 Task: Get directions from Kings Mountain National Military Park, South Carolina, United States to Mammoth Cave National Park, Kentucky, United States  and explore the nearby things to do with rating 3 and above and open @ 11:00 am Monday
Action: Mouse moved to (1021, 59)
Screenshot: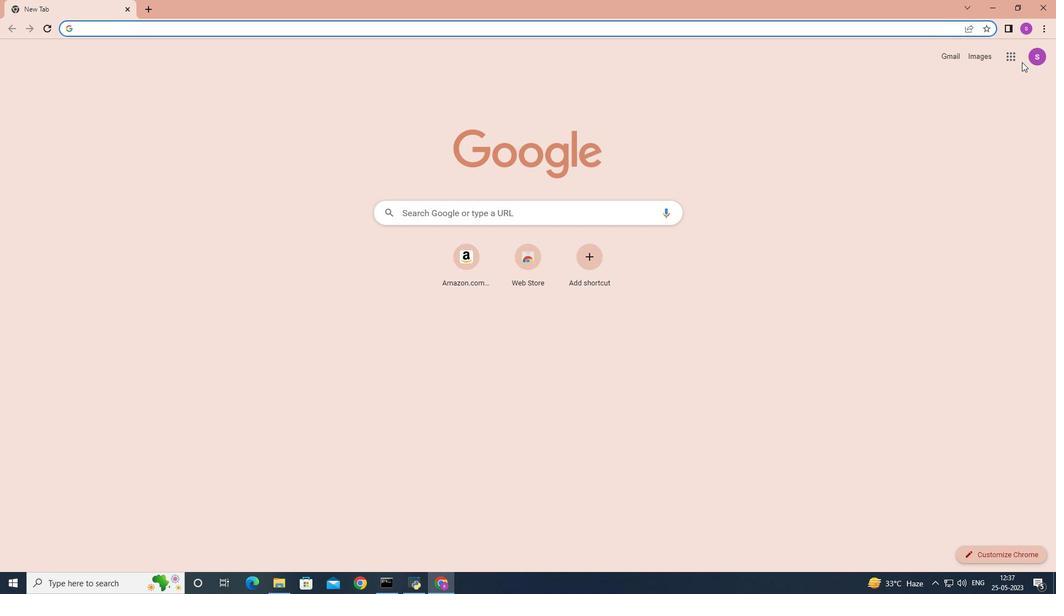 
Action: Mouse pressed left at (1021, 59)
Screenshot: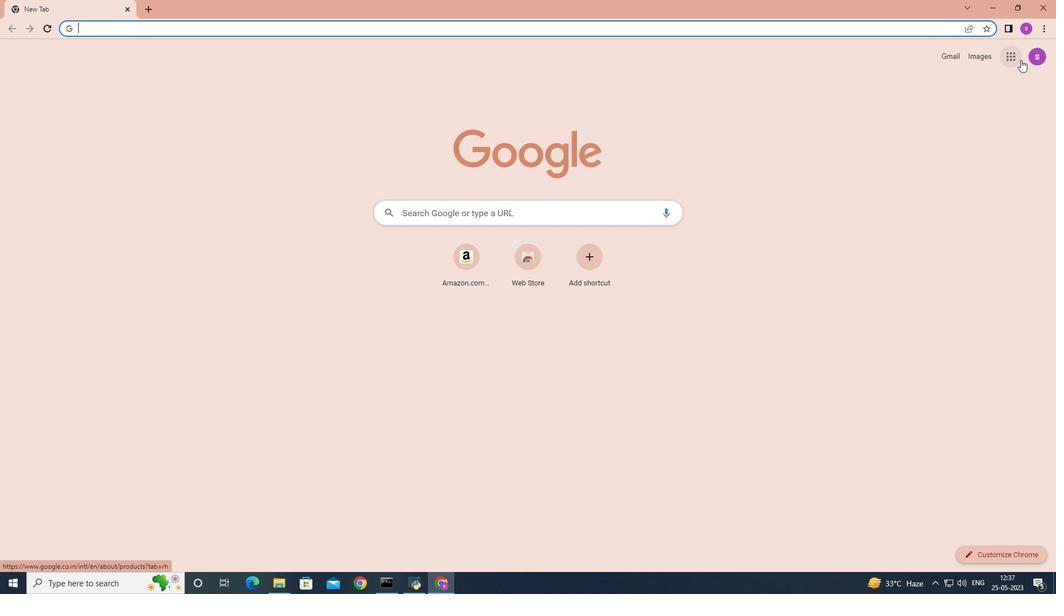 
Action: Mouse moved to (973, 141)
Screenshot: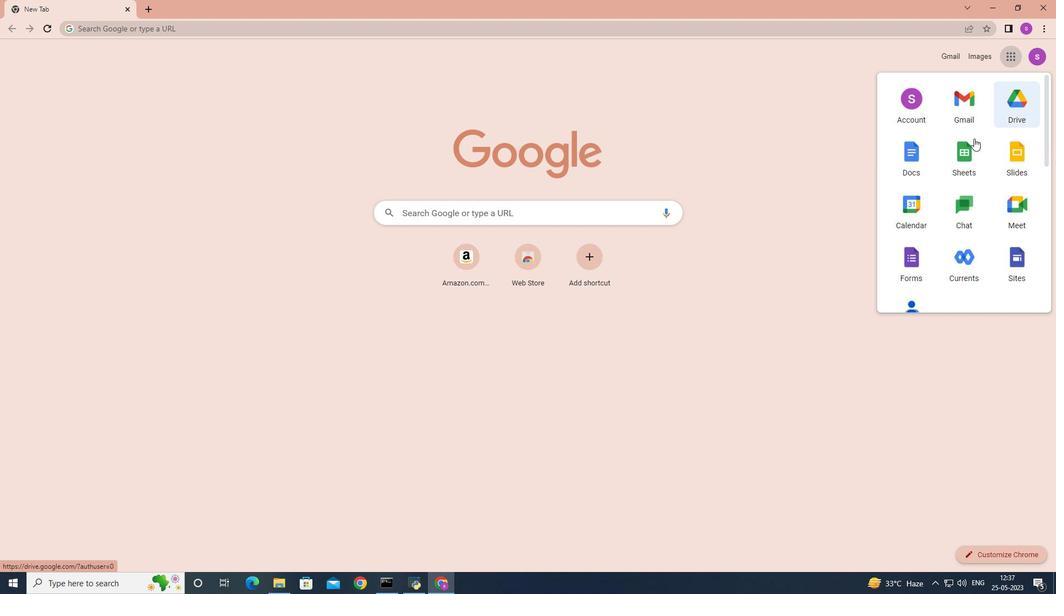 
Action: Mouse scrolled (973, 140) with delta (0, 0)
Screenshot: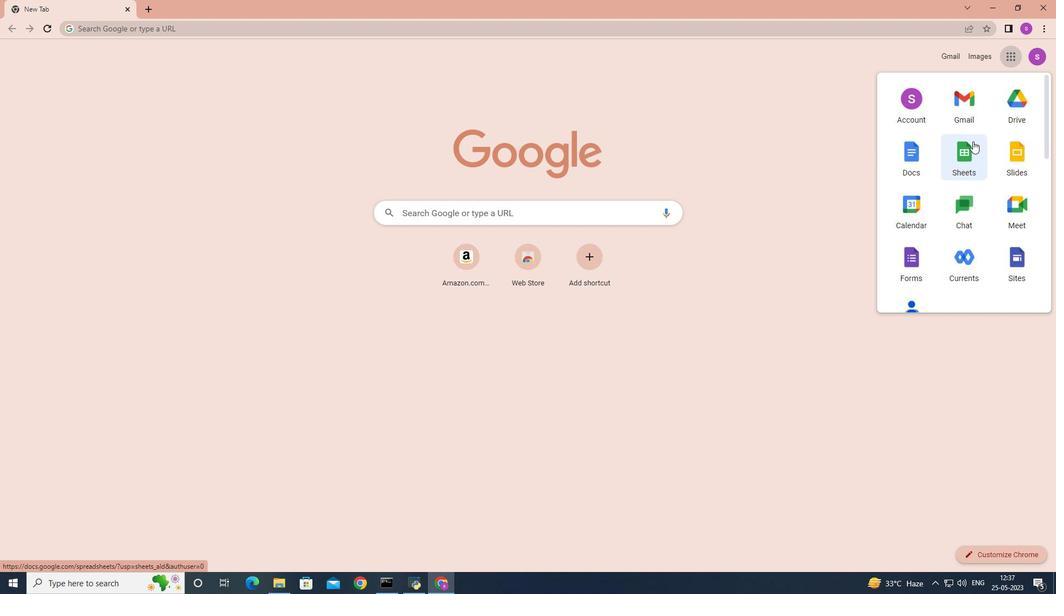 
Action: Mouse scrolled (973, 140) with delta (0, 0)
Screenshot: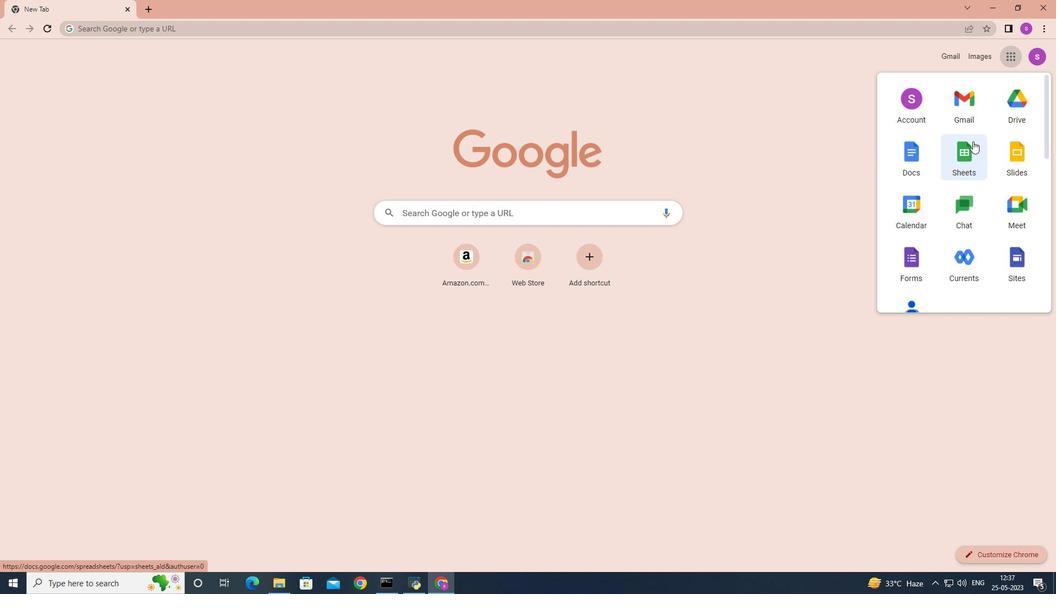 
Action: Mouse scrolled (973, 140) with delta (0, 0)
Screenshot: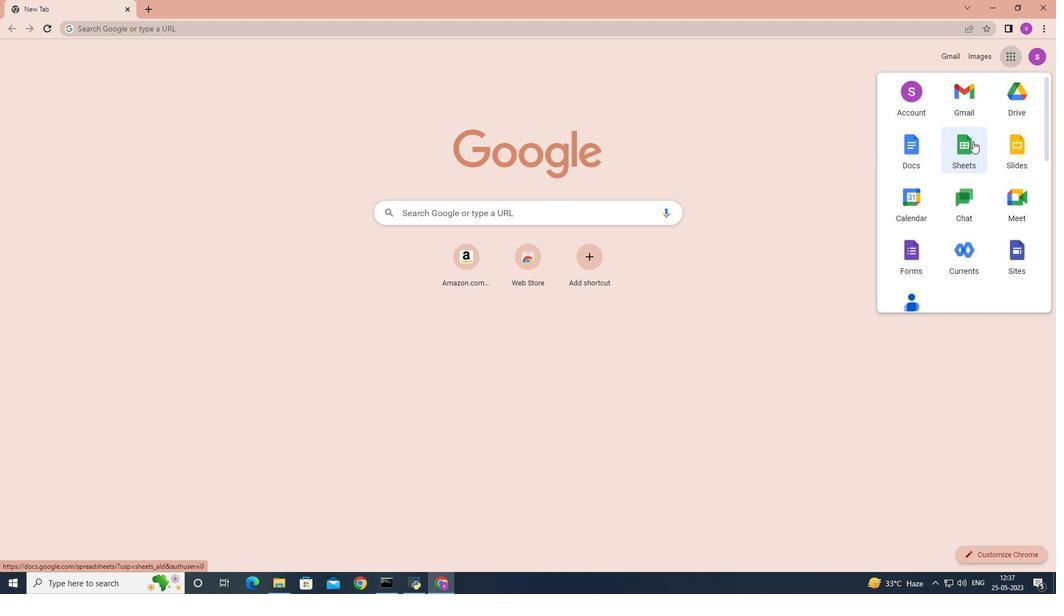 
Action: Mouse moved to (1022, 203)
Screenshot: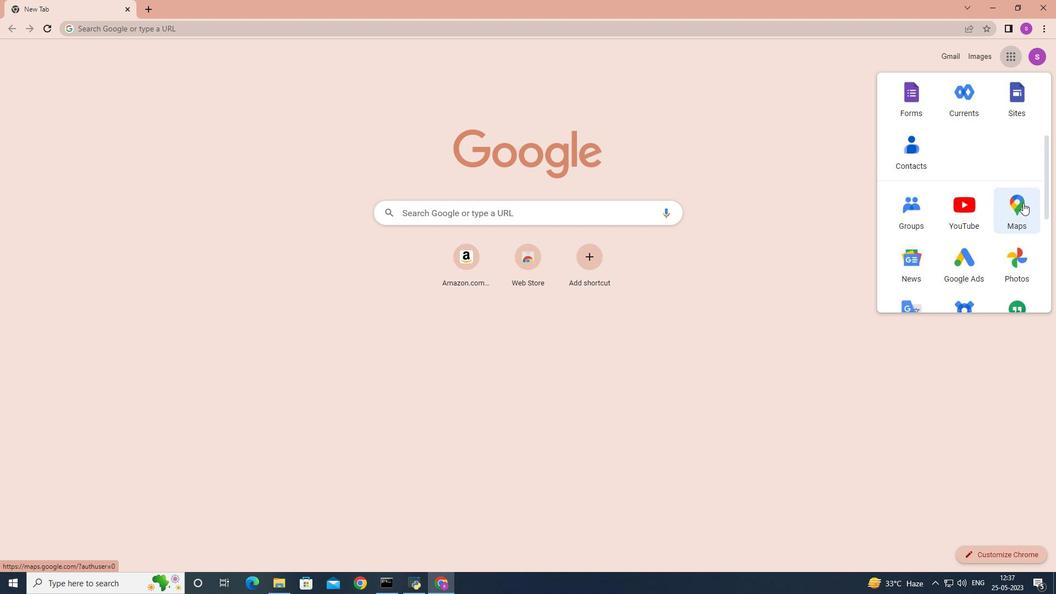 
Action: Mouse pressed left at (1022, 203)
Screenshot: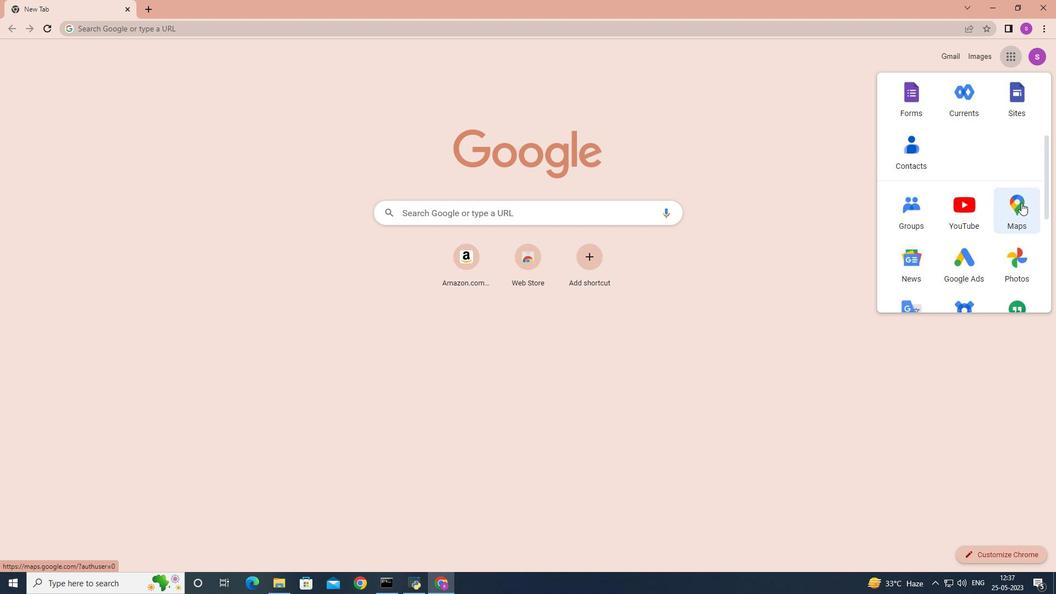 
Action: Mouse moved to (247, 56)
Screenshot: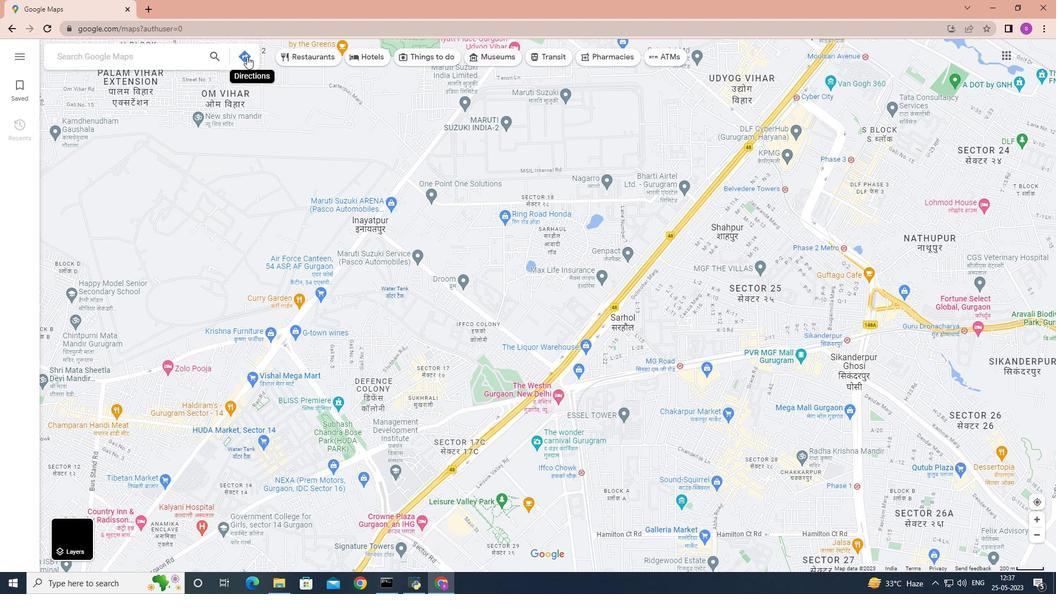 
Action: Mouse pressed left at (247, 56)
Screenshot: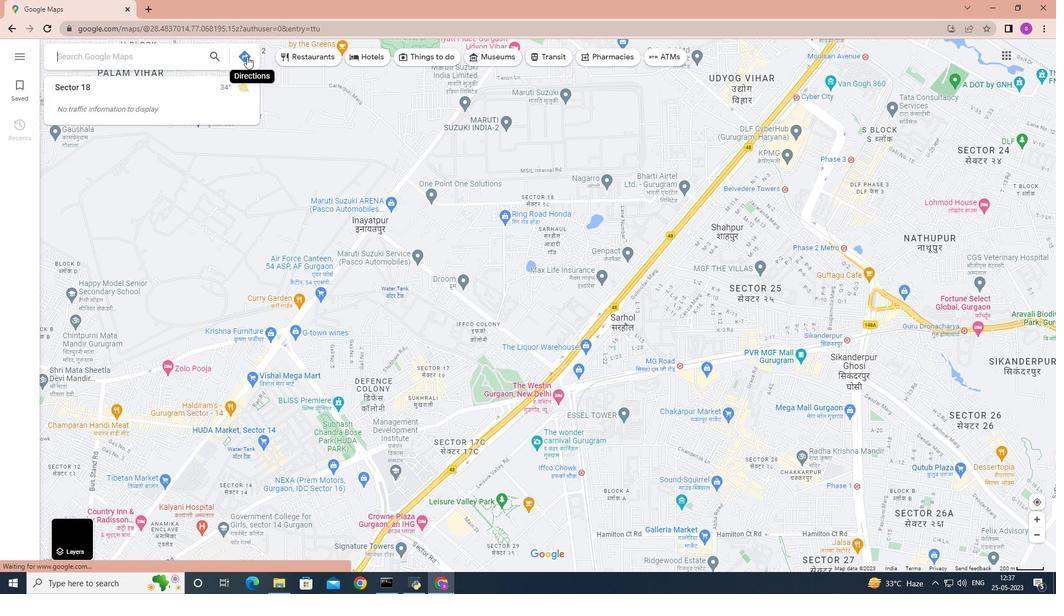 
Action: Key pressed <Key.shift>Kings<Key.space><Key.shift>Mountain<Key.space><Key.shift><Key.shift><Key.shift><Key.shift><Key.shift><Key.shift><Key.shift><Key.shift><Key.shift><Key.shift><Key.shift><Key.shift><Key.shift>National<Key.space><Key.shift>Military<Key.space><Key.shift>Park,<Key.space><Key.shift>South<Key.space><Key.shift>Carolina,<Key.space><Key.shift><Key.shift>United<Key.space><Key.shift>States
Screenshot: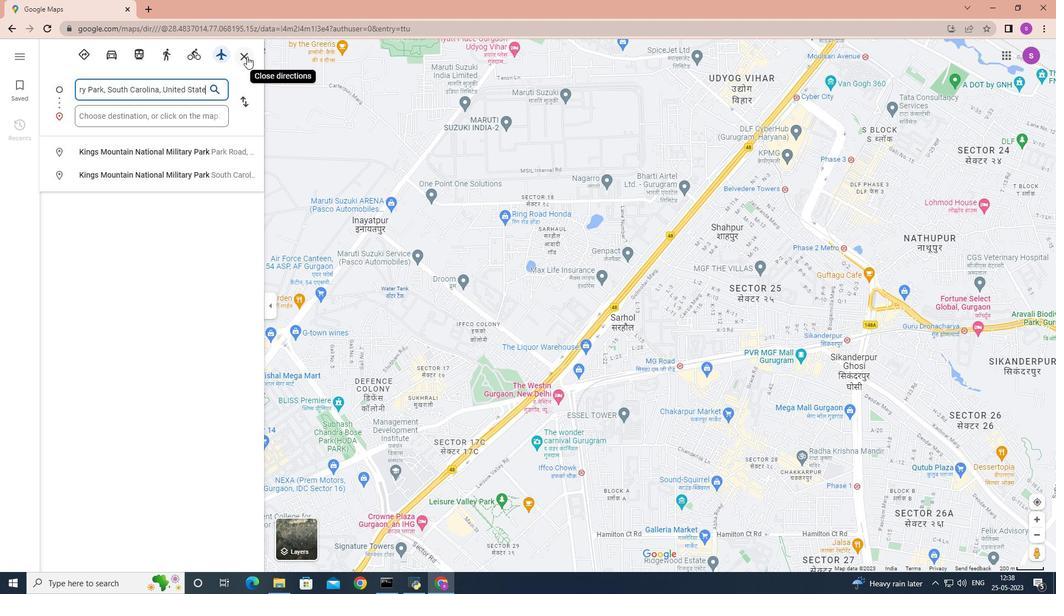 
Action: Mouse moved to (179, 107)
Screenshot: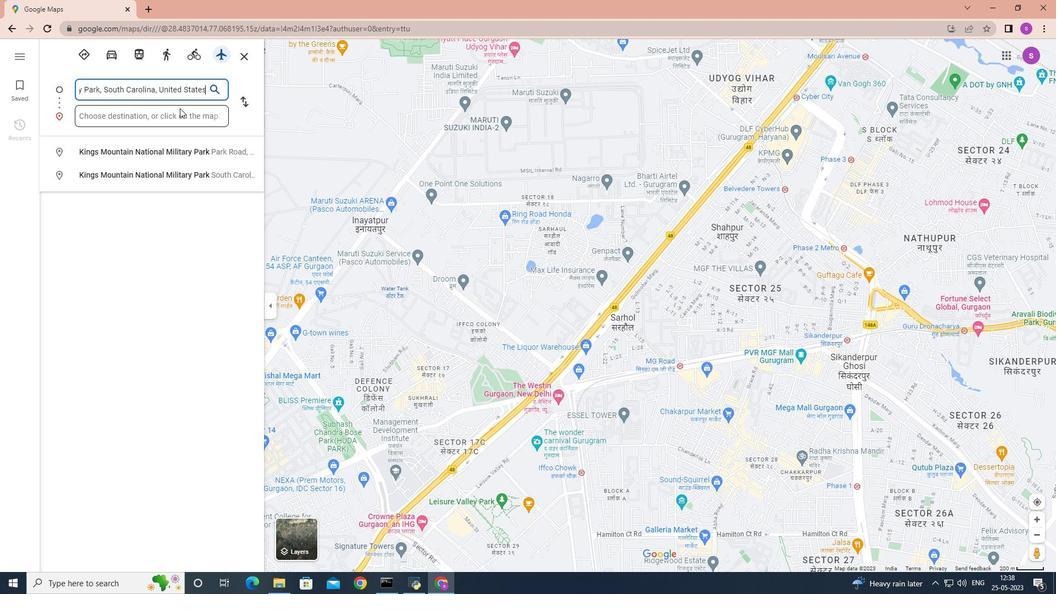 
Action: Mouse pressed left at (179, 107)
Screenshot: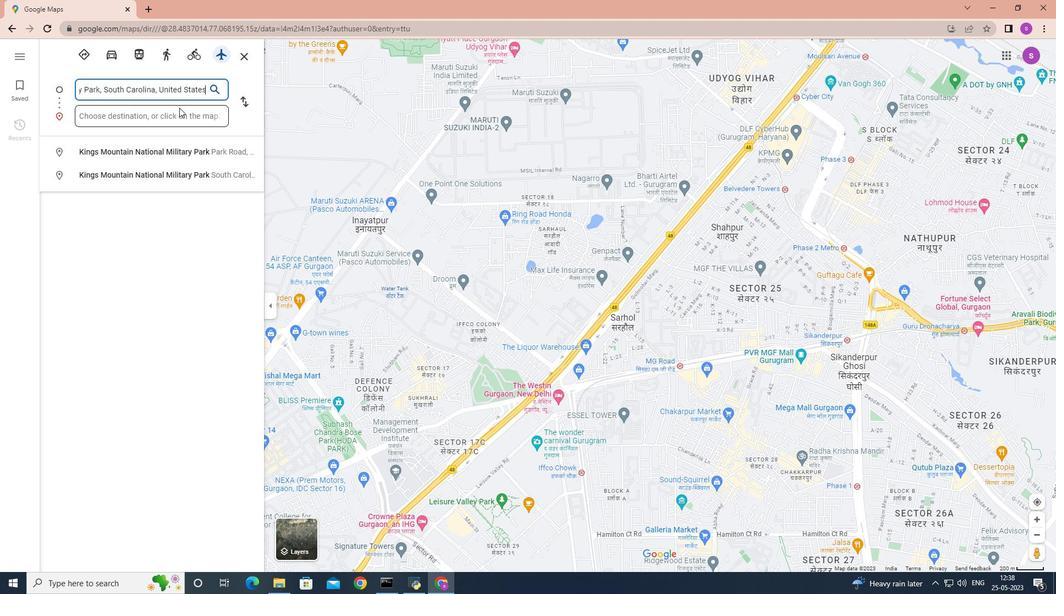 
Action: Key pressed <Key.shift>Mammoth<Key.space><Key.shift>Cave<Key.space><Key.shift><Key.shift><Key.shift><Key.shift><Key.shift><Key.shift><Key.shift><Key.shift><Key.shift><Key.shift><Key.shift><Key.shift><Key.shift><Key.shift><Key.shift><Key.shift>National<Key.space><Key.shift>Park<Key.space><Key.shift>Kentucky,<Key.space>uno<Key.backspace>ited<Key.space>s<Key.backspace><Key.shift>States
Screenshot: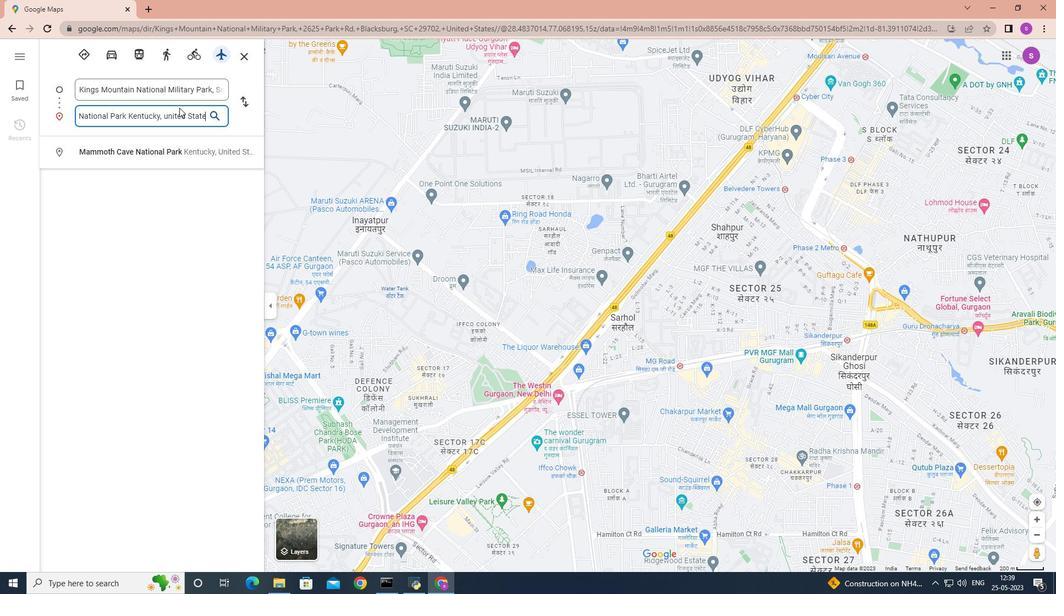 
Action: Mouse moved to (214, 115)
Screenshot: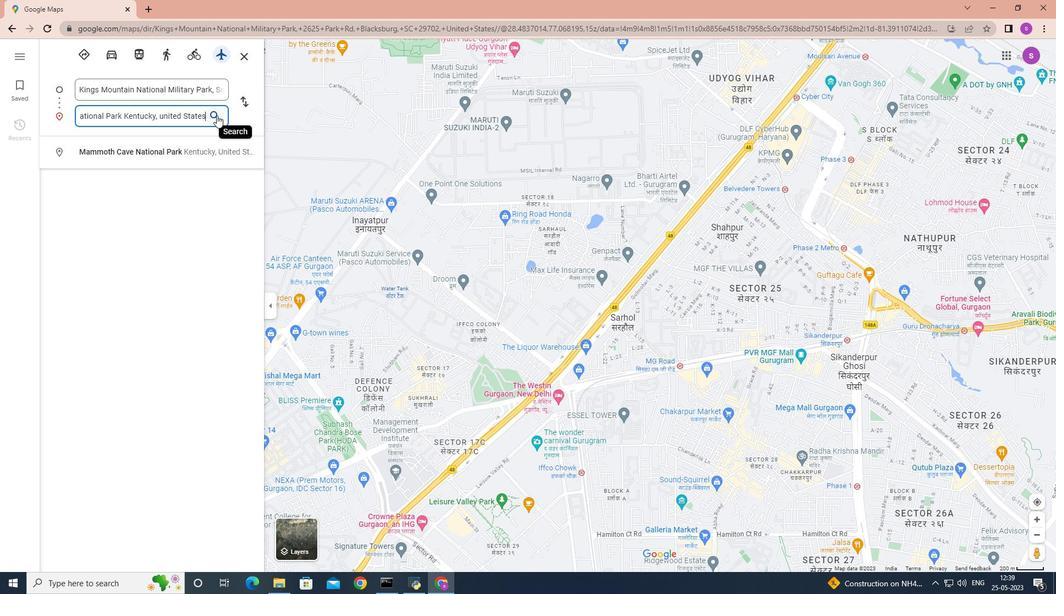 
Action: Mouse pressed left at (214, 115)
Screenshot: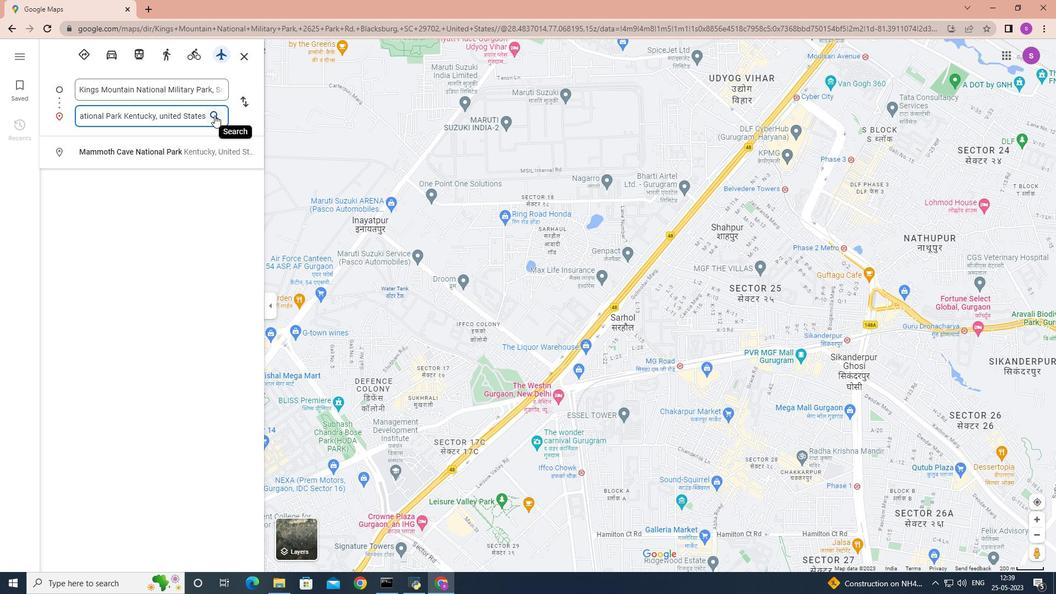 
Action: Mouse moved to (217, 116)
Screenshot: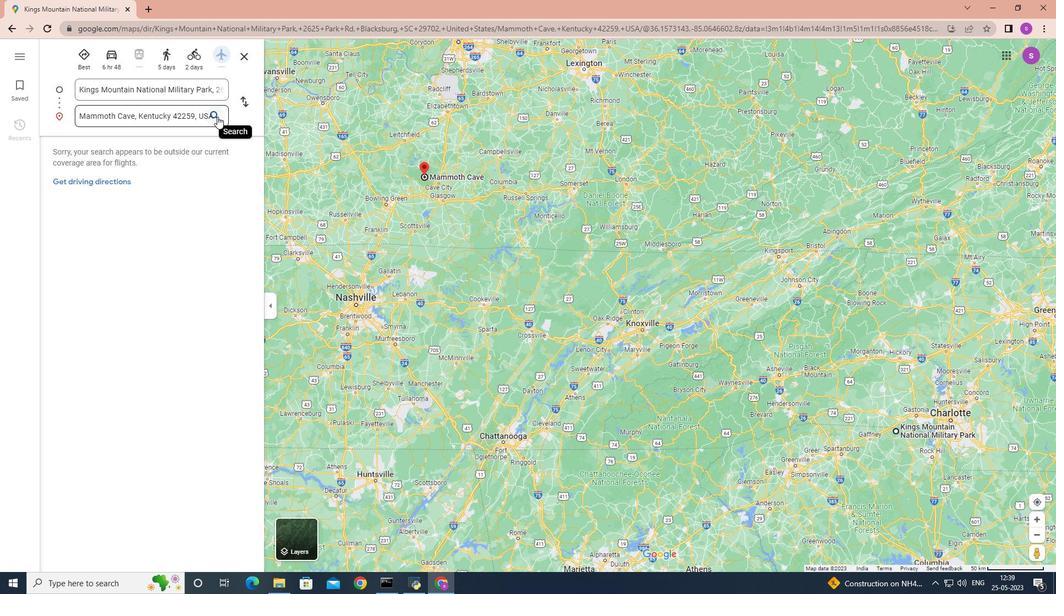 
Action: Key pressed <Key.enter>
Screenshot: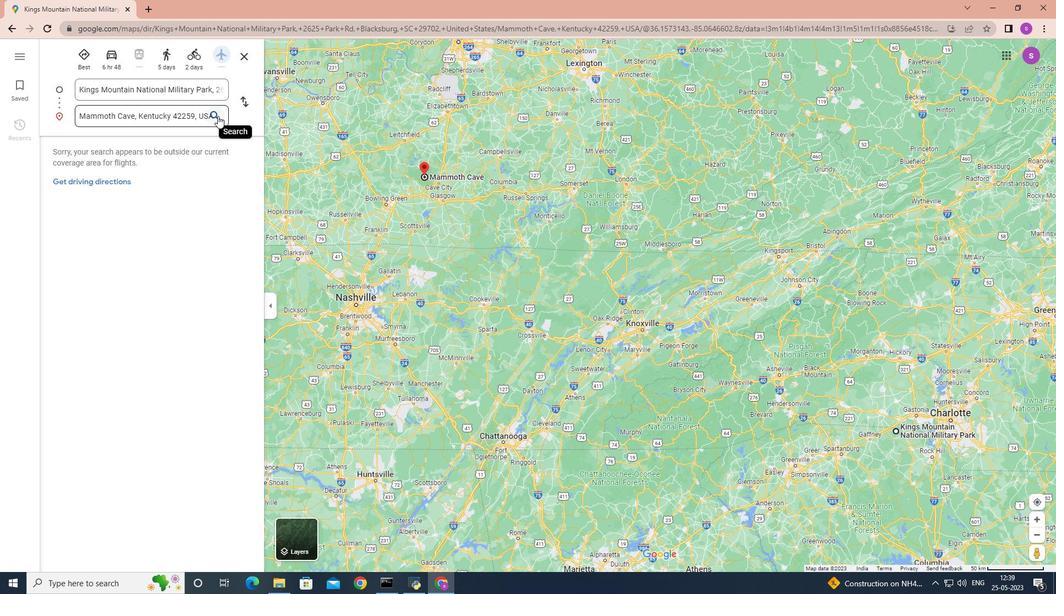 
Action: Mouse moved to (216, 116)
Screenshot: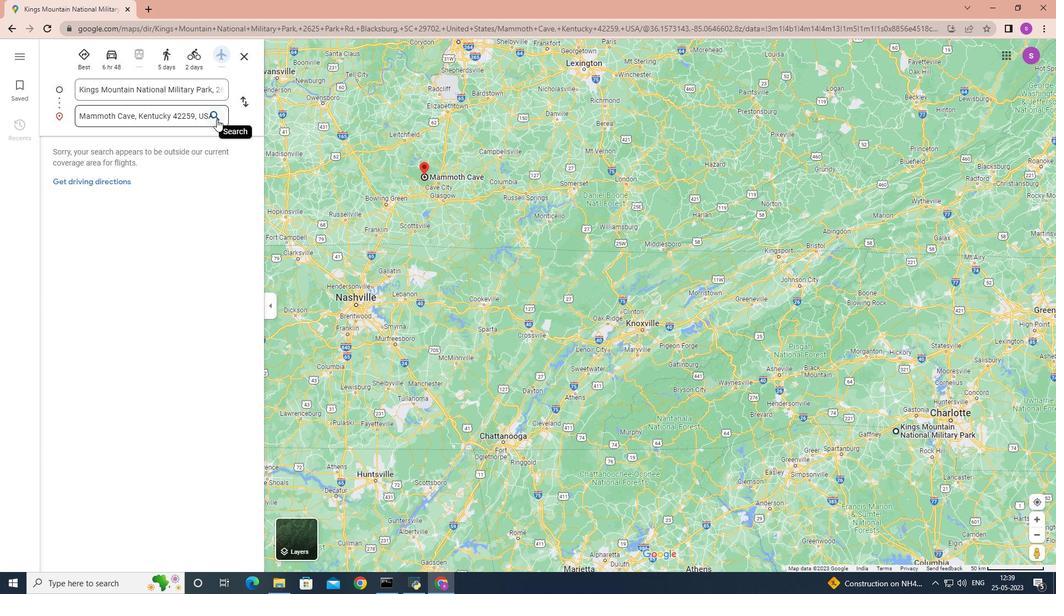 
Action: Mouse pressed left at (216, 116)
Screenshot: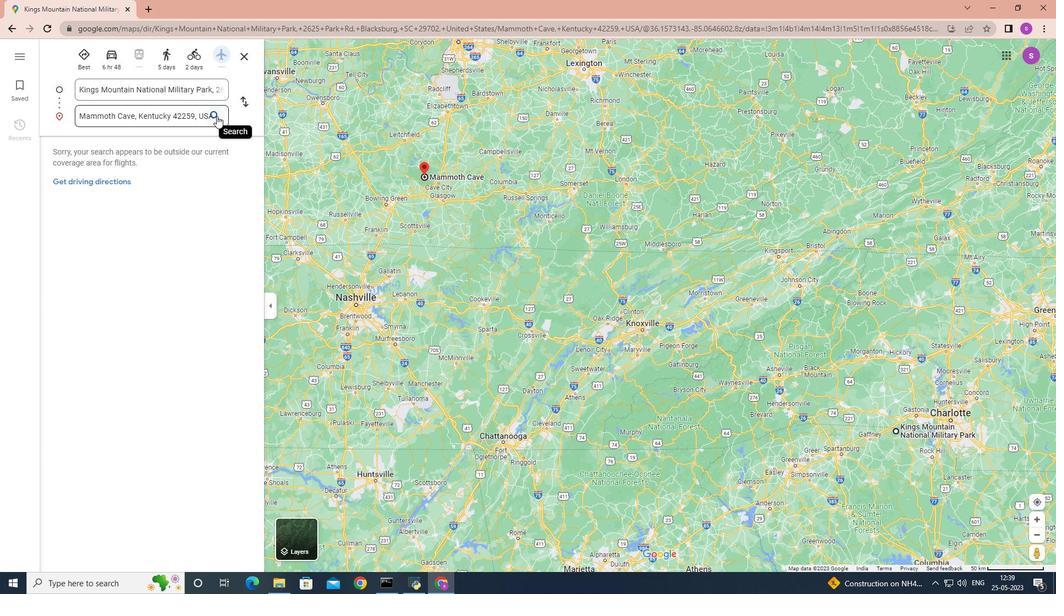 
Action: Mouse moved to (111, 181)
Screenshot: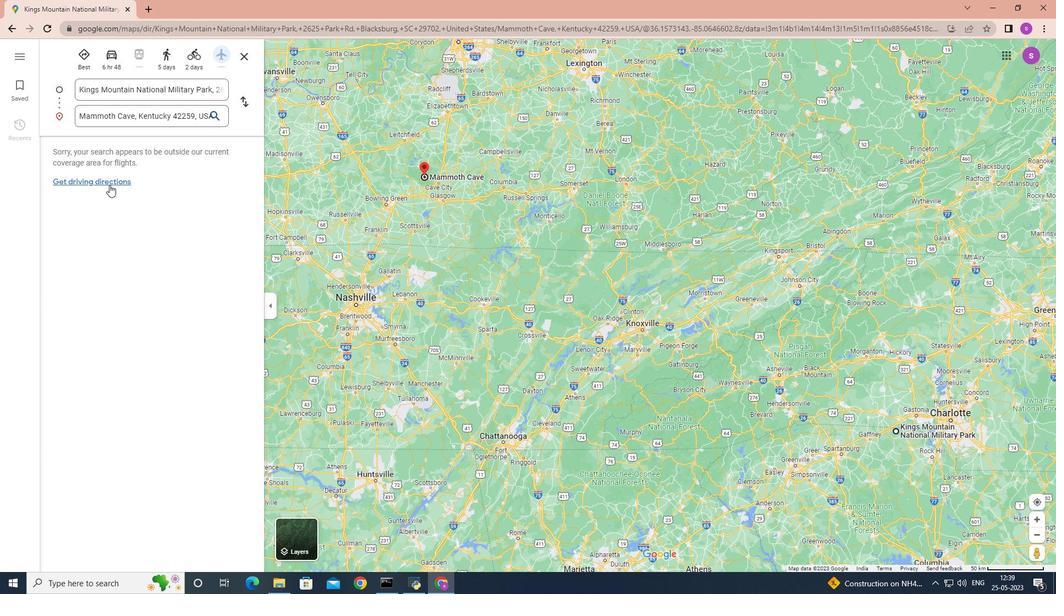 
Action: Mouse pressed left at (111, 181)
Screenshot: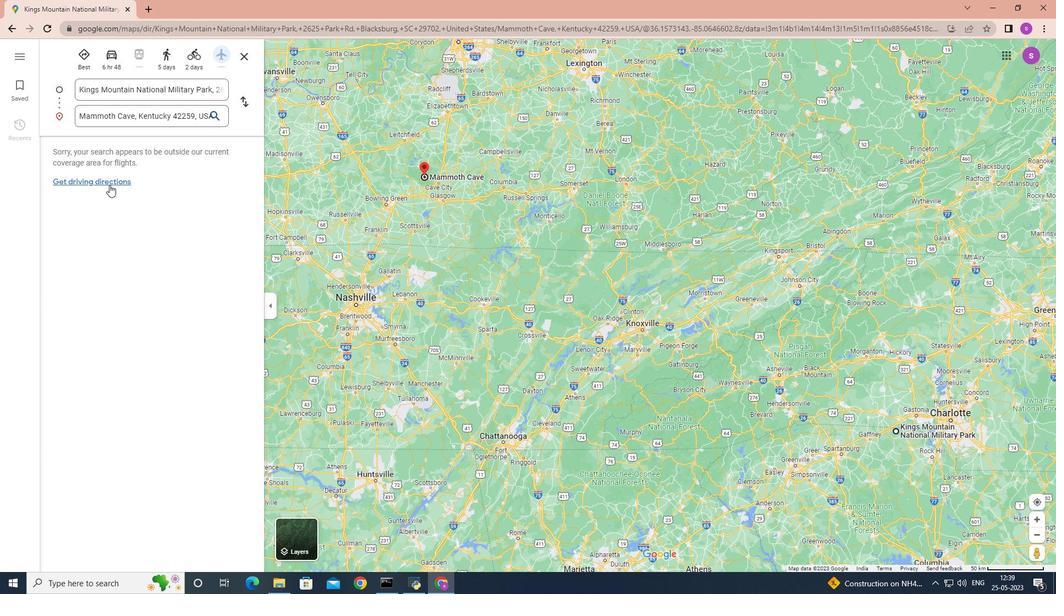 
Action: Mouse moved to (132, 260)
Screenshot: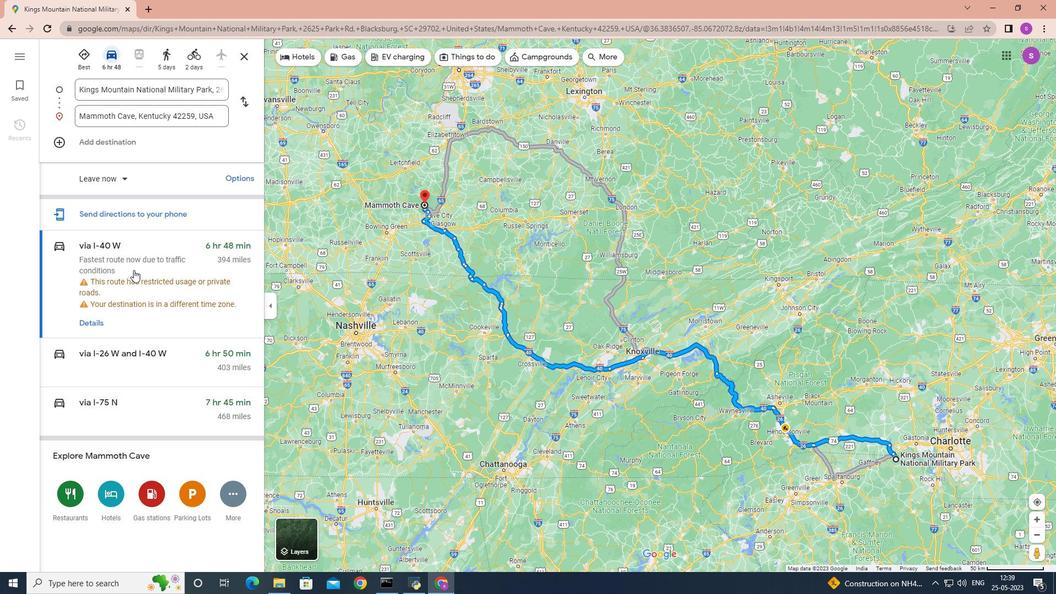 
Action: Mouse scrolled (132, 259) with delta (0, 0)
Screenshot: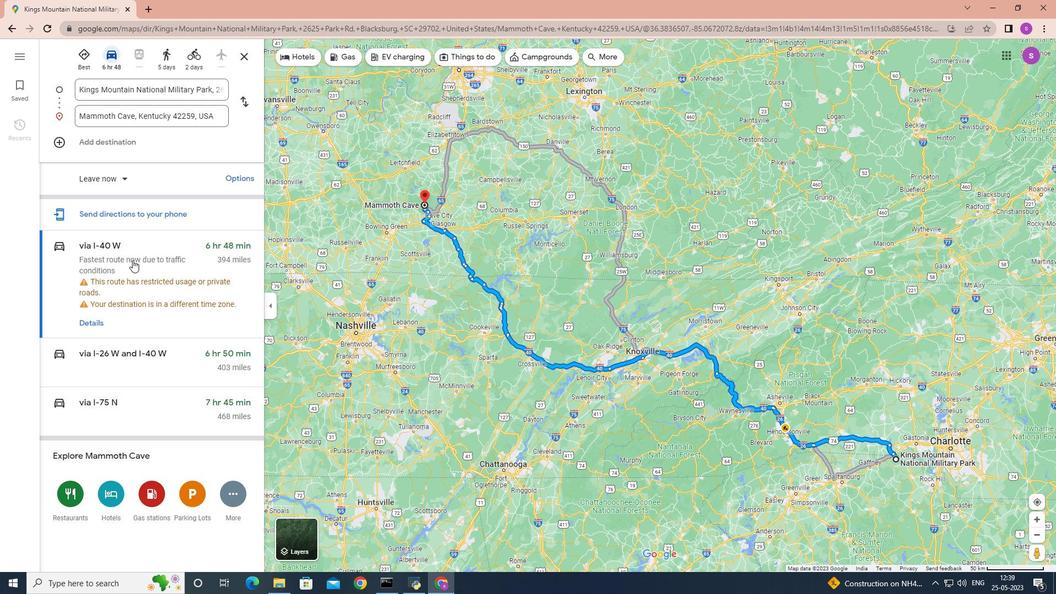 
Action: Mouse scrolled (132, 259) with delta (0, 0)
Screenshot: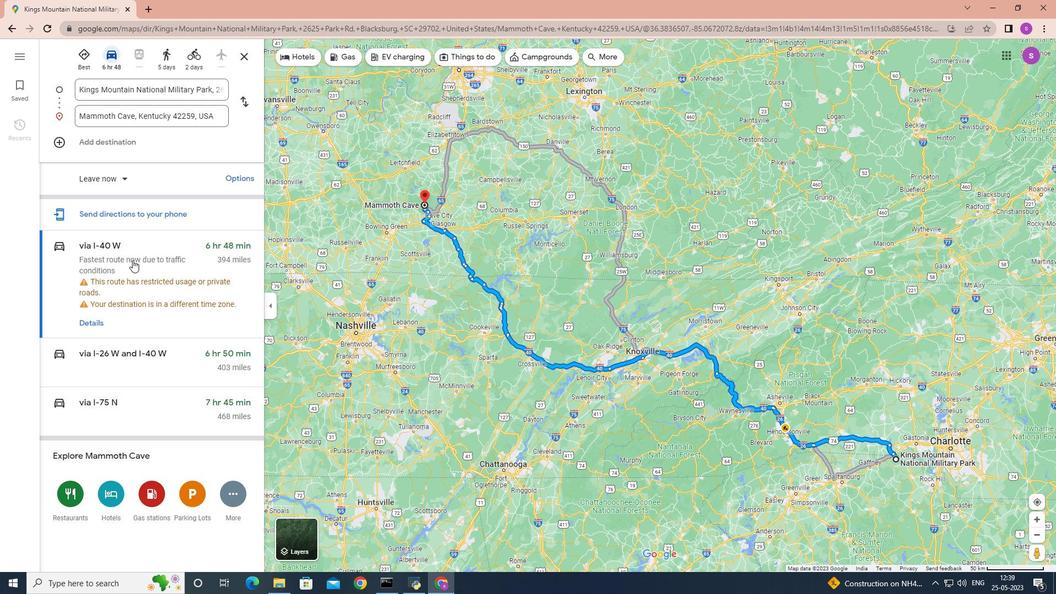
Action: Mouse moved to (66, 496)
Screenshot: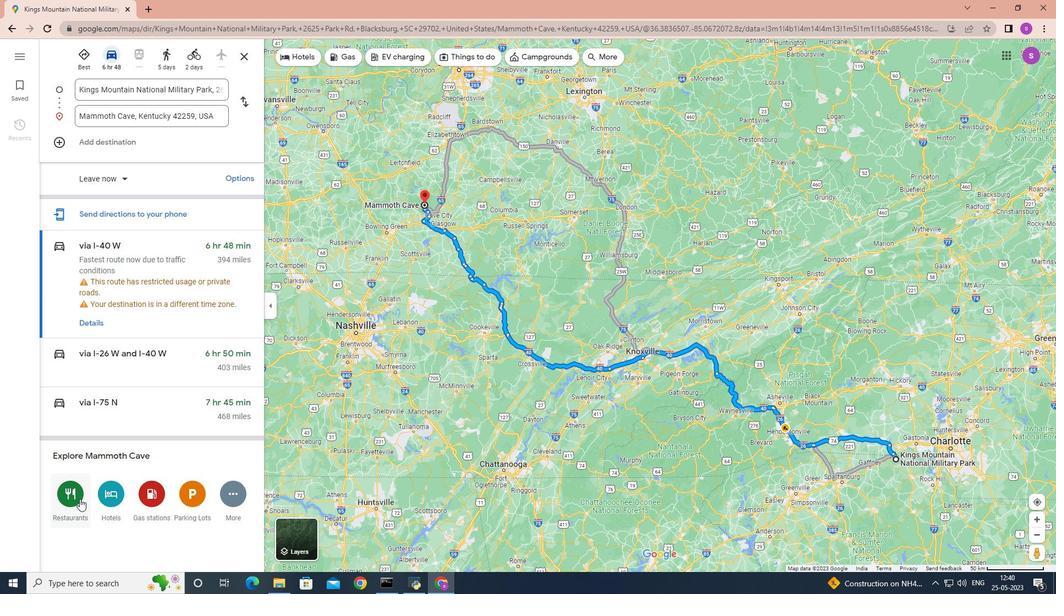 
Action: Mouse pressed left at (66, 496)
Screenshot: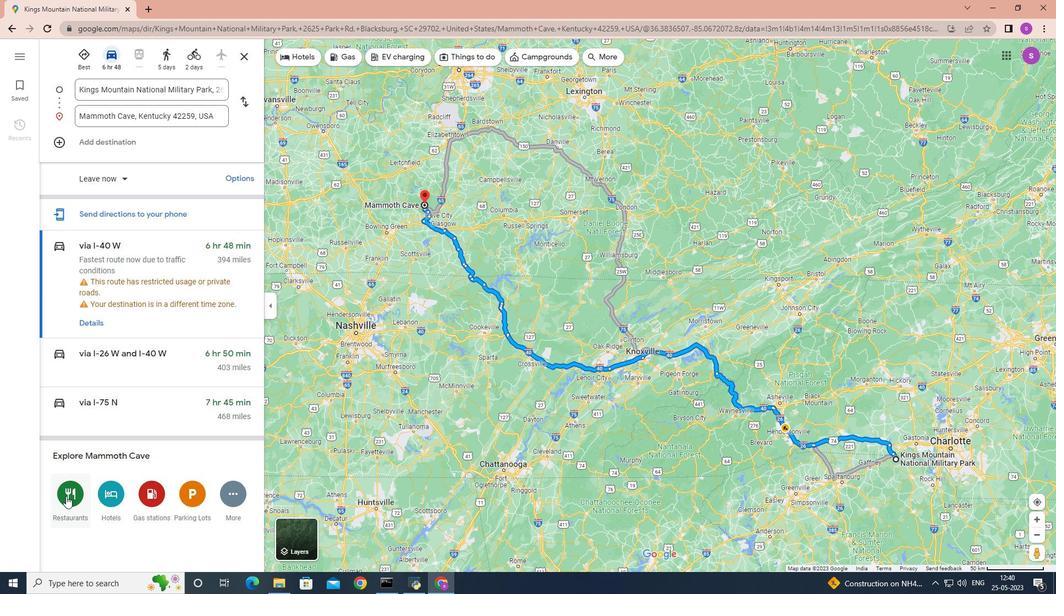 
Action: Mouse moved to (315, 59)
Screenshot: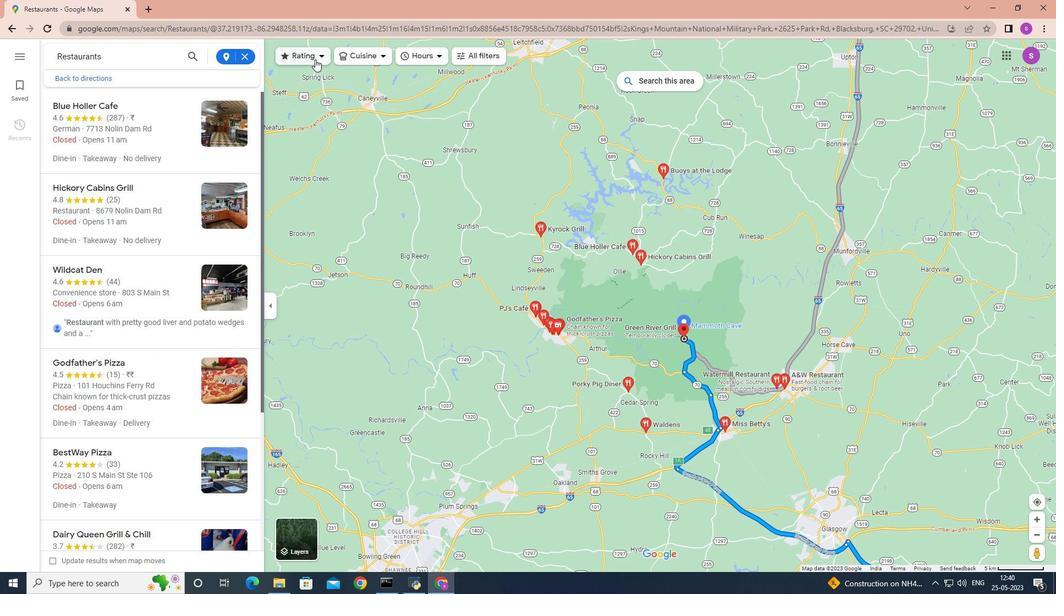 
Action: Mouse pressed left at (315, 59)
Screenshot: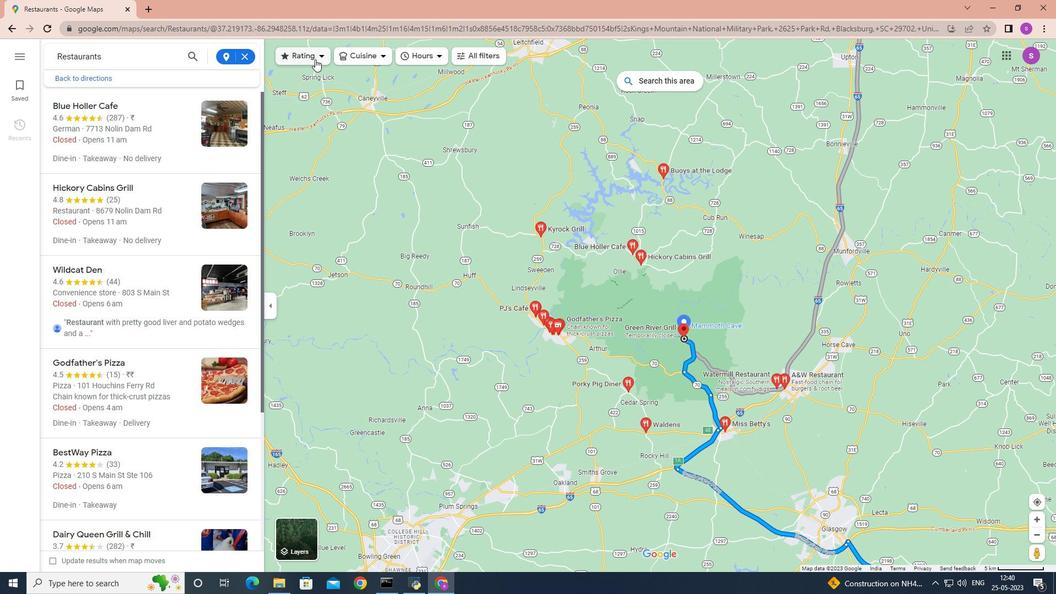 
Action: Mouse moved to (319, 136)
Screenshot: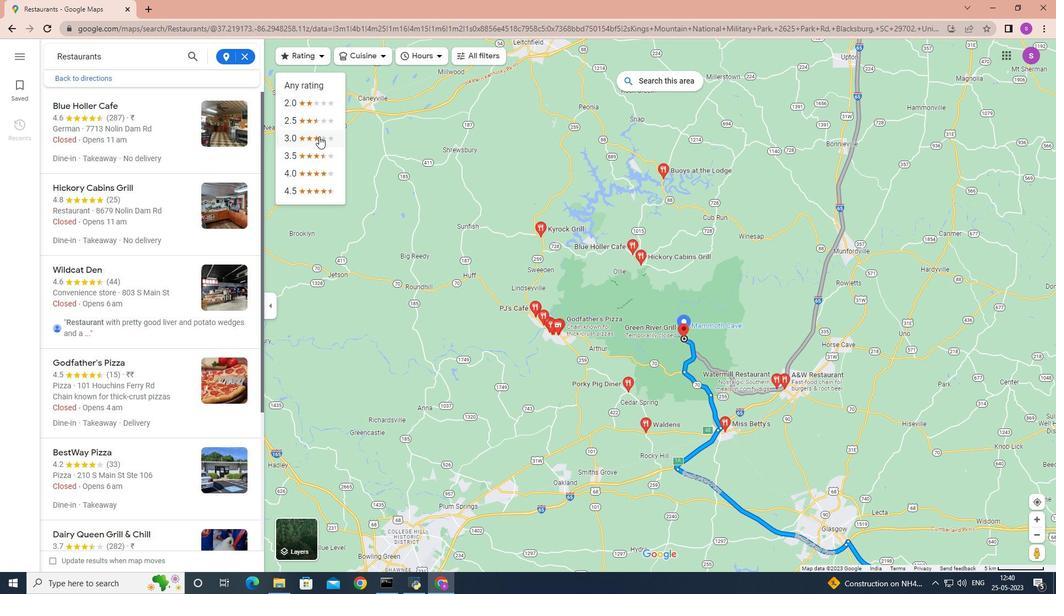 
Action: Mouse pressed left at (319, 136)
Screenshot: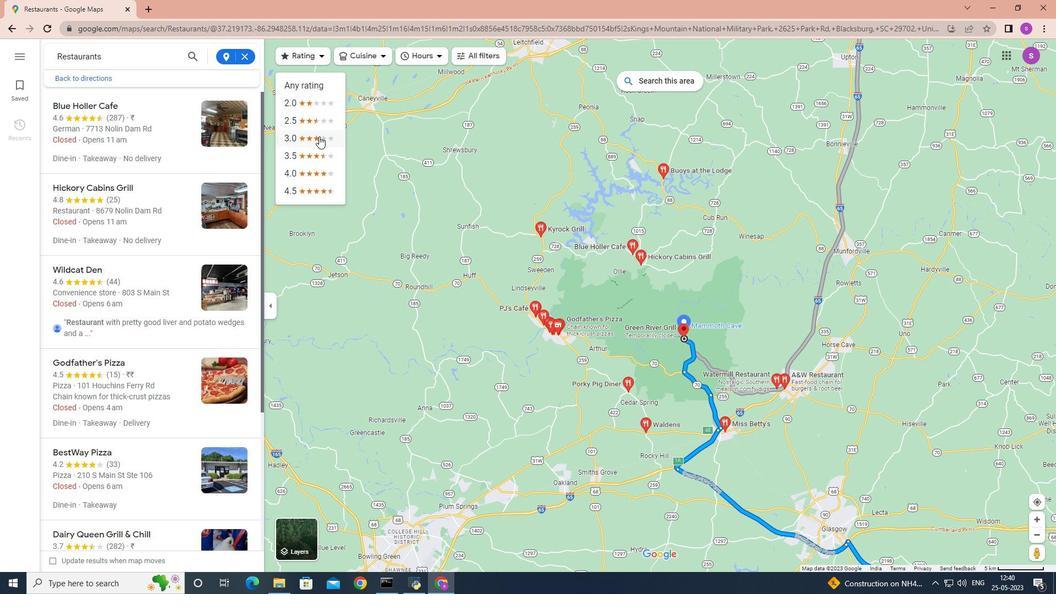 
Action: Mouse moved to (436, 186)
Screenshot: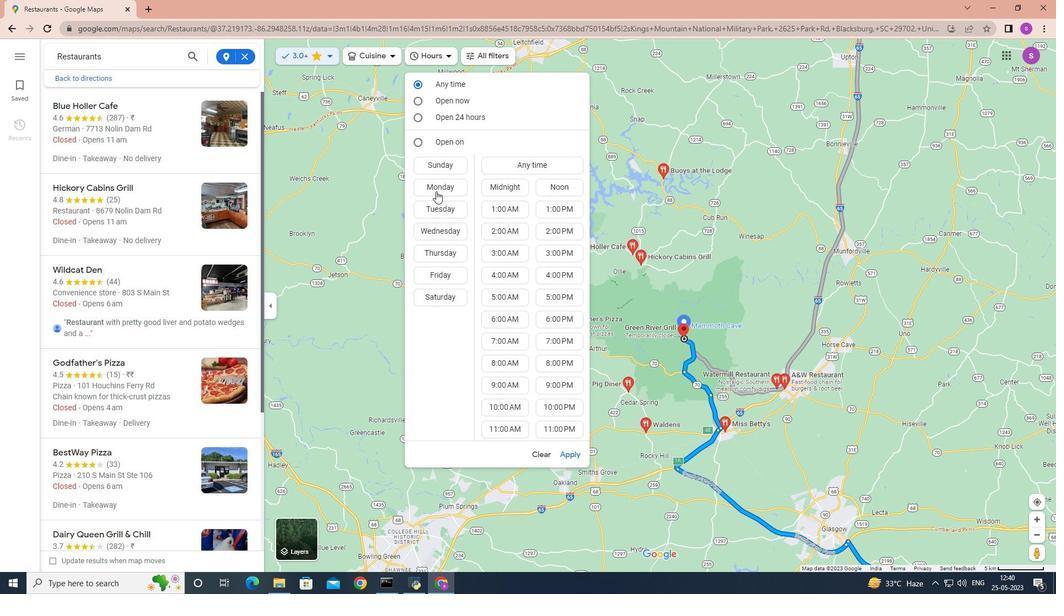 
Action: Mouse pressed left at (436, 186)
Screenshot: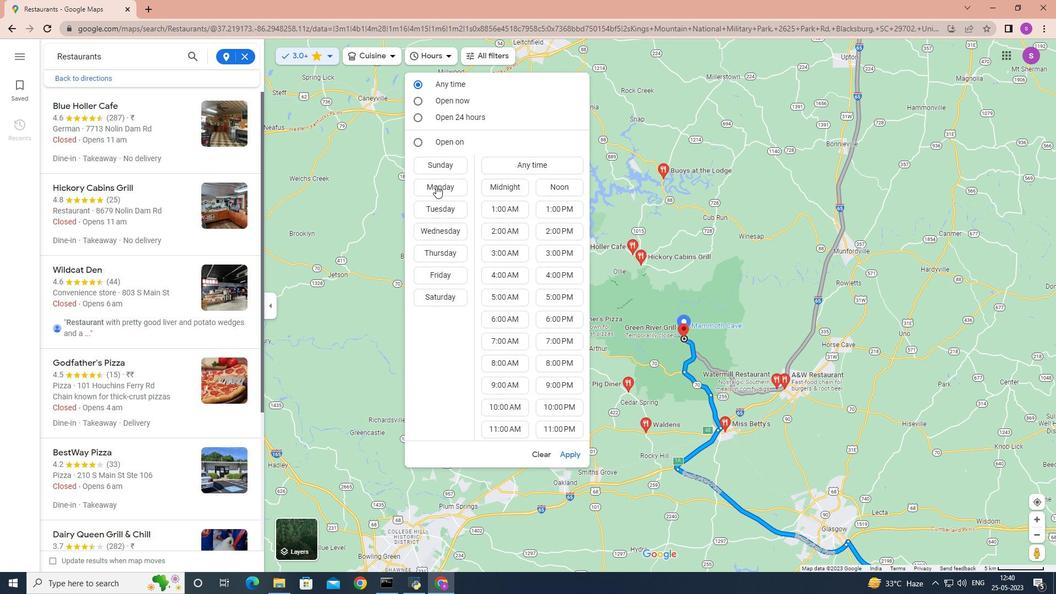 
Action: Mouse moved to (513, 426)
Screenshot: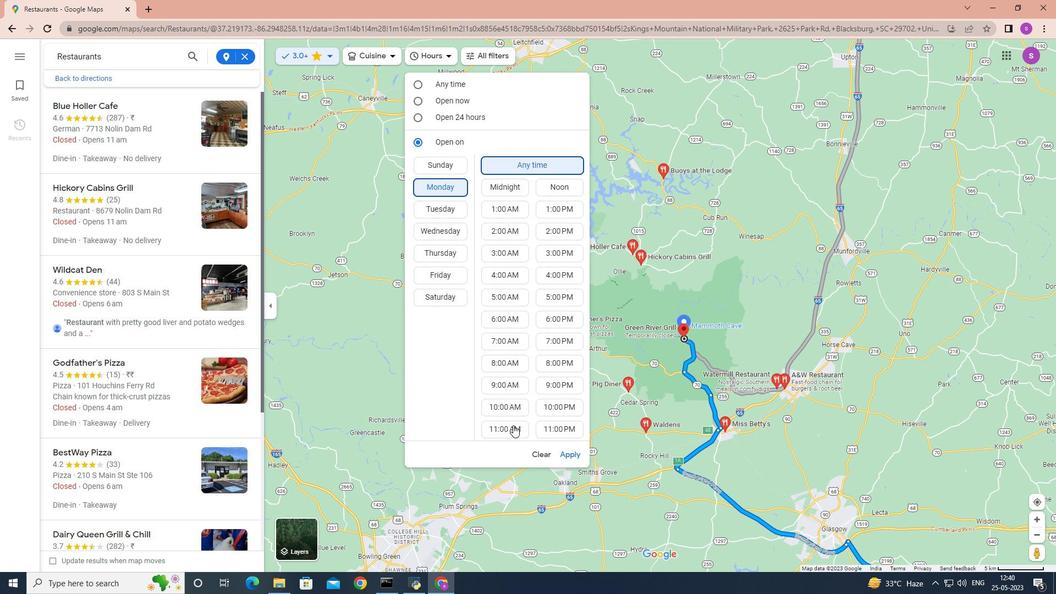 
Action: Mouse pressed left at (513, 426)
Screenshot: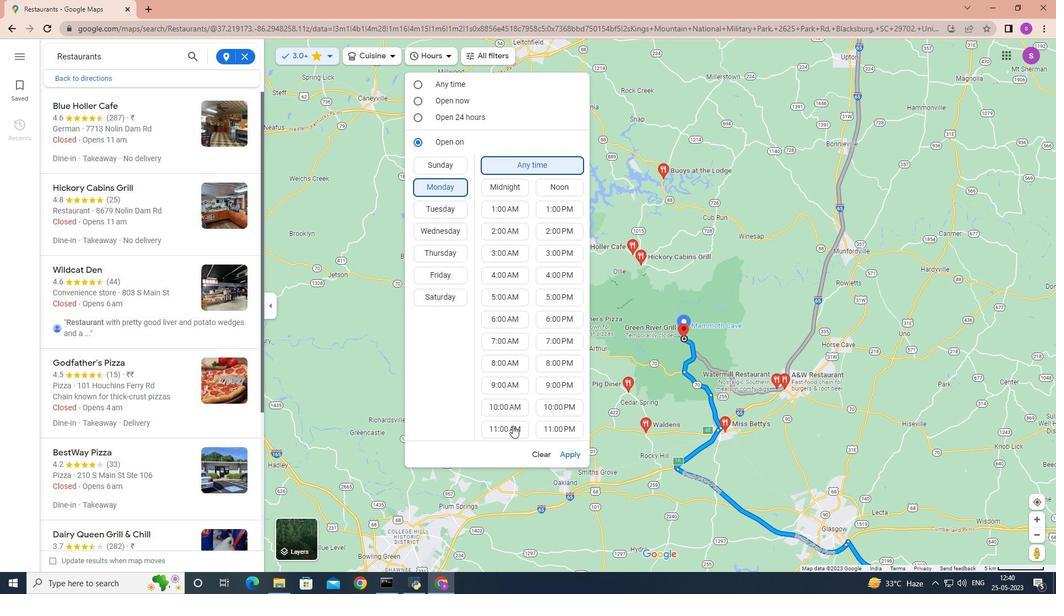 
Action: Mouse moved to (570, 454)
Screenshot: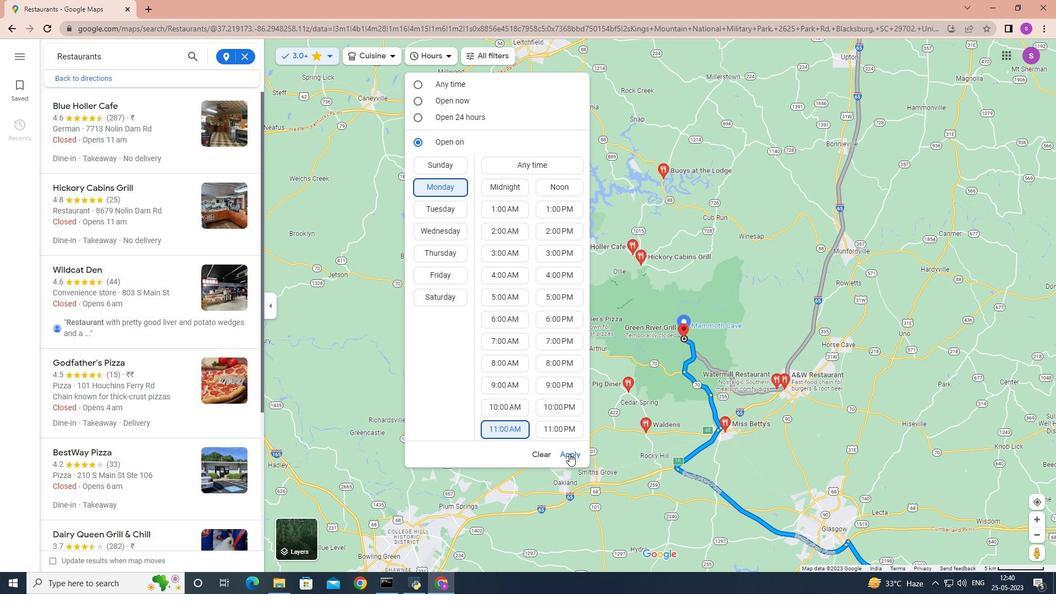 
Action: Mouse pressed left at (570, 454)
Screenshot: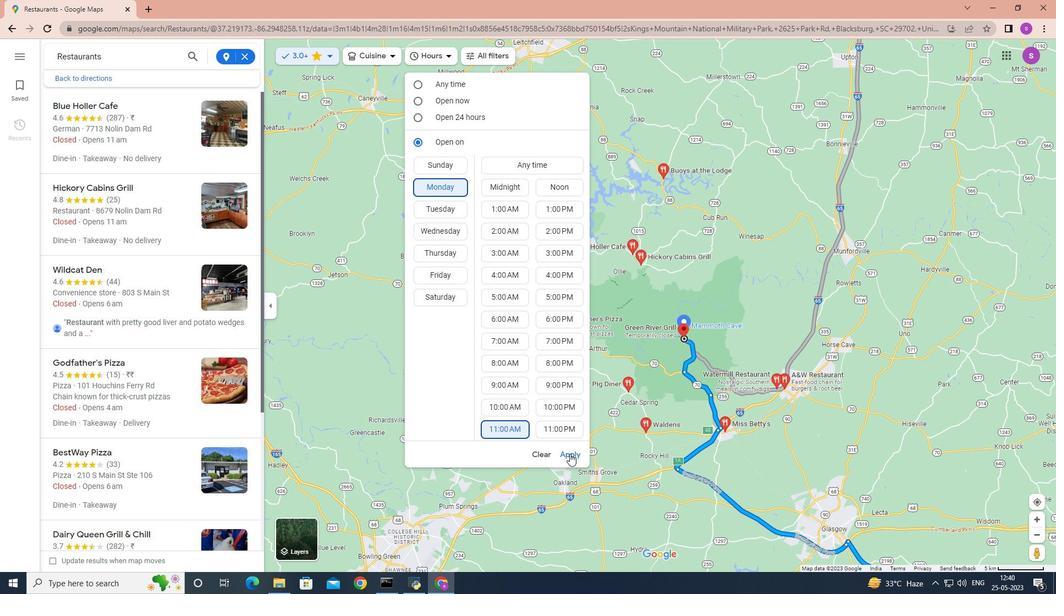 
Action: Mouse moved to (443, 342)
Screenshot: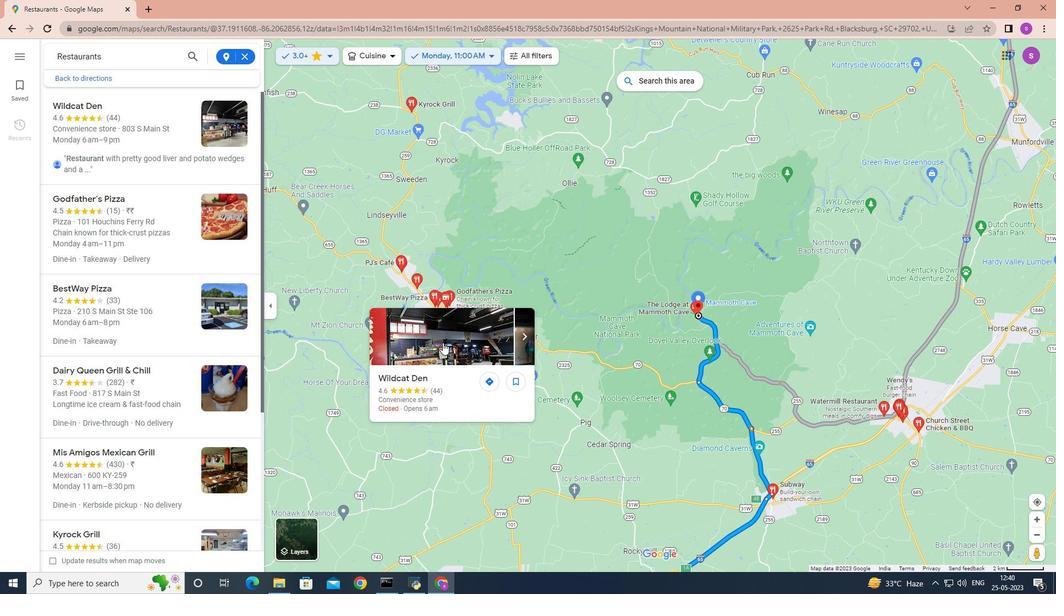 
Action: Mouse pressed left at (443, 342)
Screenshot: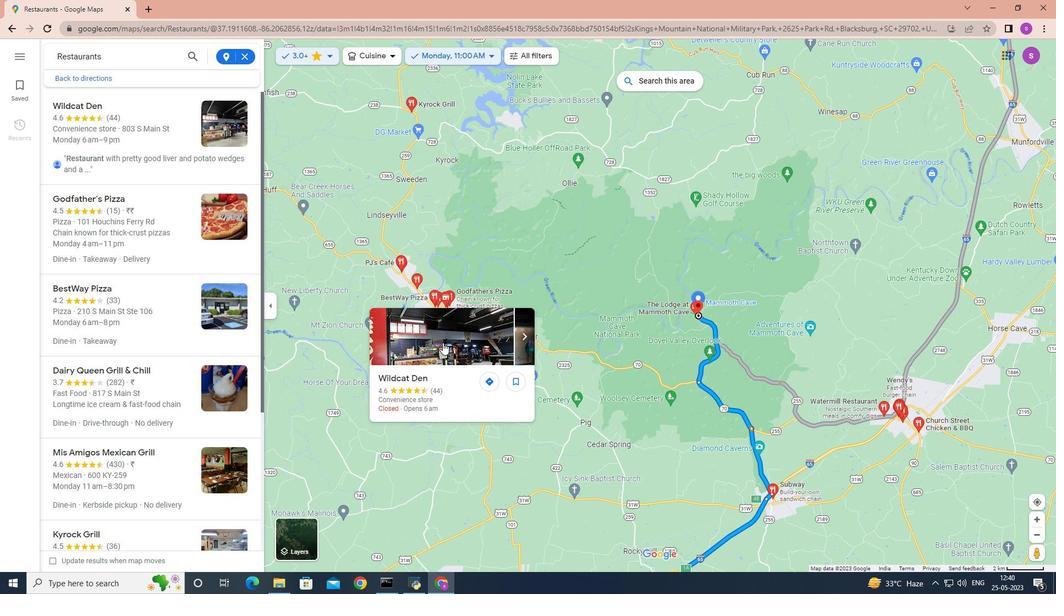 
Action: Mouse moved to (380, 229)
Screenshot: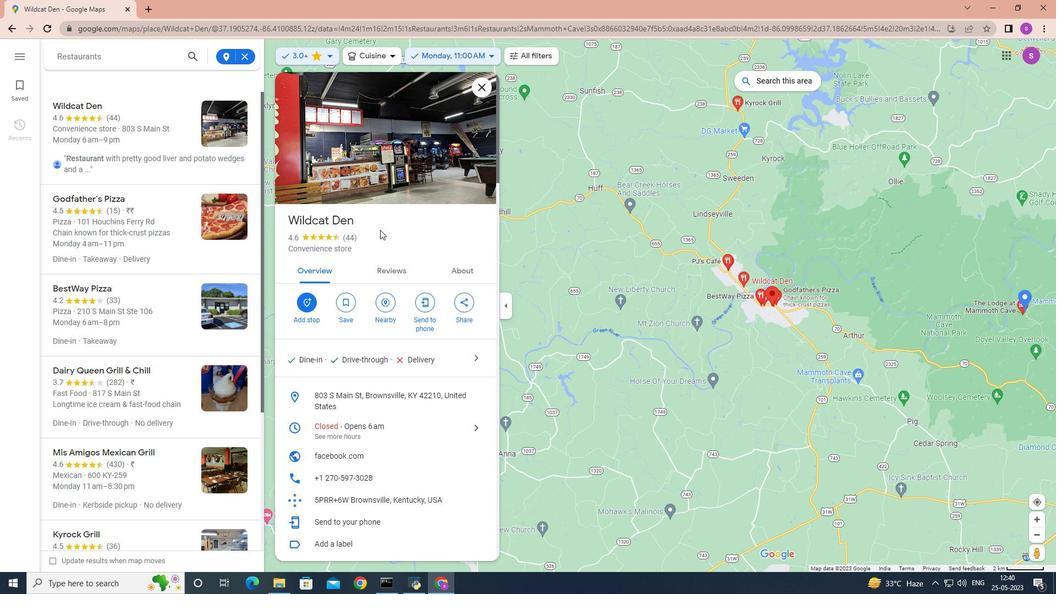 
Action: Mouse scrolled (380, 228) with delta (0, 0)
Screenshot: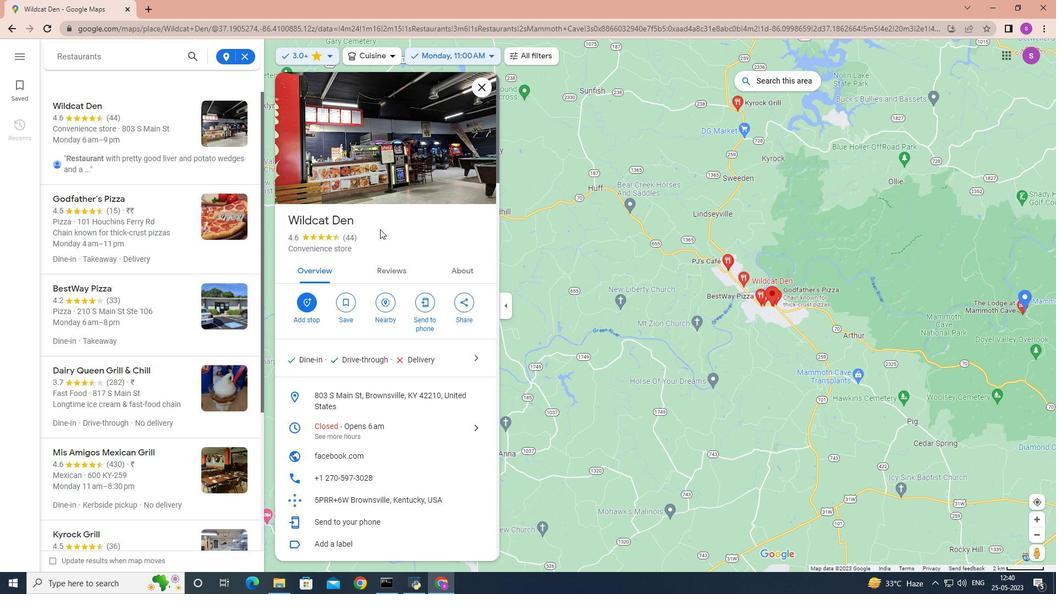 
Action: Mouse scrolled (380, 228) with delta (0, 0)
Screenshot: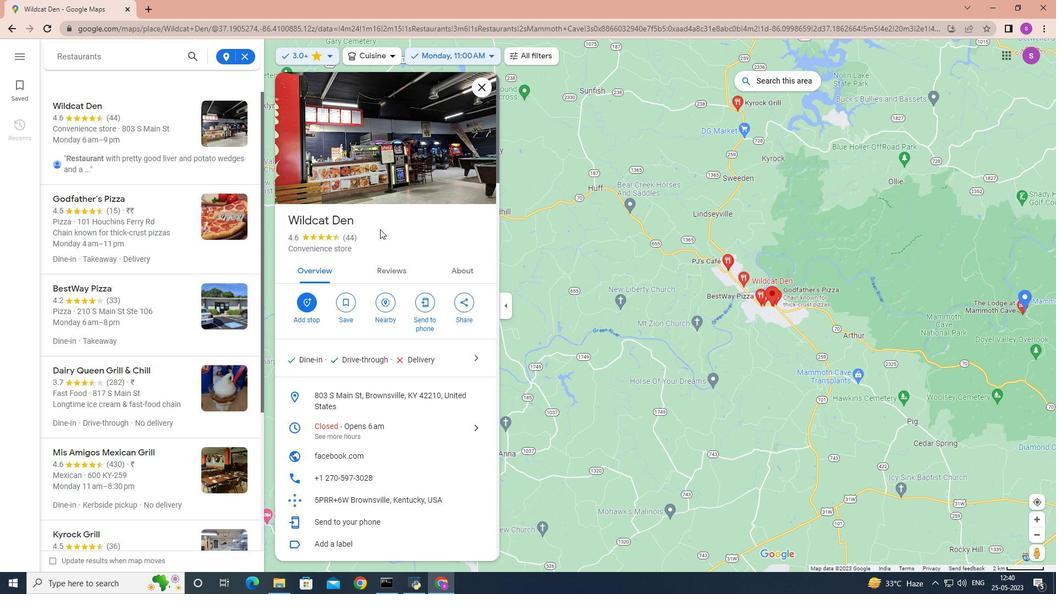 
Action: Mouse moved to (379, 312)
Screenshot: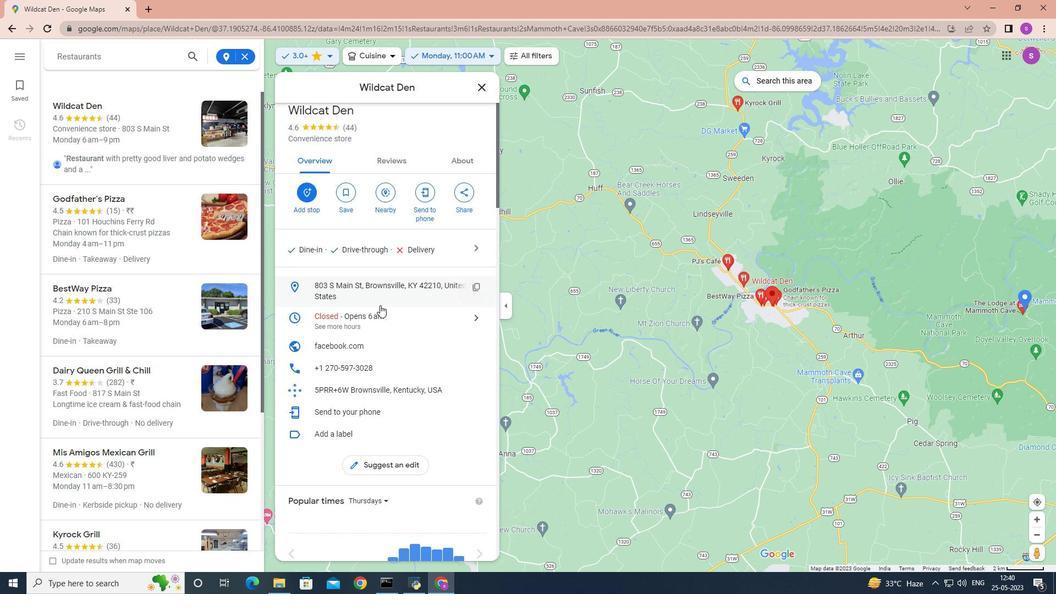 
Action: Mouse scrolled (379, 312) with delta (0, 0)
Screenshot: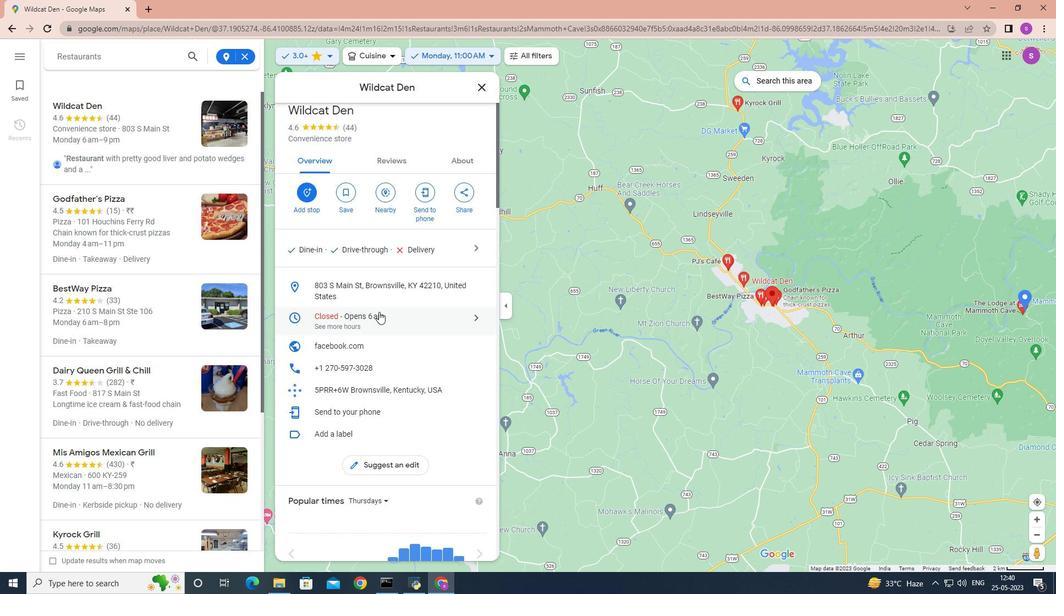 
Action: Mouse scrolled (379, 312) with delta (0, 0)
Screenshot: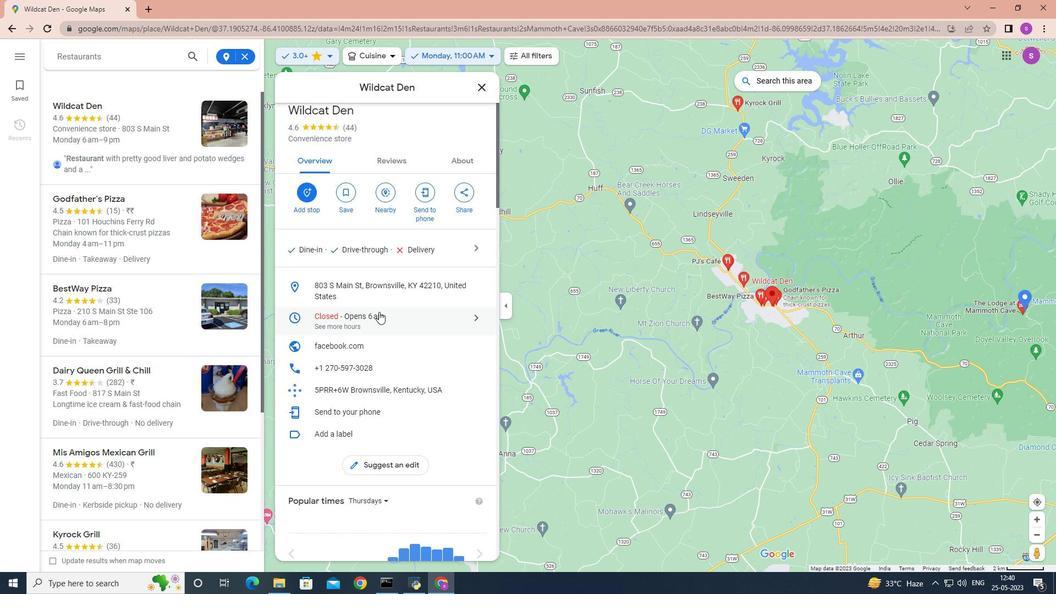 
Action: Mouse scrolled (379, 312) with delta (0, 0)
Screenshot: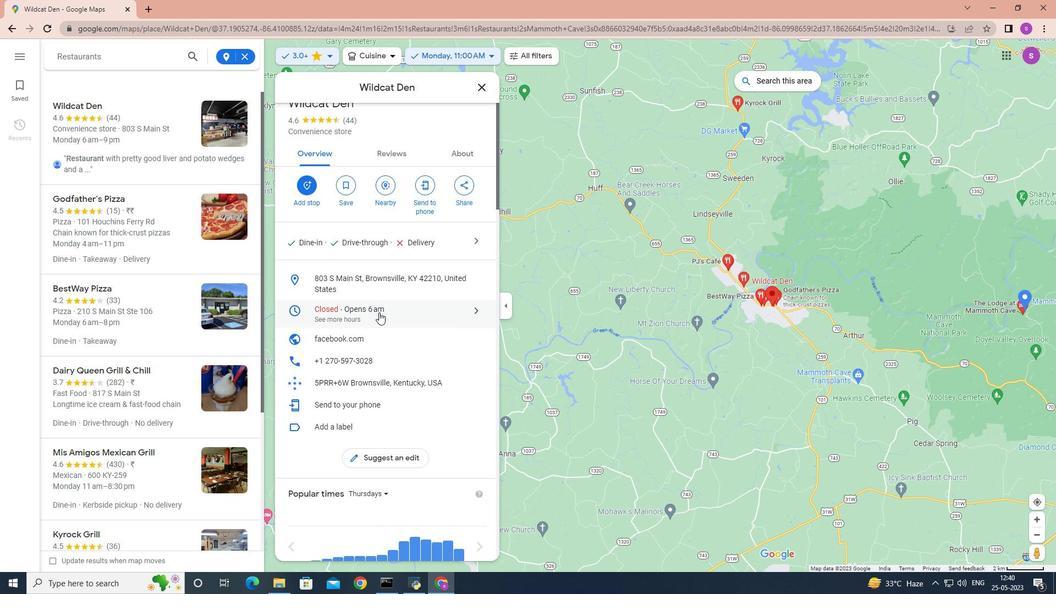 
Action: Mouse scrolled (379, 312) with delta (0, 0)
Screenshot: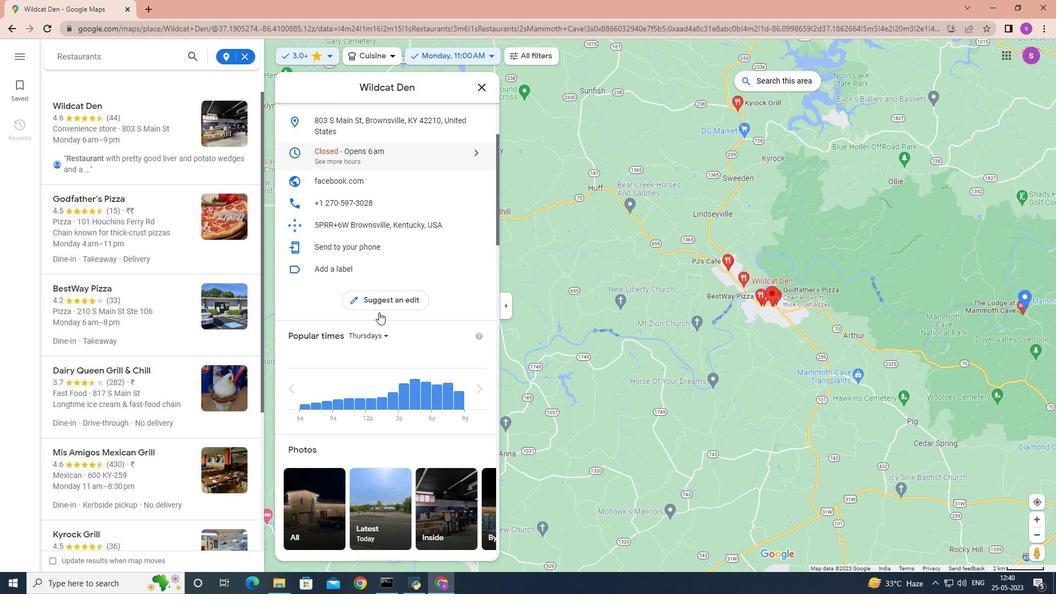
Action: Mouse scrolled (379, 312) with delta (0, 0)
Screenshot: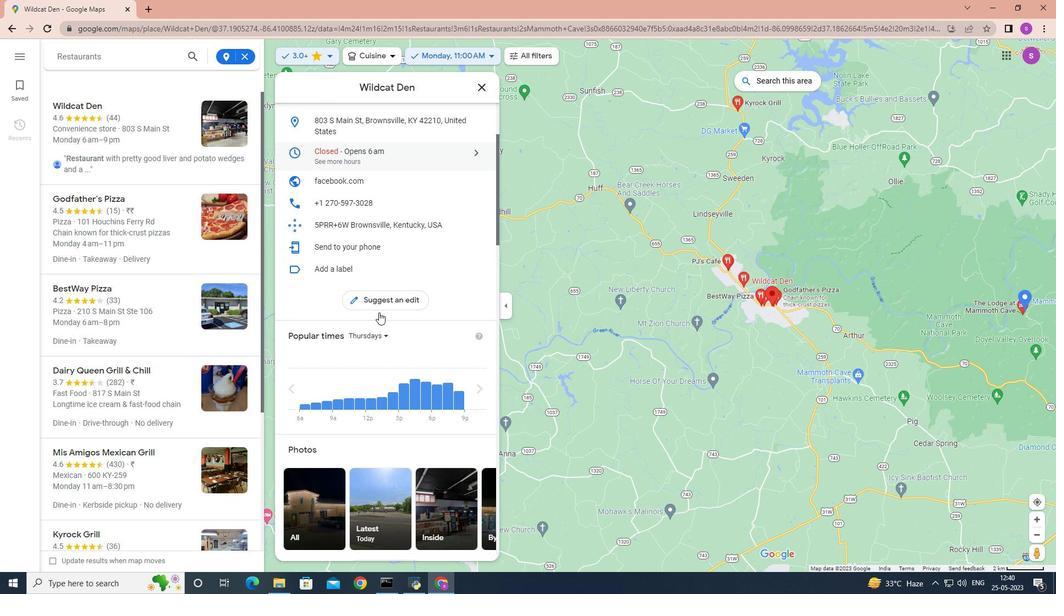 
Action: Mouse moved to (376, 310)
Screenshot: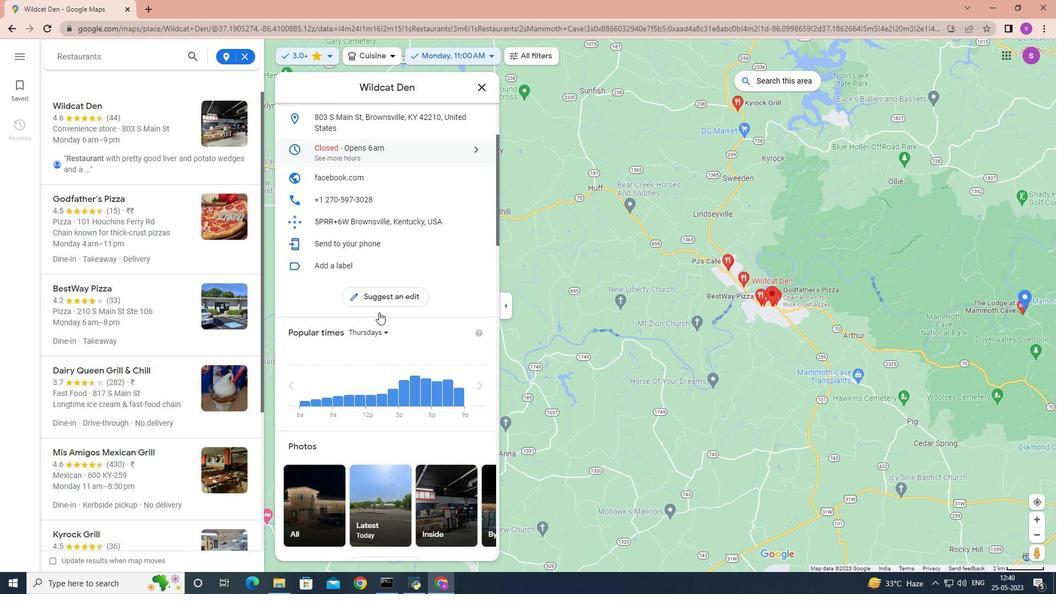 
Action: Mouse scrolled (376, 309) with delta (0, 0)
Screenshot: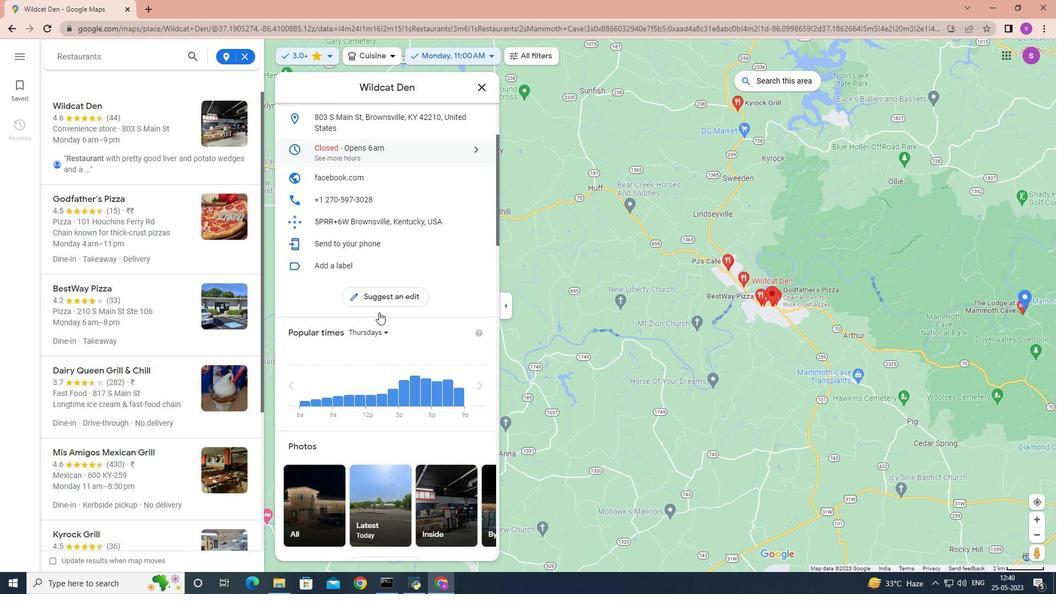 
Action: Mouse moved to (360, 297)
Screenshot: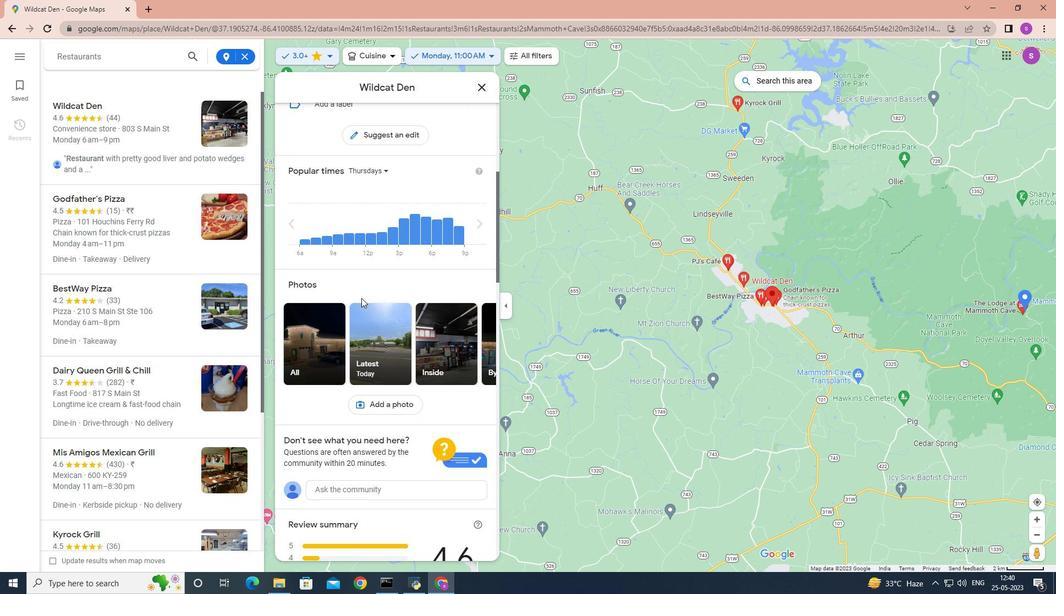 
Action: Mouse scrolled (360, 297) with delta (0, 0)
Screenshot: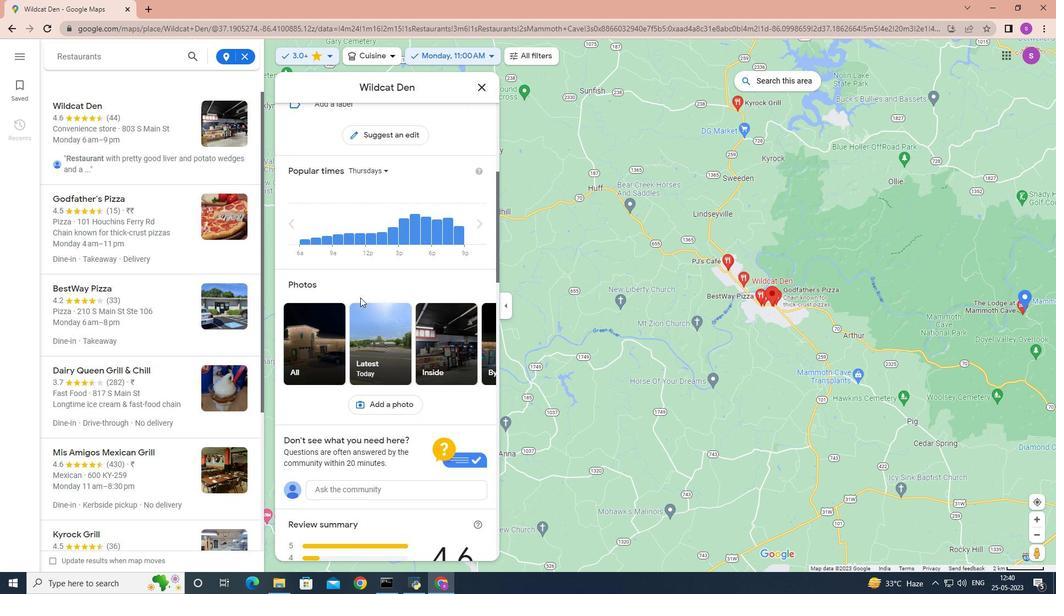 
Action: Mouse scrolled (360, 297) with delta (0, 0)
Screenshot: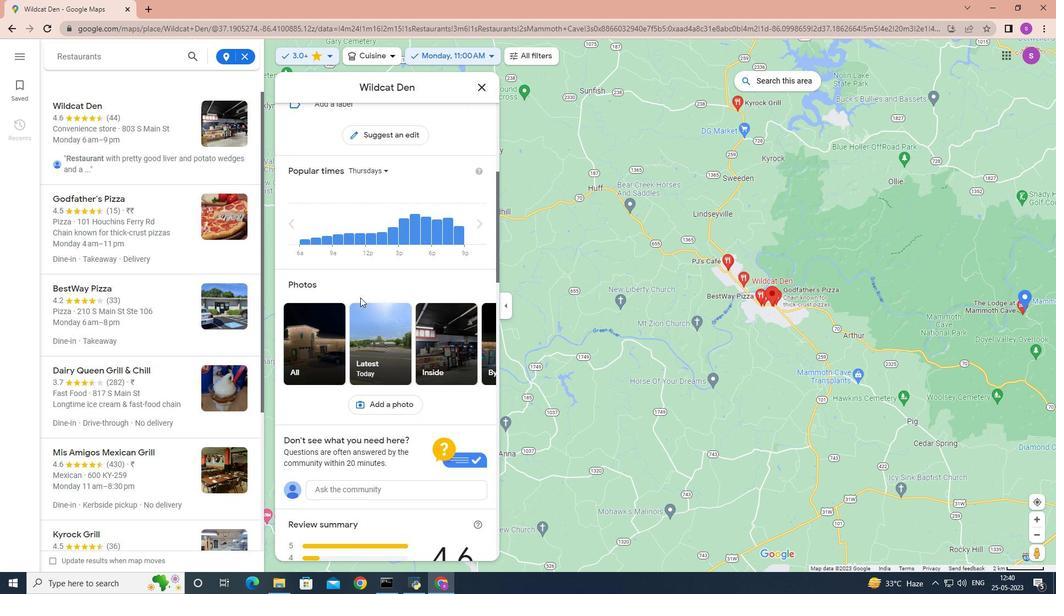 
Action: Mouse scrolled (360, 297) with delta (0, 0)
Screenshot: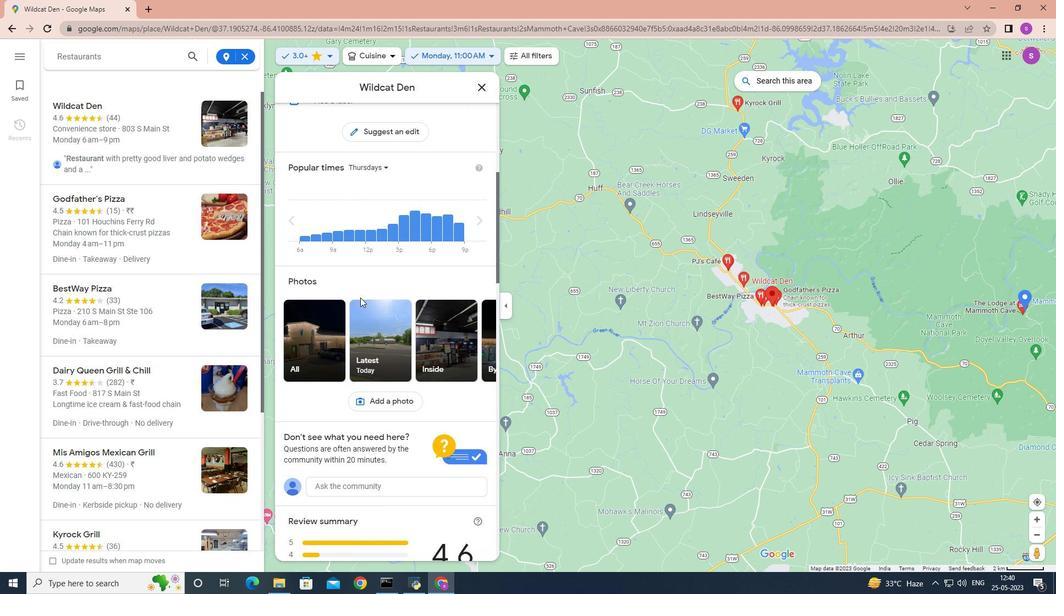 
Action: Mouse moved to (311, 203)
Screenshot: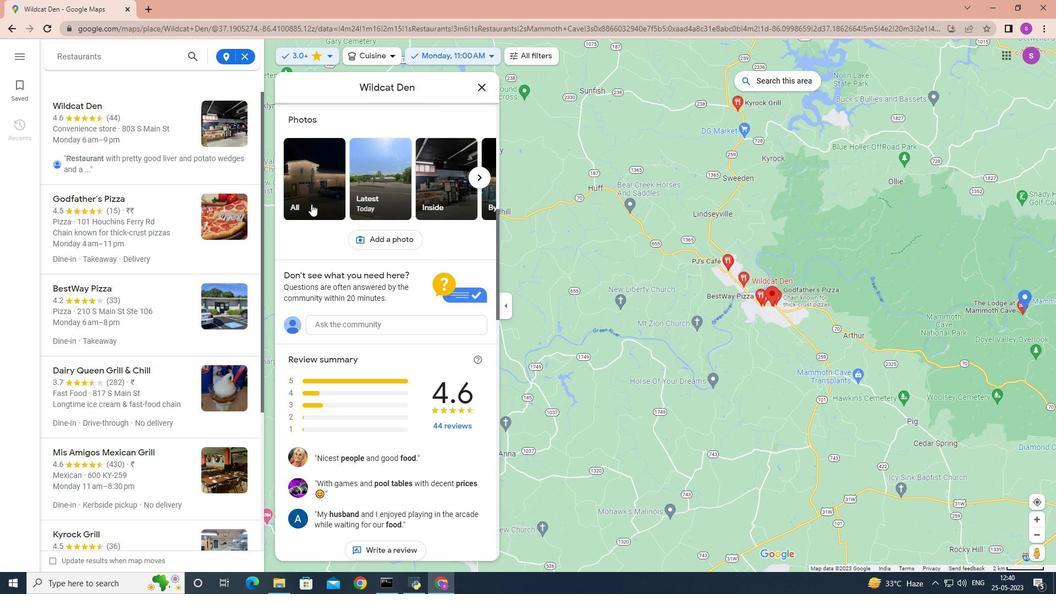 
Action: Mouse pressed left at (311, 203)
Screenshot: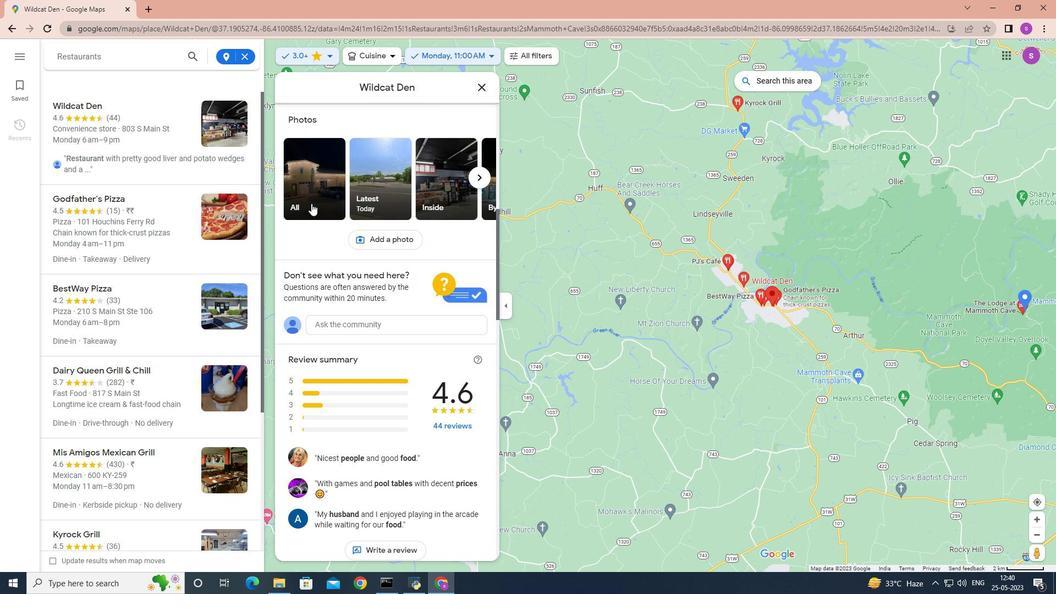 
Action: Mouse moved to (184, 195)
Screenshot: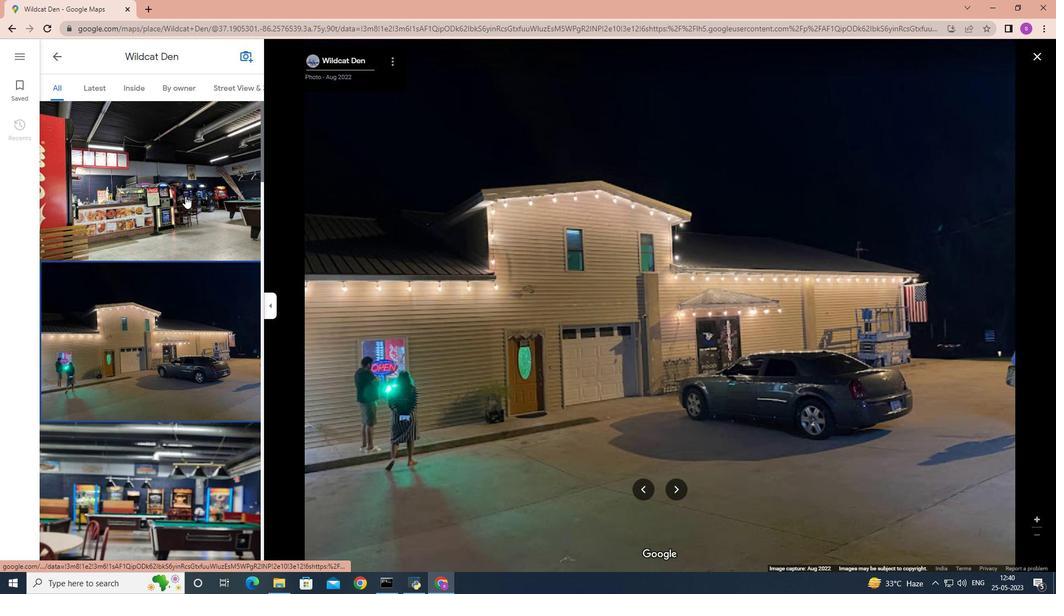 
Action: Mouse pressed left at (184, 195)
Screenshot: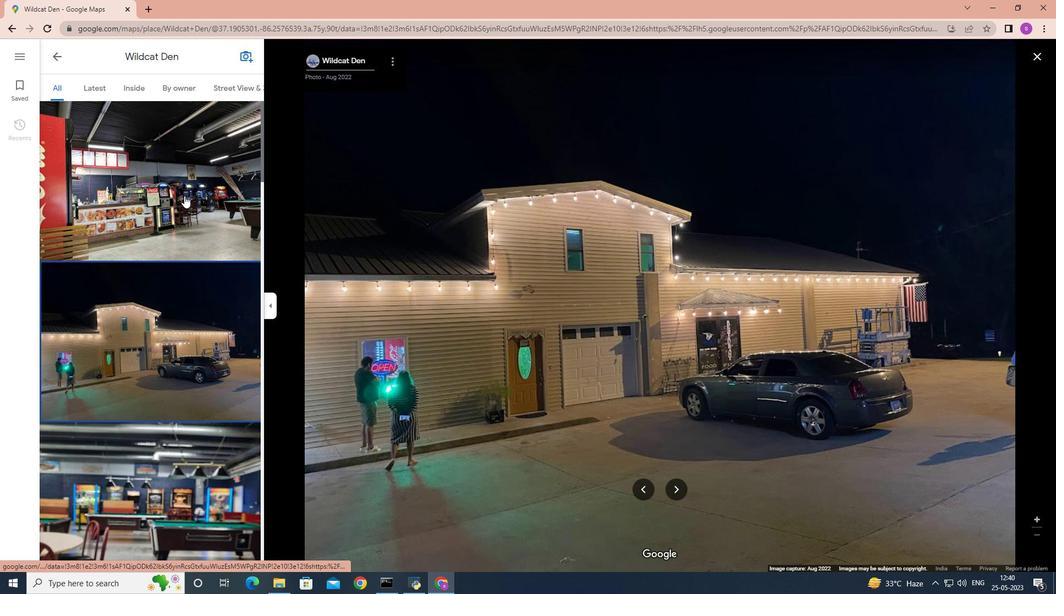 
Action: Mouse moved to (175, 312)
Screenshot: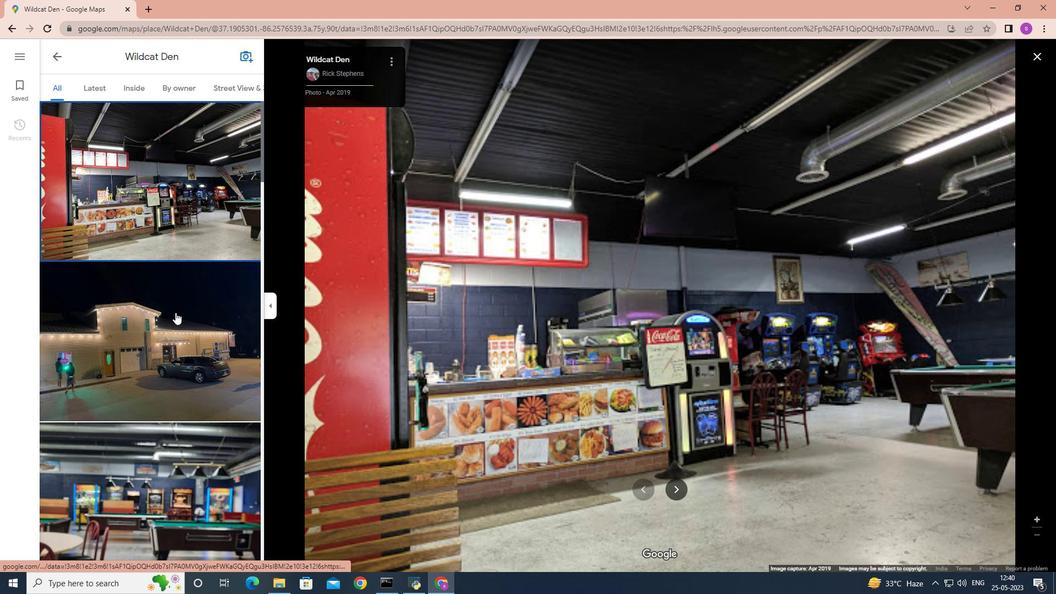 
Action: Mouse pressed left at (175, 312)
Screenshot: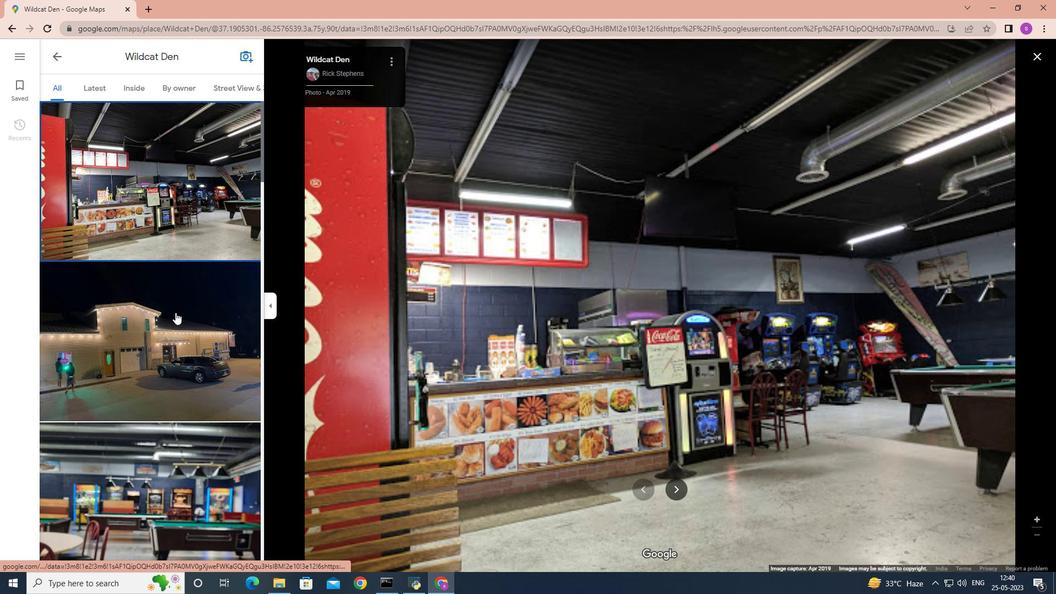 
Action: Mouse moved to (172, 295)
Screenshot: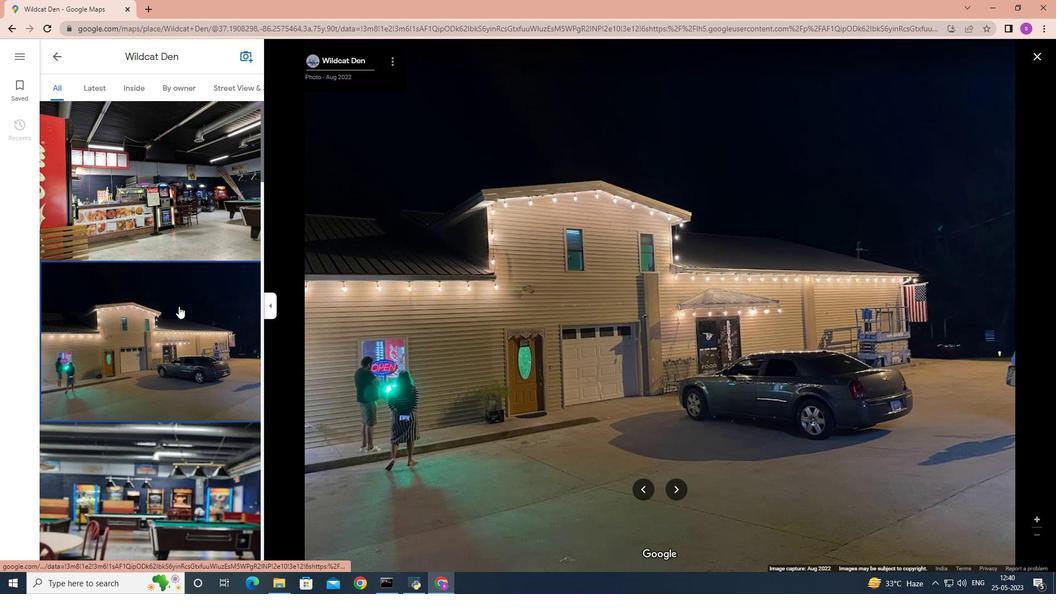 
Action: Mouse scrolled (172, 295) with delta (0, 0)
Screenshot: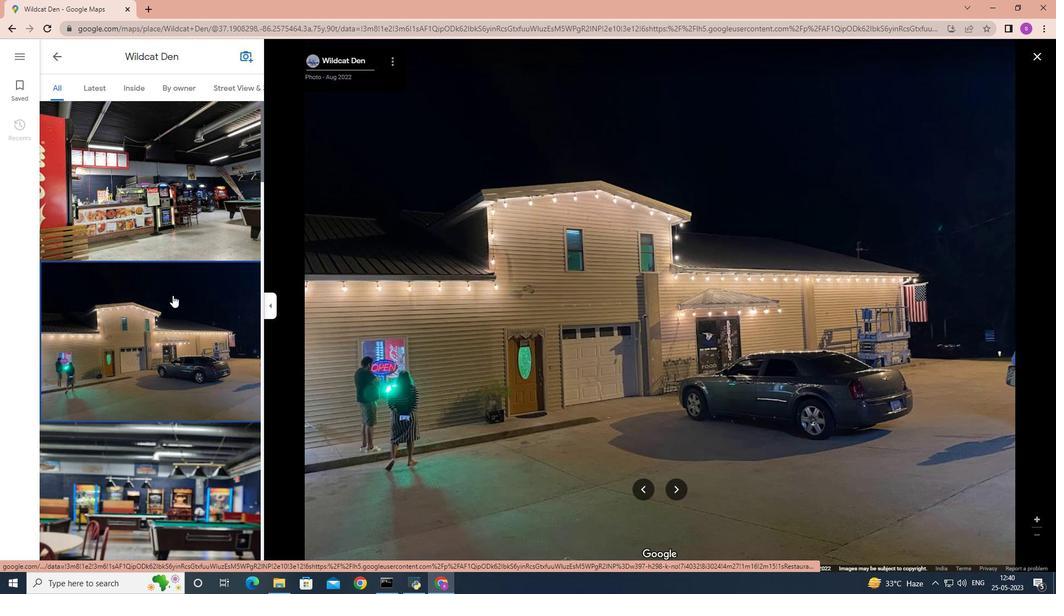 
Action: Mouse scrolled (172, 295) with delta (0, 0)
Screenshot: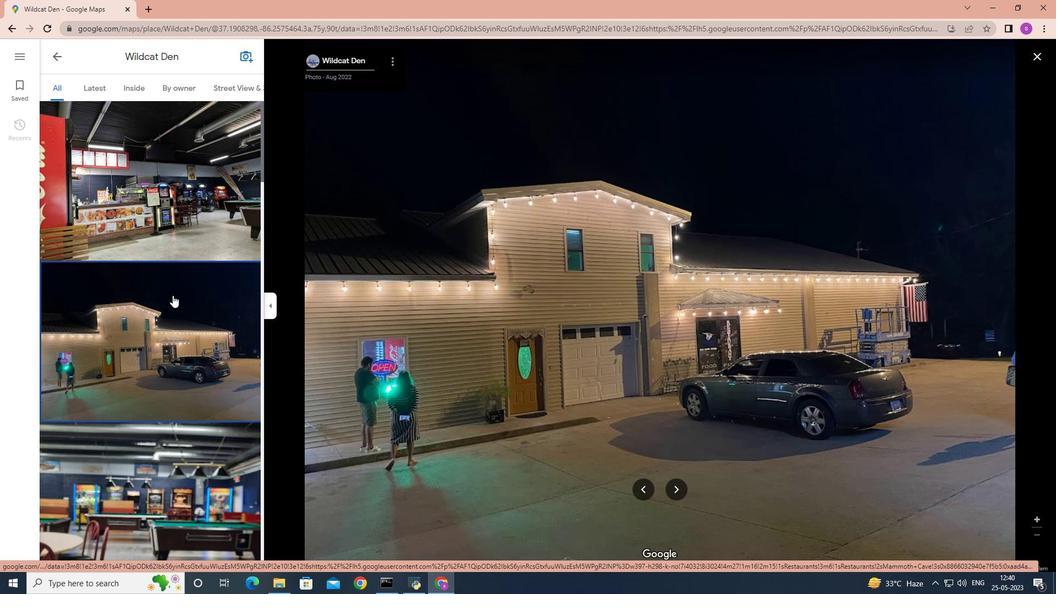 
Action: Mouse scrolled (172, 295) with delta (0, 0)
Screenshot: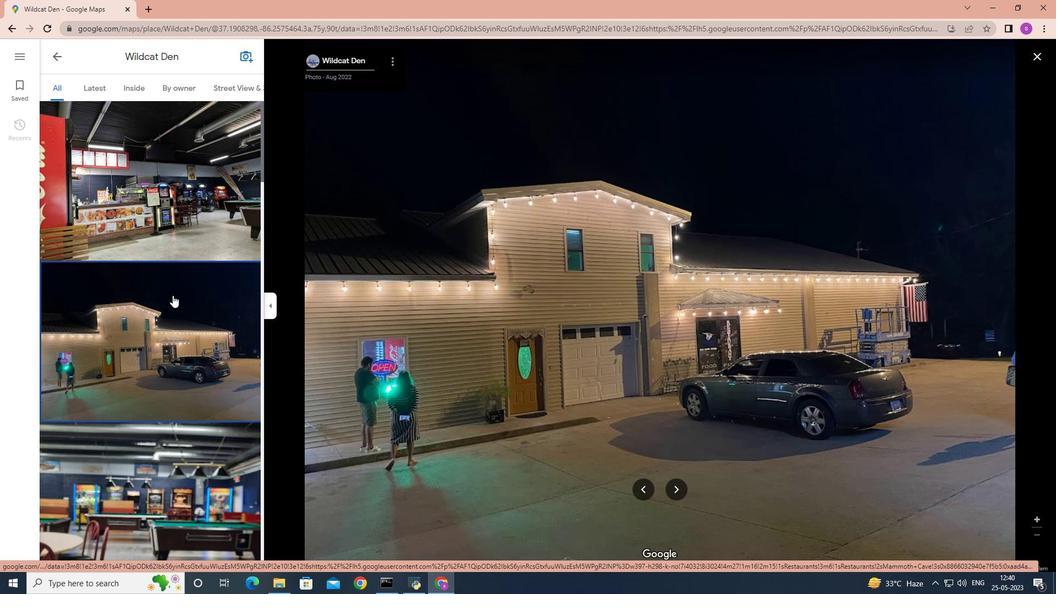 
Action: Mouse scrolled (172, 295) with delta (0, 0)
Screenshot: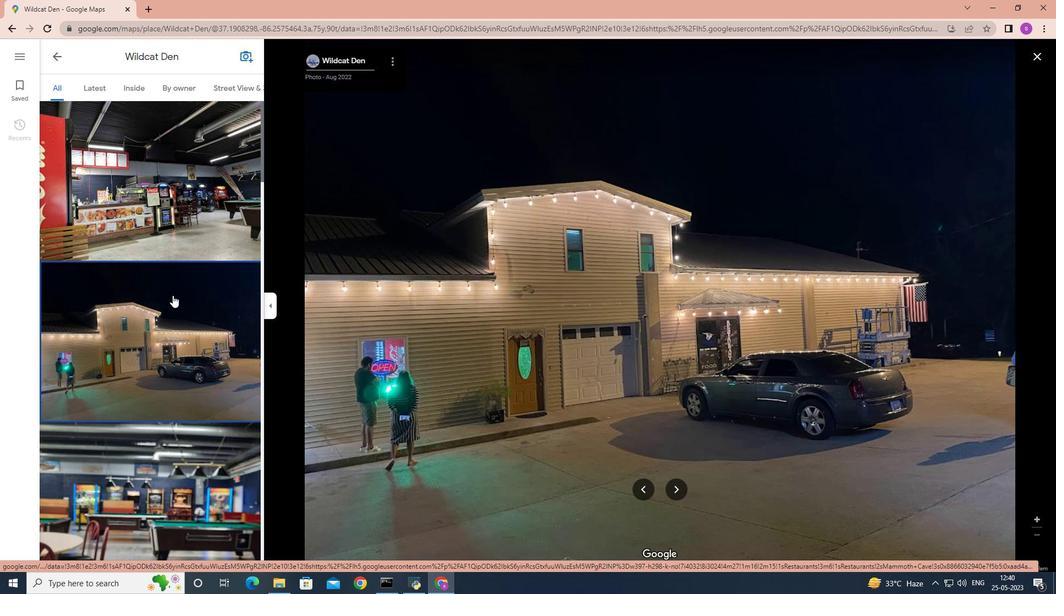 
Action: Mouse moved to (171, 313)
Screenshot: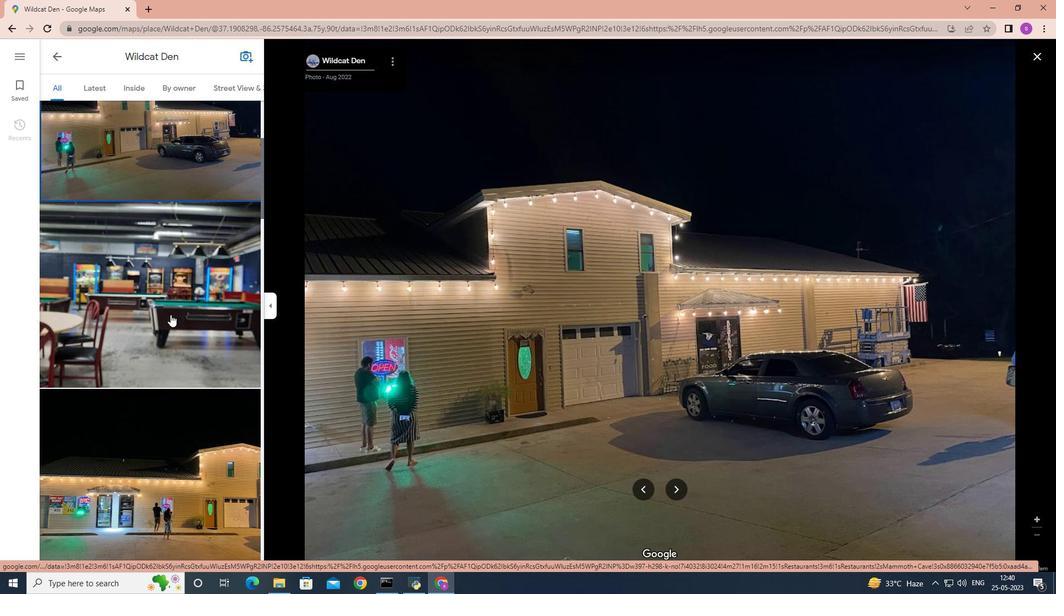 
Action: Mouse pressed left at (171, 313)
Screenshot: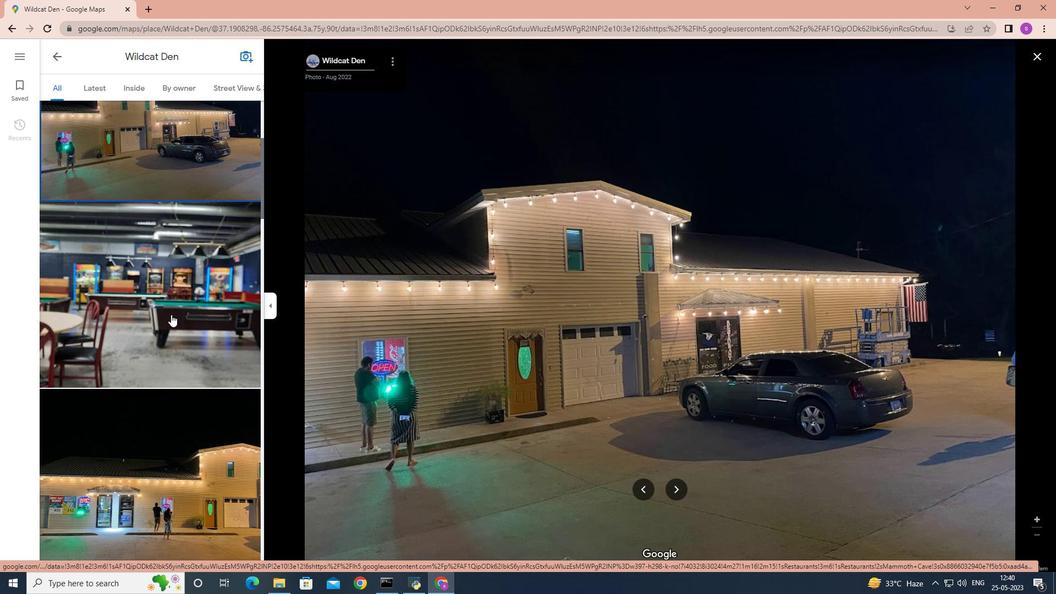 
Action: Mouse moved to (151, 275)
Screenshot: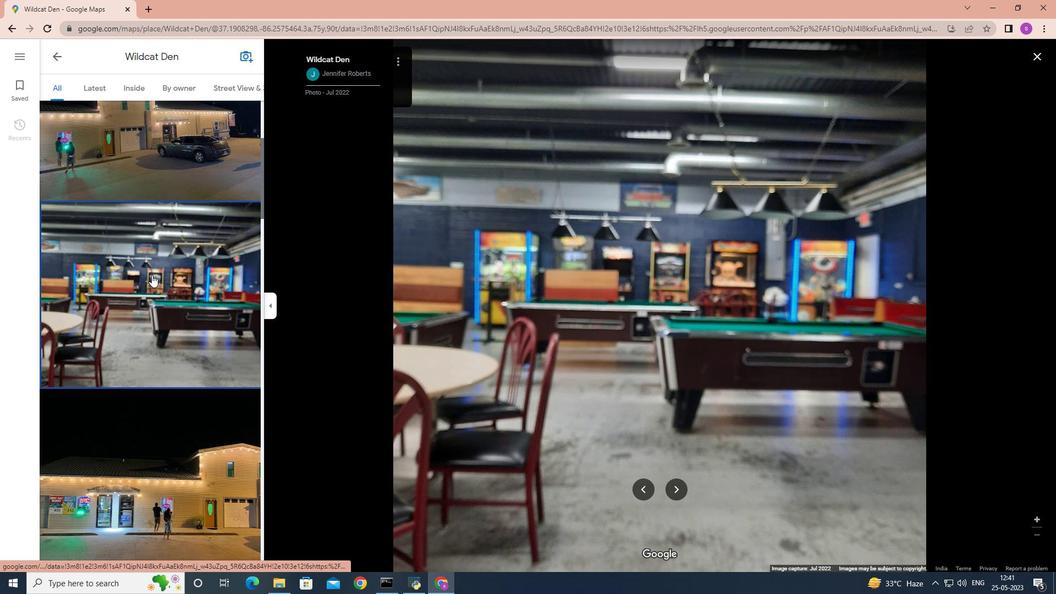 
Action: Mouse scrolled (151, 274) with delta (0, 0)
Screenshot: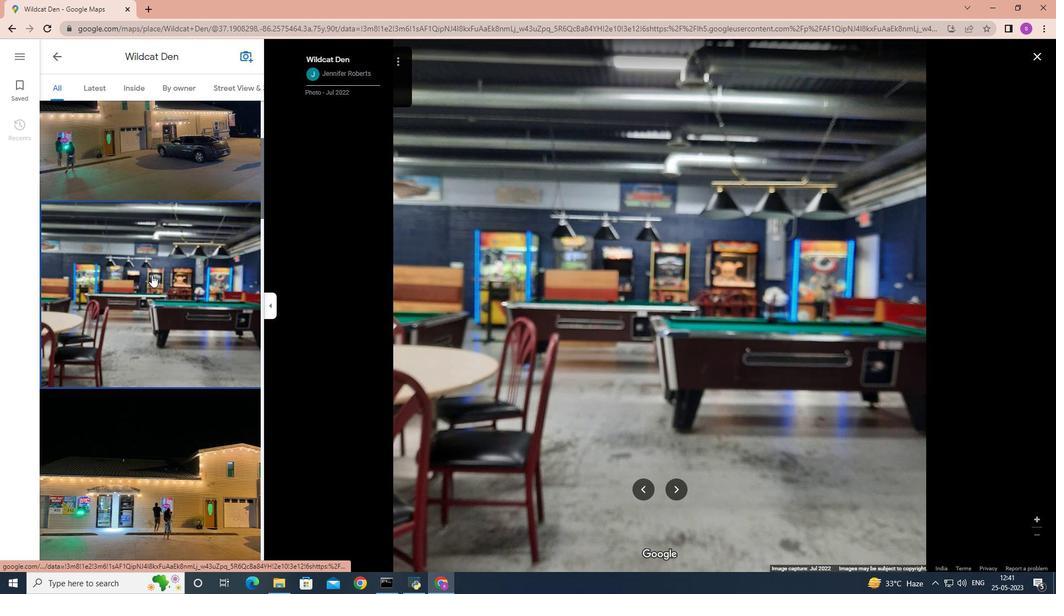 
Action: Mouse scrolled (151, 274) with delta (0, 0)
Screenshot: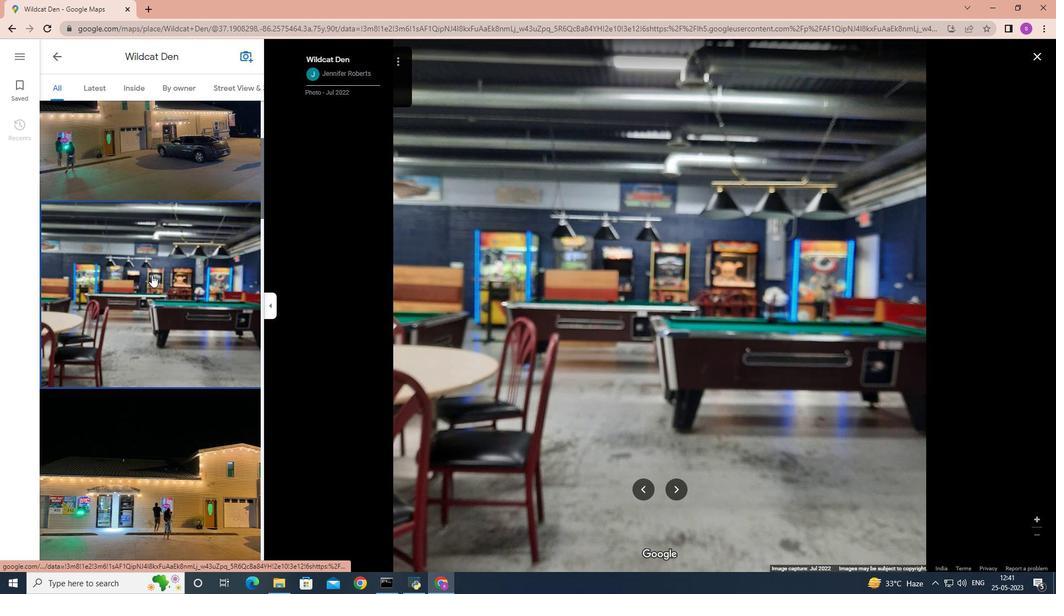
Action: Mouse scrolled (151, 274) with delta (0, 0)
Screenshot: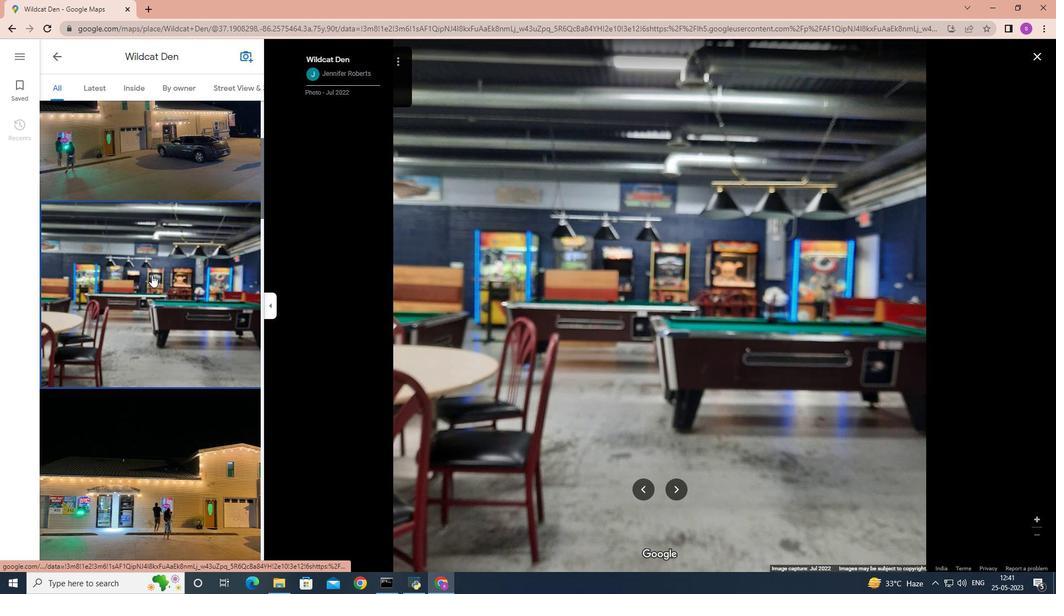 
Action: Mouse scrolled (151, 274) with delta (0, 0)
Screenshot: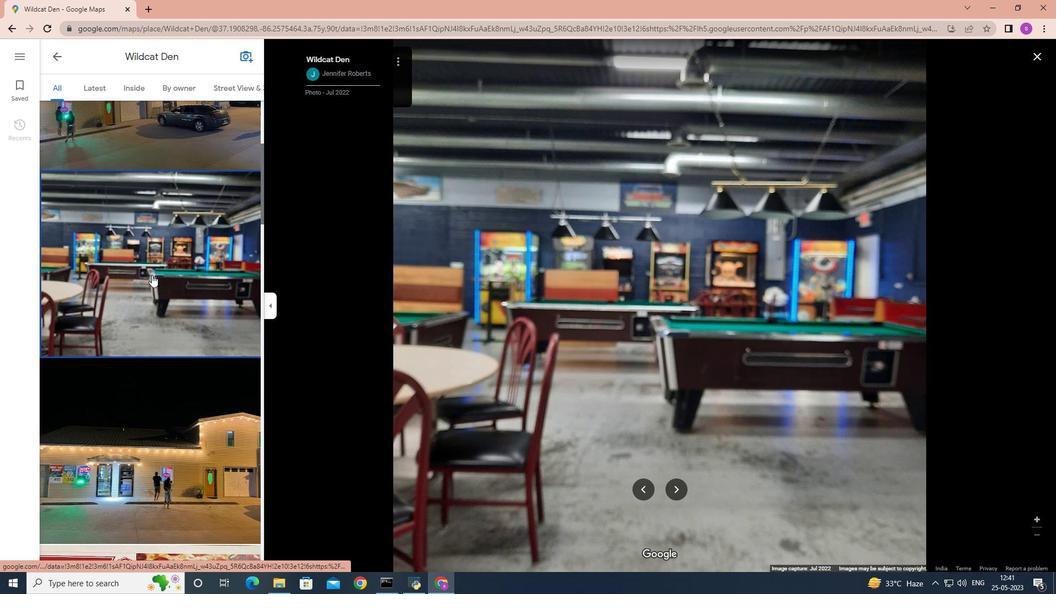 
Action: Mouse moved to (153, 279)
Screenshot: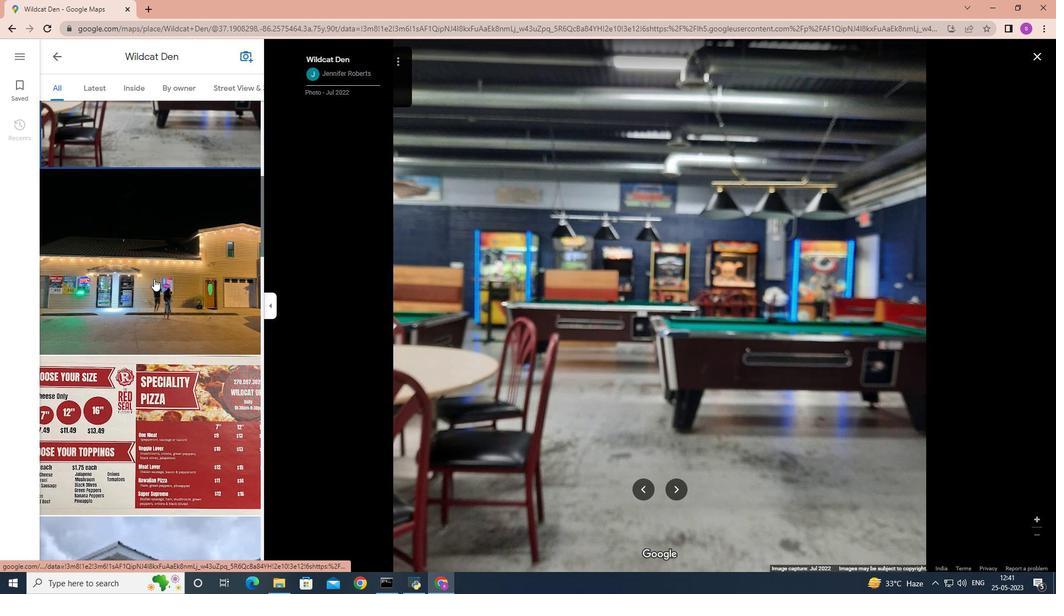 
Action: Mouse pressed left at (153, 279)
Screenshot: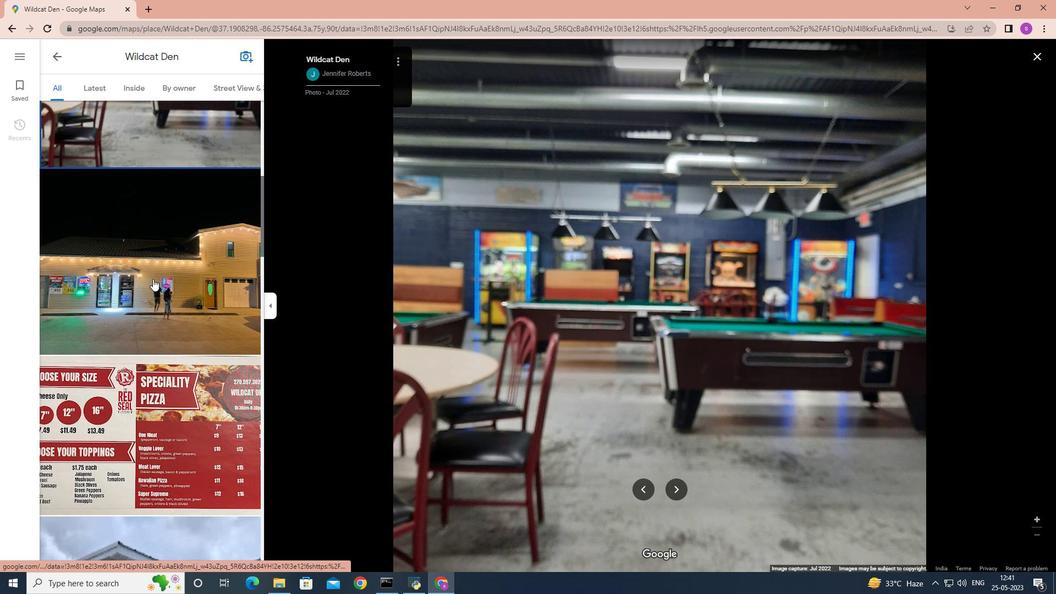 
Action: Mouse moved to (162, 278)
Screenshot: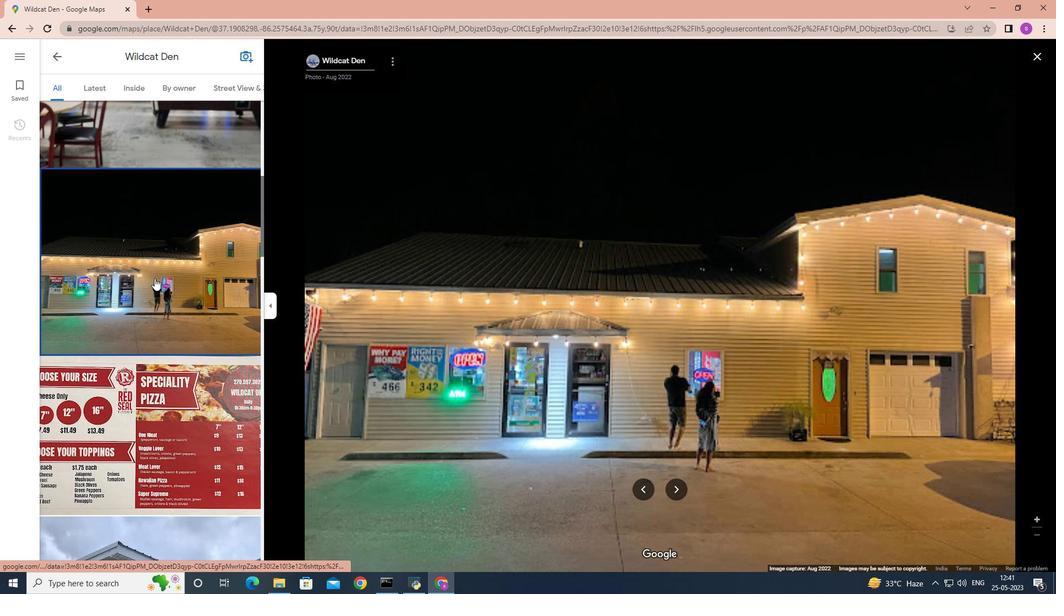 
Action: Mouse scrolled (162, 277) with delta (0, 0)
Screenshot: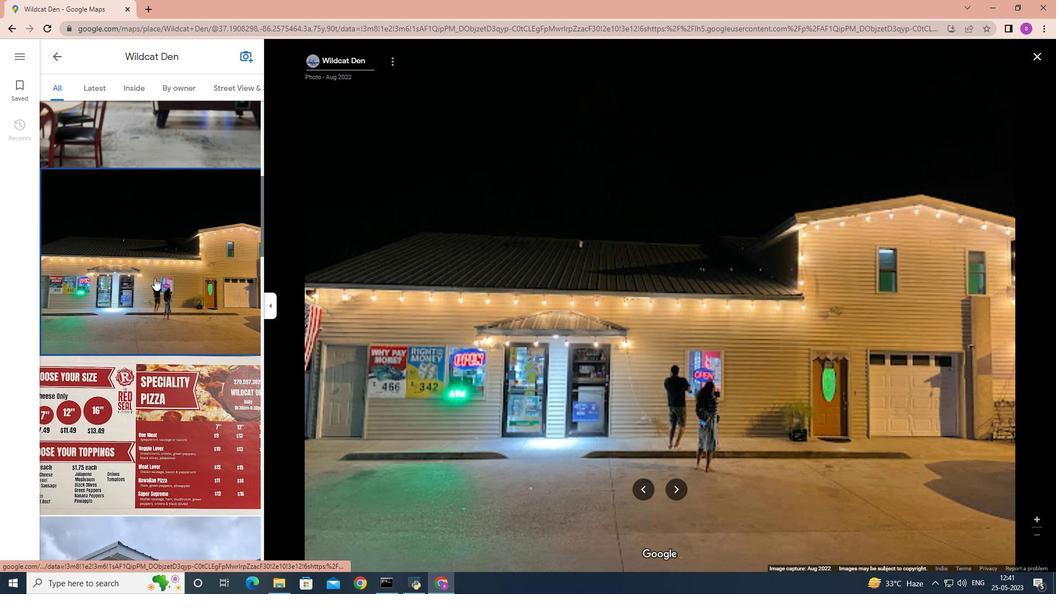 
Action: Mouse scrolled (162, 277) with delta (0, 0)
Screenshot: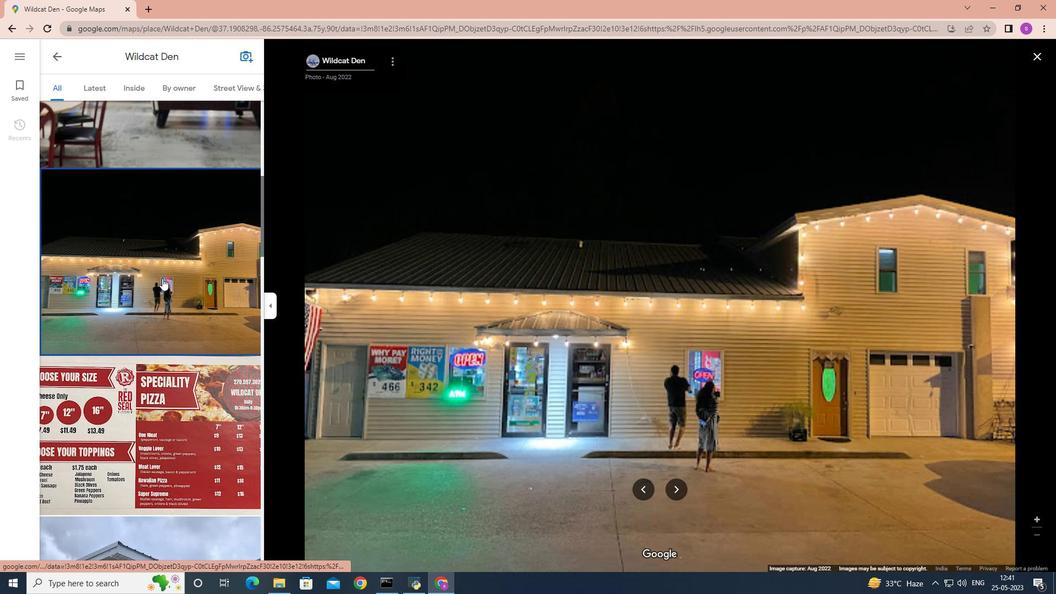 
Action: Mouse scrolled (162, 277) with delta (0, 0)
Screenshot: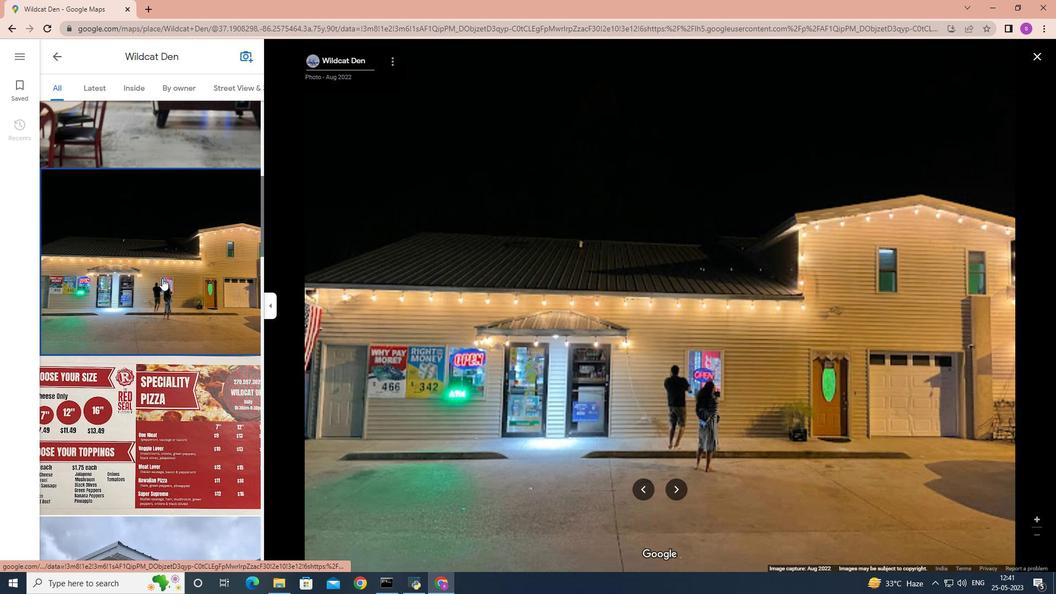 
Action: Mouse scrolled (162, 277) with delta (0, 0)
Screenshot: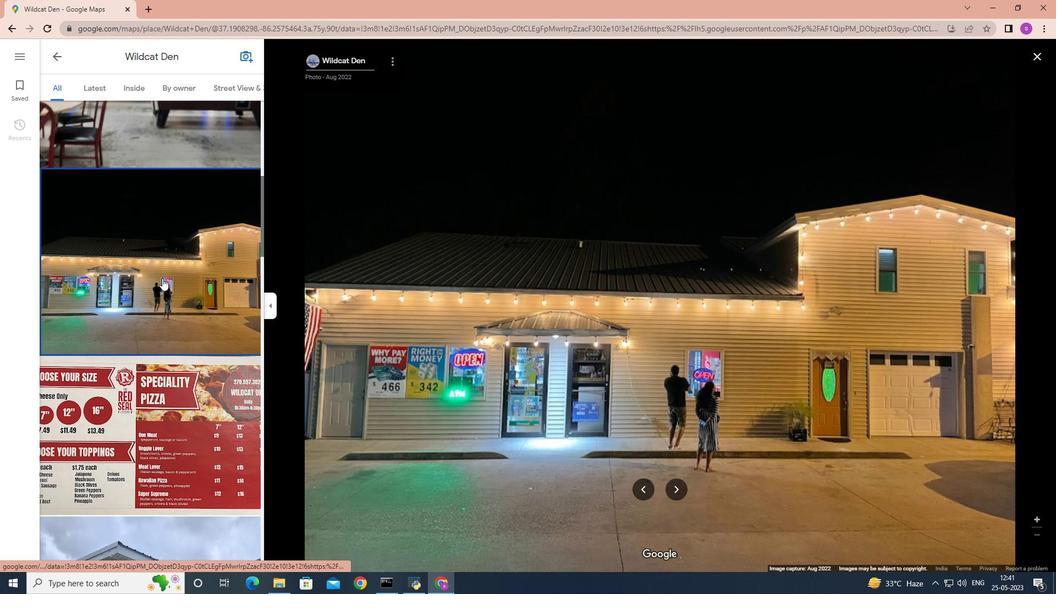 
Action: Mouse moved to (171, 262)
Screenshot: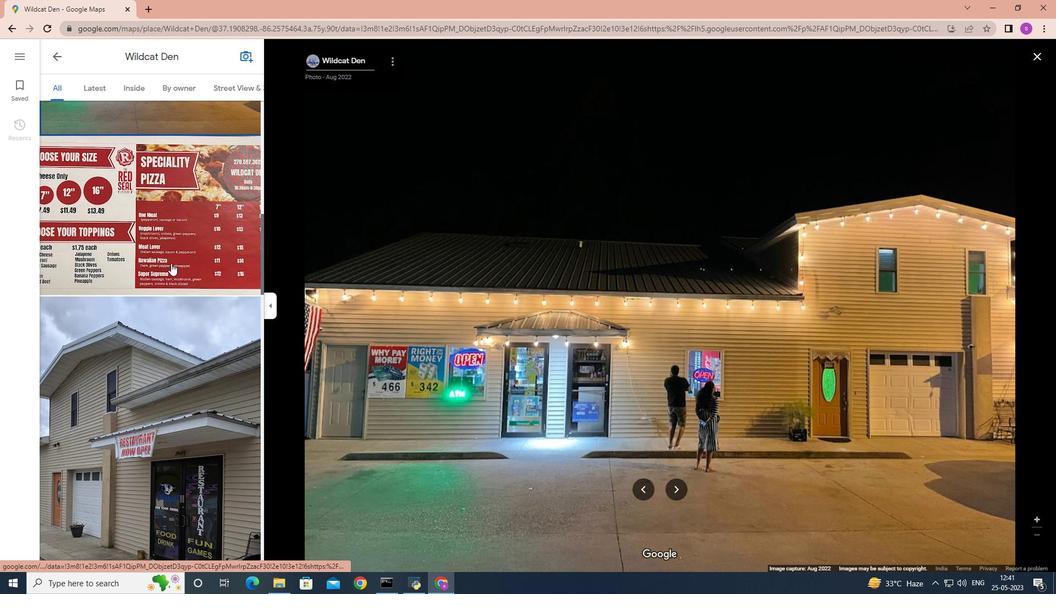 
Action: Mouse pressed left at (171, 262)
Screenshot: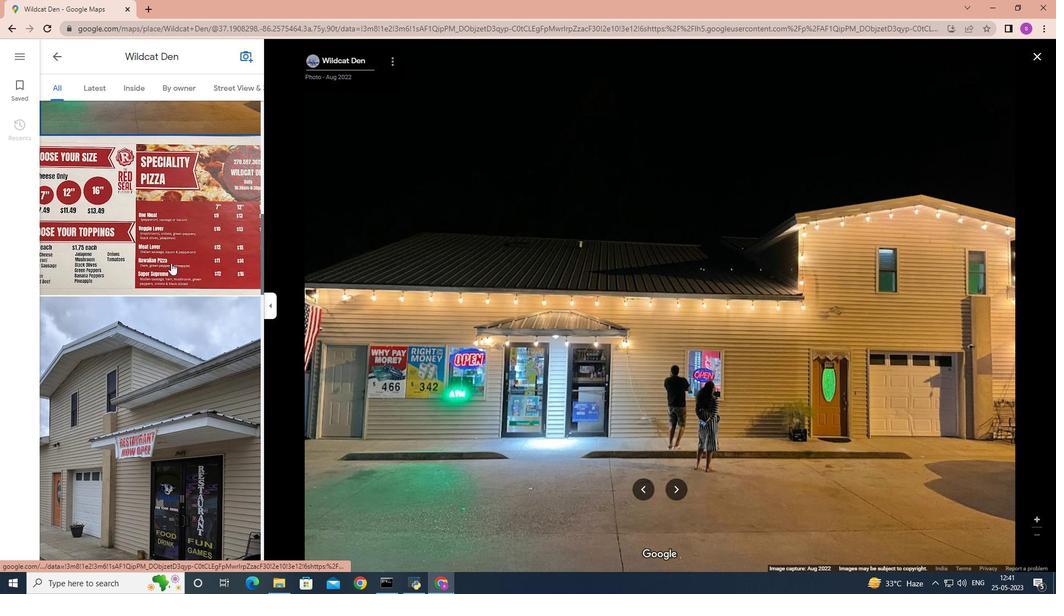 
Action: Mouse moved to (171, 262)
Screenshot: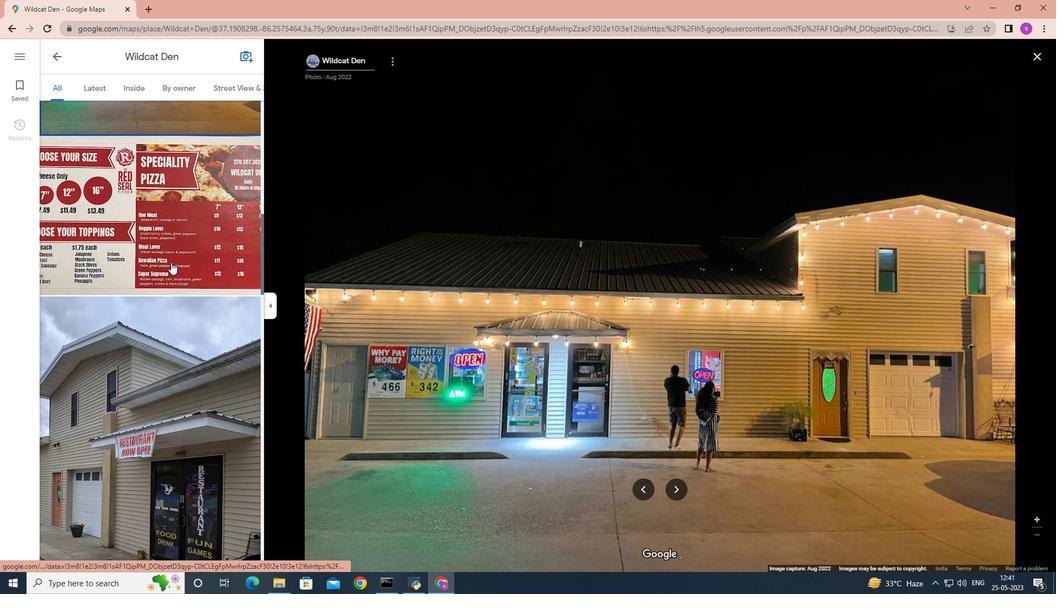 
Action: Mouse scrolled (171, 262) with delta (0, 0)
Screenshot: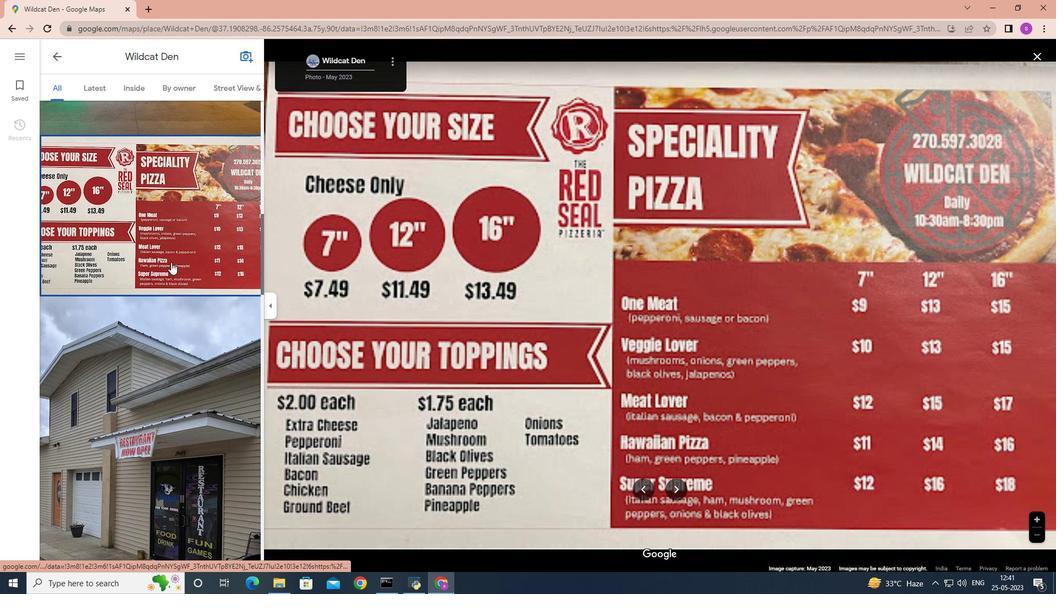 
Action: Mouse scrolled (171, 262) with delta (0, 0)
Screenshot: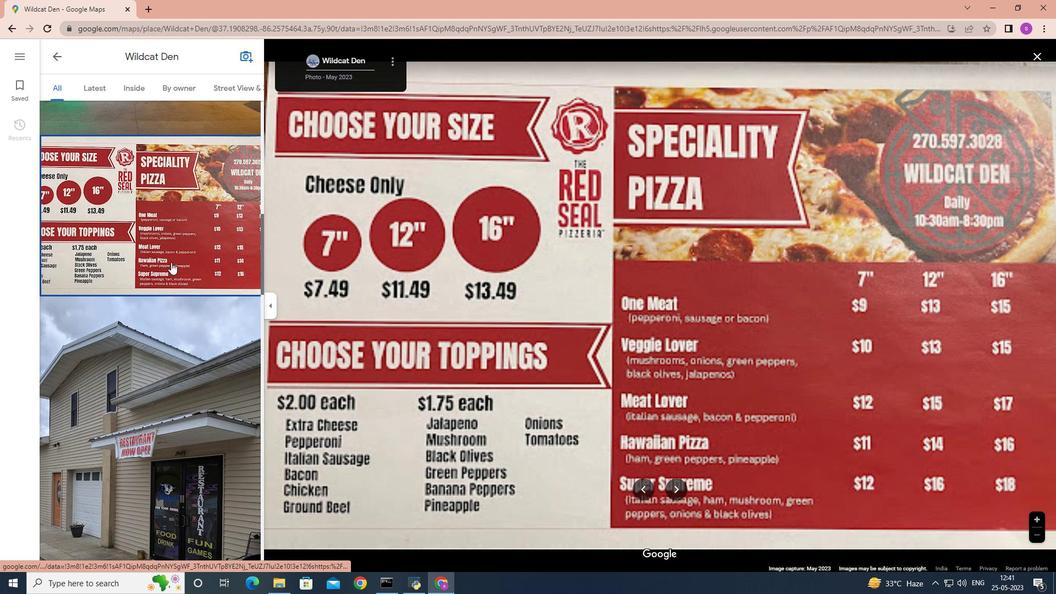 
Action: Mouse scrolled (171, 262) with delta (0, 0)
Screenshot: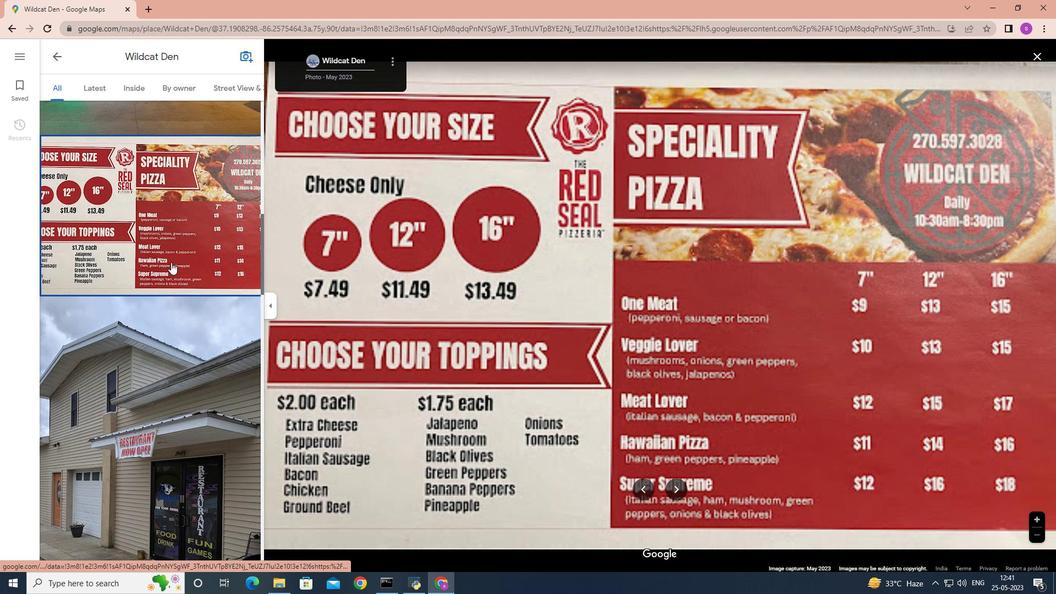 
Action: Mouse moved to (168, 277)
Screenshot: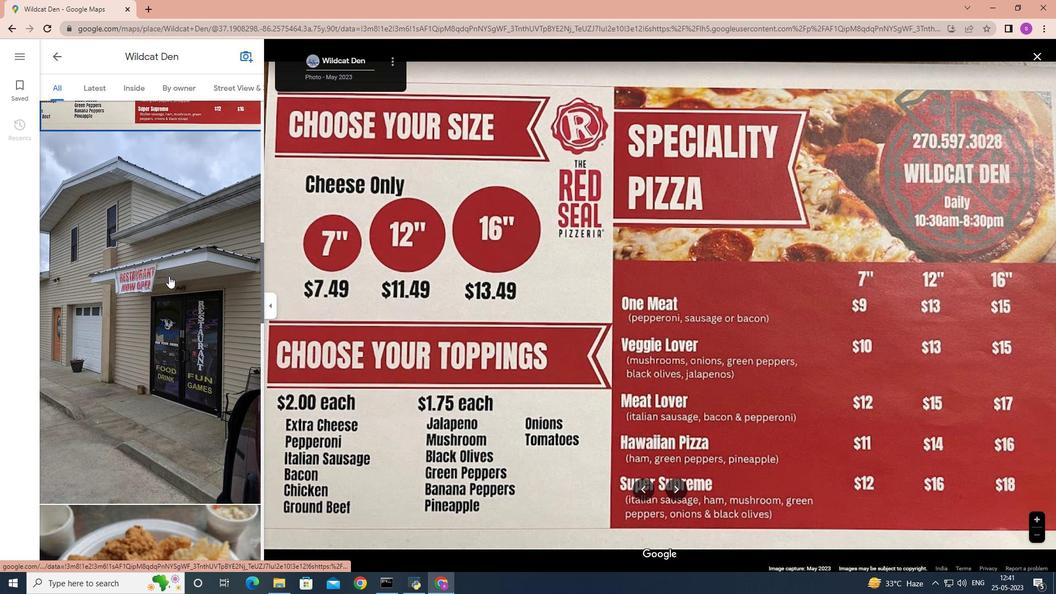 
Action: Mouse pressed left at (168, 277)
Screenshot: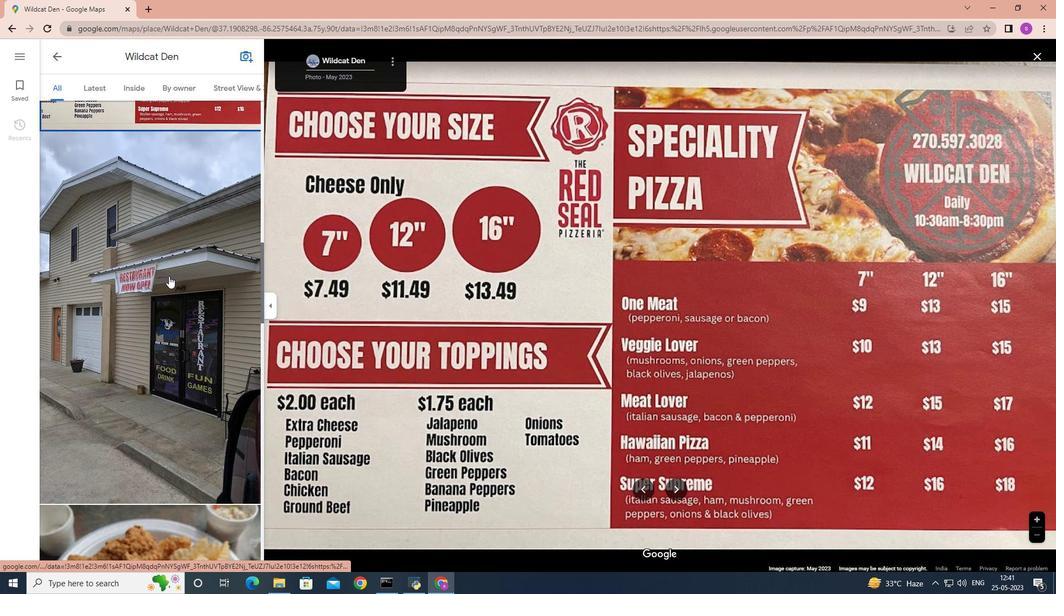 
Action: Mouse scrolled (168, 277) with delta (0, 0)
Screenshot: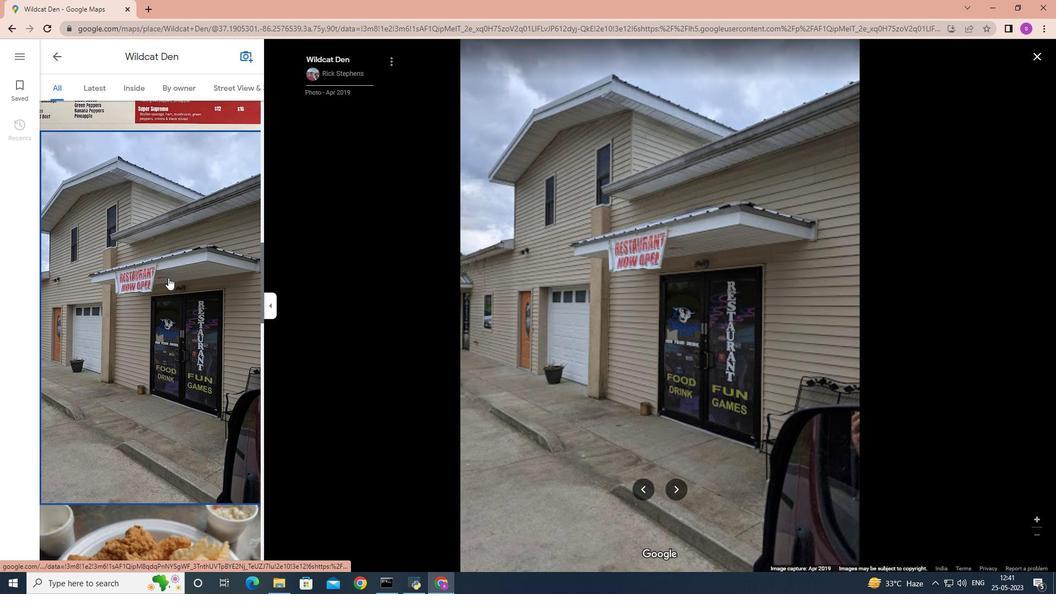 
Action: Mouse scrolled (168, 277) with delta (0, 0)
Screenshot: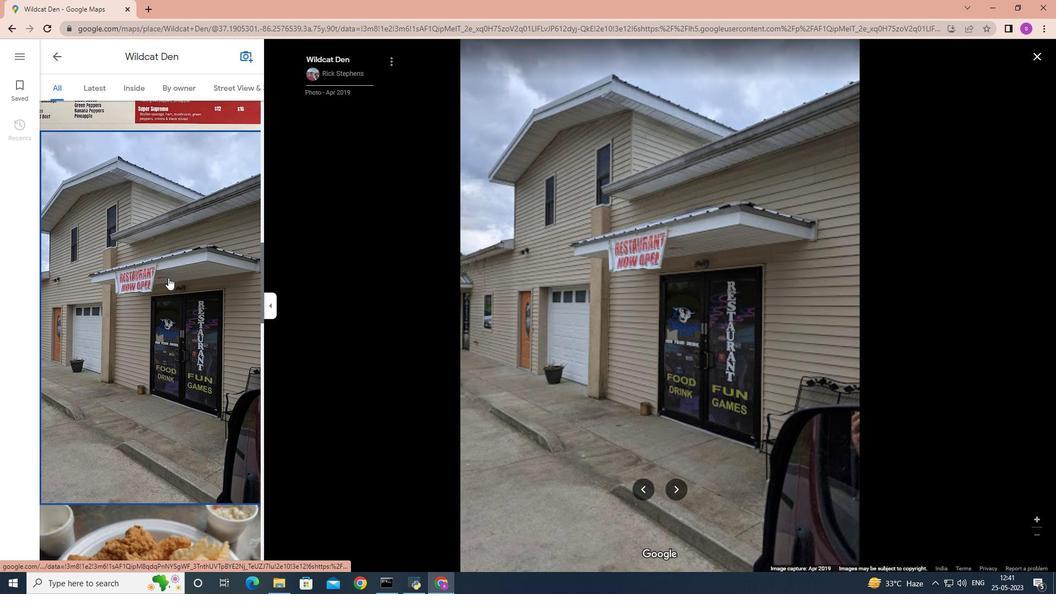 
Action: Mouse scrolled (168, 277) with delta (0, 0)
Screenshot: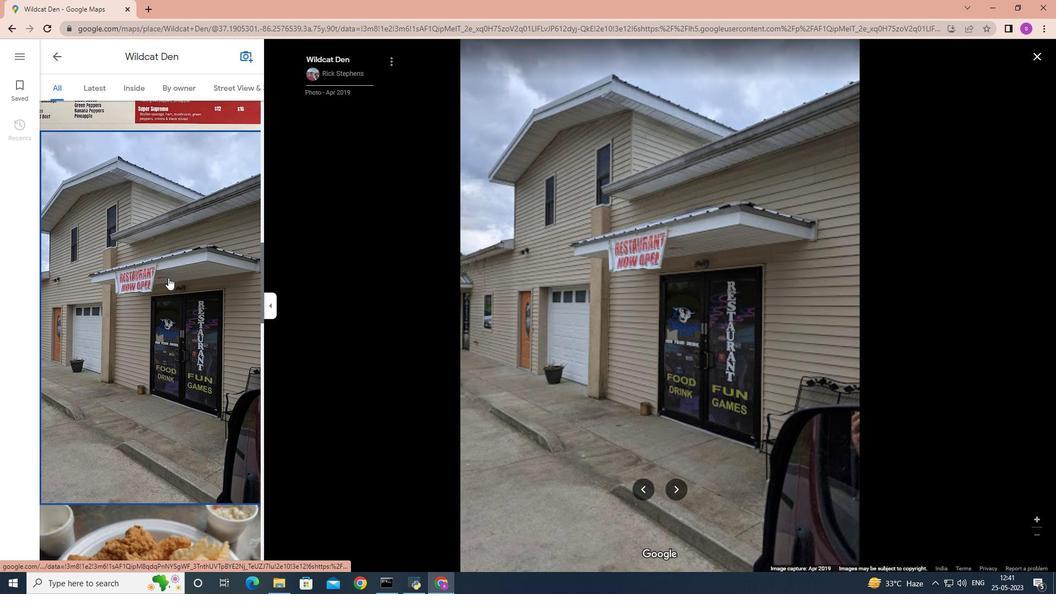 
Action: Mouse scrolled (168, 277) with delta (0, 0)
Screenshot: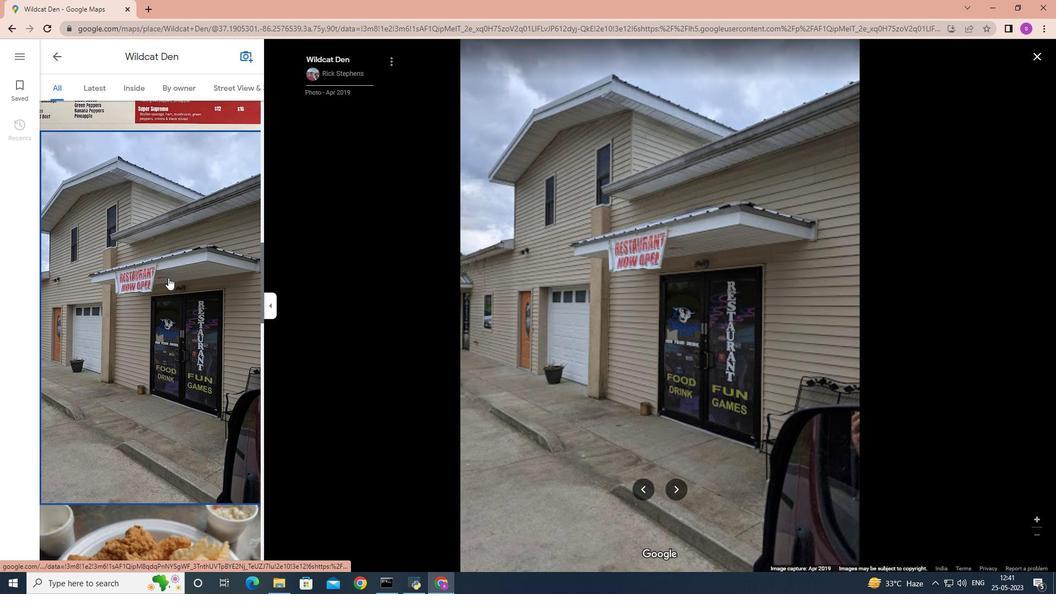 
Action: Mouse scrolled (168, 277) with delta (0, 0)
Screenshot: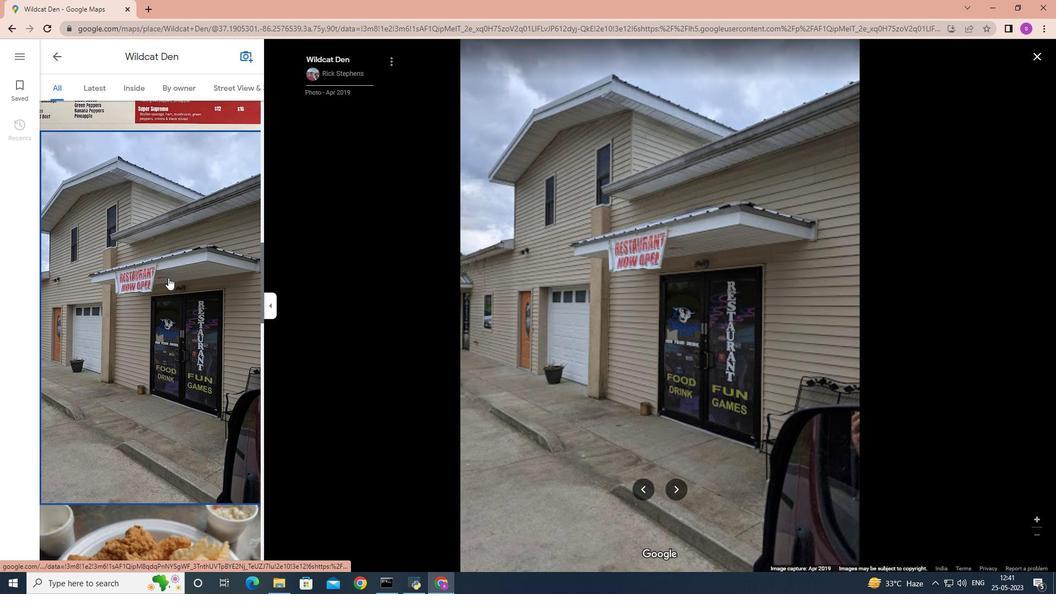 
Action: Mouse moved to (172, 297)
Screenshot: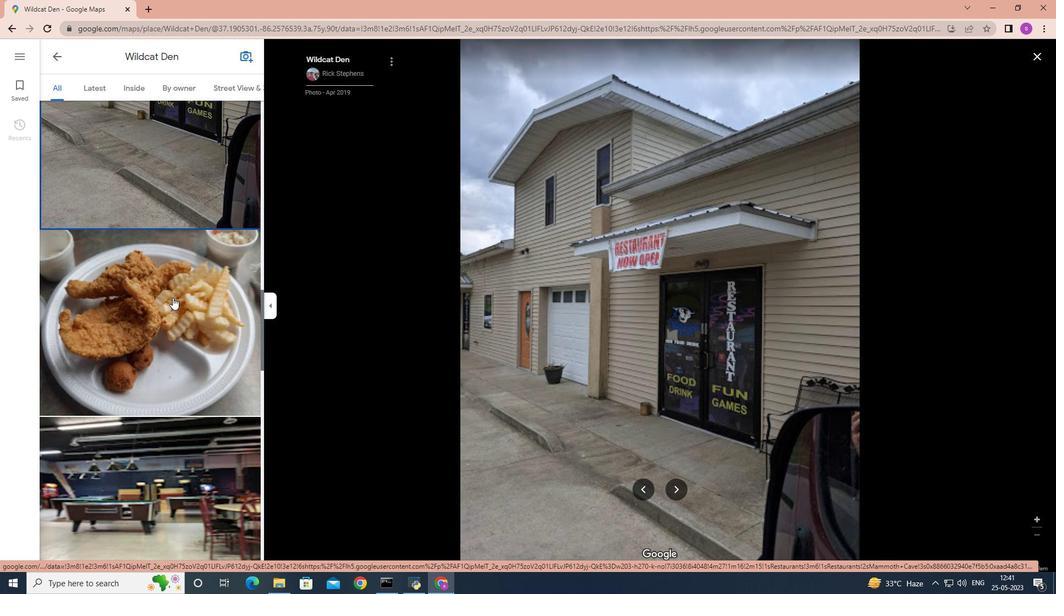 
Action: Mouse scrolled (172, 296) with delta (0, 0)
Screenshot: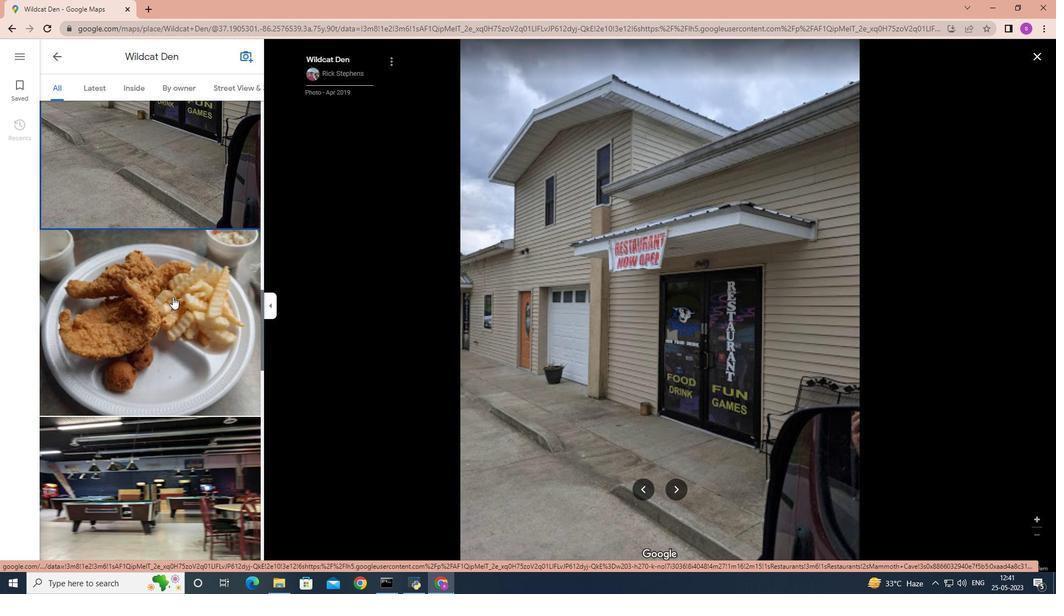 
Action: Mouse scrolled (172, 296) with delta (0, 0)
Screenshot: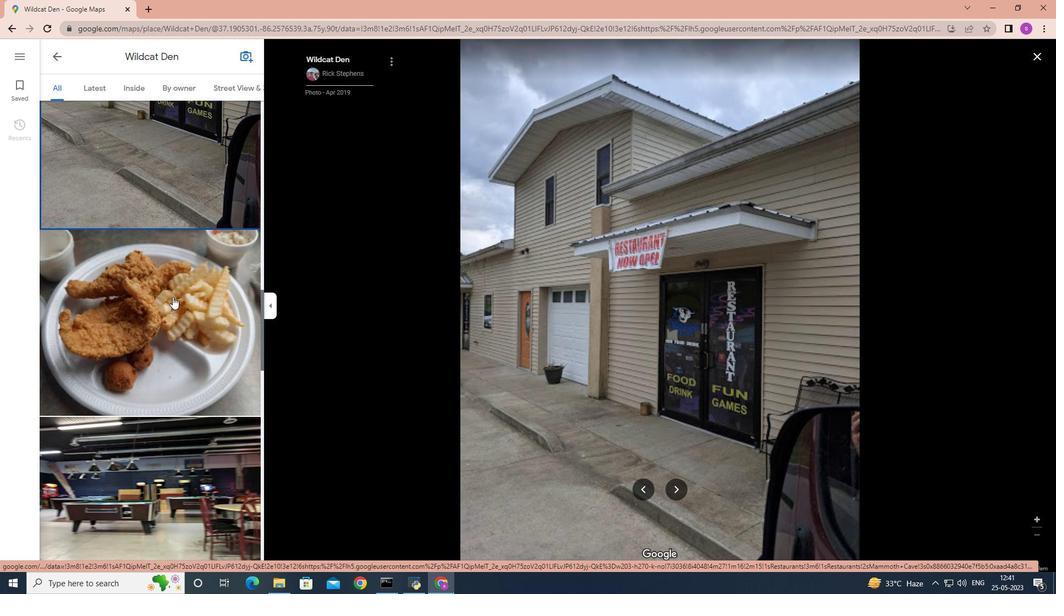 
Action: Mouse scrolled (172, 296) with delta (0, 0)
Screenshot: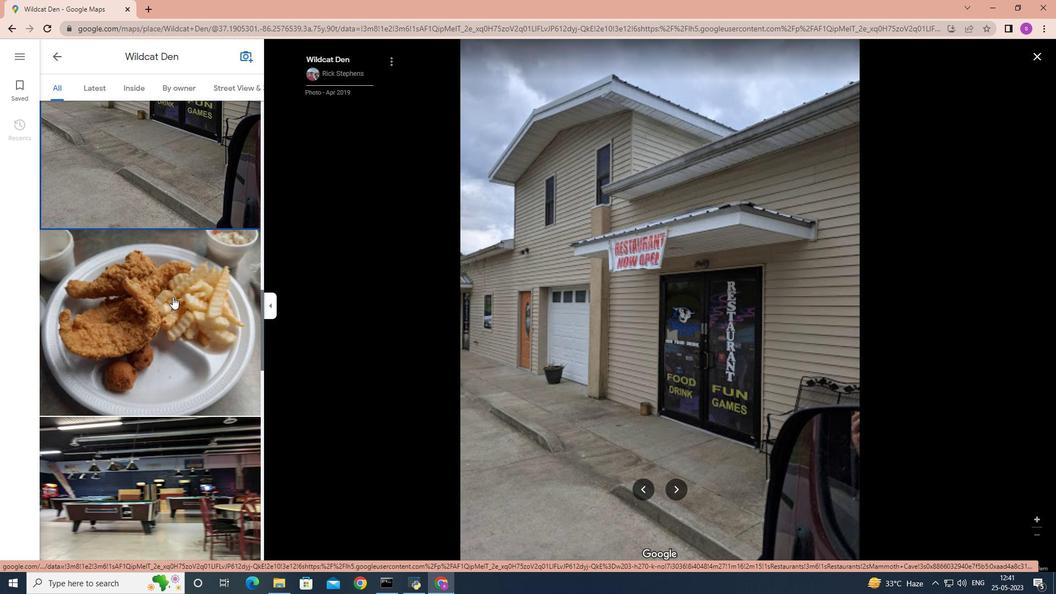
Action: Mouse moved to (178, 315)
Screenshot: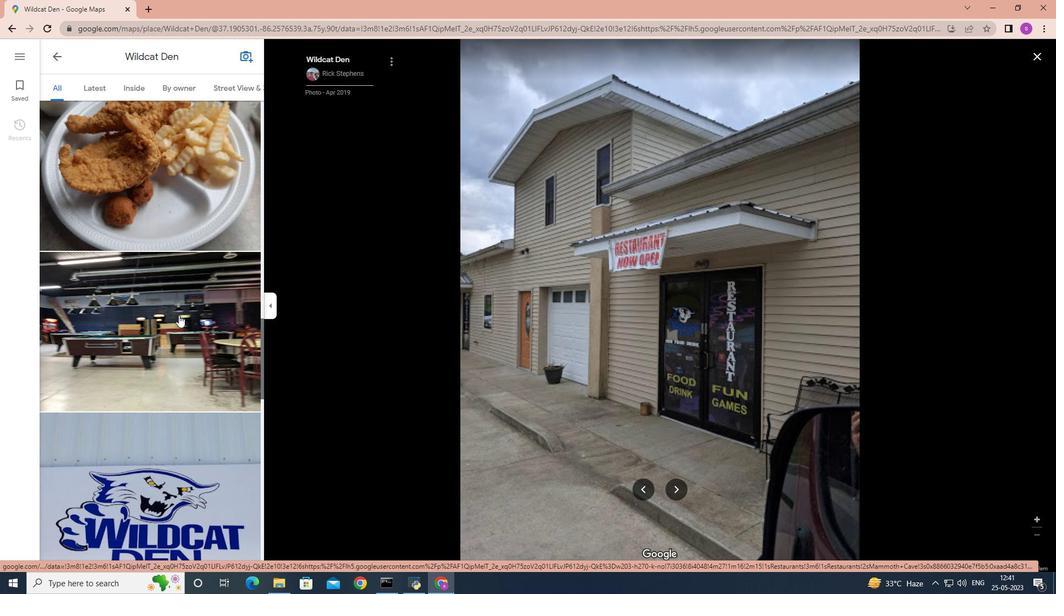 
Action: Mouse scrolled (178, 314) with delta (0, 0)
Screenshot: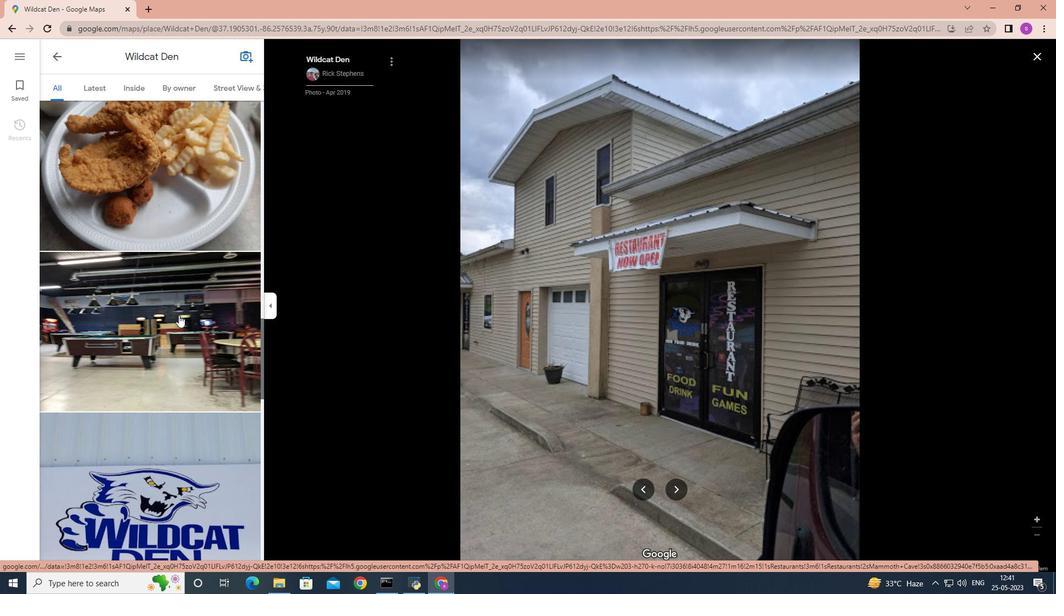 
Action: Mouse scrolled (178, 314) with delta (0, 0)
Screenshot: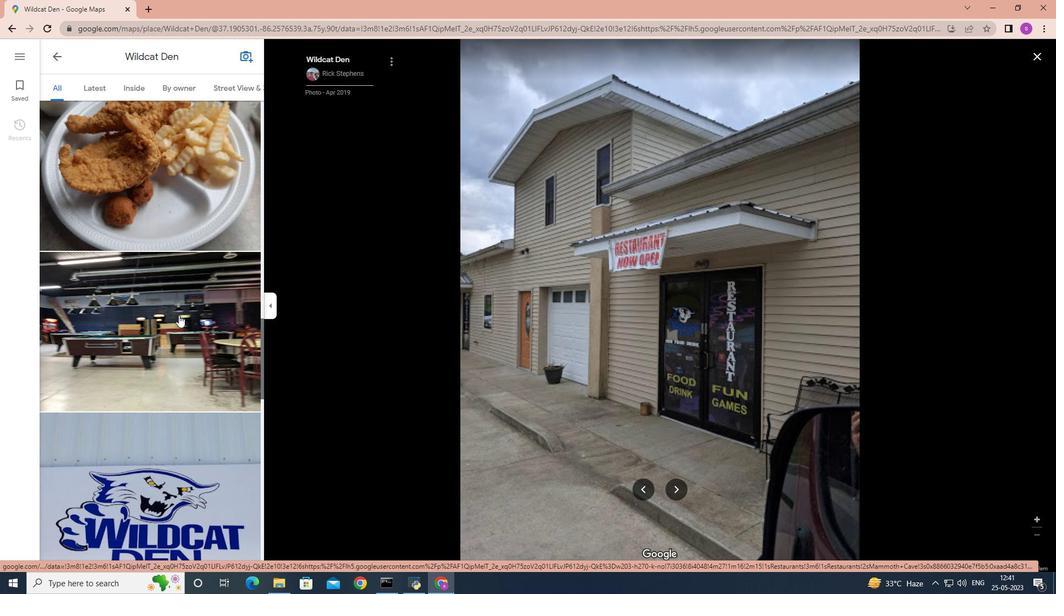 
Action: Mouse scrolled (178, 314) with delta (0, 0)
Screenshot: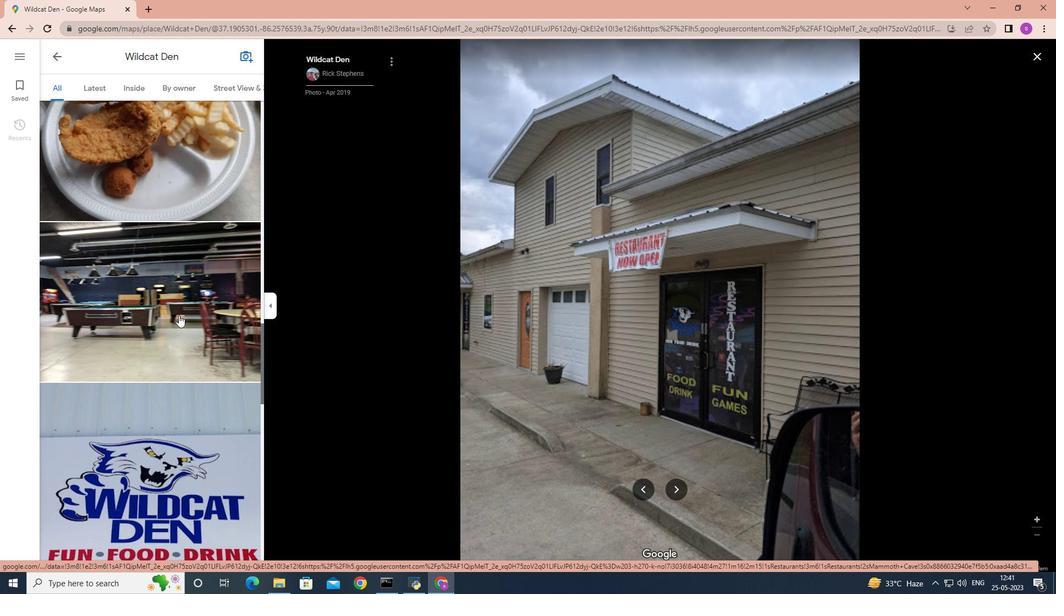 
Action: Mouse moved to (179, 313)
Screenshot: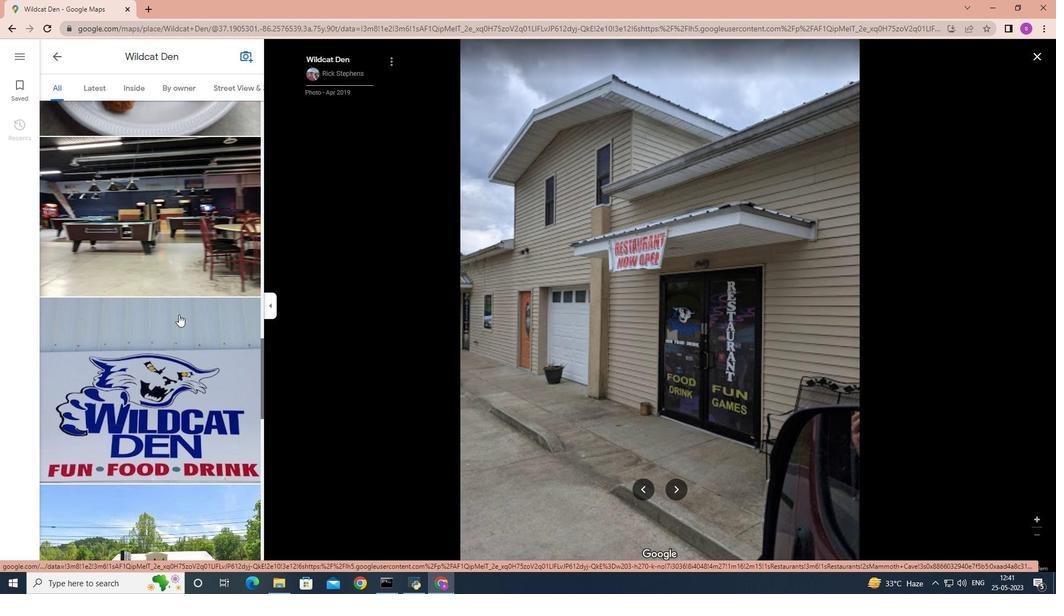 
Action: Mouse scrolled (179, 313) with delta (0, 0)
Screenshot: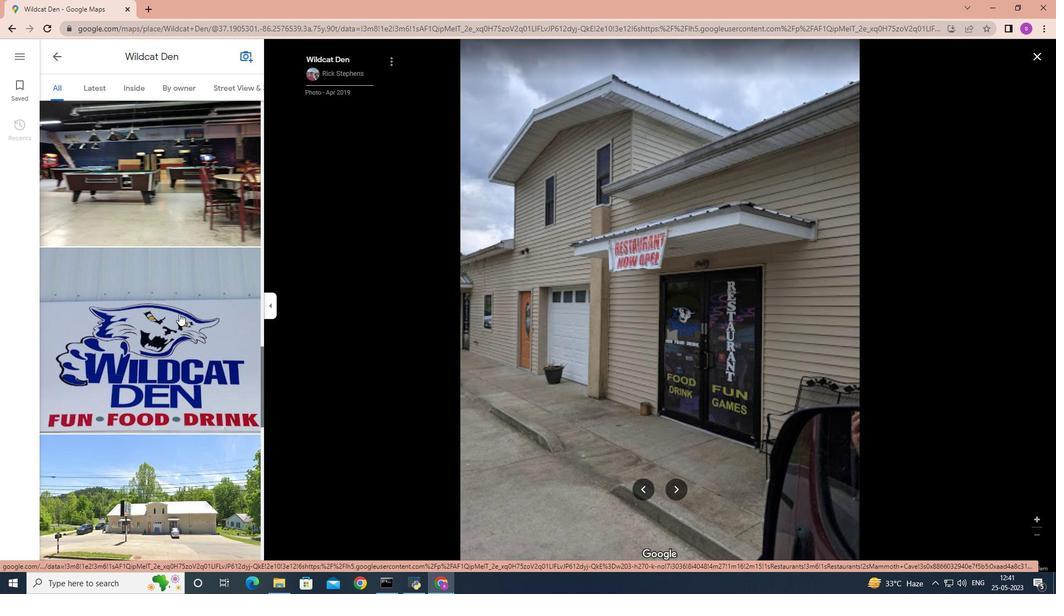 
Action: Mouse scrolled (179, 313) with delta (0, 0)
Screenshot: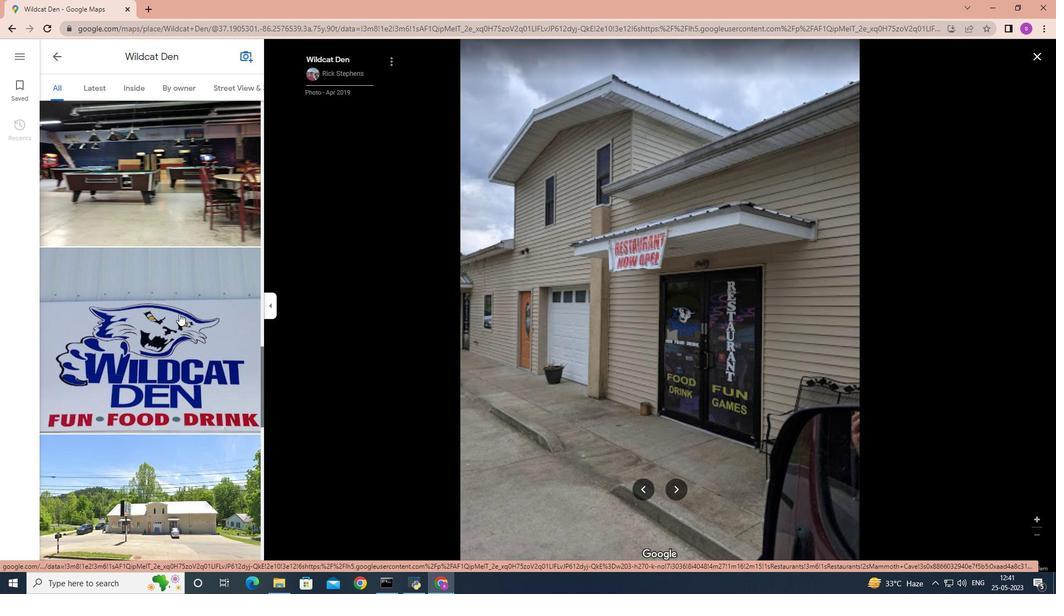 
Action: Mouse moved to (179, 325)
Screenshot: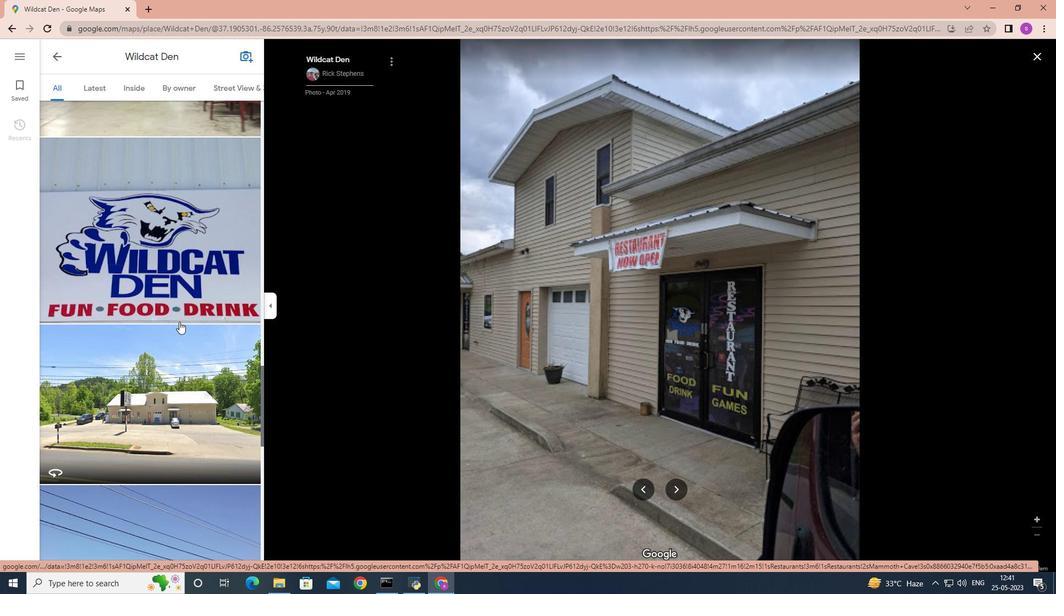 
Action: Mouse scrolled (179, 324) with delta (0, 0)
Screenshot: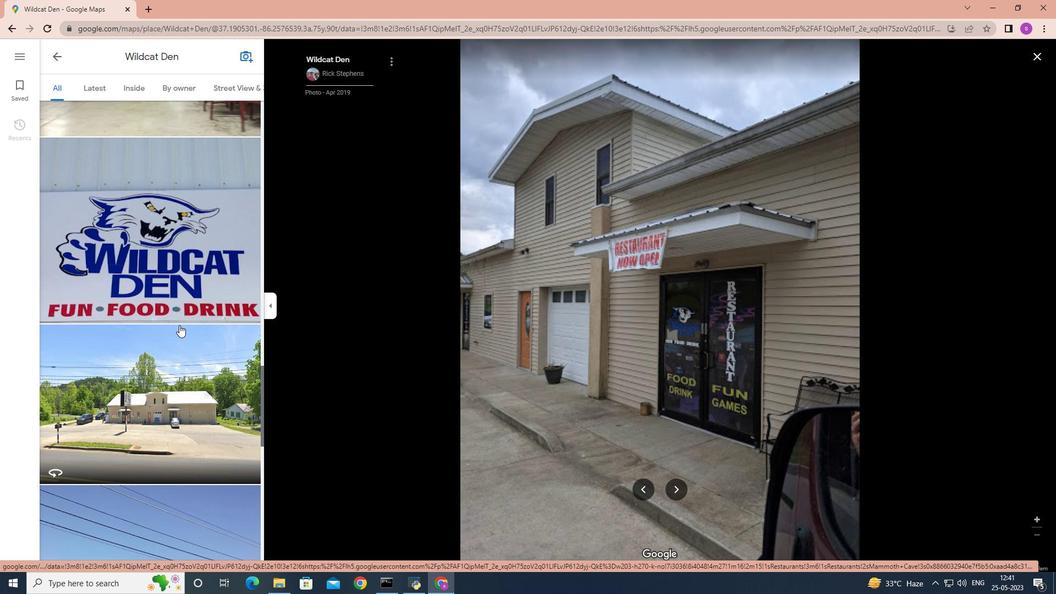
Action: Mouse scrolled (179, 324) with delta (0, 0)
Screenshot: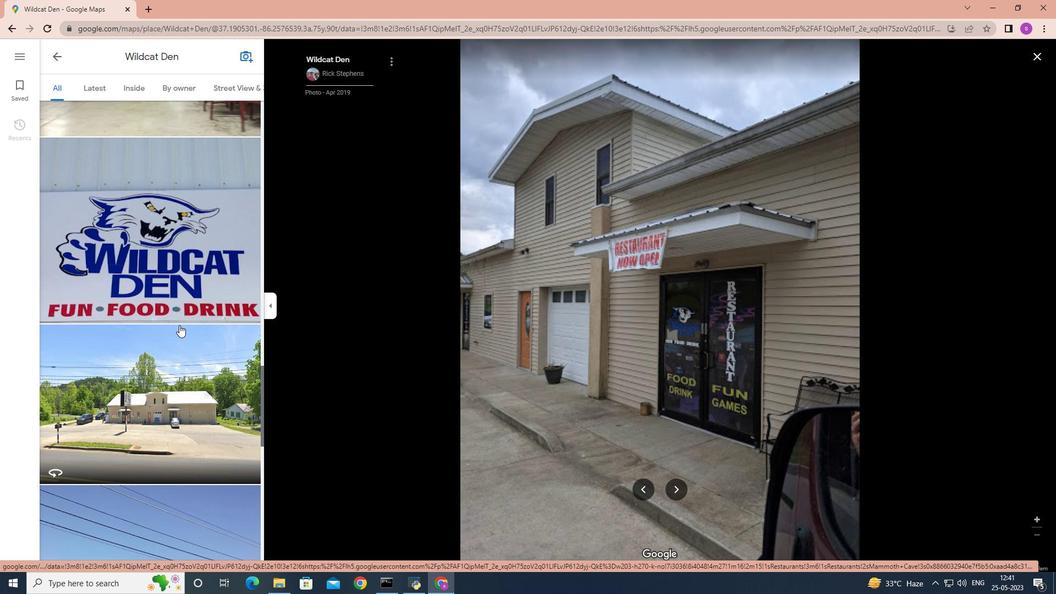 
Action: Mouse moved to (177, 326)
Screenshot: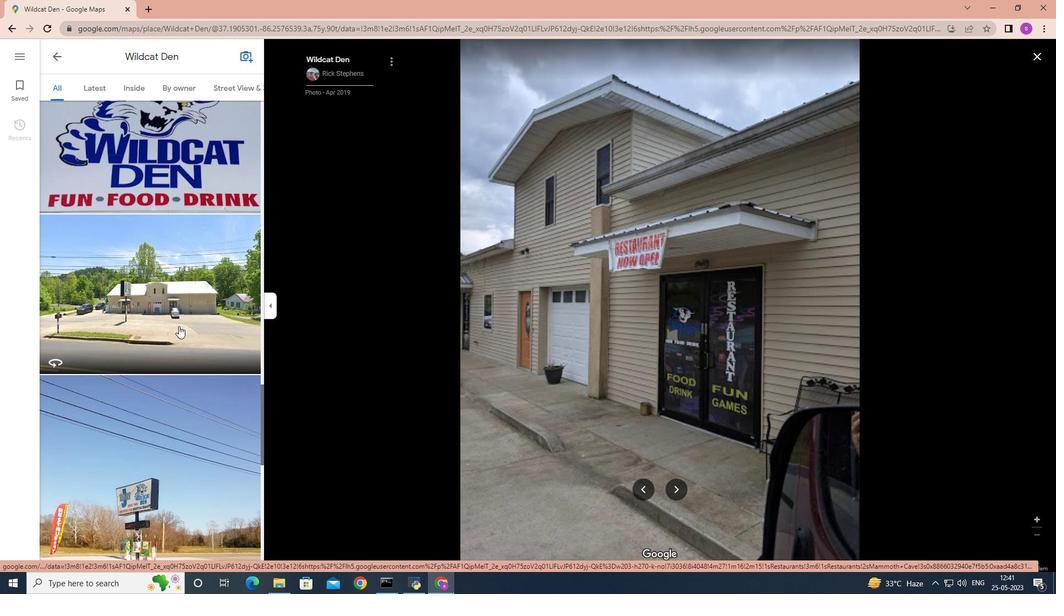 
Action: Mouse pressed left at (177, 326)
Screenshot: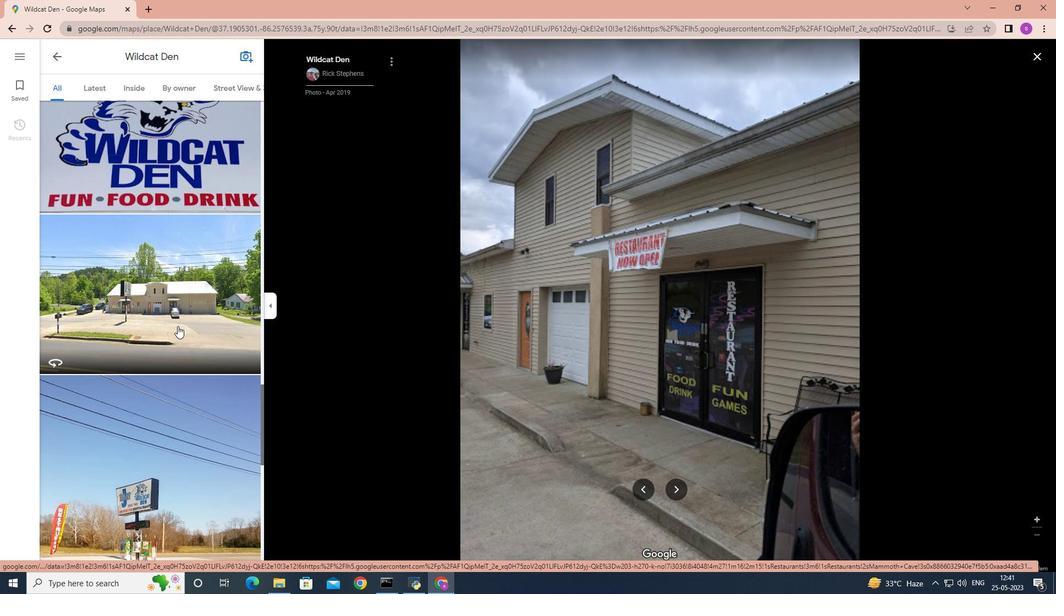 
Action: Mouse moved to (491, 362)
Screenshot: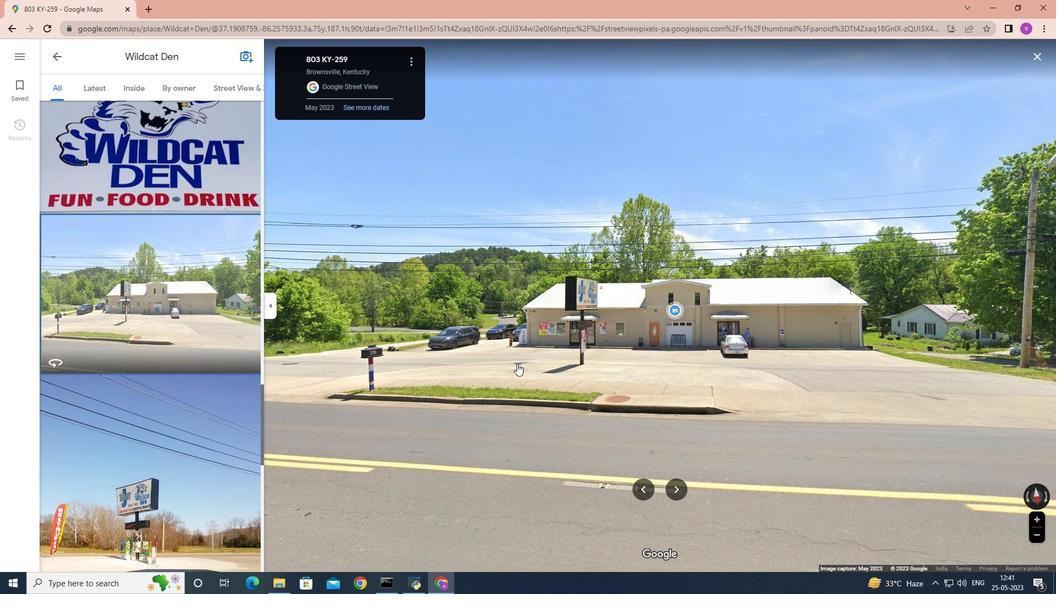 
Action: Mouse pressed left at (491, 362)
Screenshot: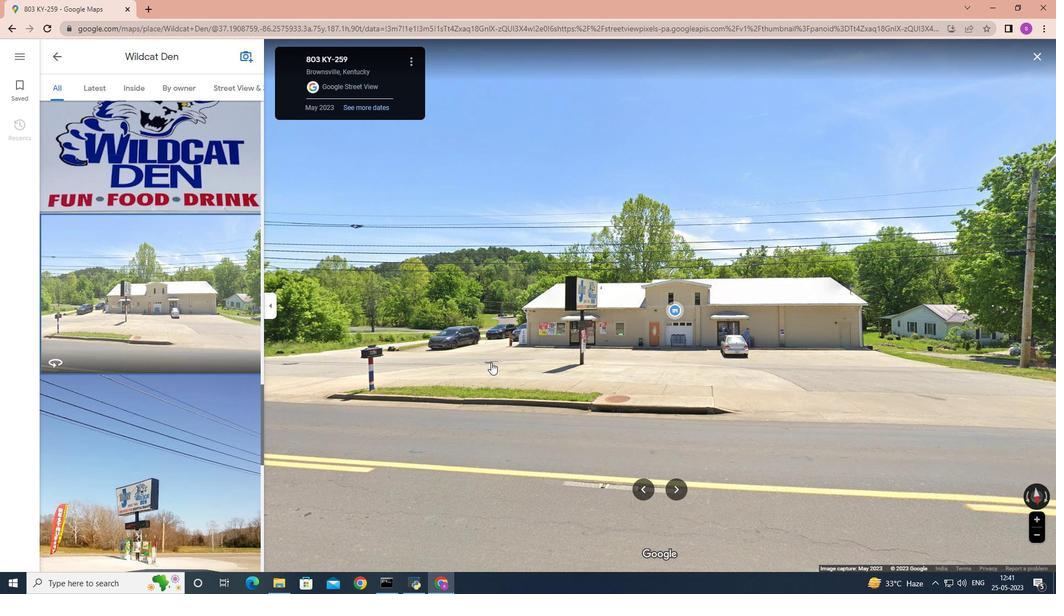 
Action: Mouse moved to (600, 358)
Screenshot: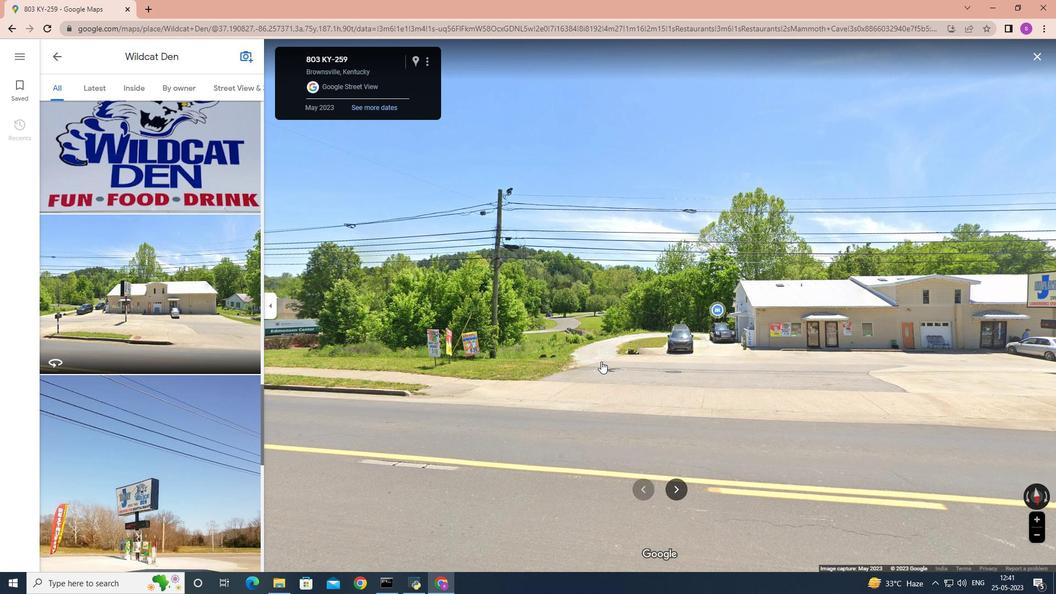 
Action: Mouse pressed left at (600, 358)
Screenshot: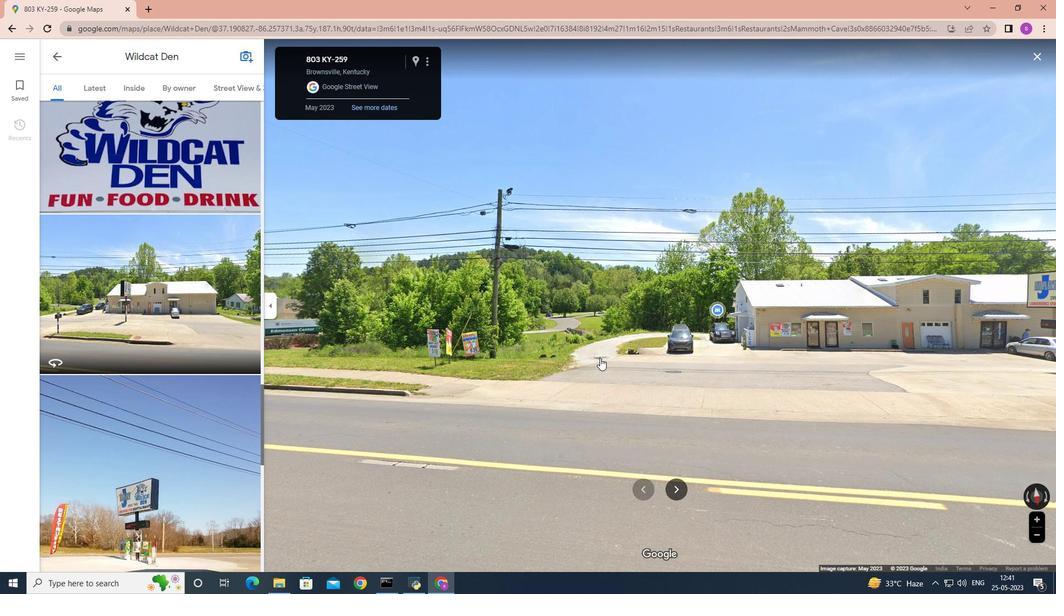 
Action: Mouse moved to (345, 383)
Screenshot: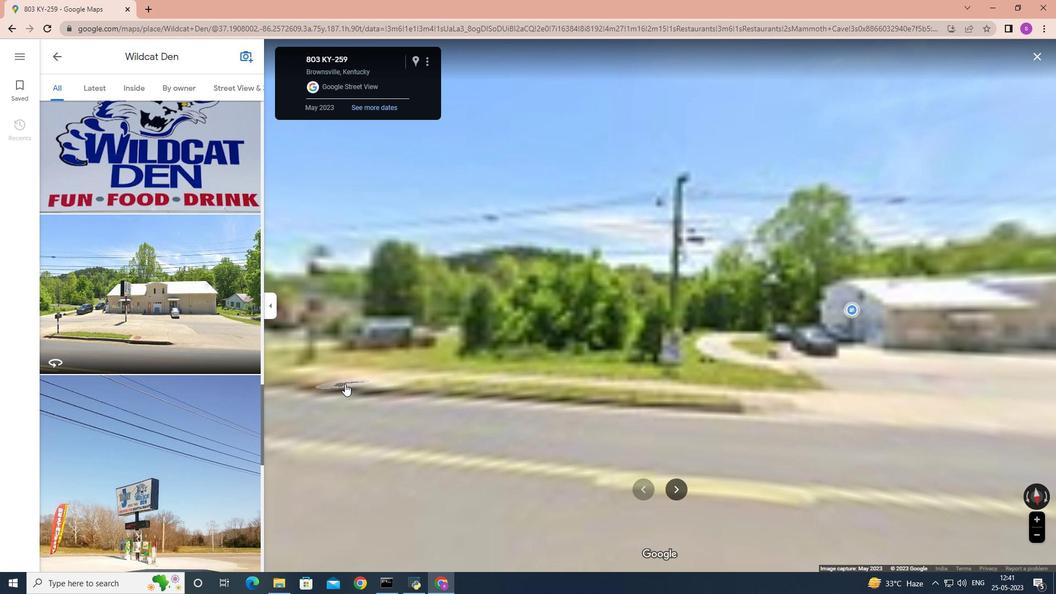 
Action: Mouse pressed left at (345, 383)
Screenshot: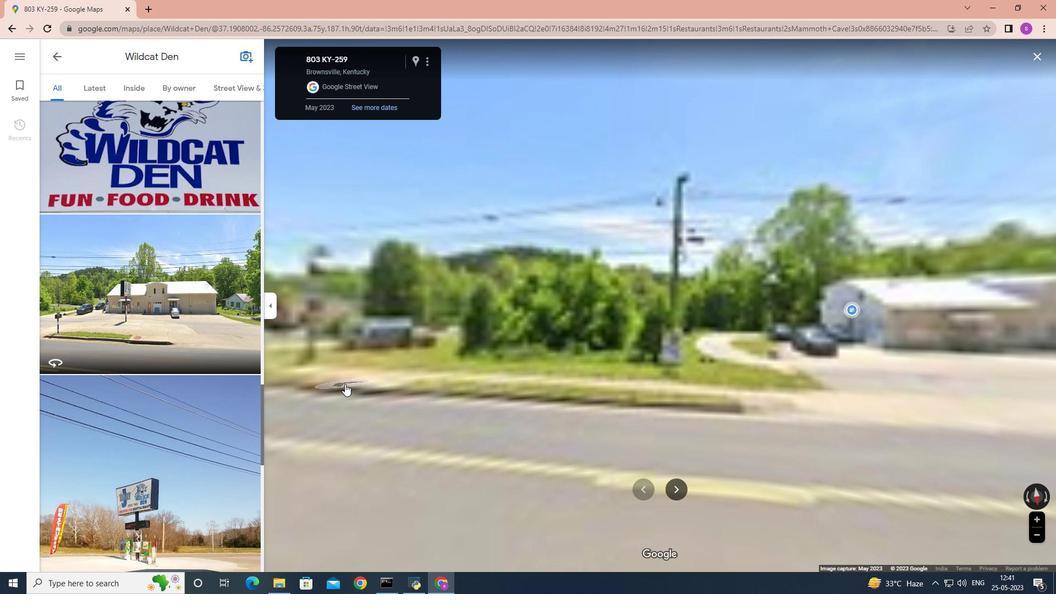
Action: Mouse moved to (472, 338)
Screenshot: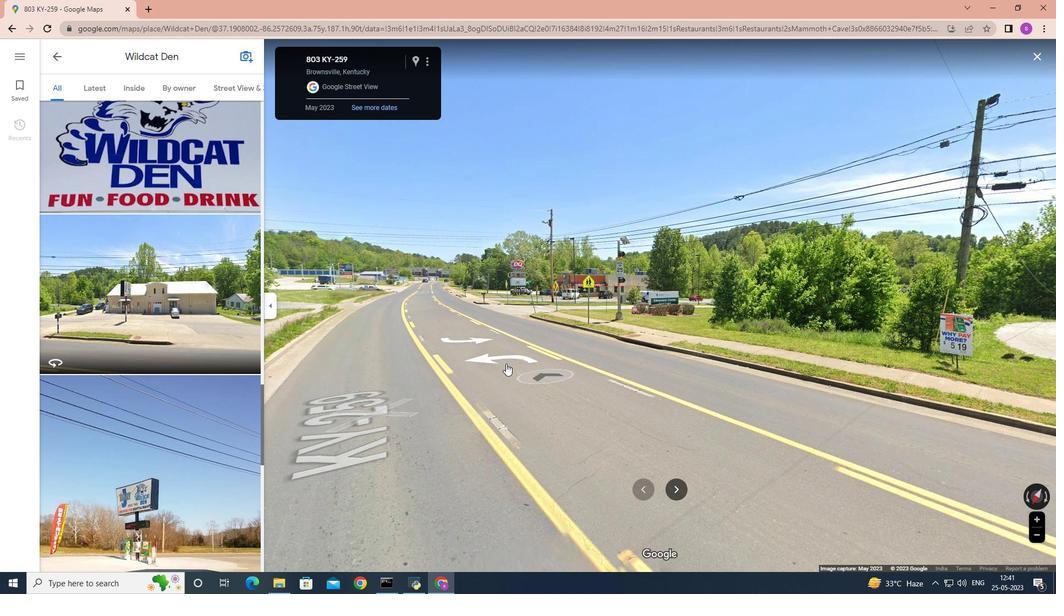 
Action: Mouse pressed left at (472, 338)
Screenshot: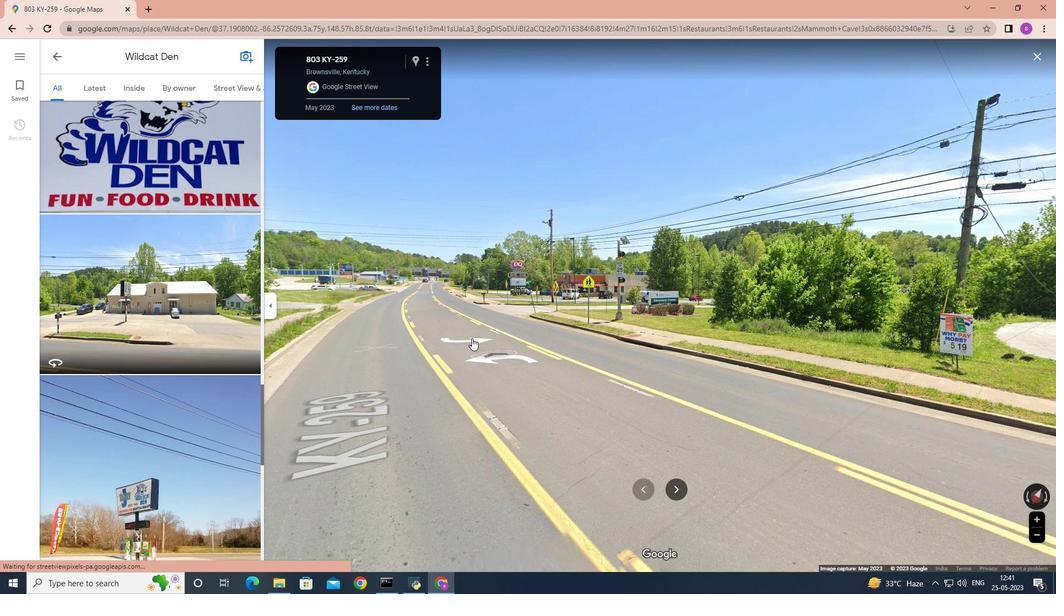 
Action: Mouse moved to (434, 329)
Screenshot: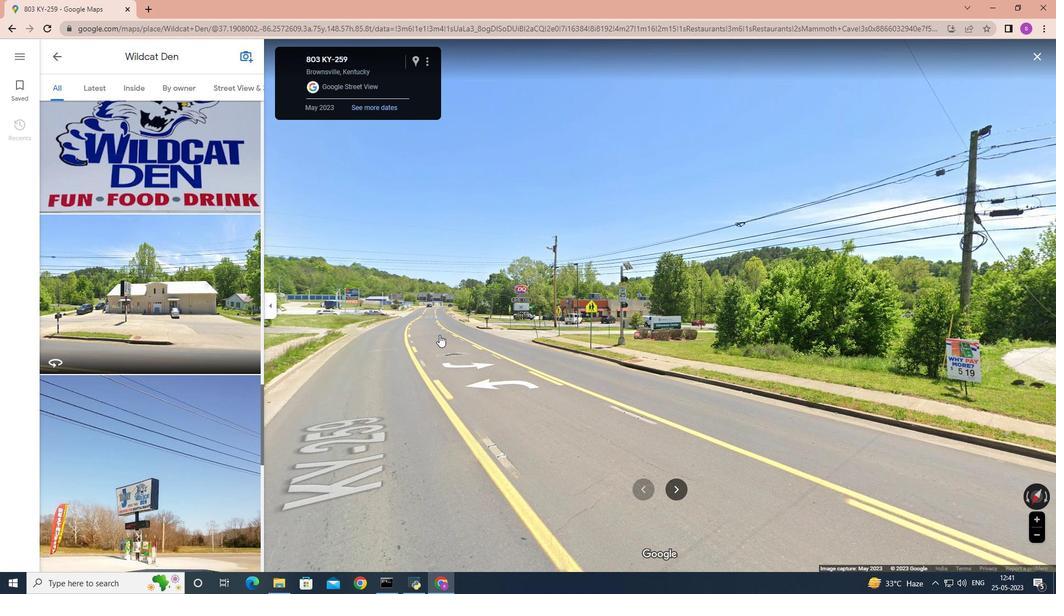 
Action: Mouse pressed left at (434, 329)
Screenshot: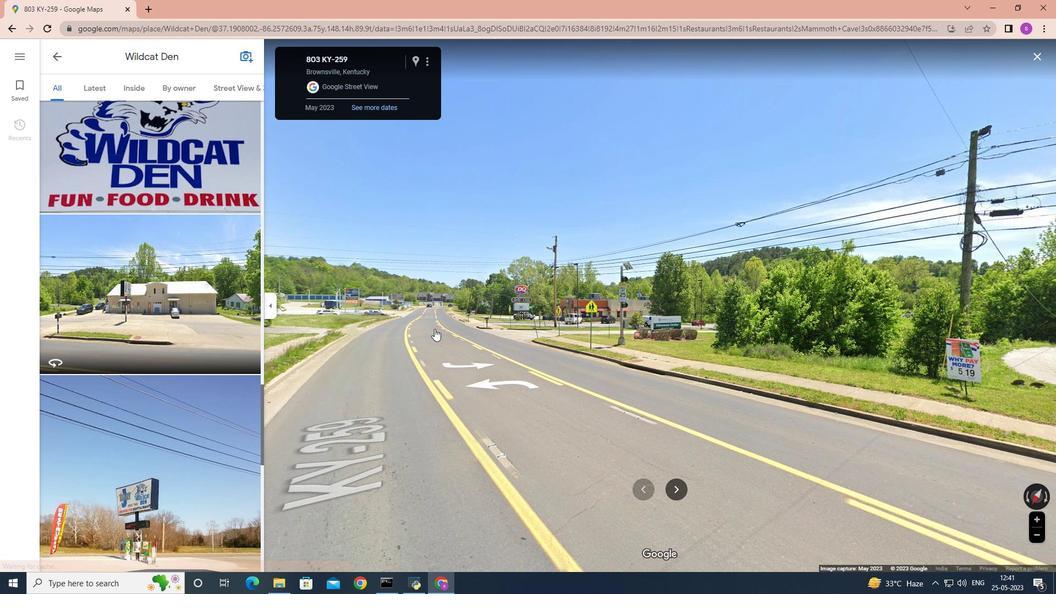 
Action: Mouse moved to (626, 377)
Screenshot: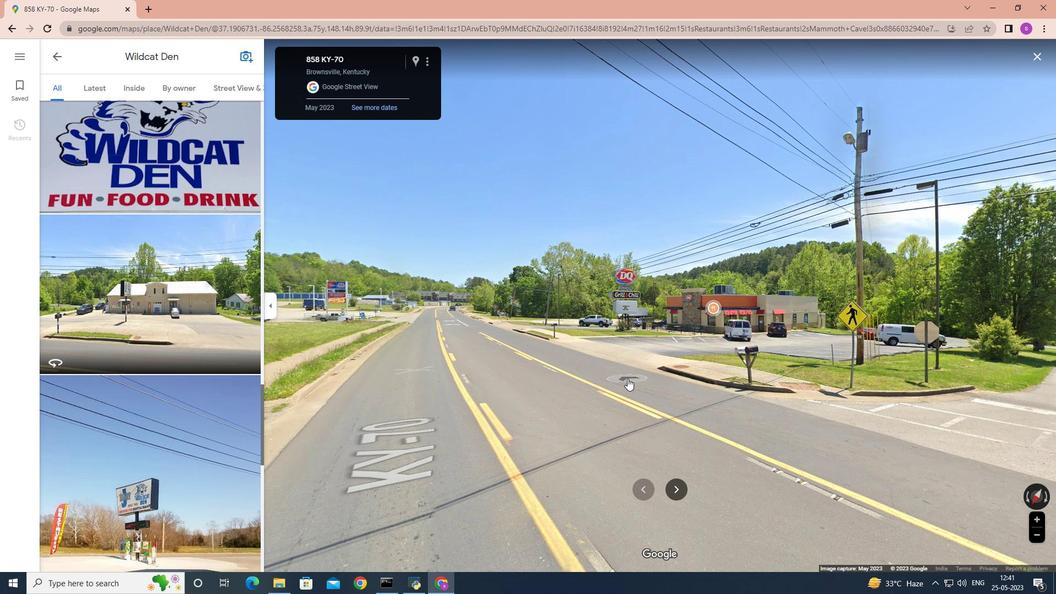 
Action: Mouse pressed left at (626, 377)
Screenshot: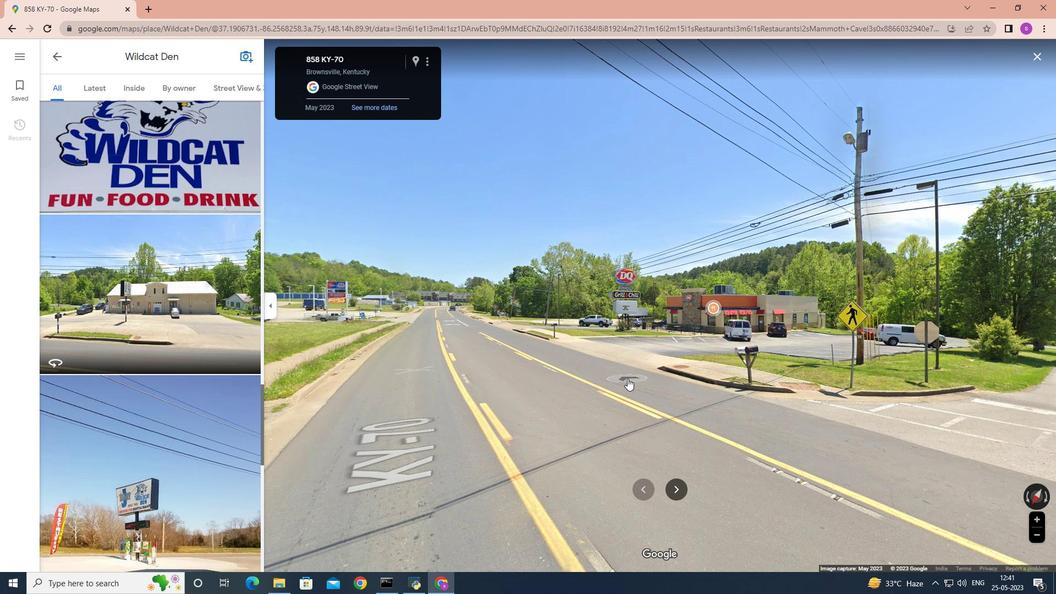 
Action: Mouse moved to (490, 379)
Screenshot: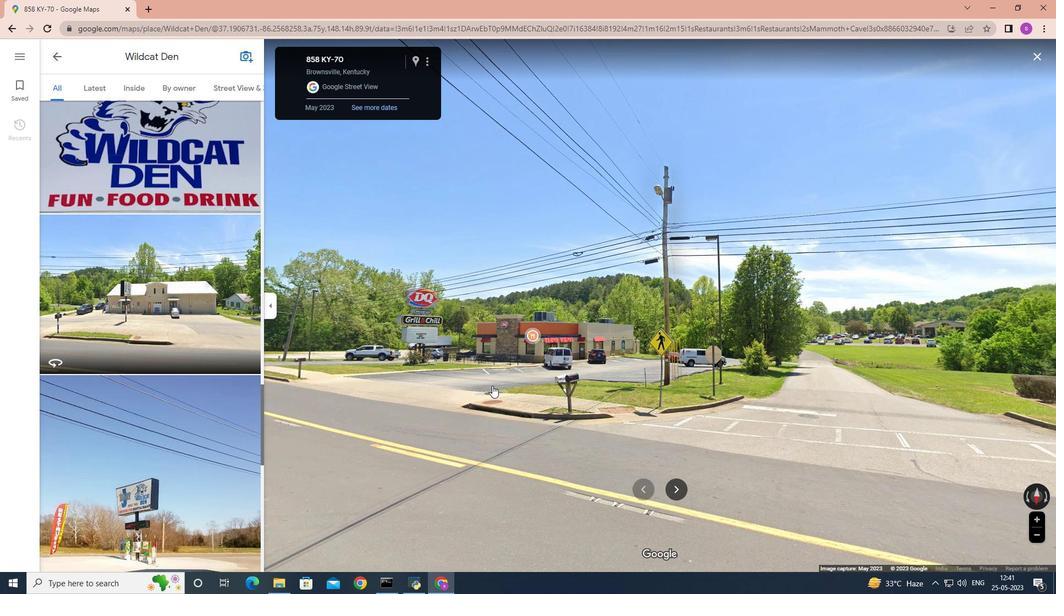 
Action: Mouse pressed left at (490, 379)
Screenshot: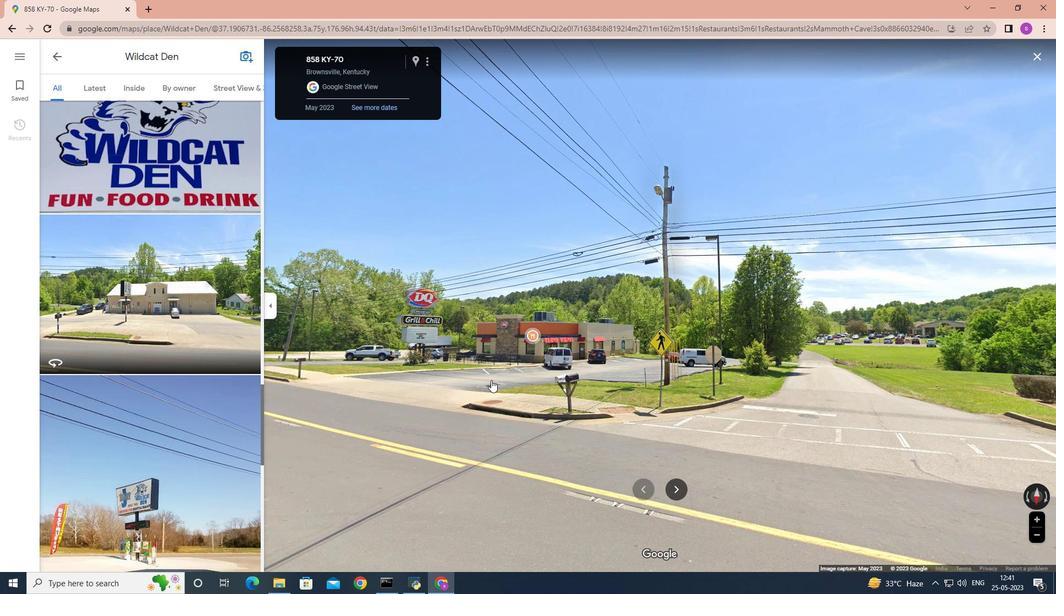 
Action: Mouse moved to (700, 396)
Screenshot: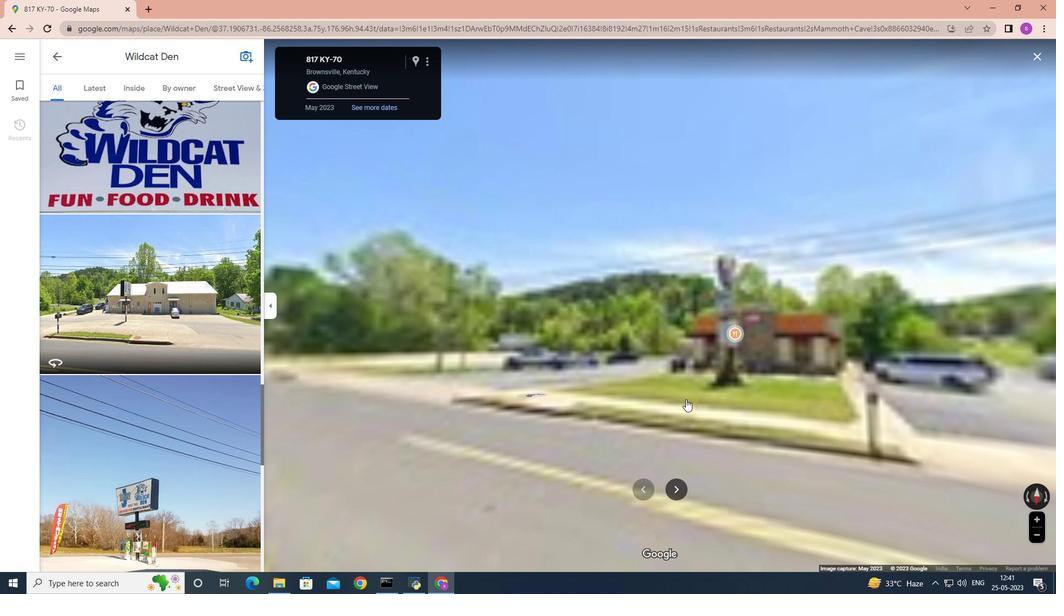 
Action: Mouse pressed left at (700, 396)
Screenshot: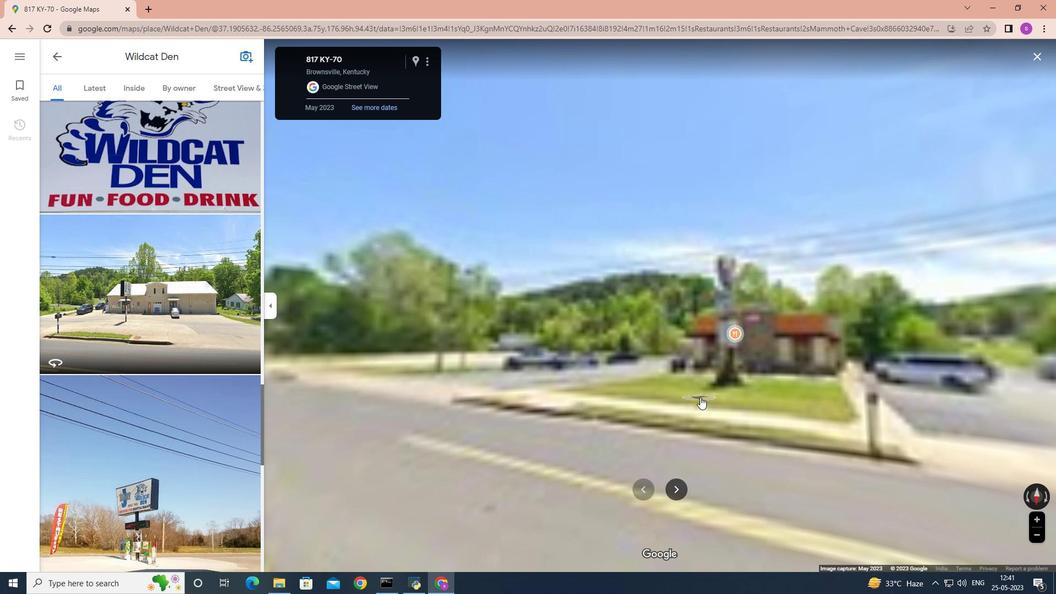 
Action: Mouse moved to (554, 412)
Screenshot: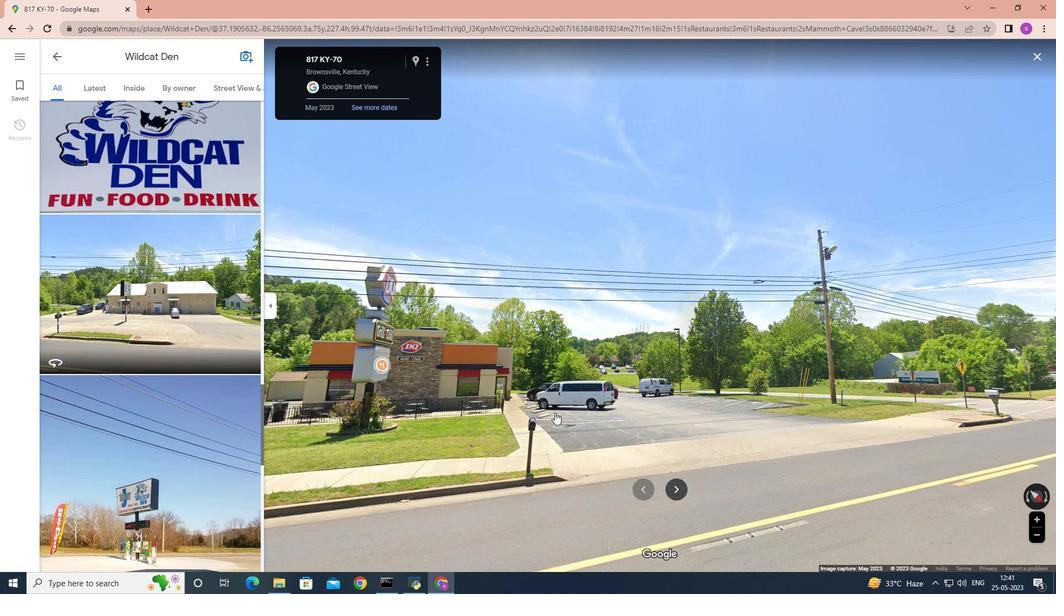 
Action: Mouse pressed left at (554, 412)
Screenshot: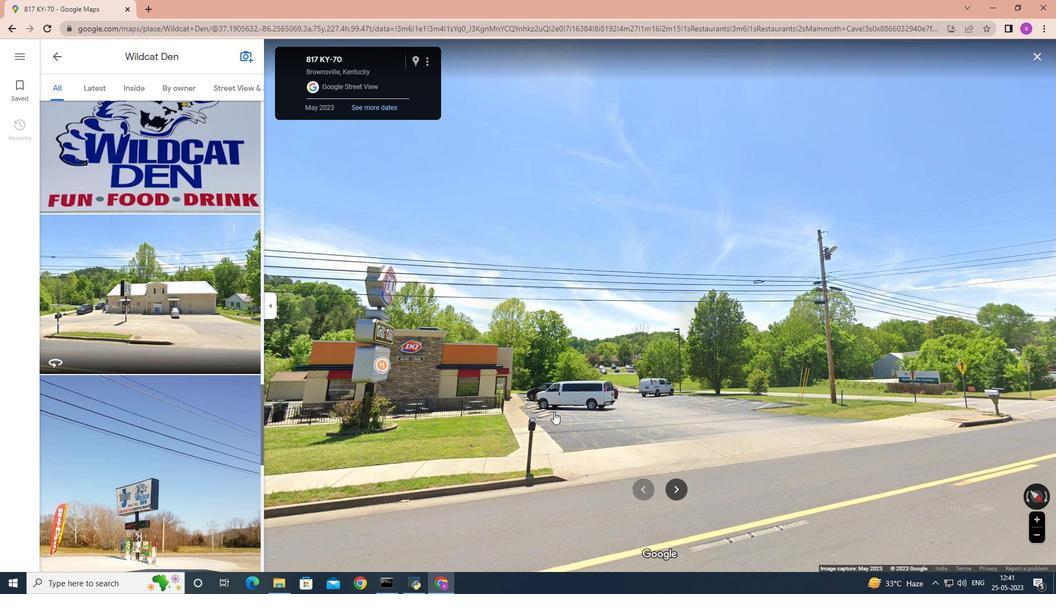 
Action: Mouse moved to (547, 451)
Screenshot: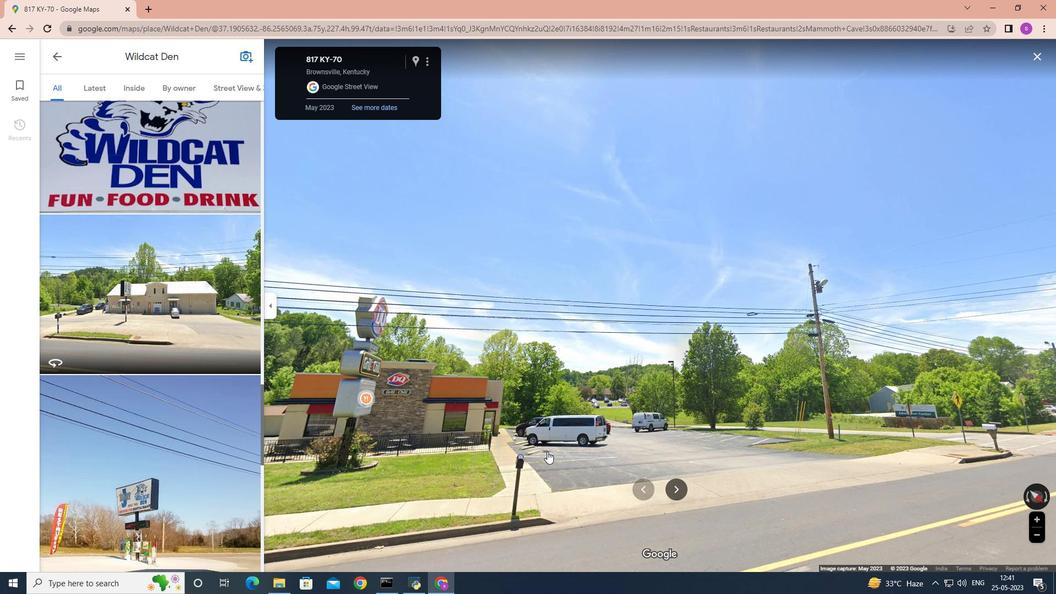 
Action: Mouse scrolled (547, 452) with delta (0, 0)
Screenshot: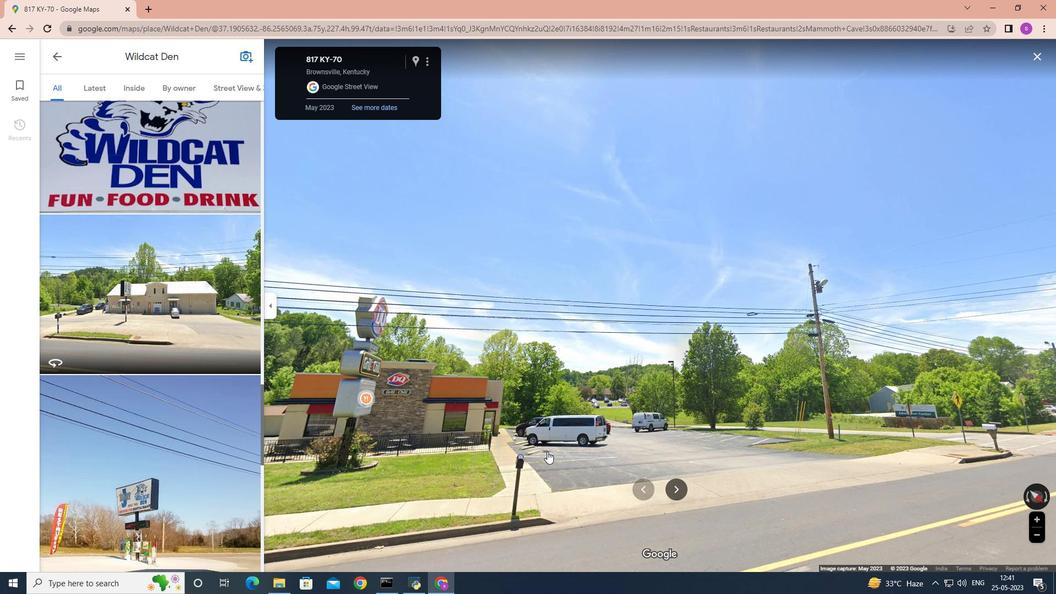 
Action: Mouse moved to (546, 451)
Screenshot: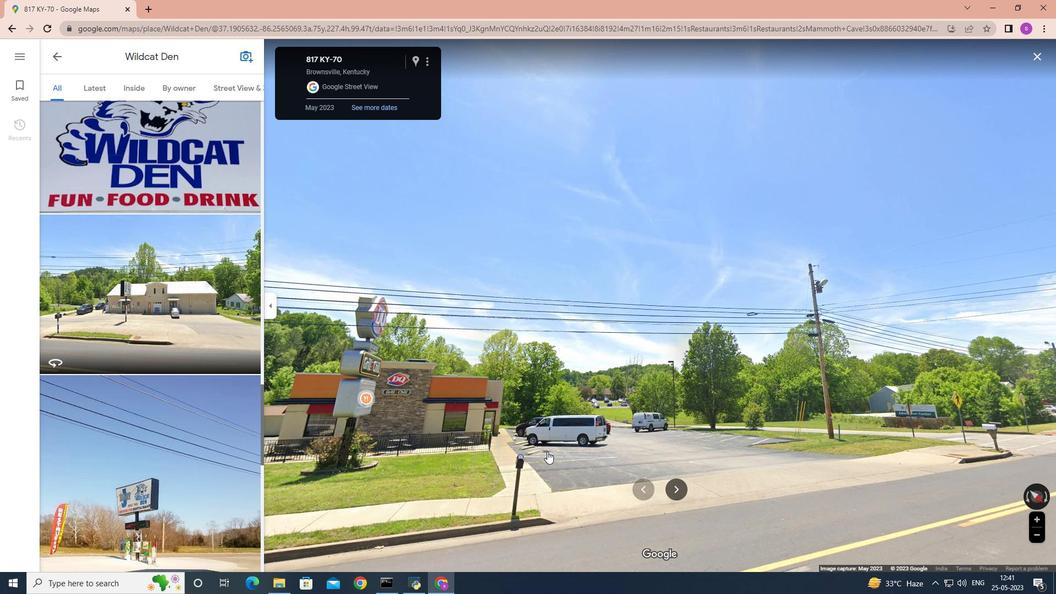 
Action: Mouse scrolled (546, 452) with delta (0, 0)
Screenshot: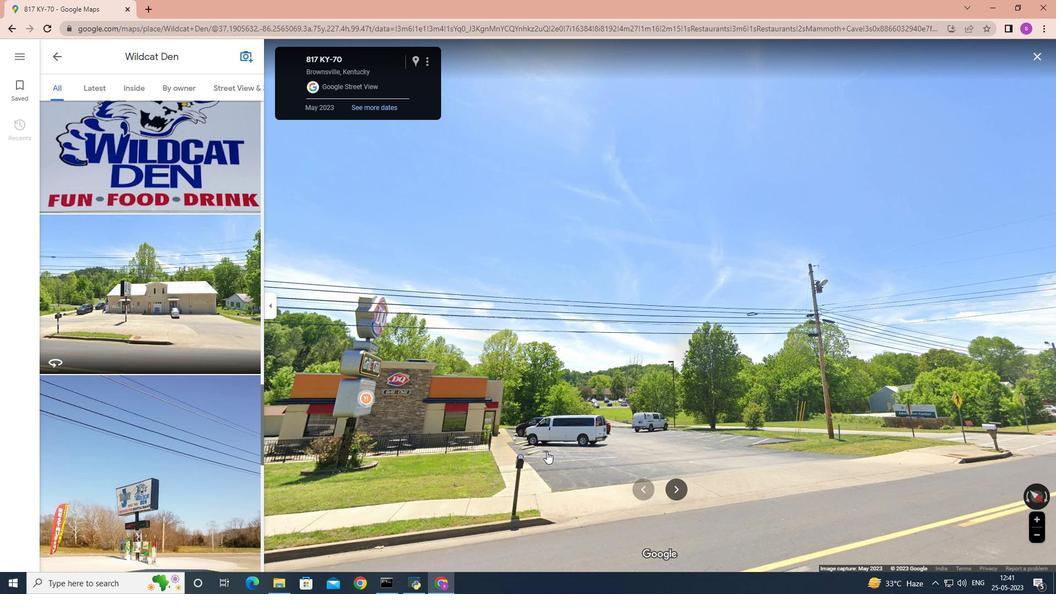 
Action: Mouse scrolled (546, 452) with delta (0, 0)
Screenshot: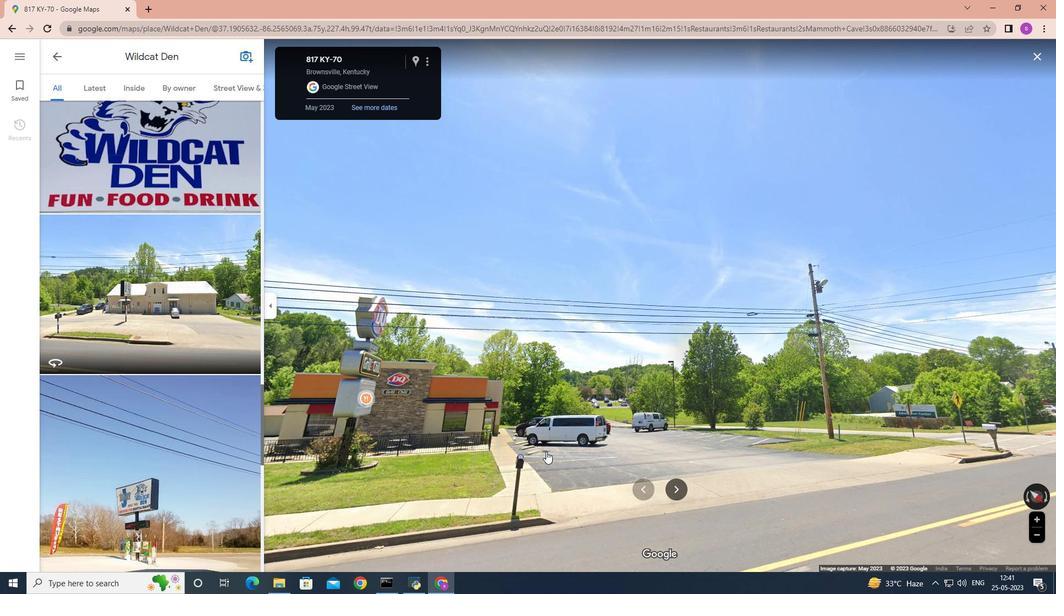 
Action: Mouse moved to (434, 405)
Screenshot: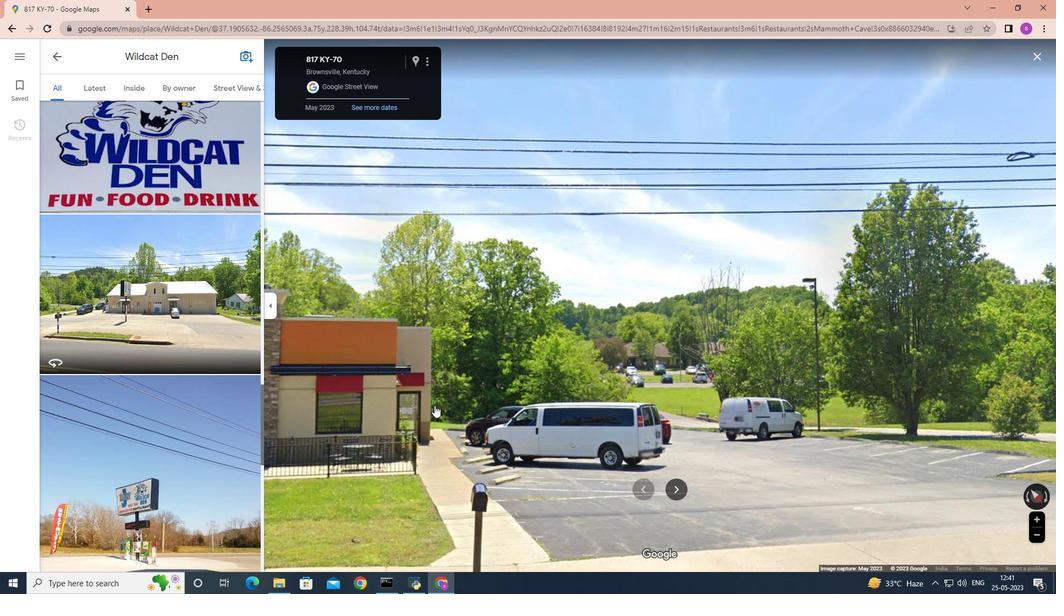 
Action: Mouse scrolled (434, 406) with delta (0, 0)
Screenshot: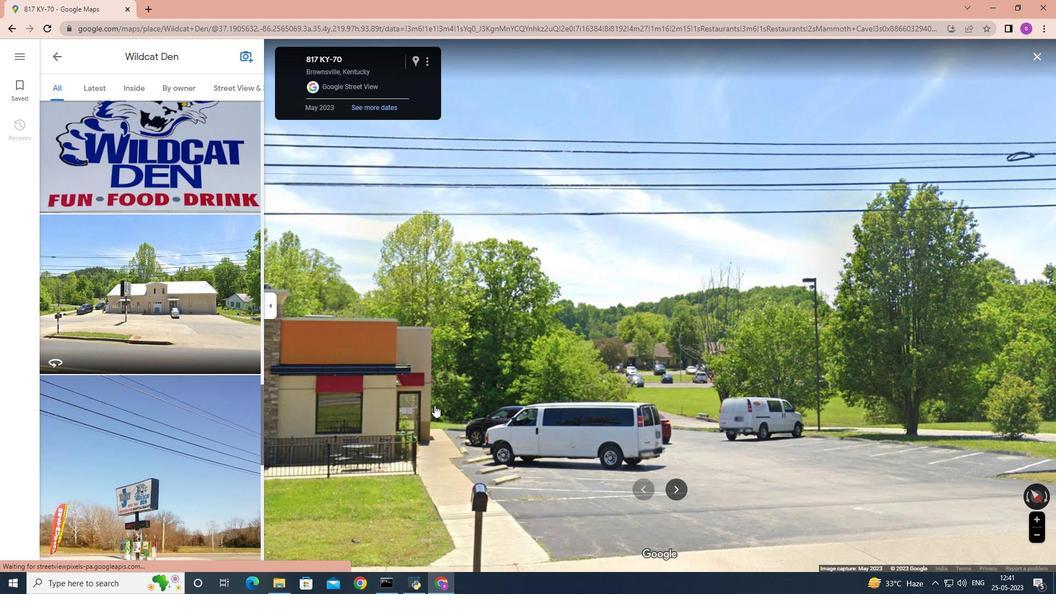 
Action: Mouse scrolled (434, 406) with delta (0, 0)
Screenshot: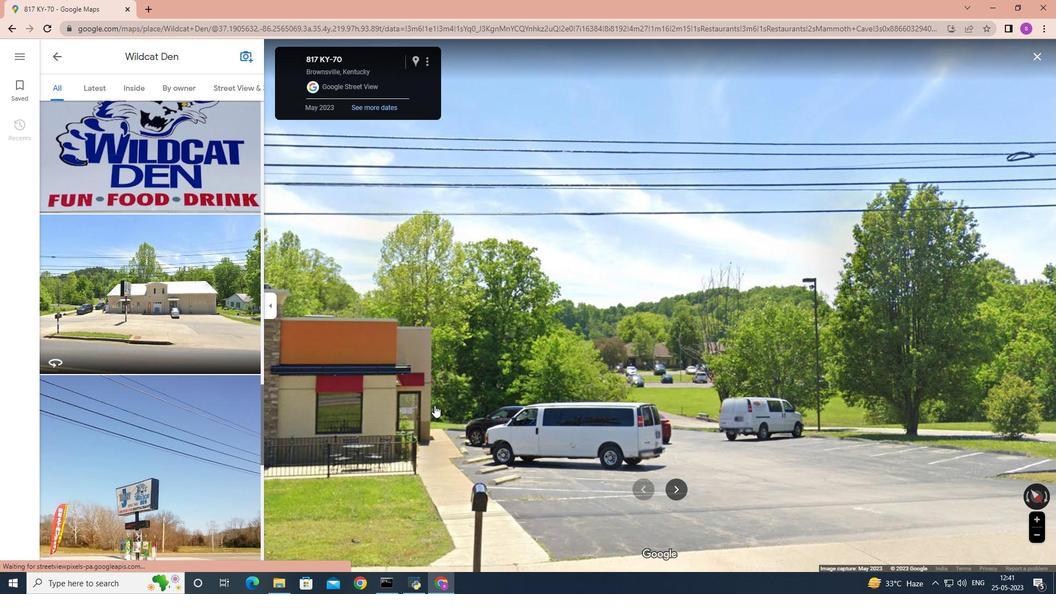 
Action: Mouse scrolled (434, 406) with delta (0, 0)
Screenshot: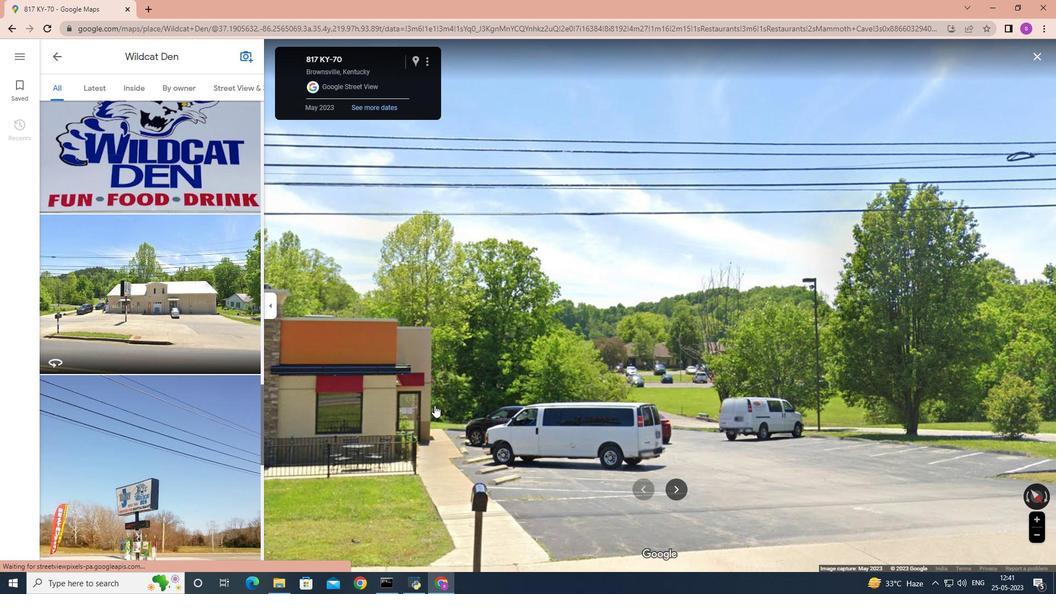 
Action: Mouse scrolled (434, 406) with delta (0, 0)
Screenshot: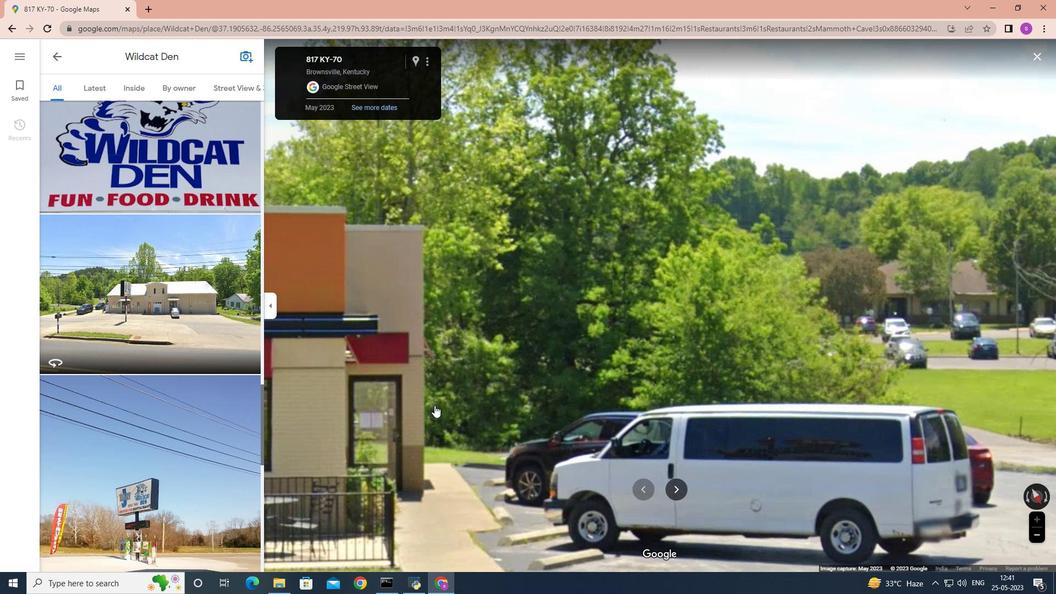 
Action: Mouse moved to (735, 358)
Screenshot: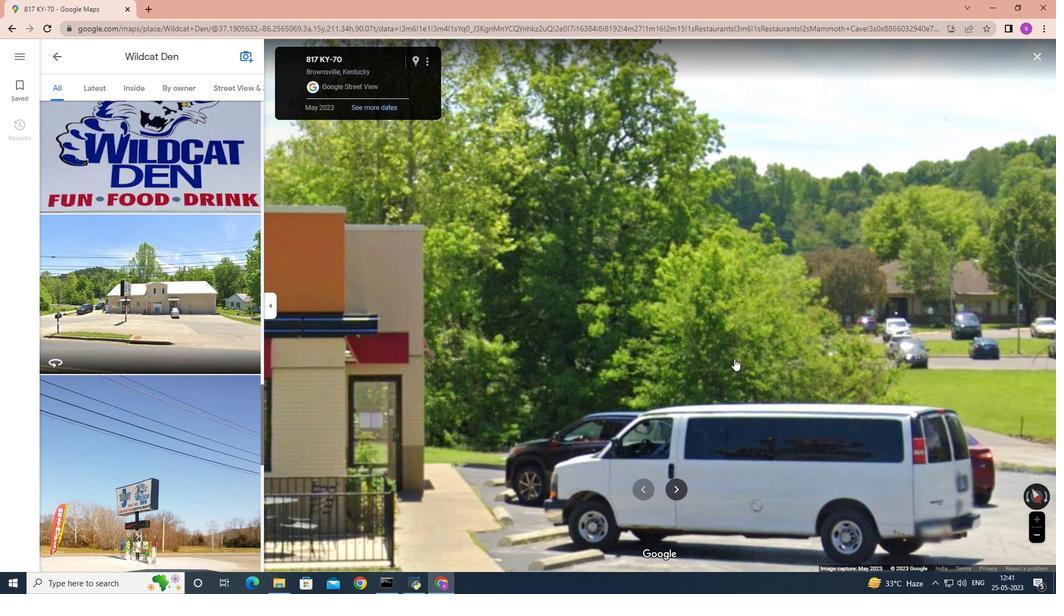 
Action: Mouse pressed left at (735, 358)
Screenshot: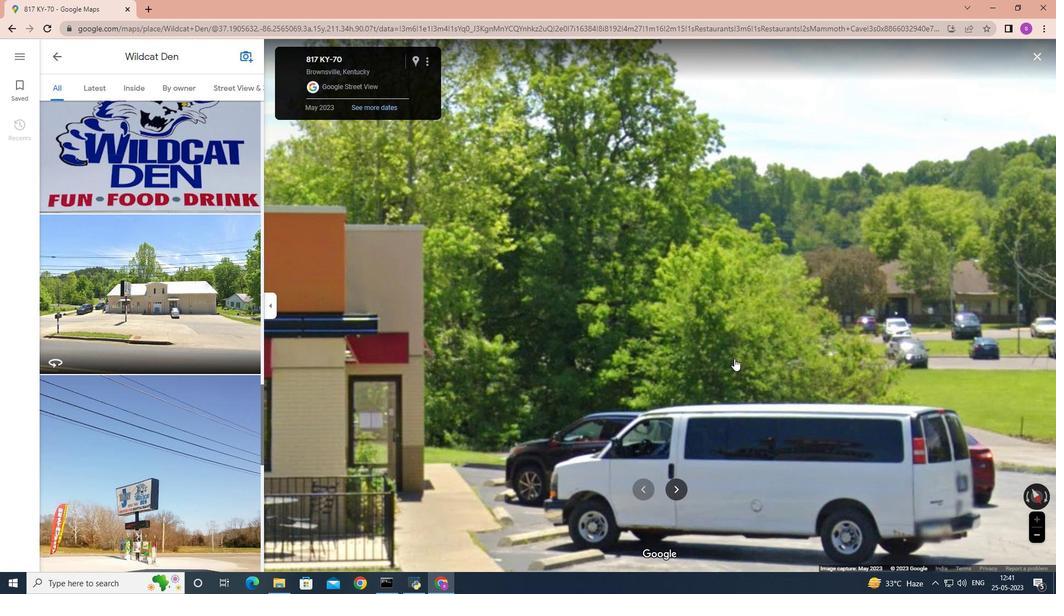 
Action: Mouse moved to (538, 368)
Screenshot: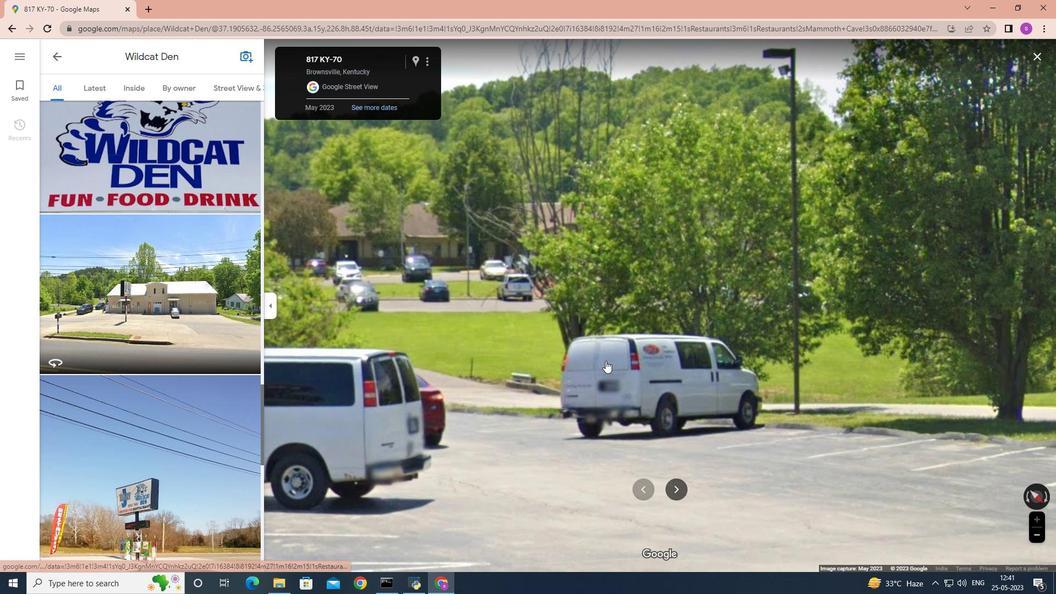 
Action: Mouse scrolled (538, 368) with delta (0, 0)
Screenshot: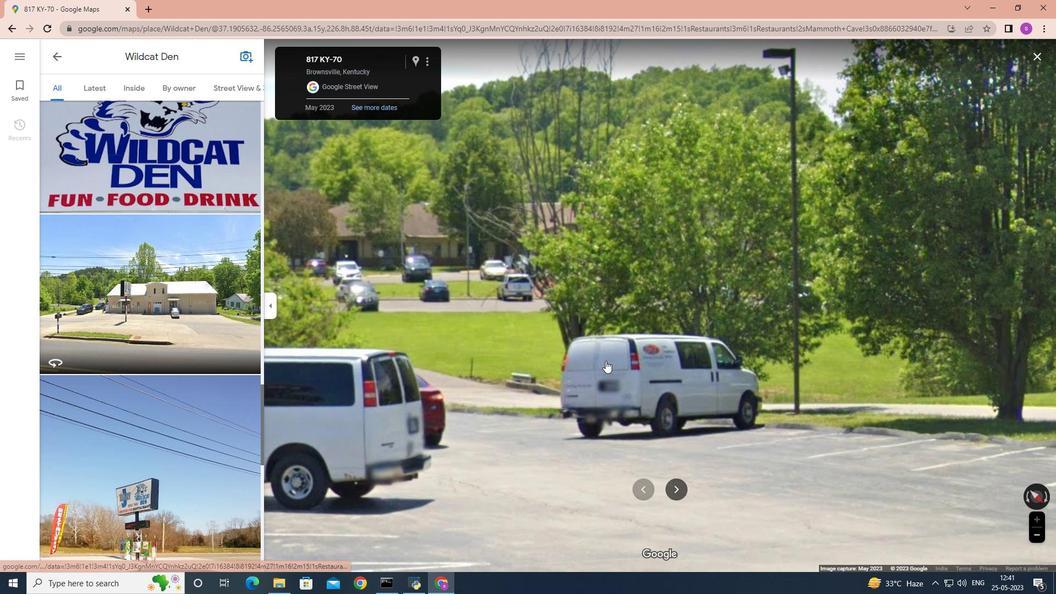 
Action: Mouse moved to (515, 368)
Screenshot: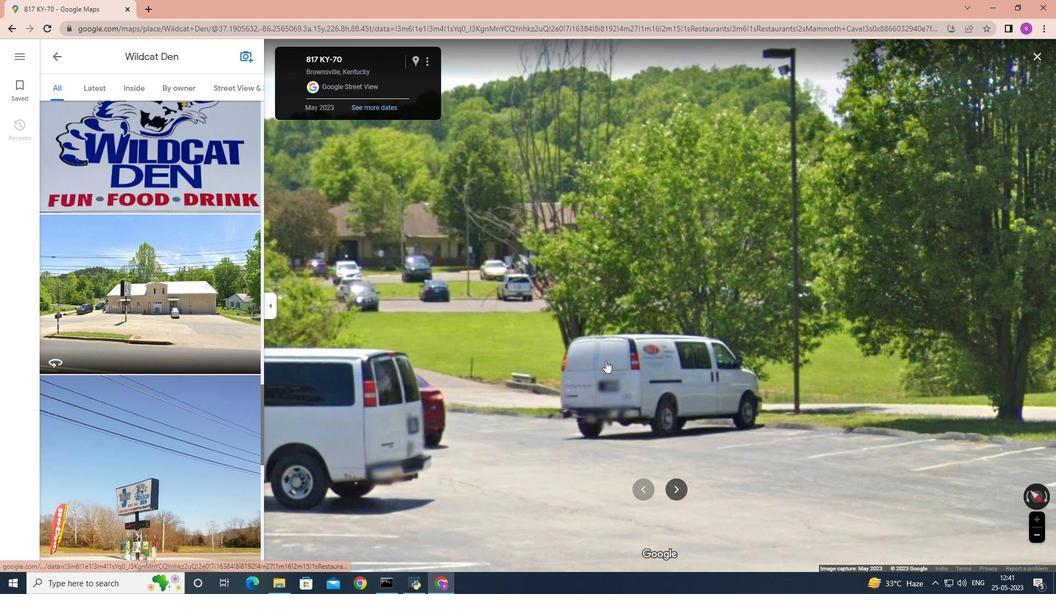 
Action: Mouse scrolled (515, 367) with delta (0, 0)
Screenshot: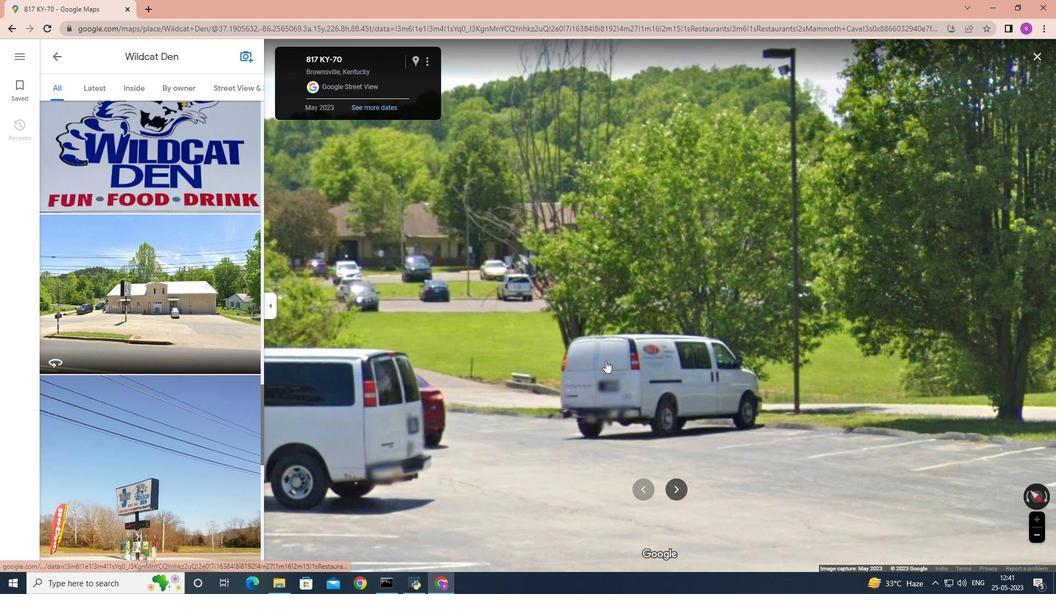 
Action: Mouse moved to (514, 368)
Screenshot: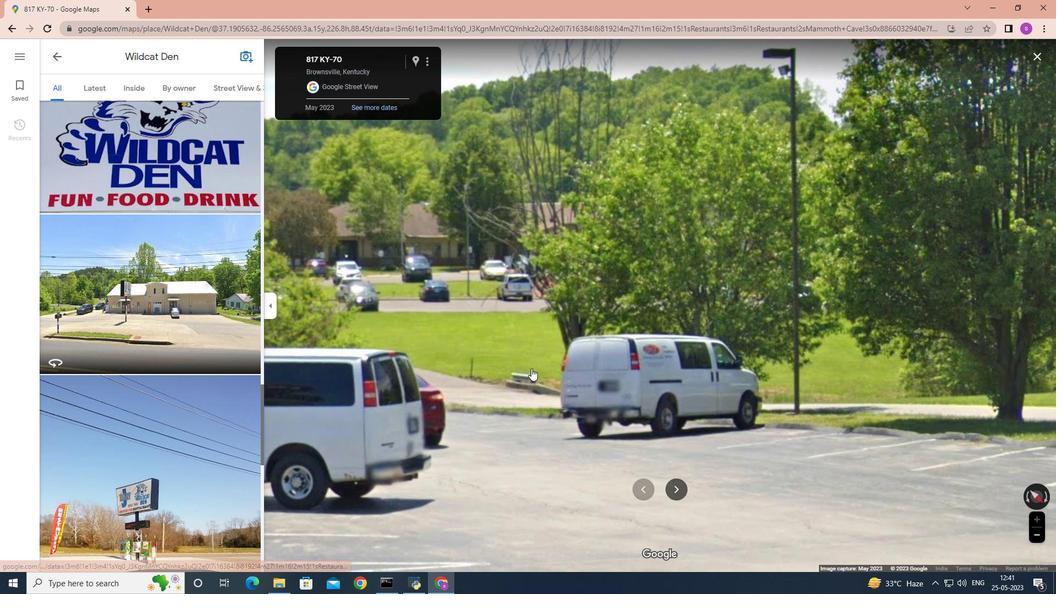 
Action: Mouse scrolled (514, 367) with delta (0, 0)
Screenshot: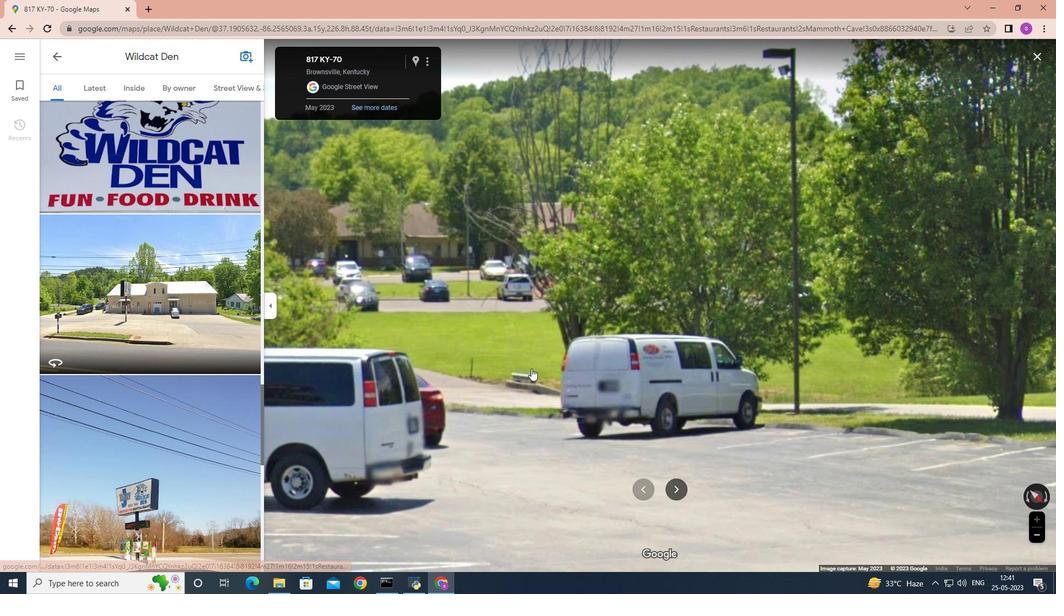 
Action: Mouse scrolled (514, 367) with delta (0, 0)
Screenshot: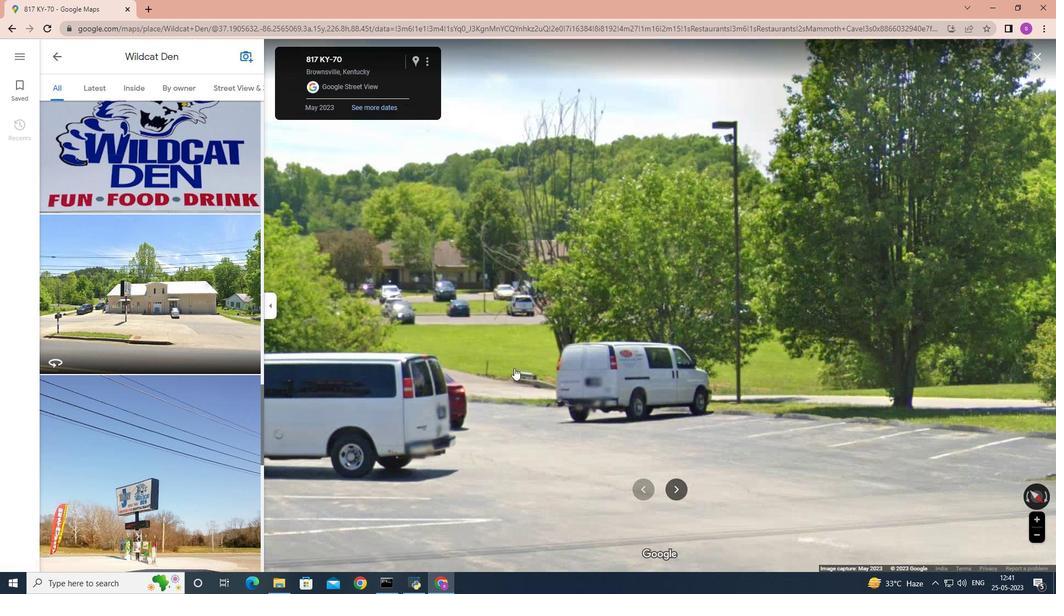 
Action: Mouse moved to (591, 422)
Screenshot: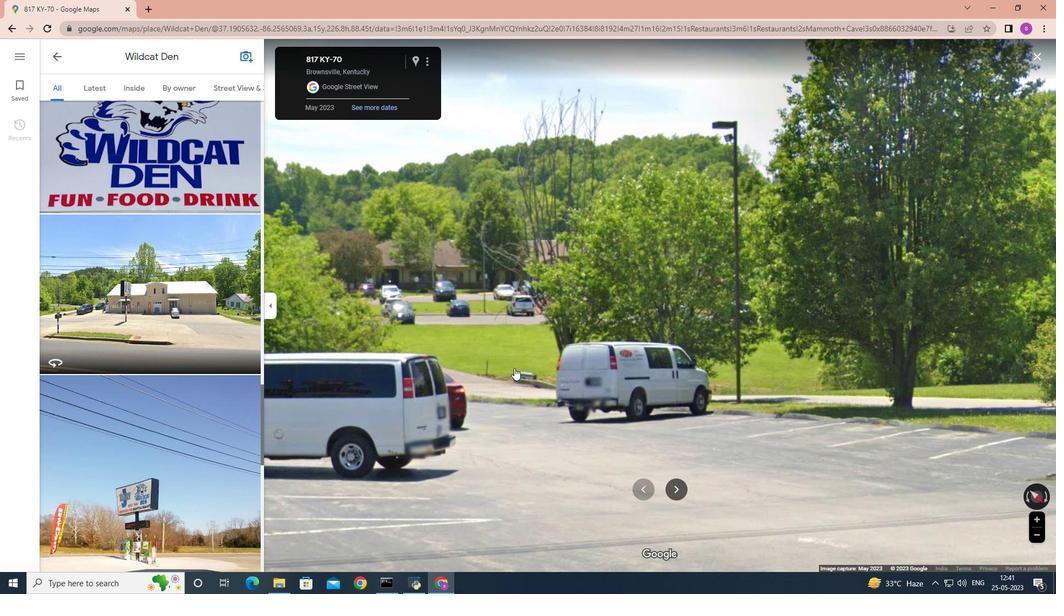 
Action: Mouse scrolled (501, 364) with delta (0, 0)
Screenshot: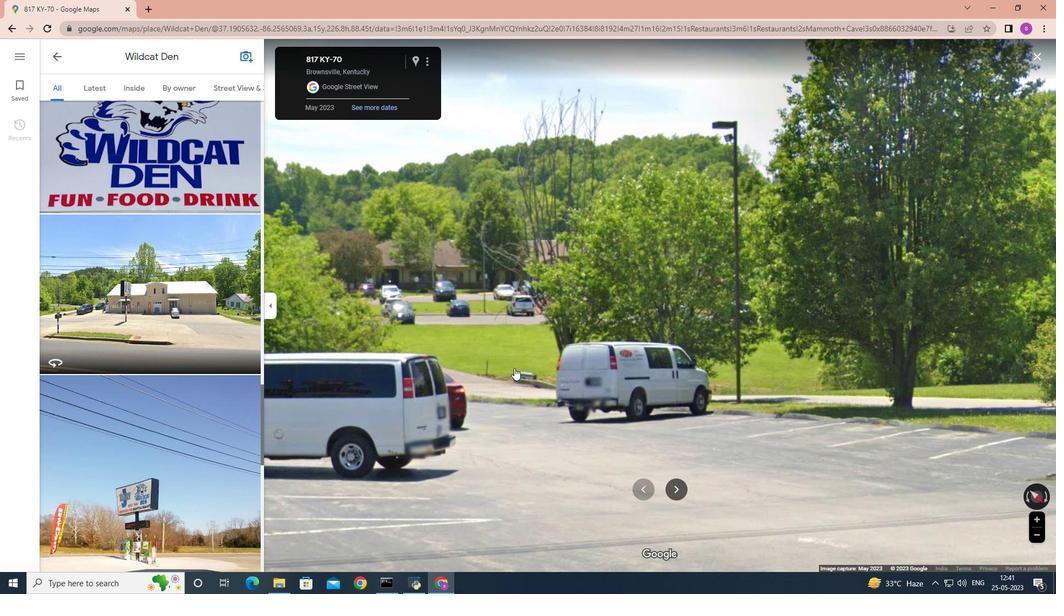 
Action: Mouse moved to (603, 428)
Screenshot: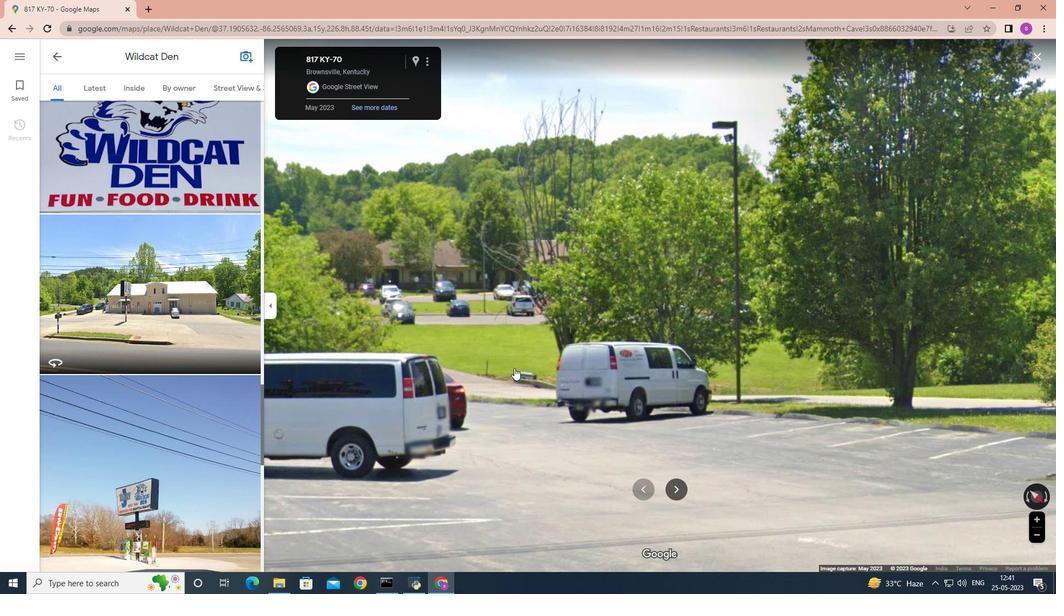 
Action: Mouse scrolled (487, 360) with delta (0, 0)
Screenshot: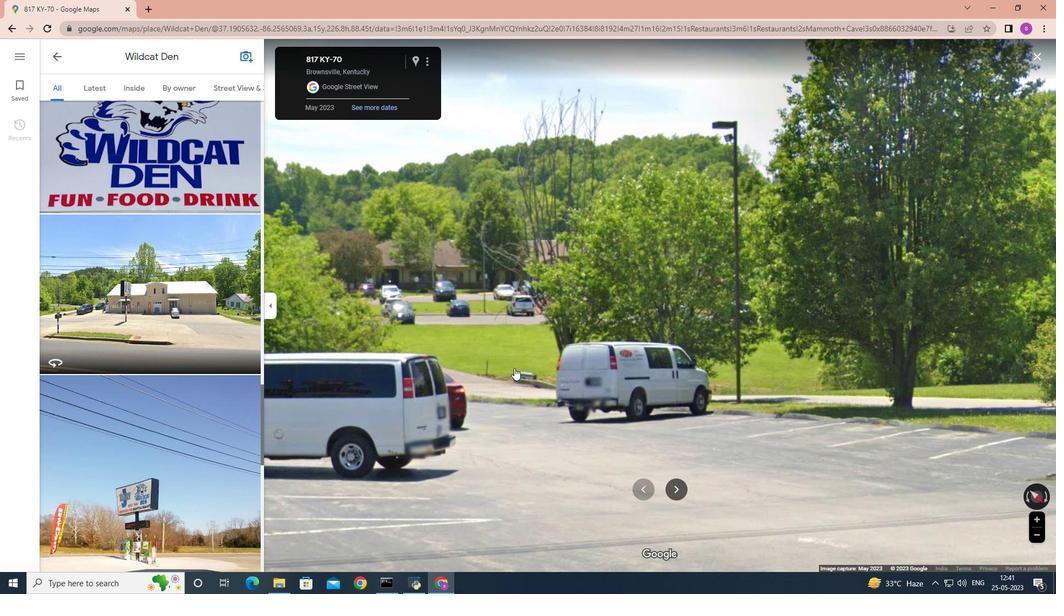 
Action: Mouse moved to (708, 428)
Screenshot: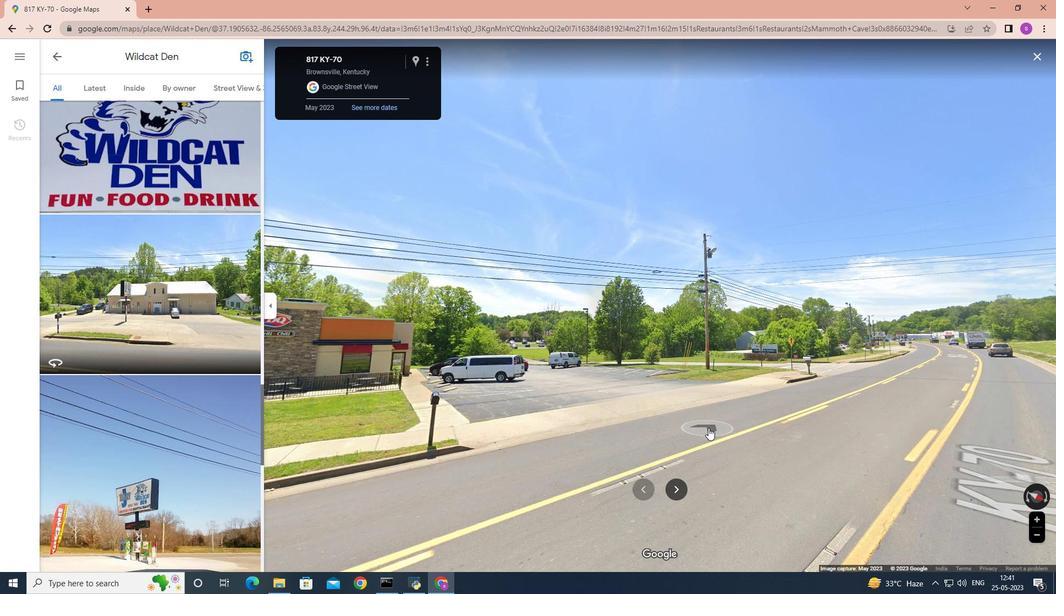 
Action: Mouse pressed left at (708, 428)
Screenshot: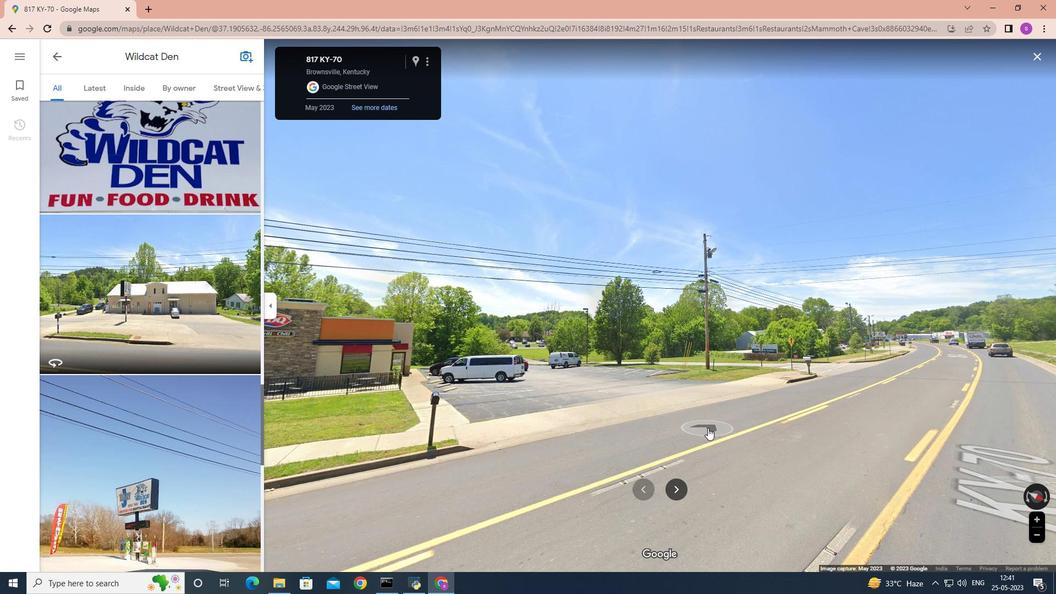 
Action: Mouse moved to (865, 425)
Screenshot: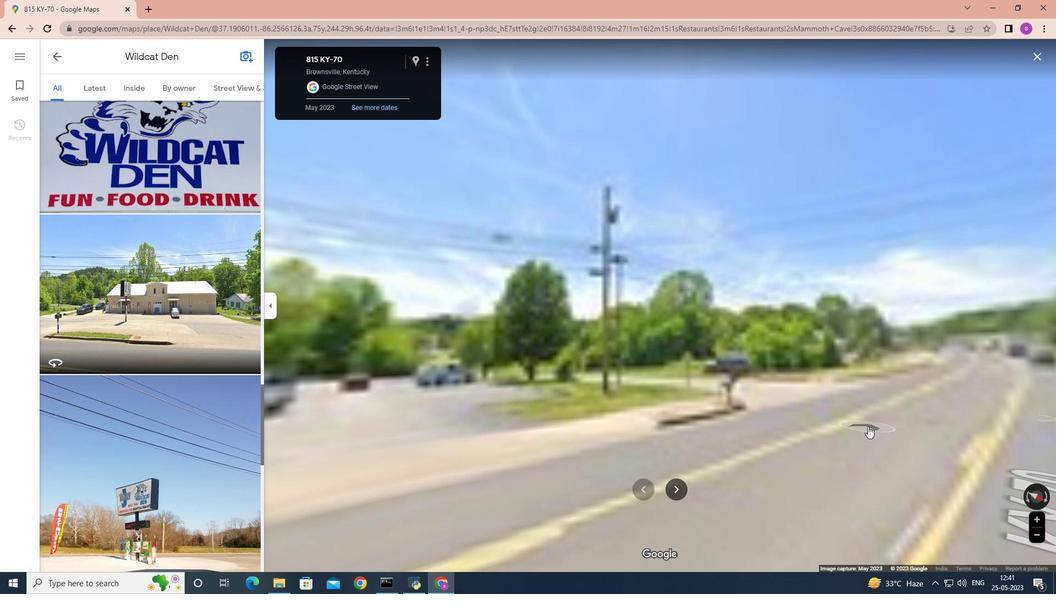 
Action: Mouse pressed left at (865, 425)
Screenshot: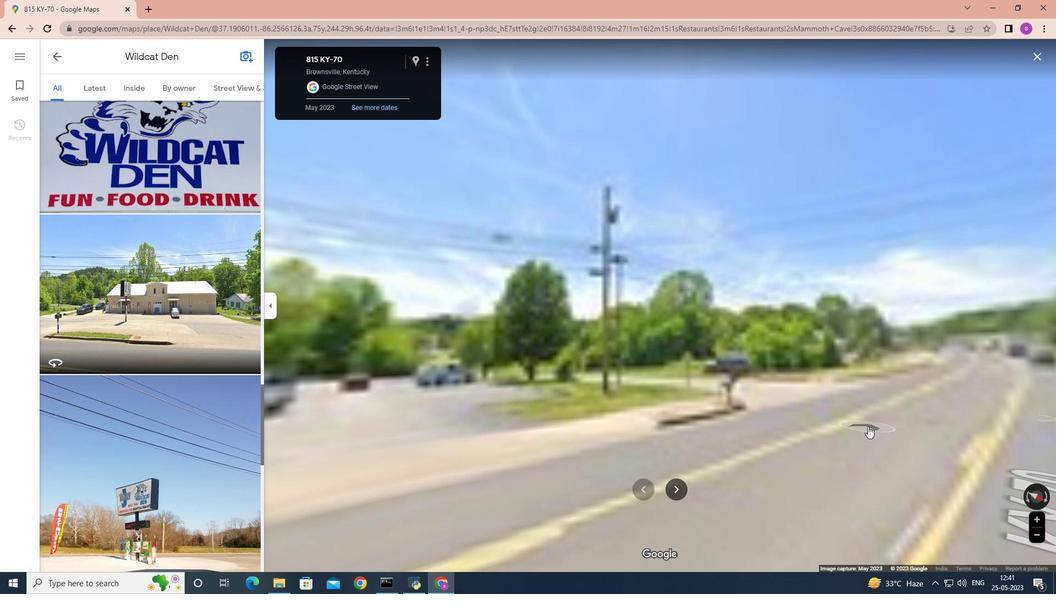 
Action: Mouse moved to (482, 350)
Screenshot: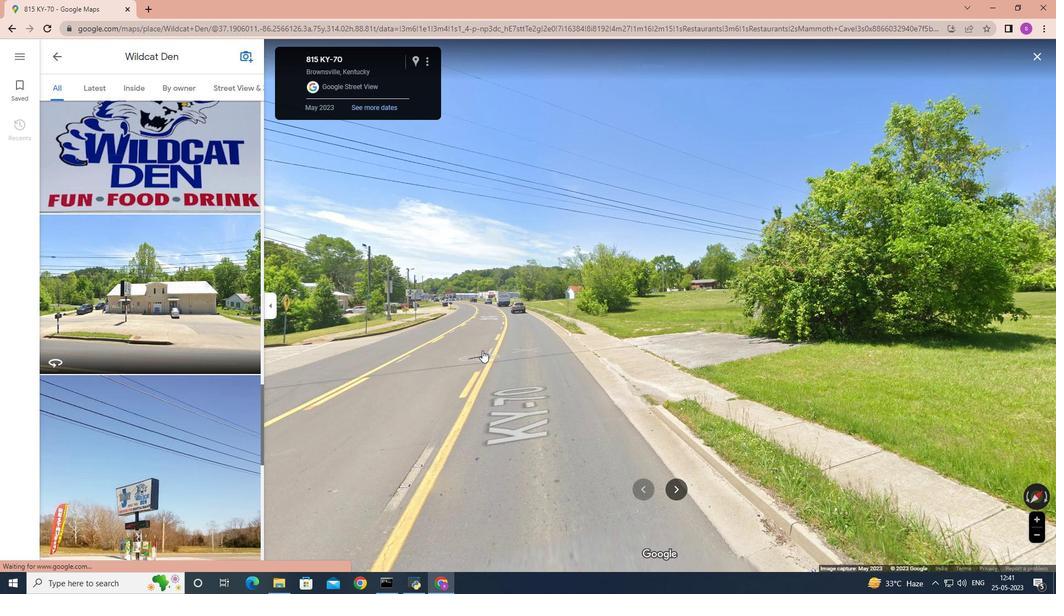 
Action: Mouse pressed left at (482, 350)
Screenshot: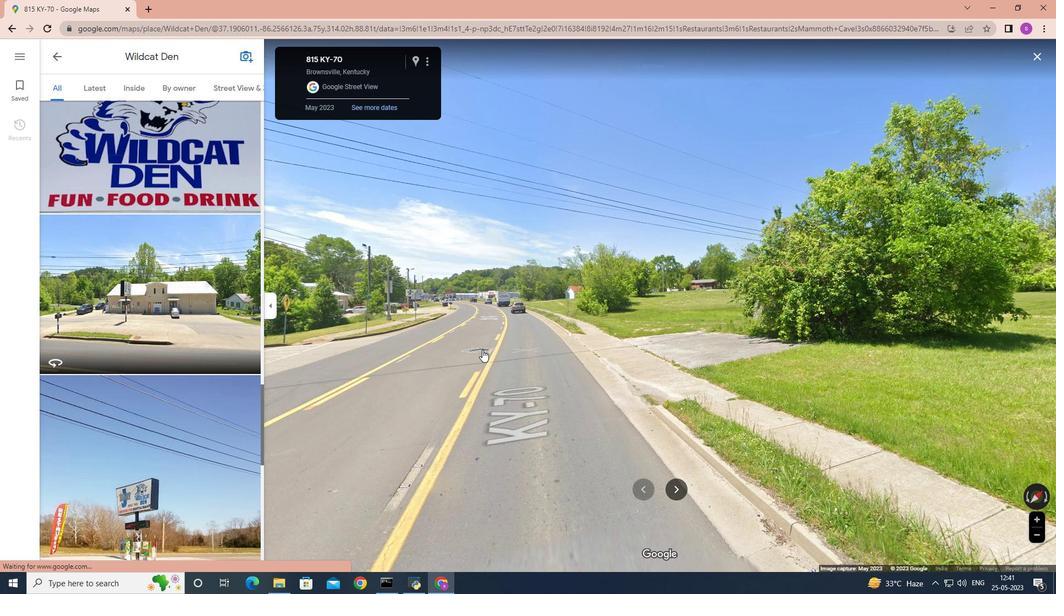 
Action: Mouse moved to (482, 350)
Screenshot: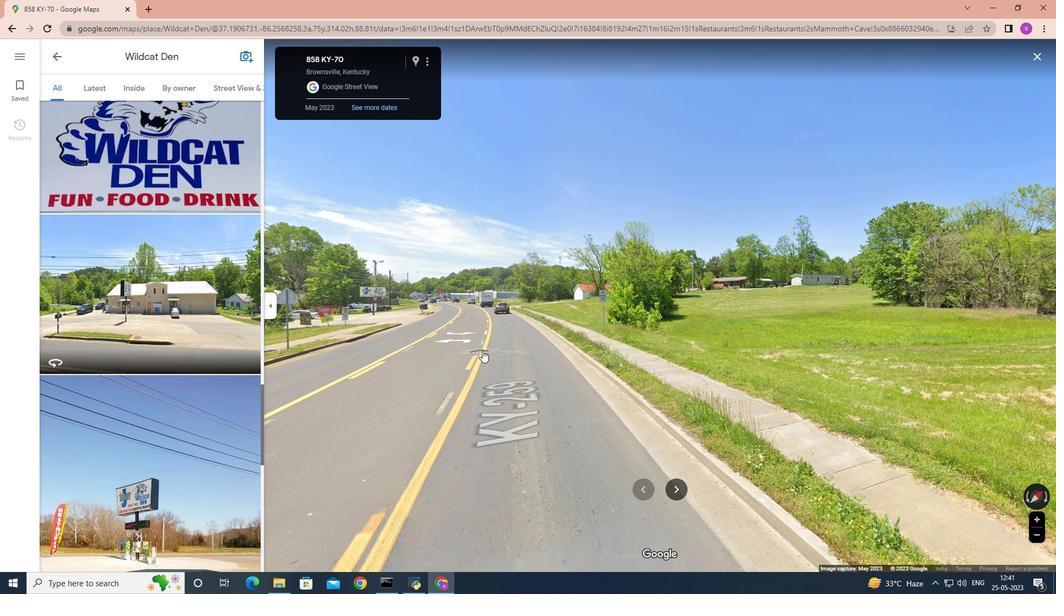 
Action: Mouse pressed left at (482, 350)
Screenshot: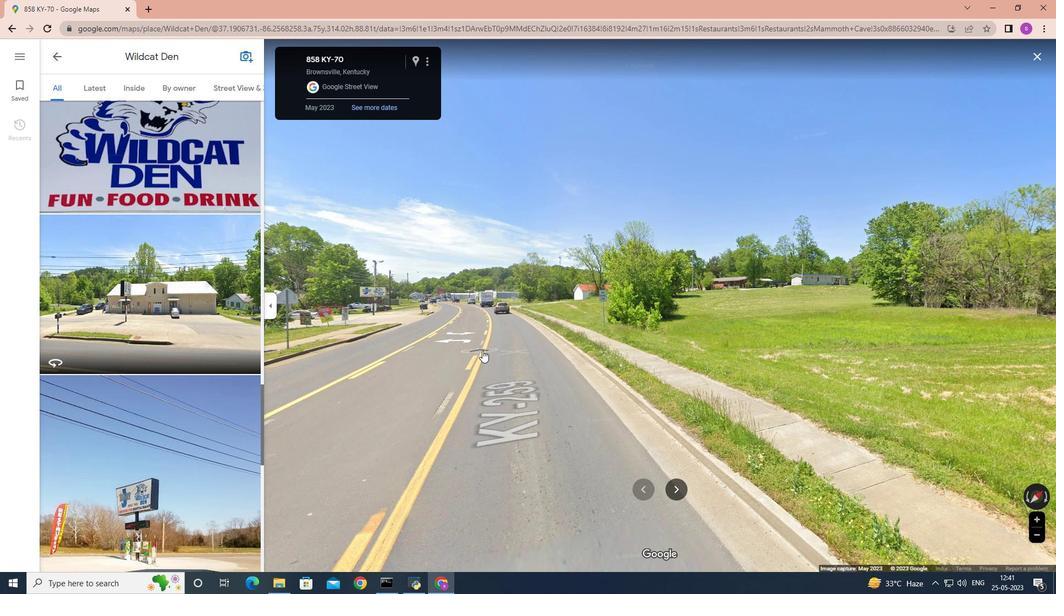 
Action: Mouse moved to (11, 29)
Screenshot: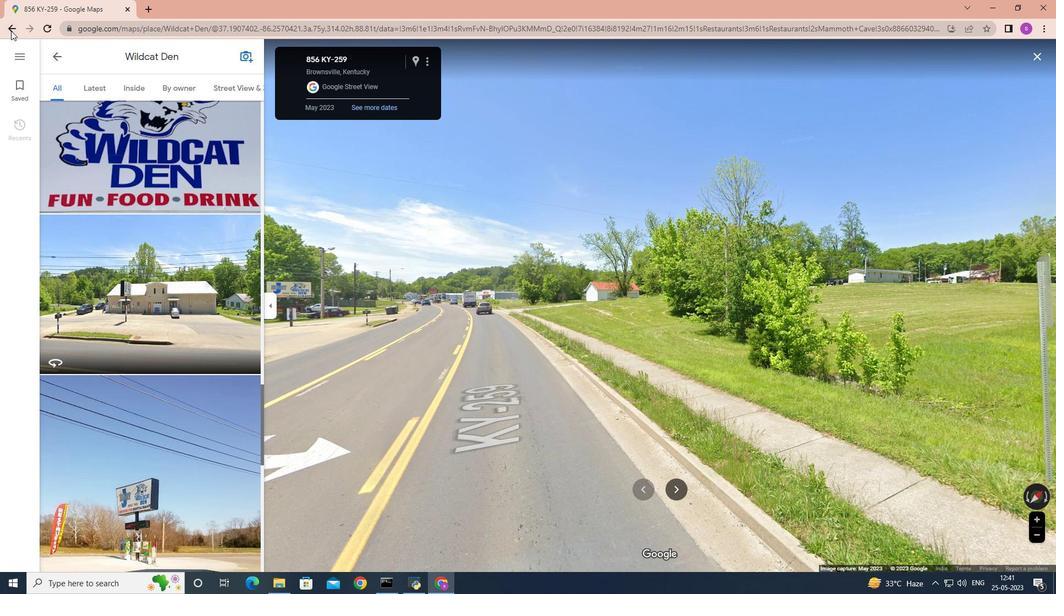 
Action: Mouse pressed left at (11, 29)
Screenshot: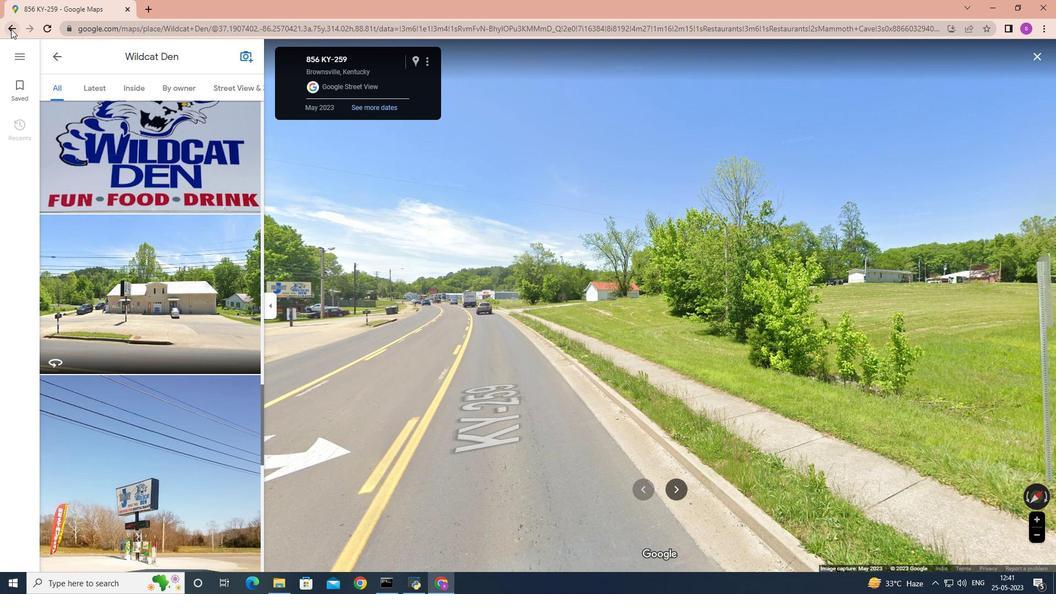 
Action: Mouse moved to (171, 267)
Screenshot: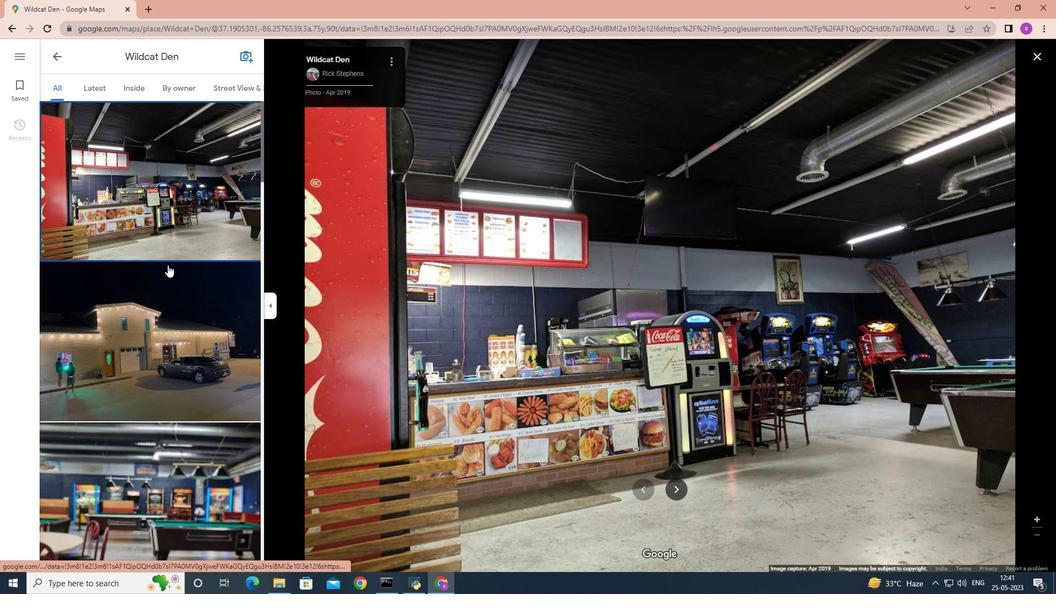 
Action: Mouse scrolled (171, 266) with delta (0, 0)
Screenshot: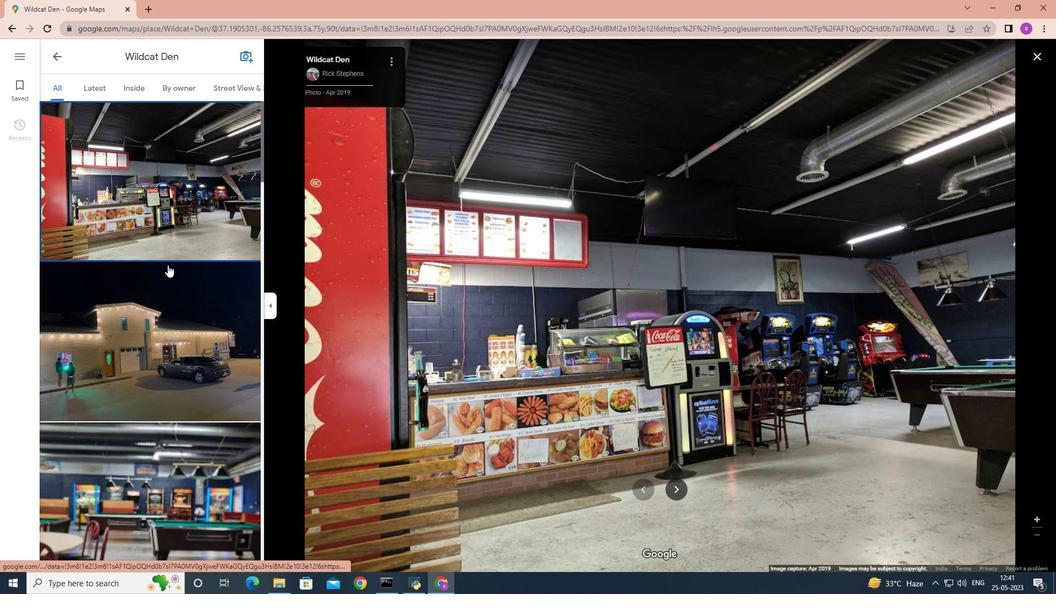 
Action: Mouse scrolled (171, 266) with delta (0, 0)
Screenshot: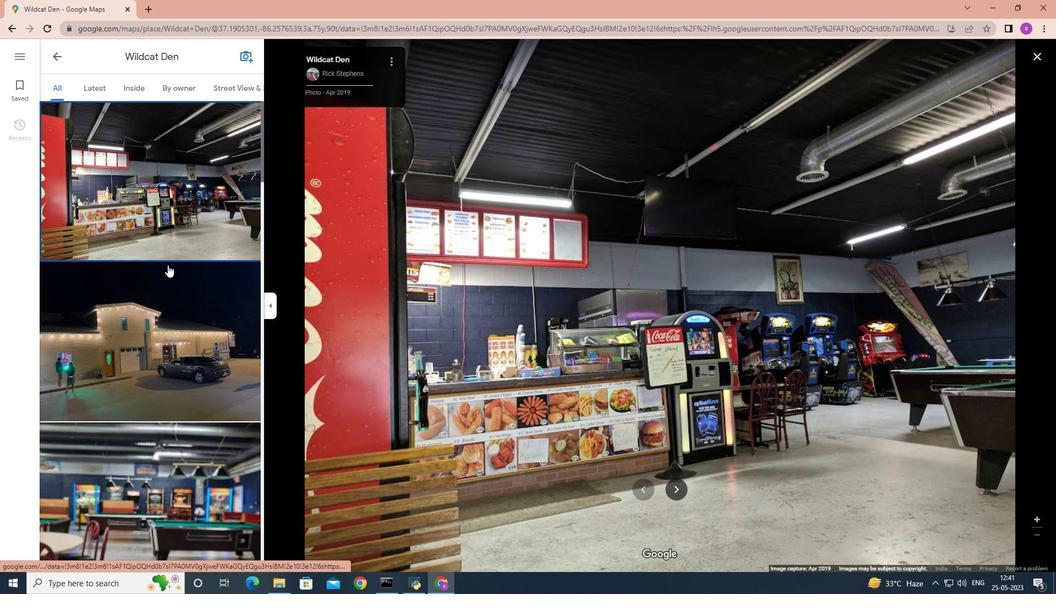 
Action: Mouse scrolled (171, 266) with delta (0, 0)
Screenshot: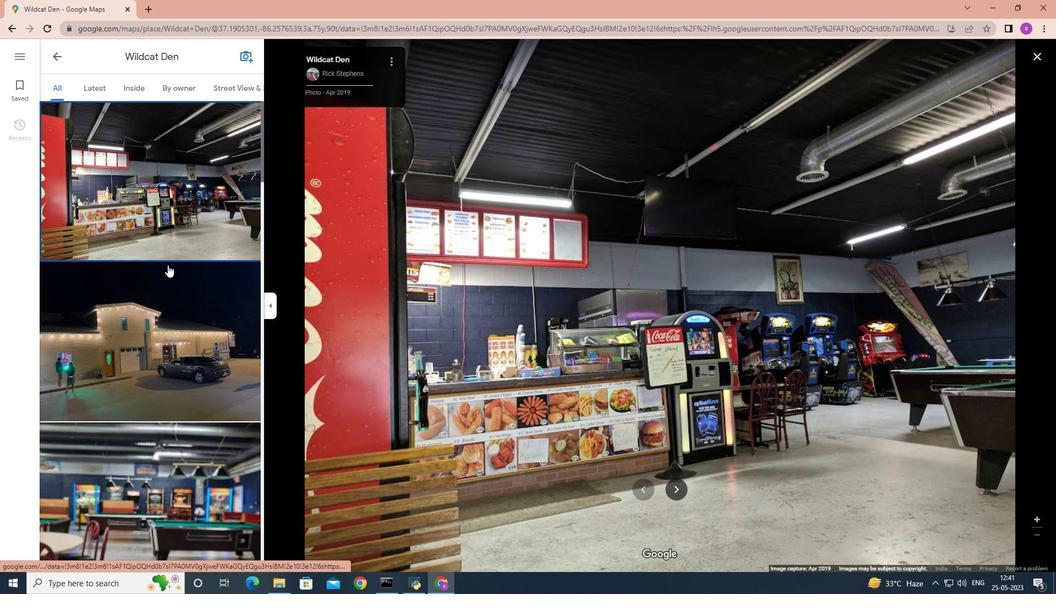 
Action: Mouse scrolled (171, 266) with delta (0, 0)
Screenshot: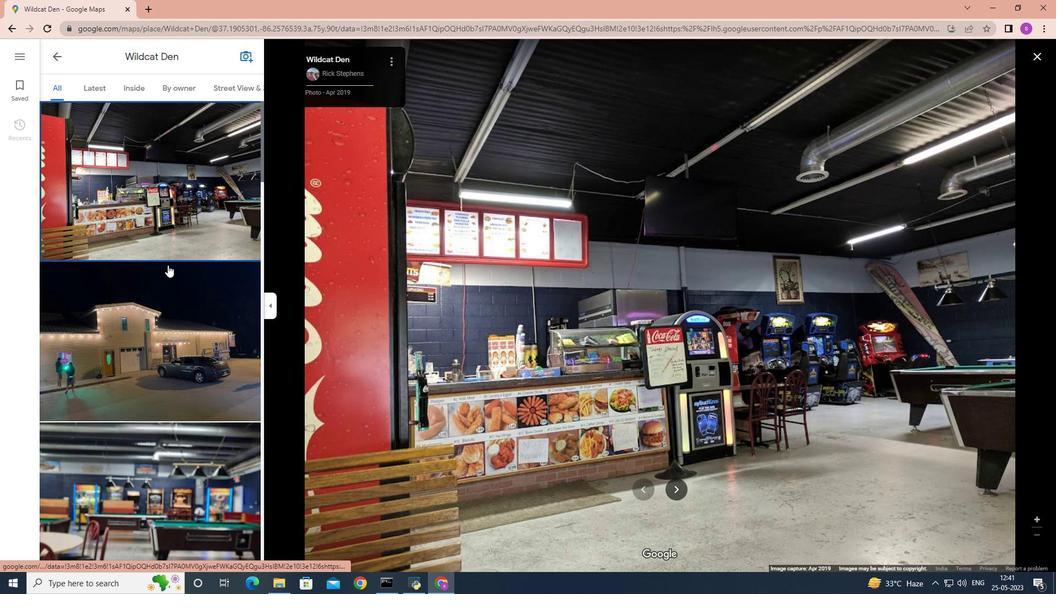 
Action: Mouse moved to (171, 266)
Screenshot: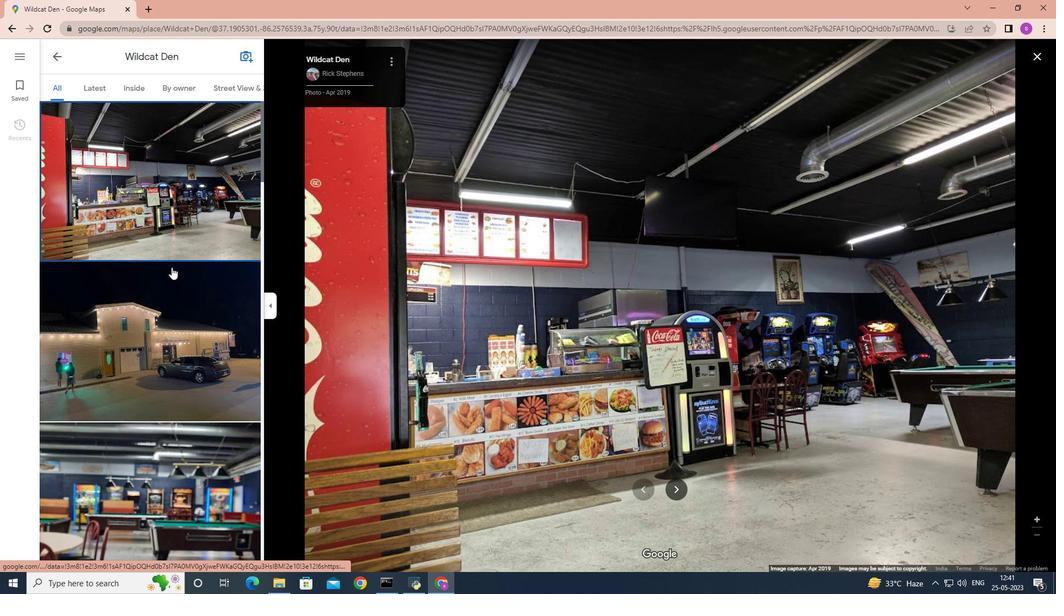
Action: Mouse scrolled (171, 266) with delta (0, 0)
Screenshot: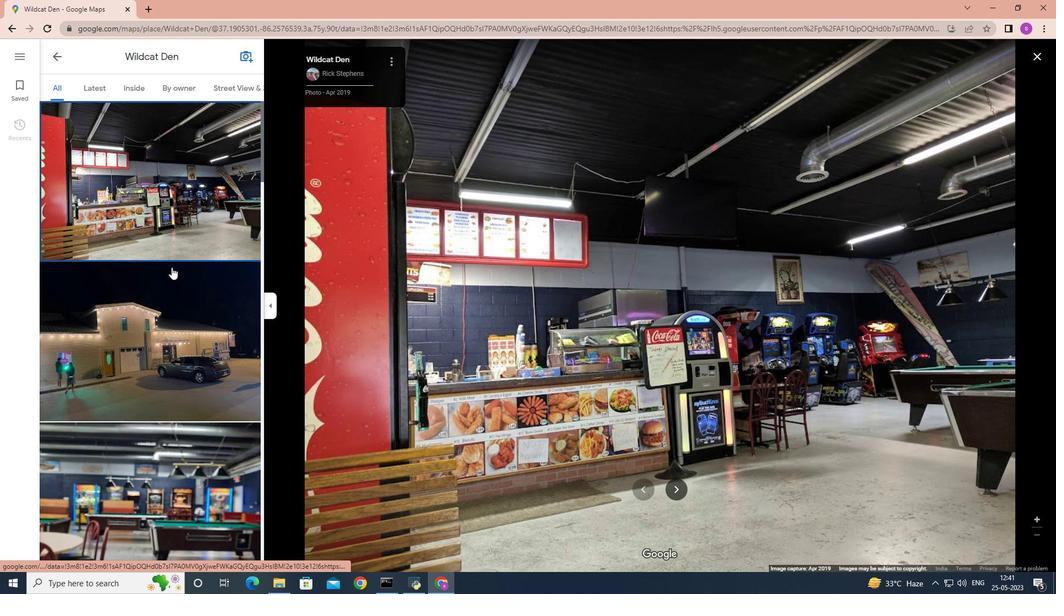 
Action: Mouse moved to (173, 262)
Screenshot: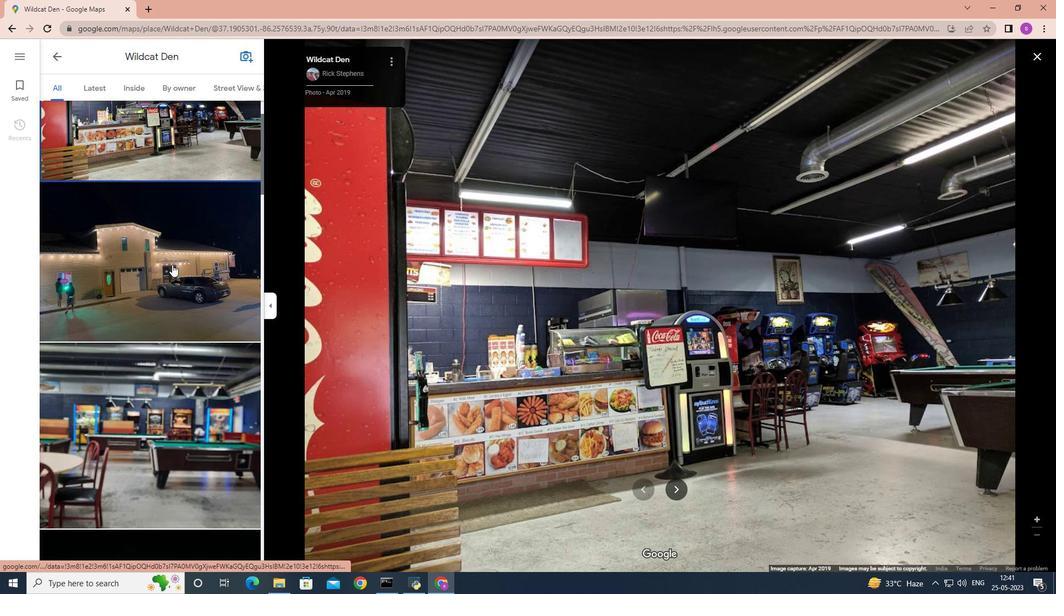 
Action: Mouse scrolled (173, 262) with delta (0, 0)
Screenshot: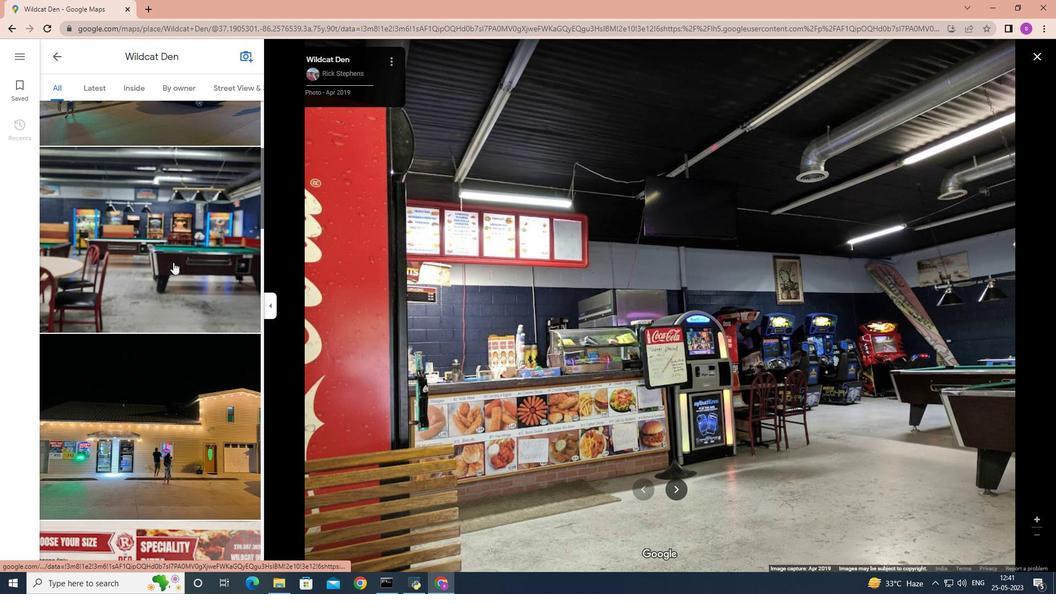 
Action: Mouse scrolled (173, 262) with delta (0, 0)
Screenshot: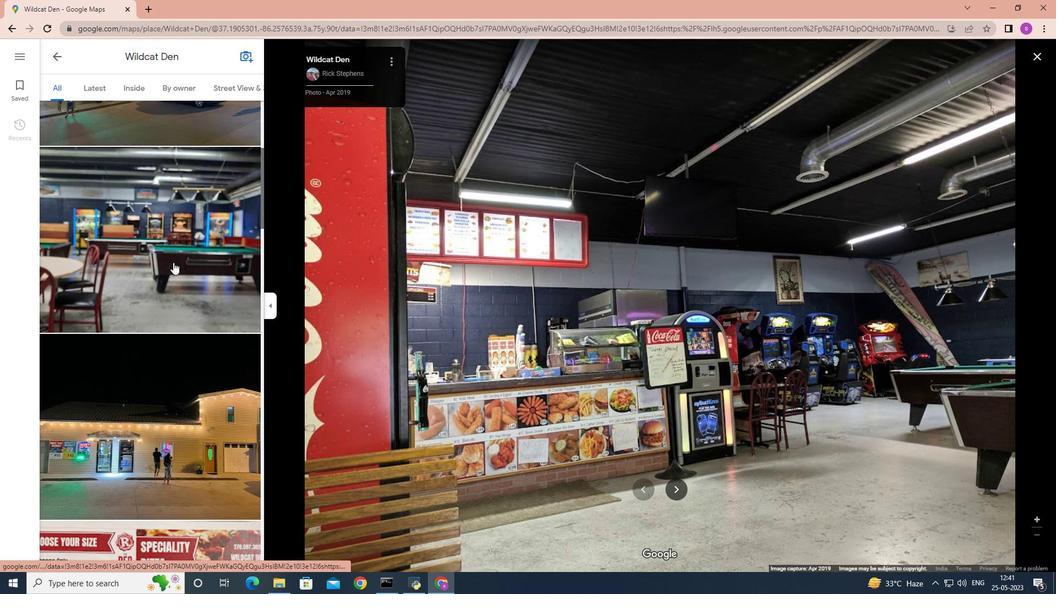
Action: Mouse scrolled (173, 262) with delta (0, 0)
Screenshot: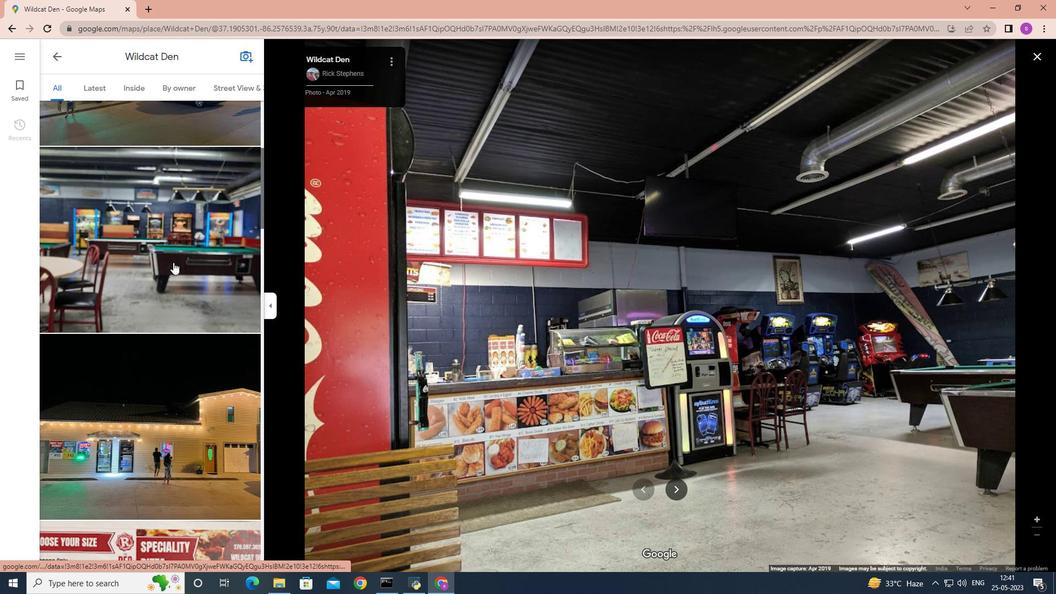
Action: Mouse moved to (173, 262)
Screenshot: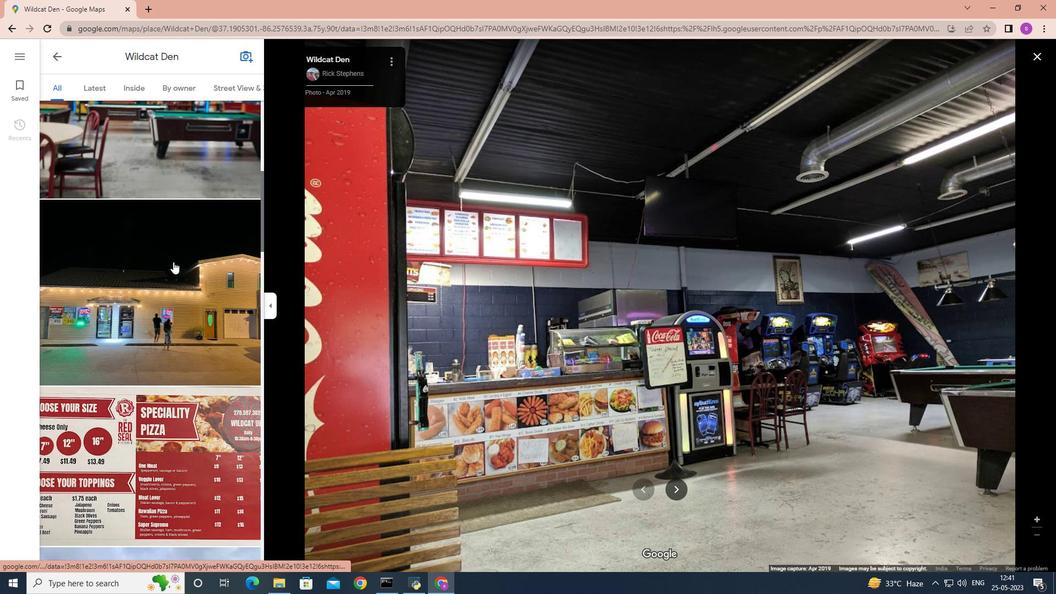 
Action: Mouse scrolled (173, 261) with delta (0, 0)
Screenshot: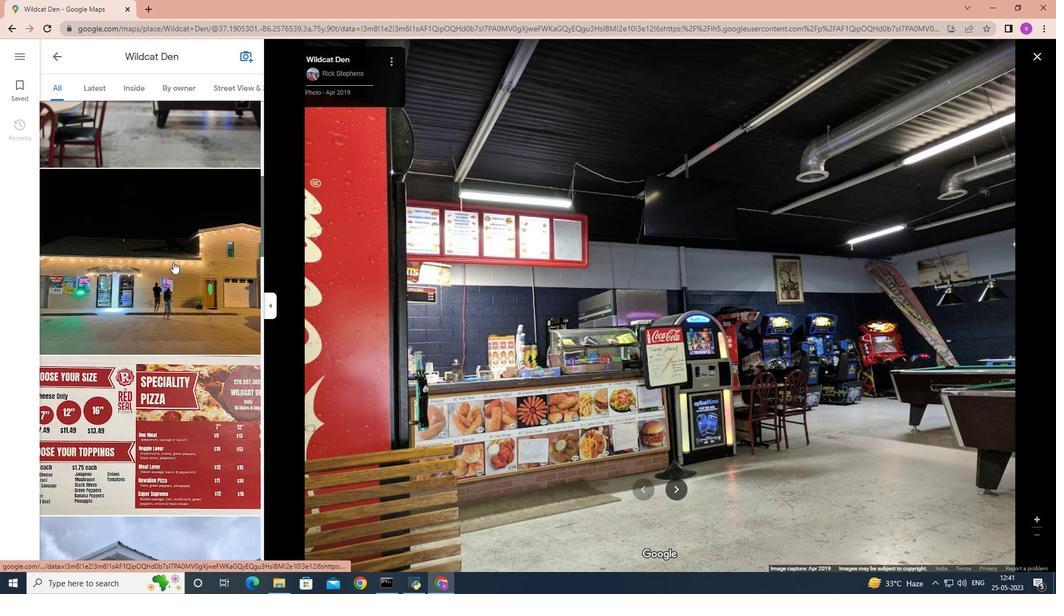 
Action: Mouse scrolled (173, 261) with delta (0, 0)
Screenshot: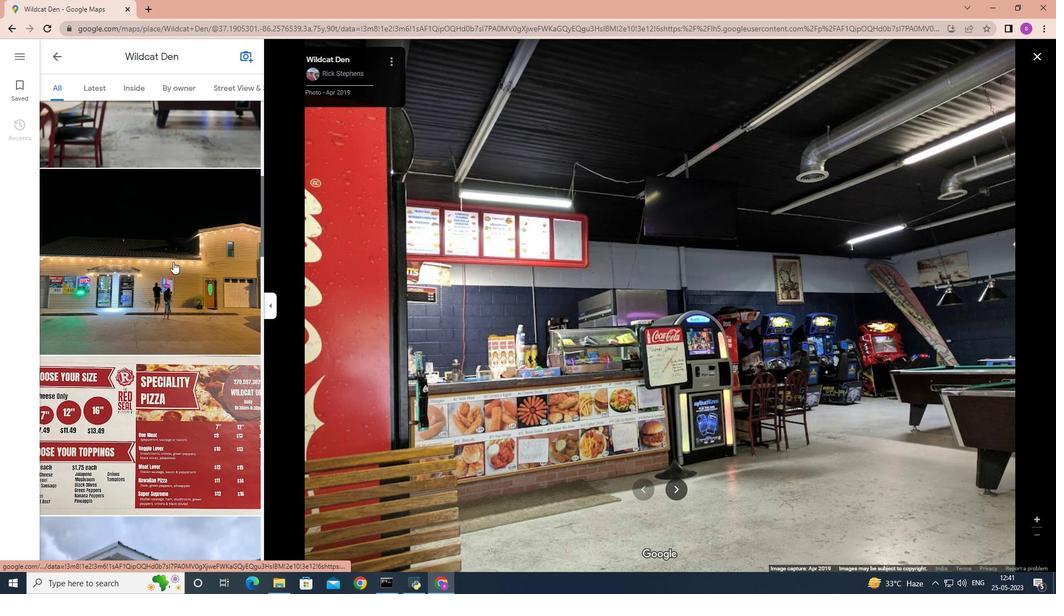 
Action: Mouse moved to (173, 262)
Screenshot: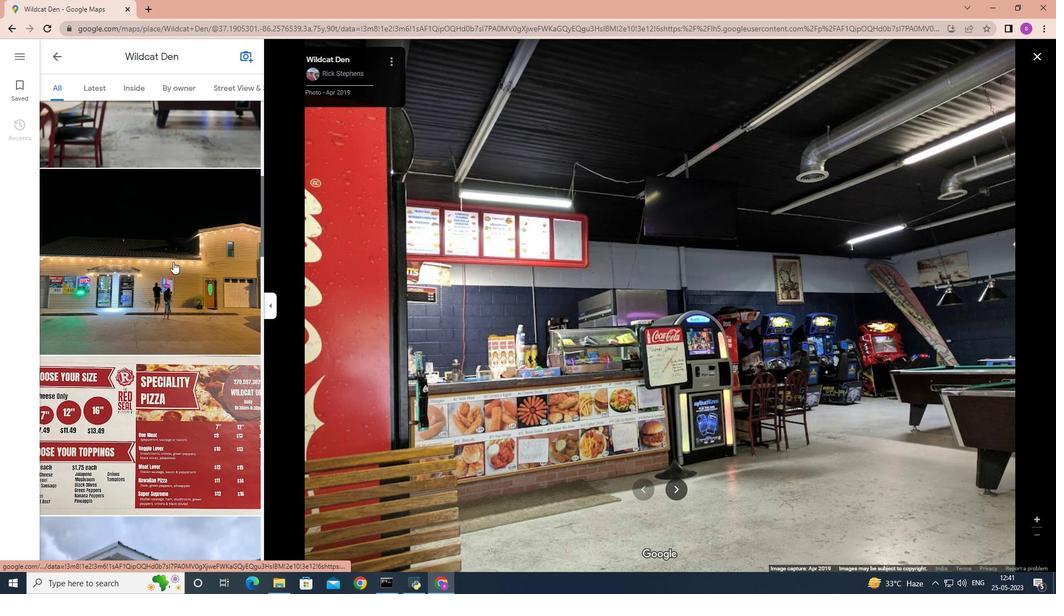 
Action: Mouse scrolled (173, 261) with delta (0, 0)
Screenshot: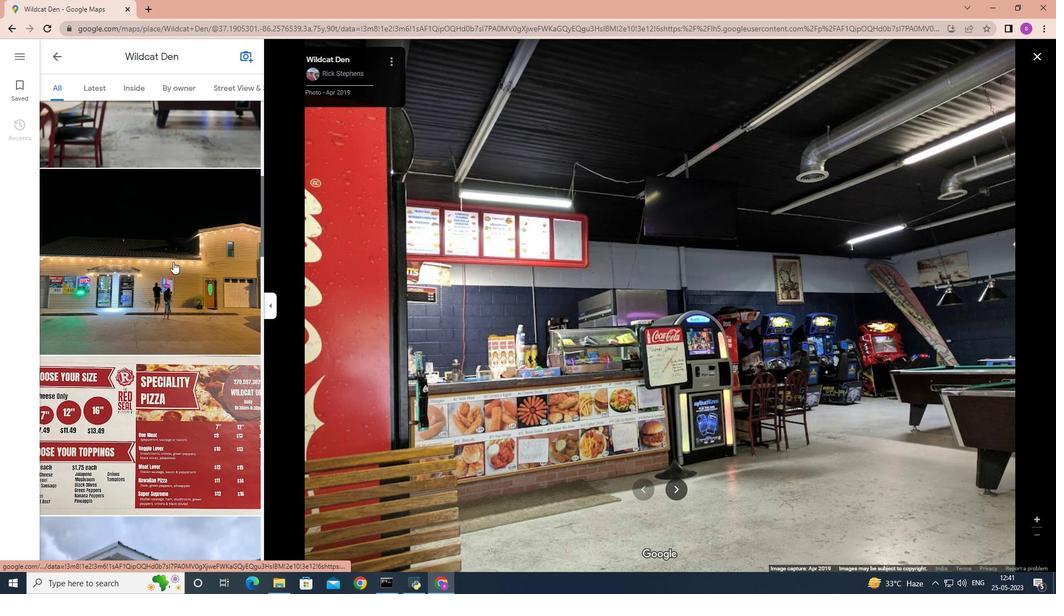 
Action: Mouse scrolled (173, 261) with delta (0, 0)
Screenshot: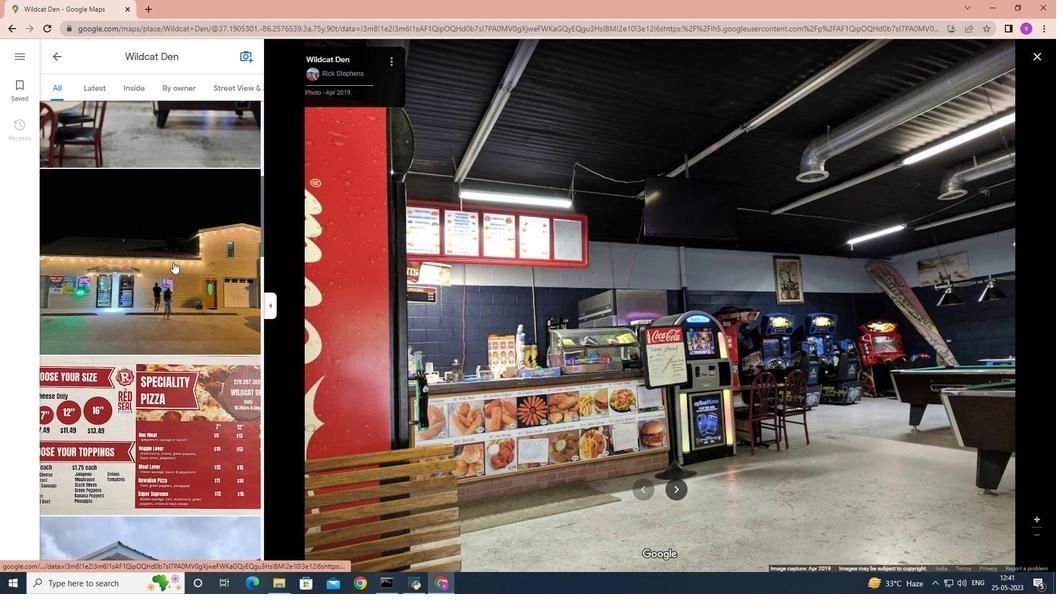 
Action: Mouse scrolled (173, 261) with delta (0, 0)
Screenshot: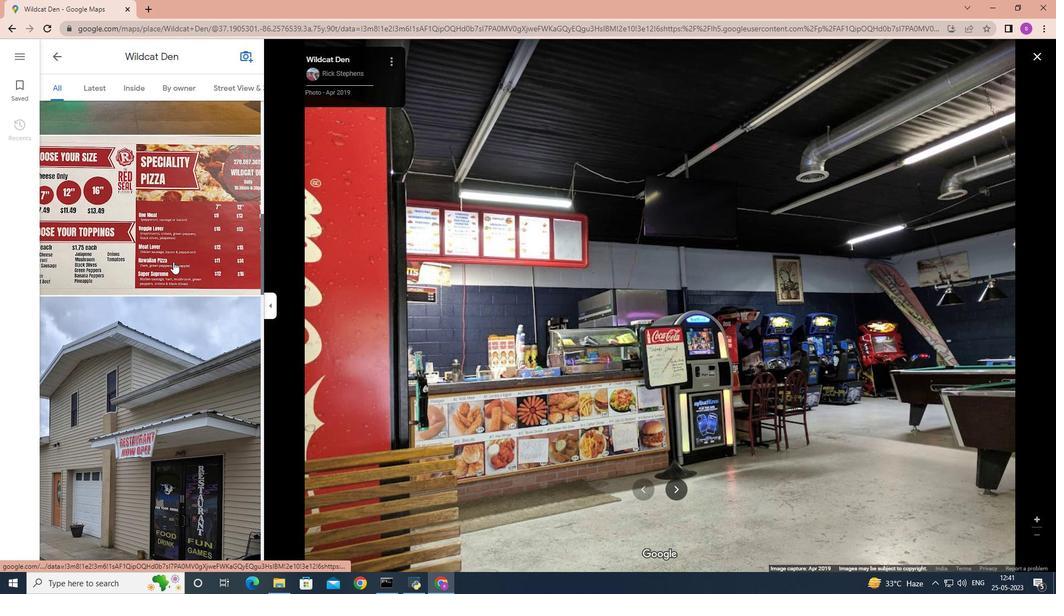 
Action: Mouse scrolled (173, 261) with delta (0, 0)
Screenshot: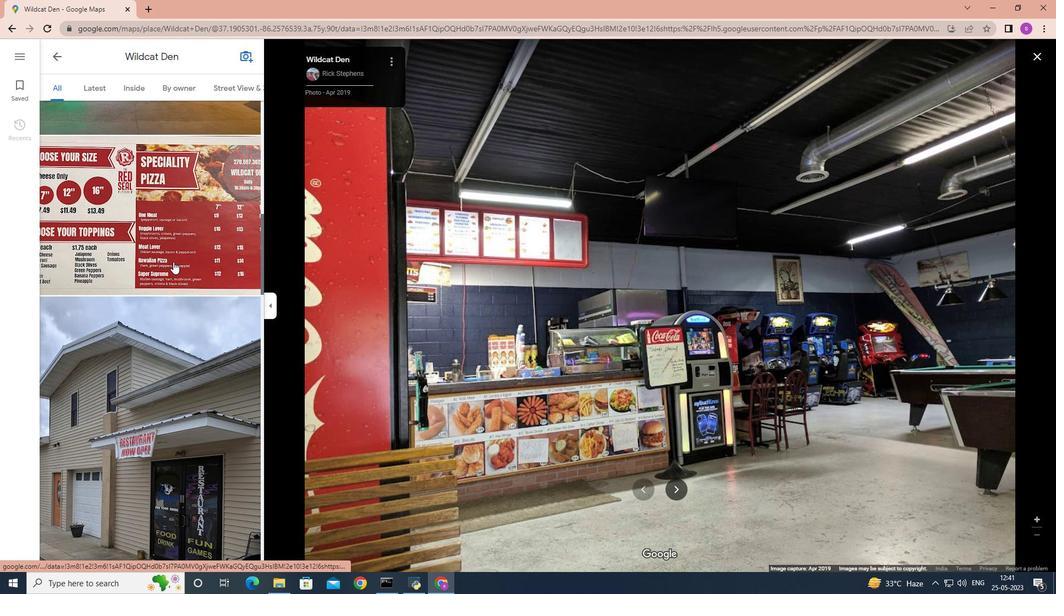 
Action: Mouse scrolled (173, 261) with delta (0, 0)
Screenshot: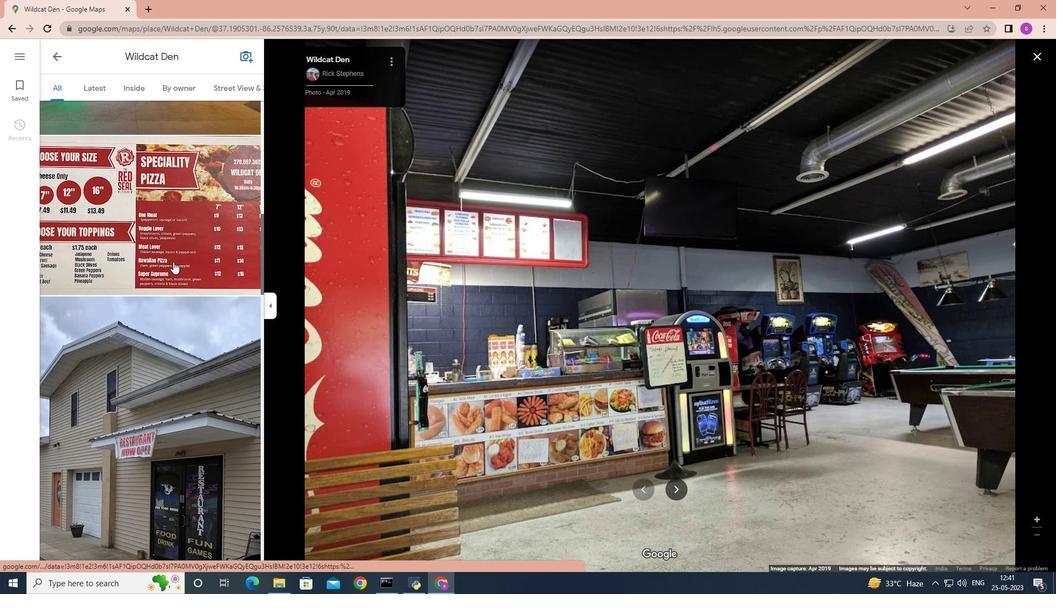 
Action: Mouse scrolled (173, 261) with delta (0, 0)
Screenshot: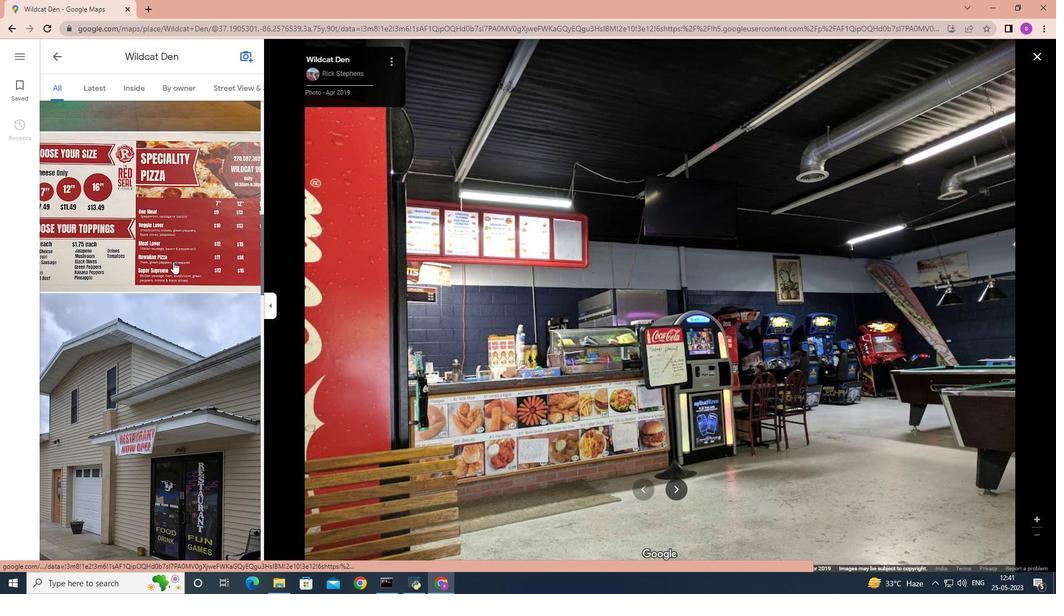 
Action: Mouse moved to (176, 302)
Screenshot: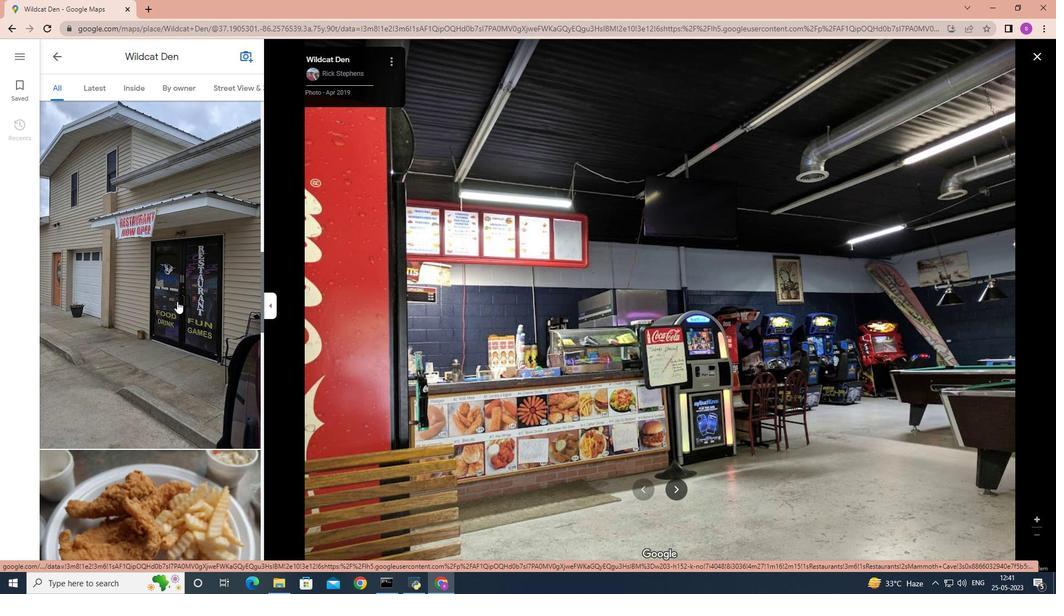 
Action: Mouse scrolled (176, 301) with delta (0, 0)
Screenshot: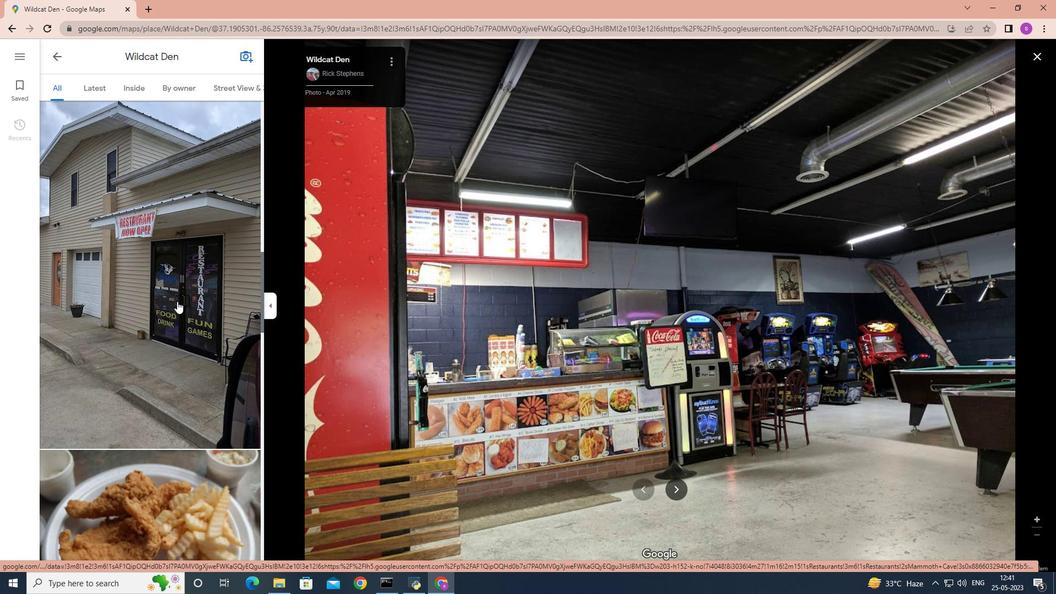 
Action: Mouse scrolled (176, 301) with delta (0, 0)
Screenshot: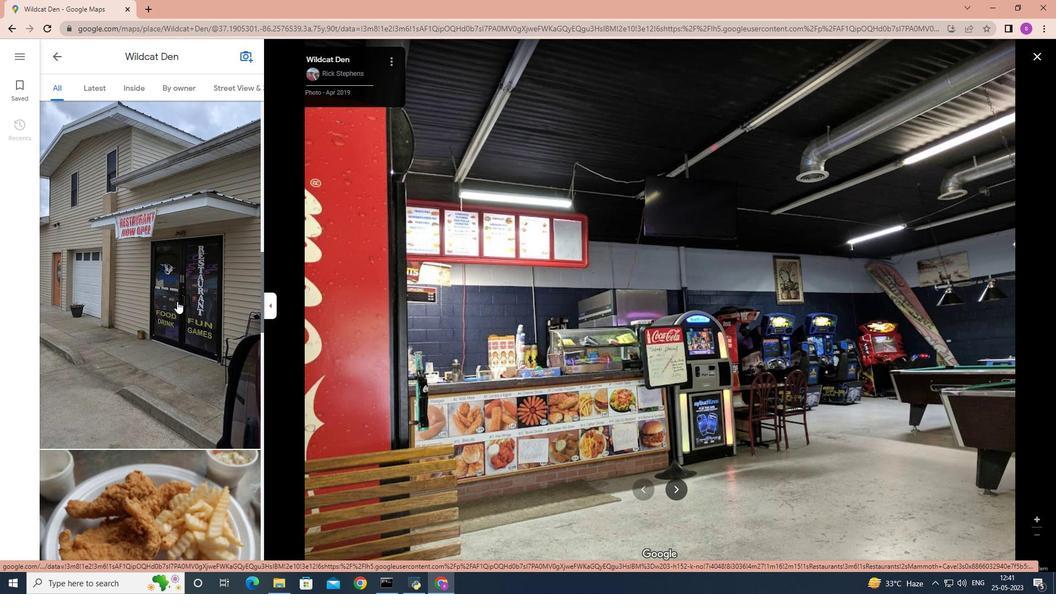 
Action: Mouse moved to (176, 299)
Screenshot: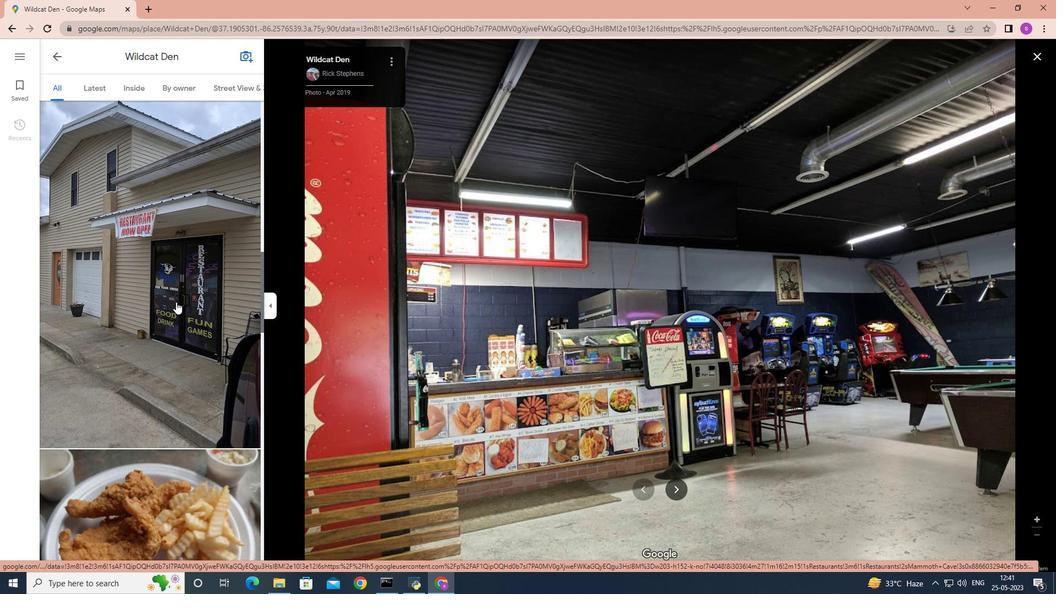 
Action: Mouse scrolled (176, 299) with delta (0, 0)
Screenshot: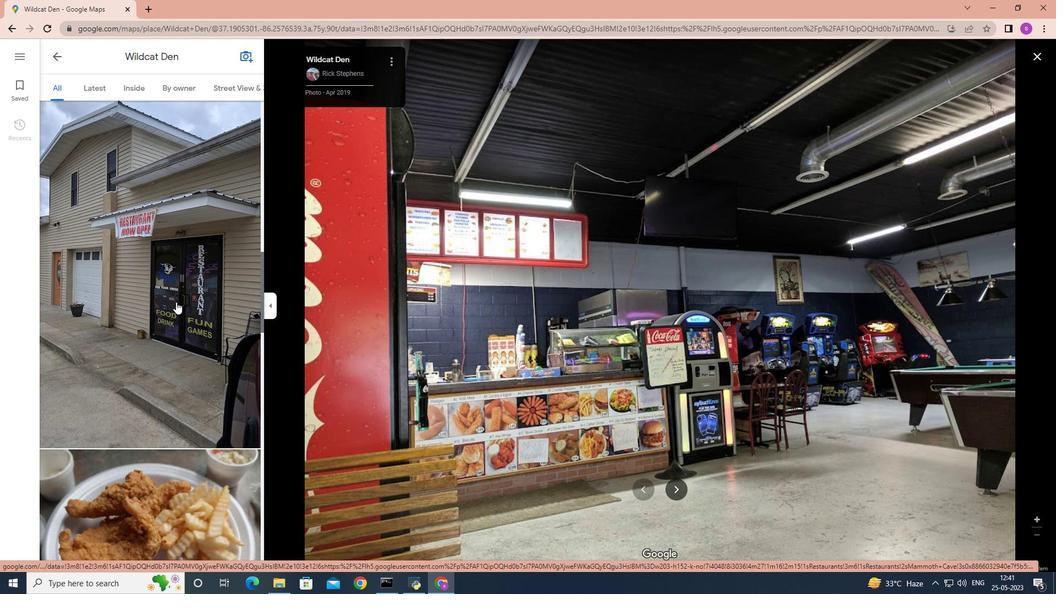 
Action: Mouse moved to (173, 259)
Screenshot: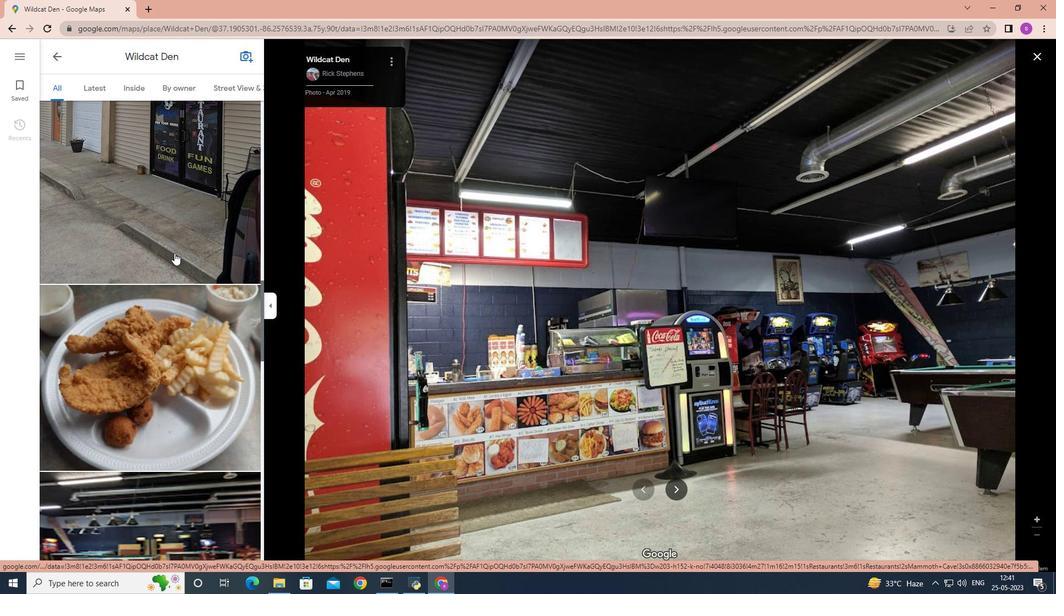 
Action: Mouse scrolled (173, 259) with delta (0, 0)
Screenshot: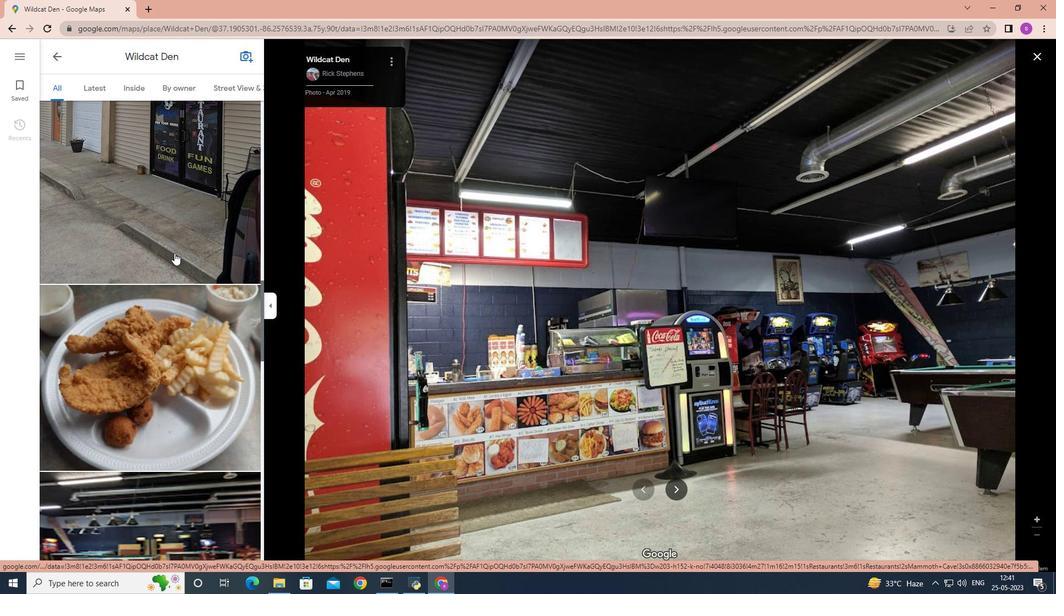 
Action: Mouse moved to (173, 260)
Screenshot: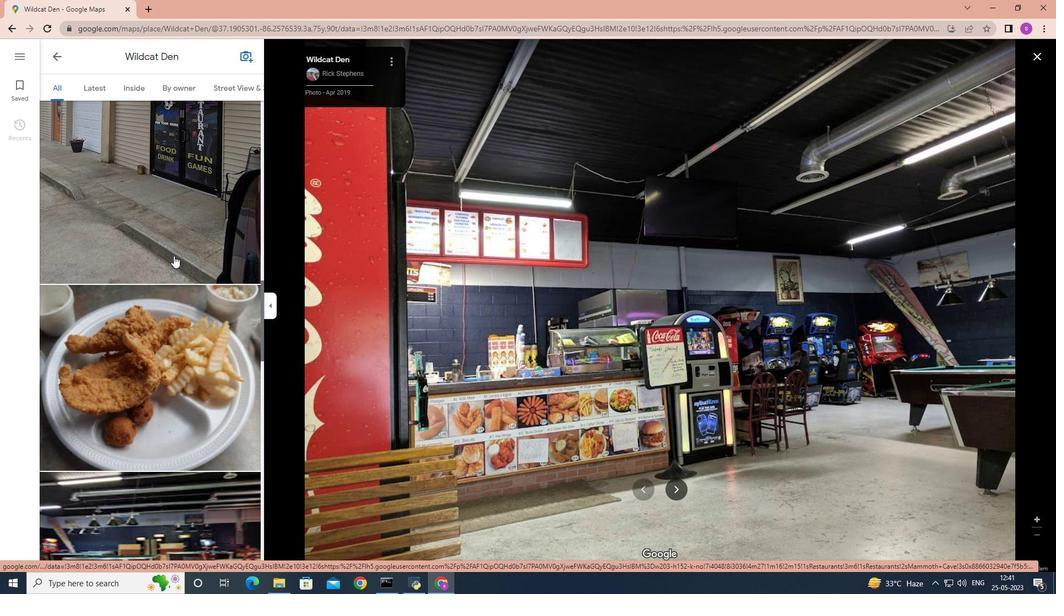 
Action: Mouse scrolled (173, 259) with delta (0, 0)
Screenshot: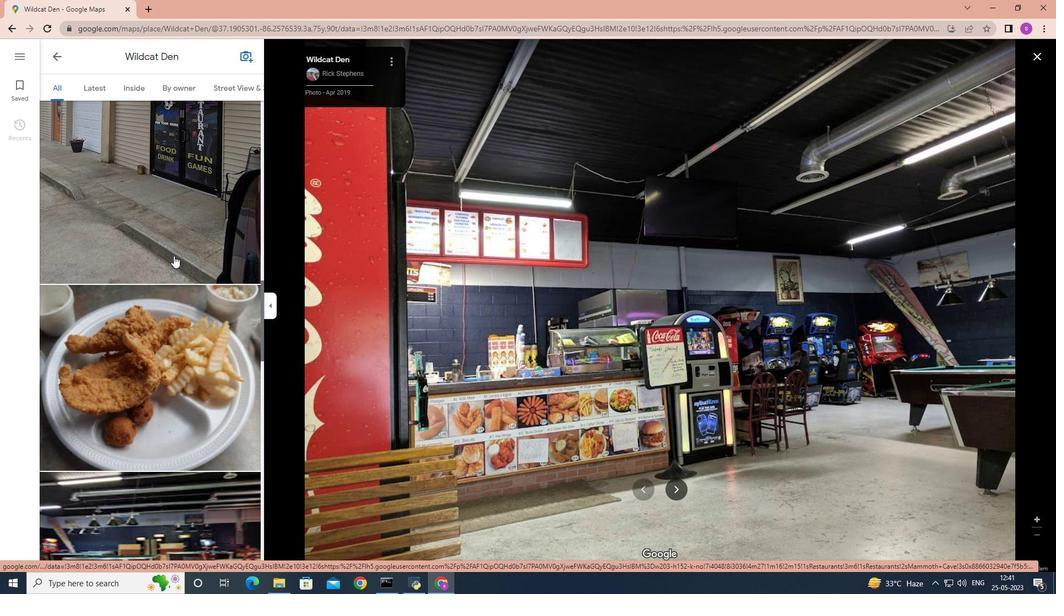 
Action: Mouse moved to (173, 260)
Screenshot: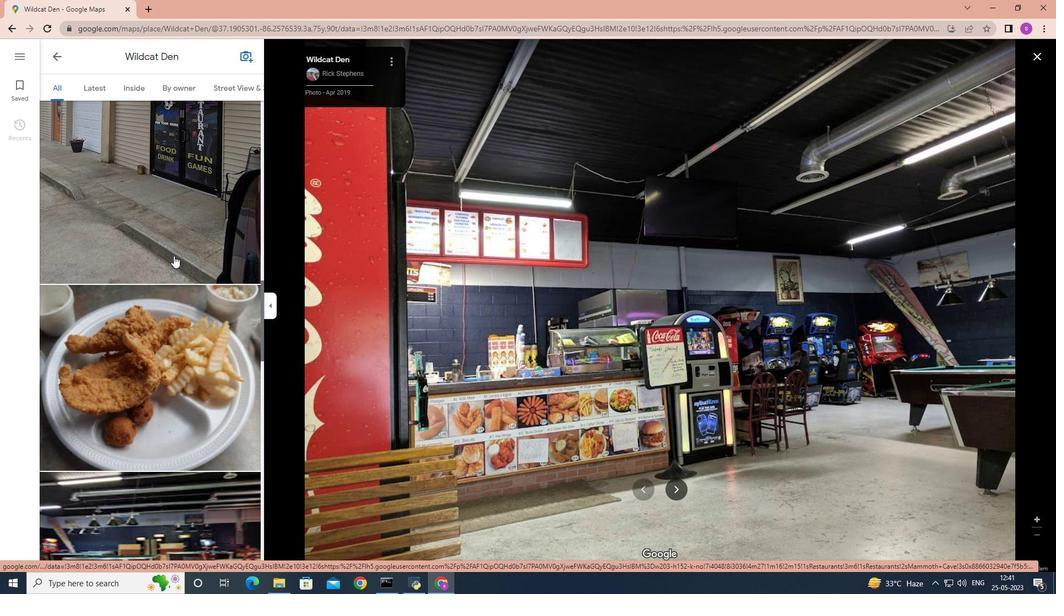 
Action: Mouse scrolled (173, 259) with delta (0, 0)
Screenshot: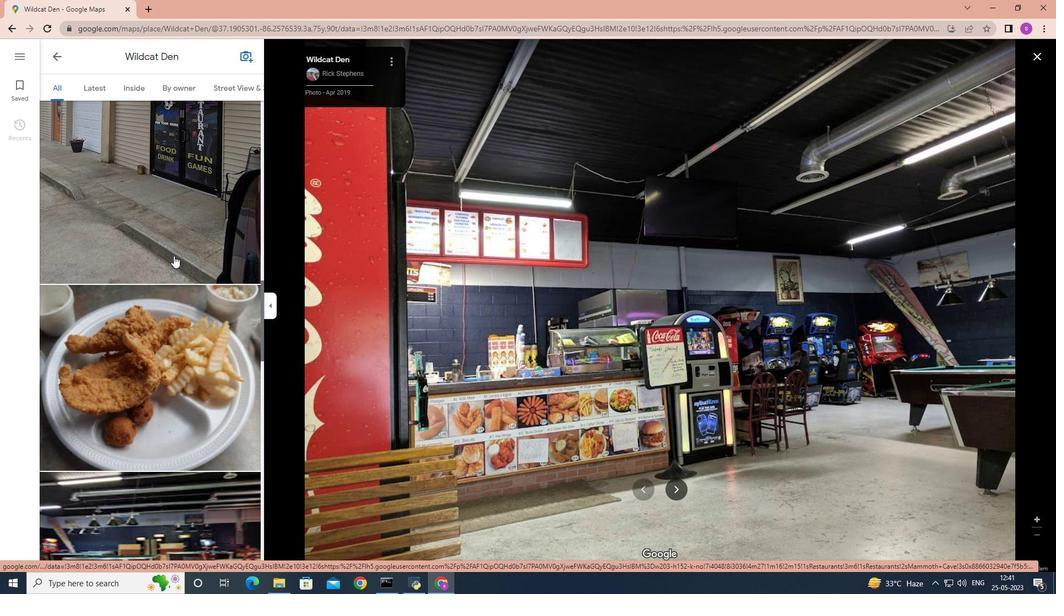 
Action: Mouse moved to (173, 260)
Screenshot: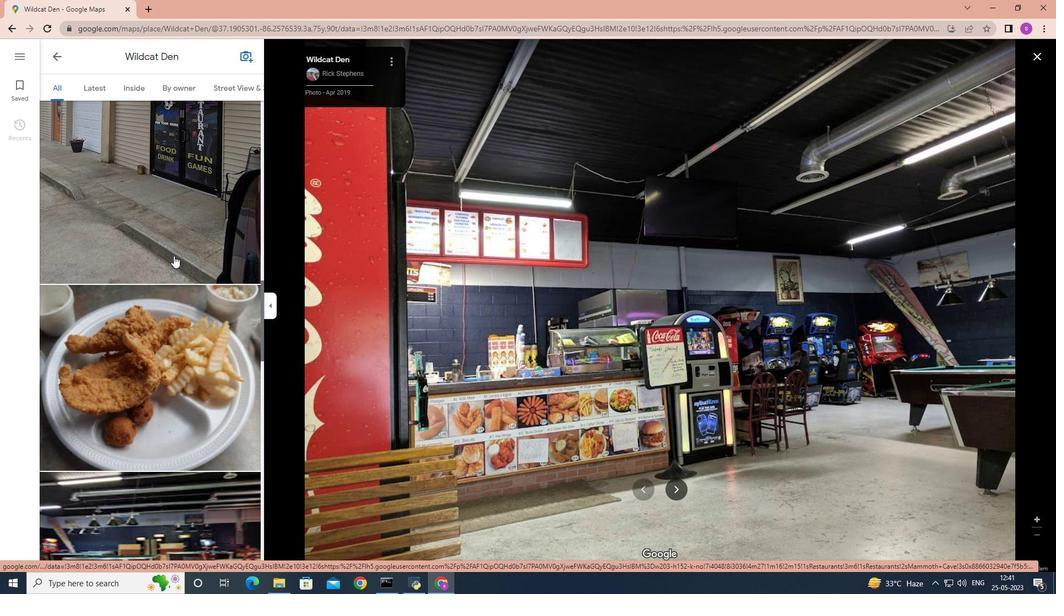 
Action: Mouse scrolled (173, 260) with delta (0, 0)
Screenshot: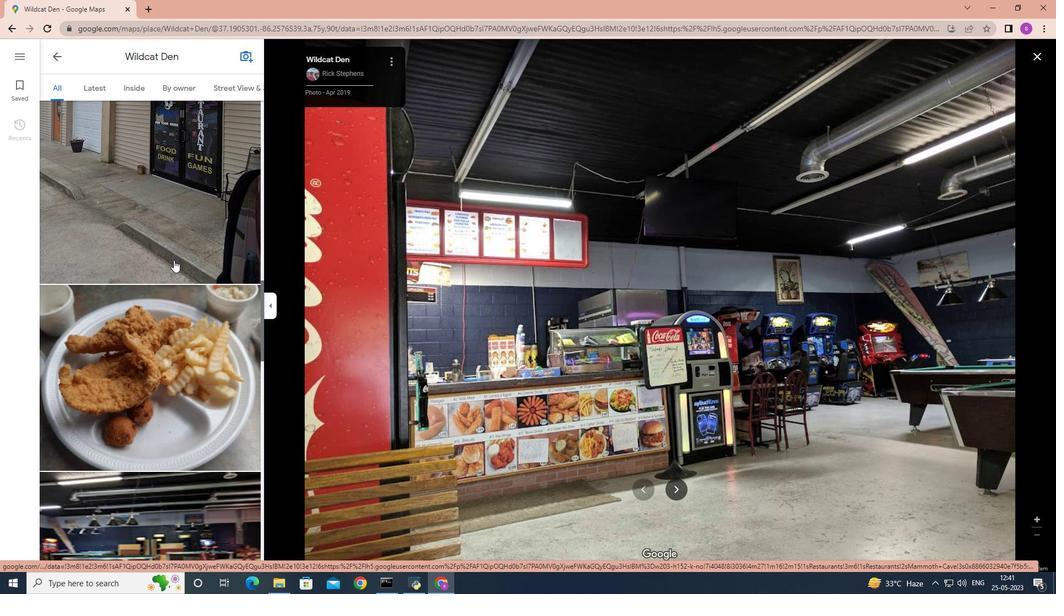 
Action: Mouse moved to (173, 261)
Screenshot: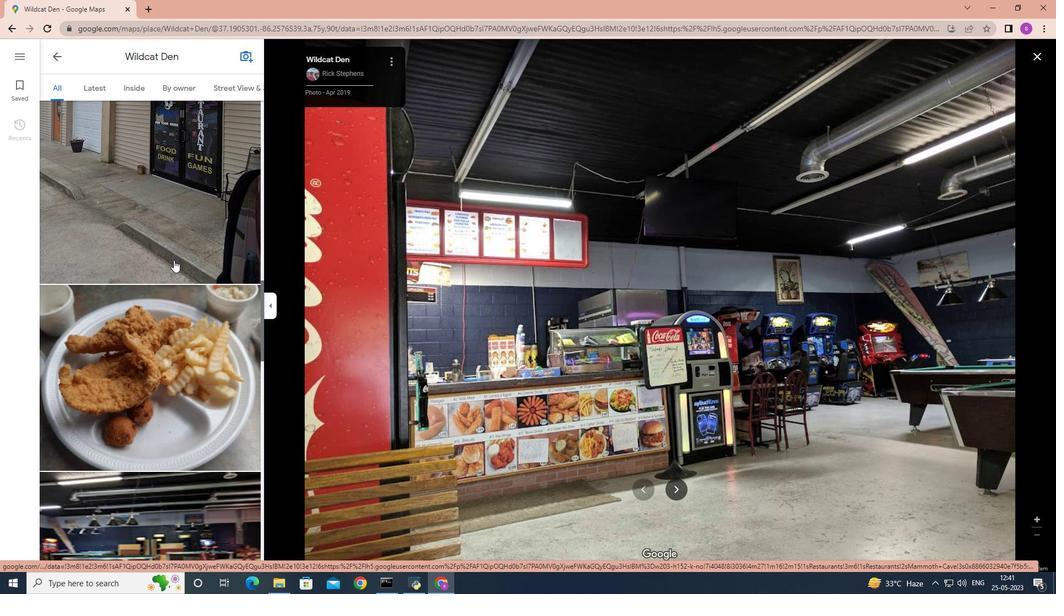 
Action: Mouse scrolled (173, 260) with delta (0, 0)
Screenshot: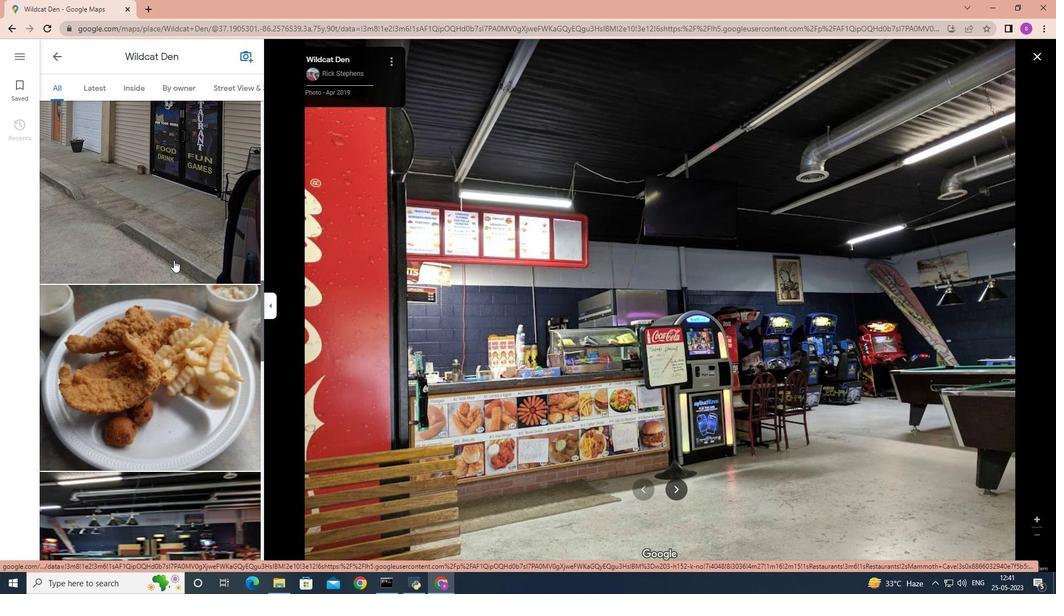 
Action: Mouse moved to (172, 261)
Screenshot: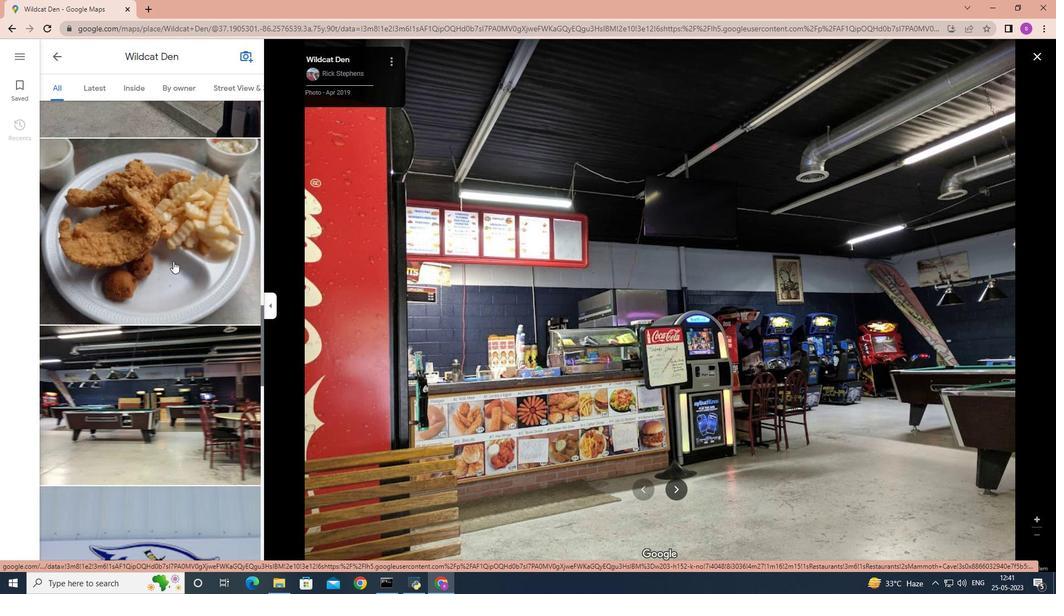 
Action: Mouse scrolled (172, 260) with delta (0, 0)
Screenshot: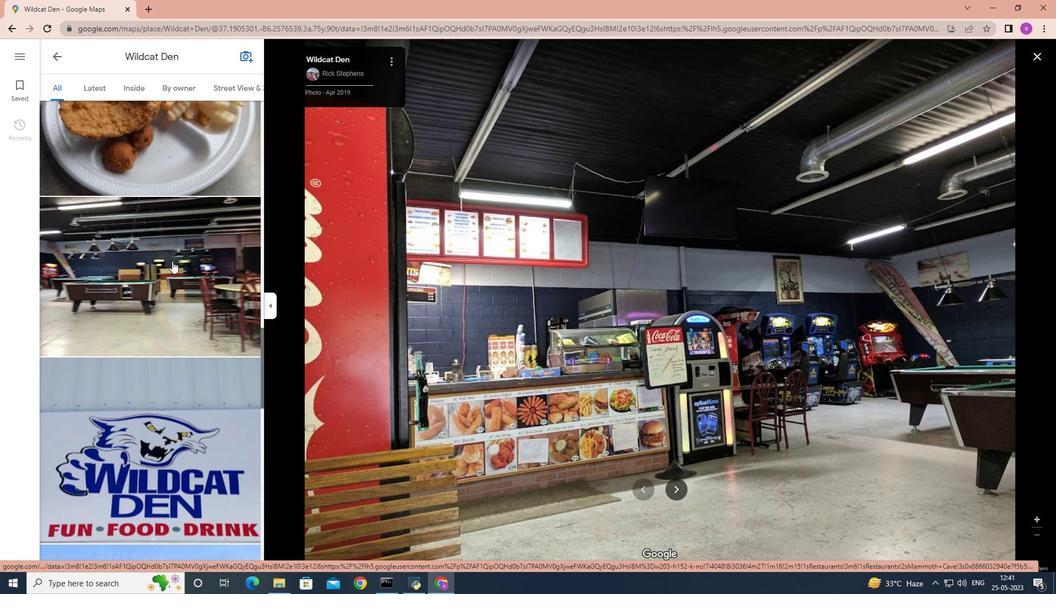 
Action: Mouse moved to (172, 261)
Screenshot: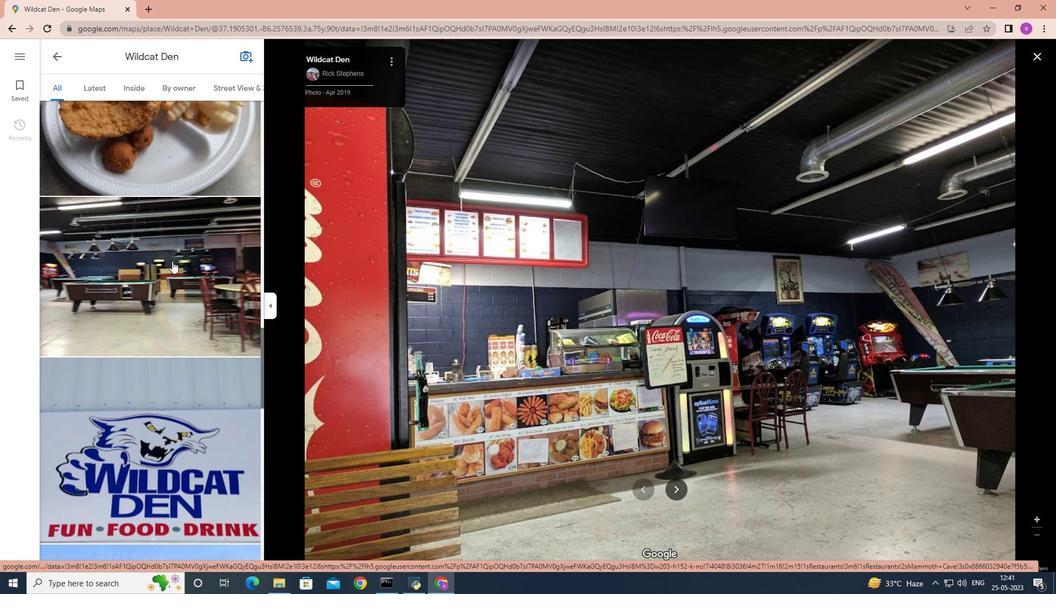 
Action: Mouse scrolled (172, 260) with delta (0, 0)
Screenshot: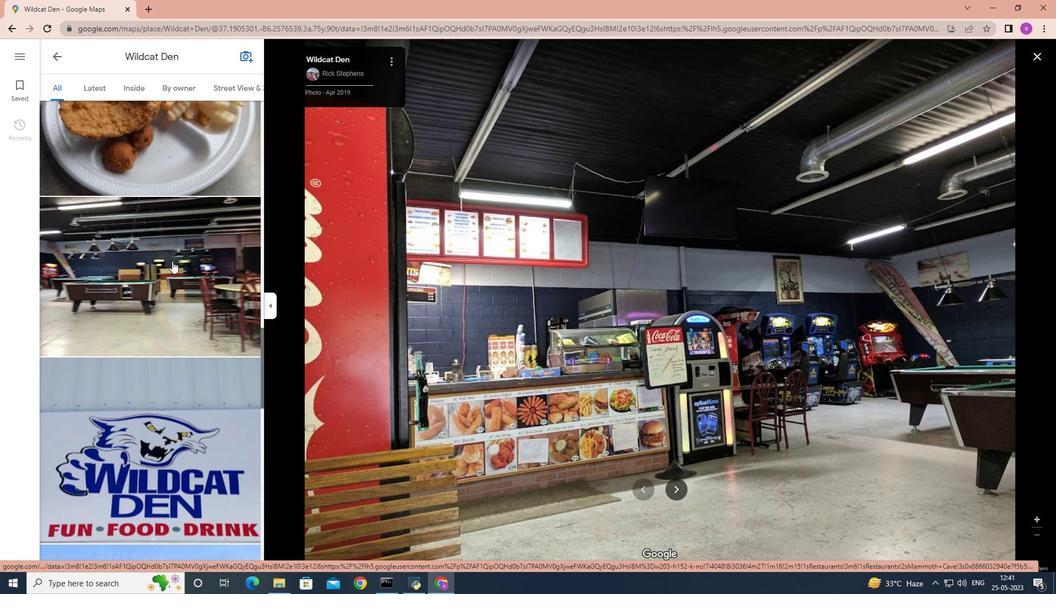 
Action: Mouse scrolled (172, 260) with delta (0, 0)
Screenshot: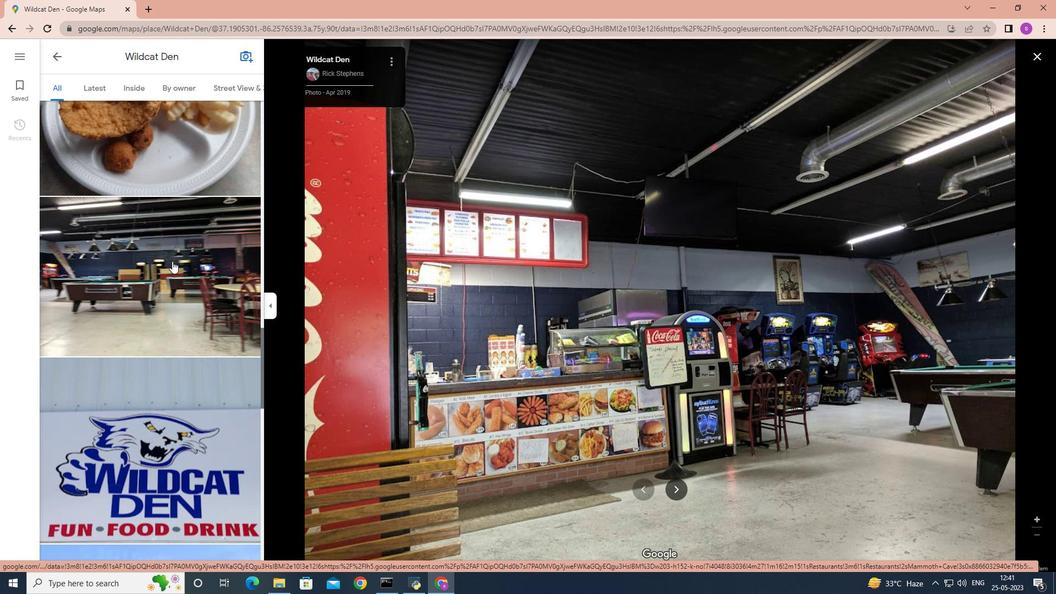 
Action: Mouse scrolled (172, 260) with delta (0, 0)
Screenshot: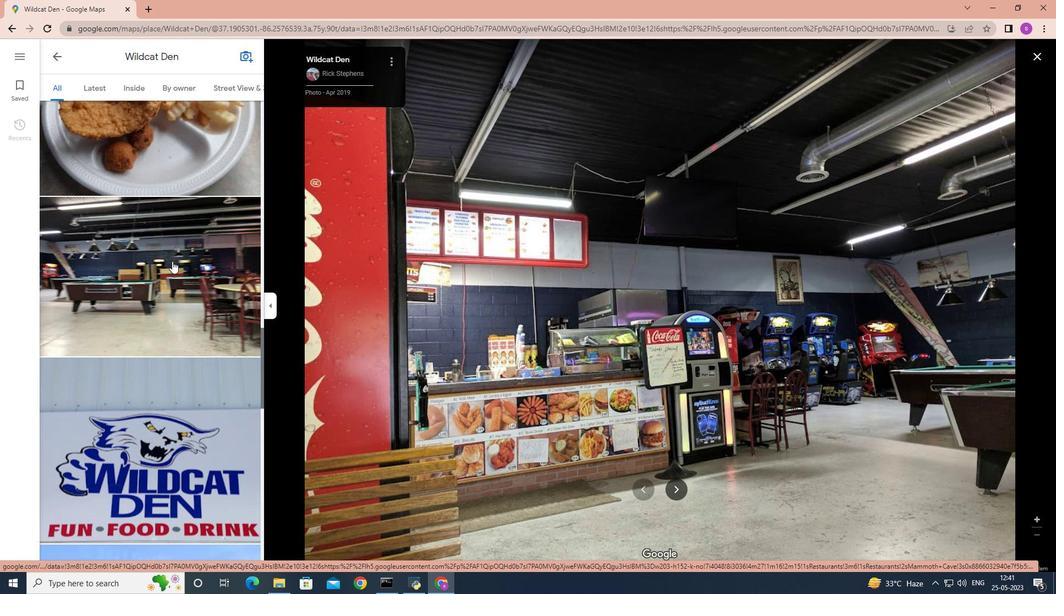 
Action: Mouse moved to (171, 261)
Screenshot: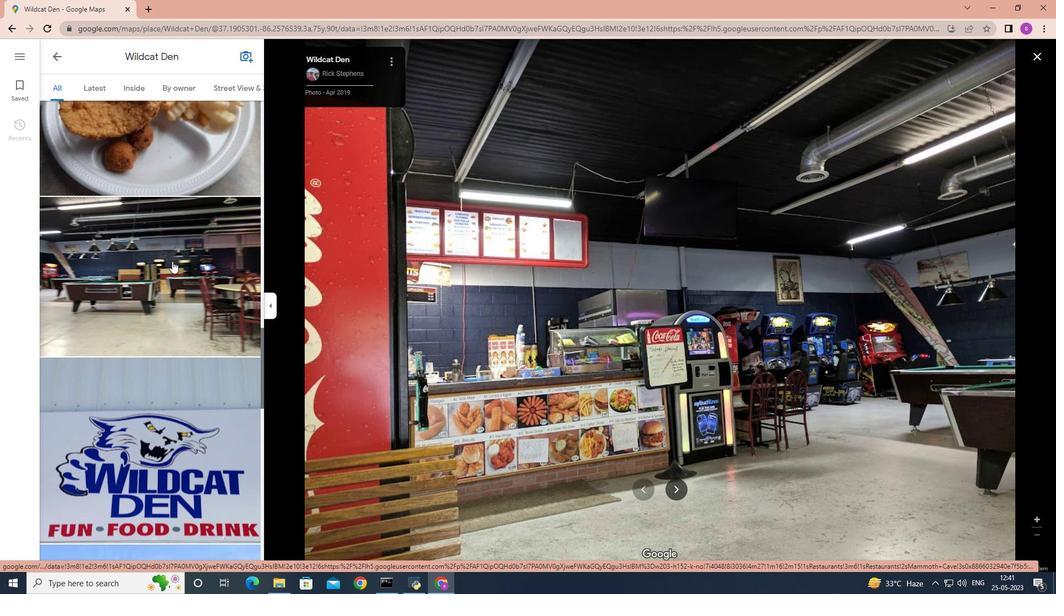 
Action: Mouse scrolled (171, 260) with delta (0, 0)
Screenshot: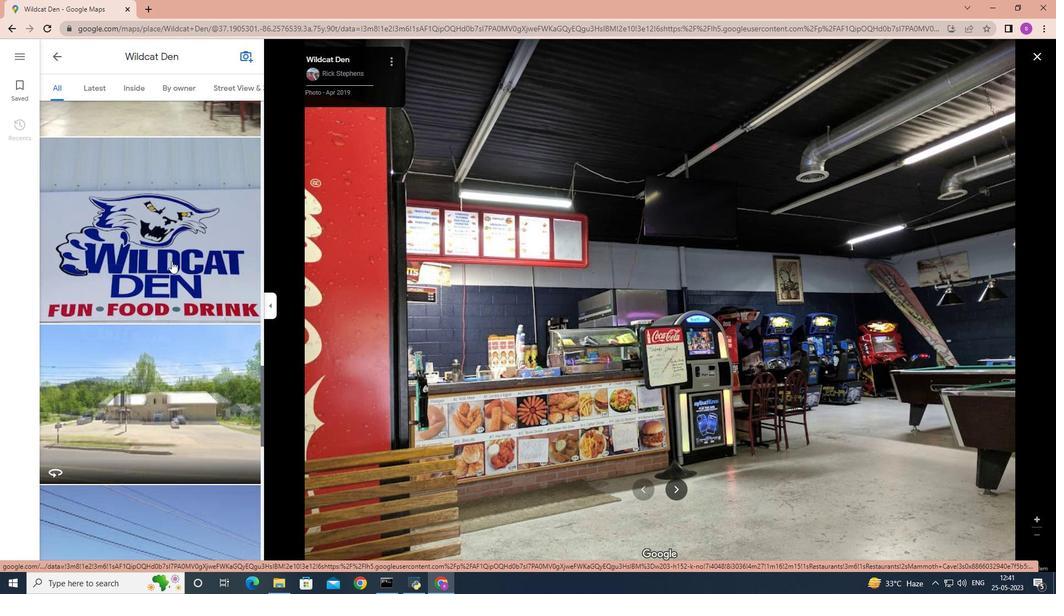
Action: Mouse scrolled (171, 260) with delta (0, 0)
Screenshot: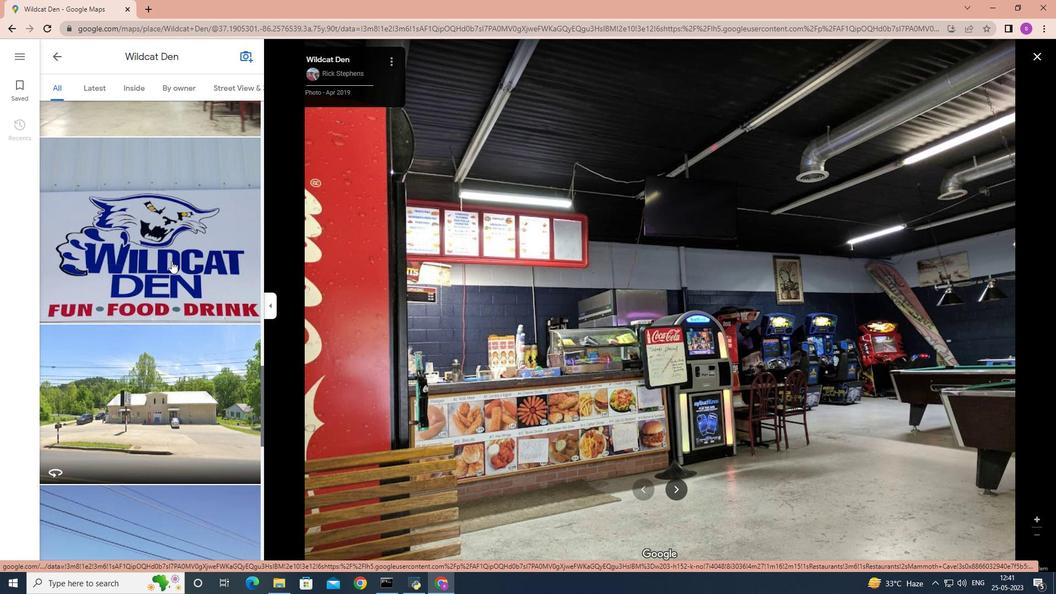 
Action: Mouse scrolled (171, 260) with delta (0, 0)
Screenshot: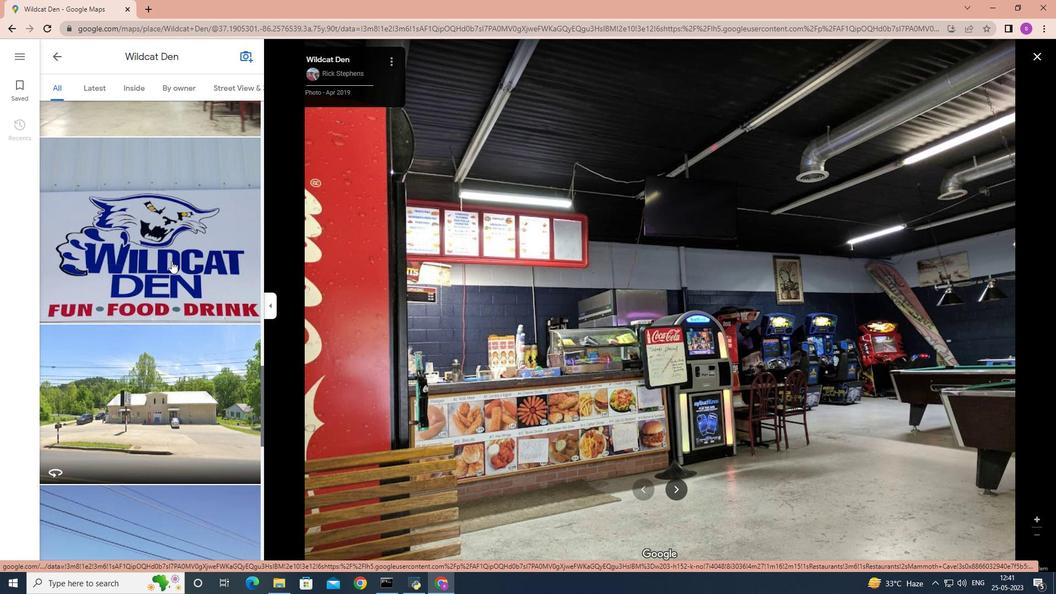
Action: Mouse scrolled (171, 260) with delta (0, 0)
Screenshot: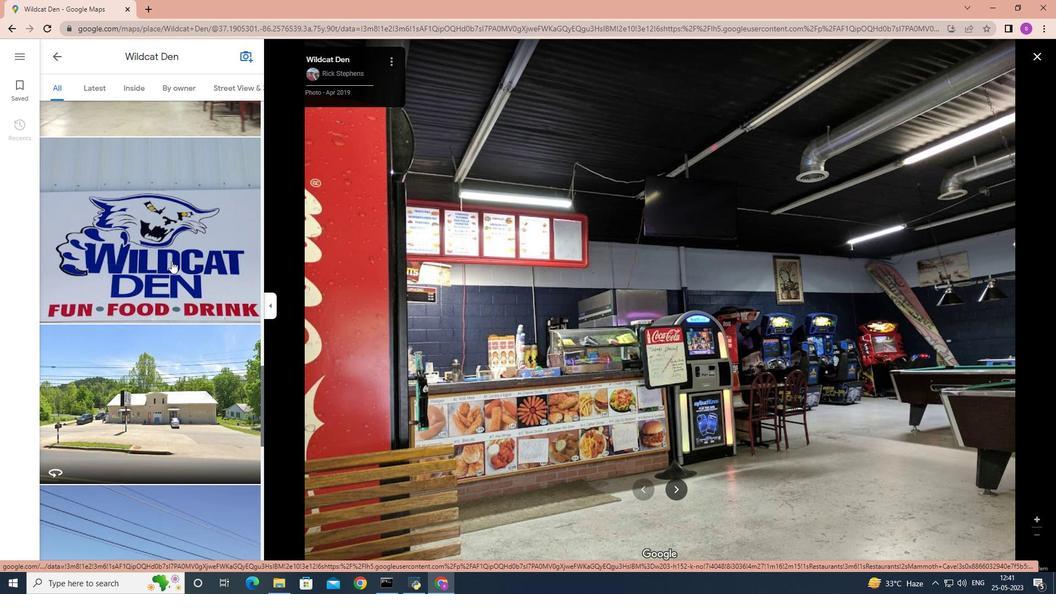 
Action: Mouse moved to (171, 261)
Screenshot: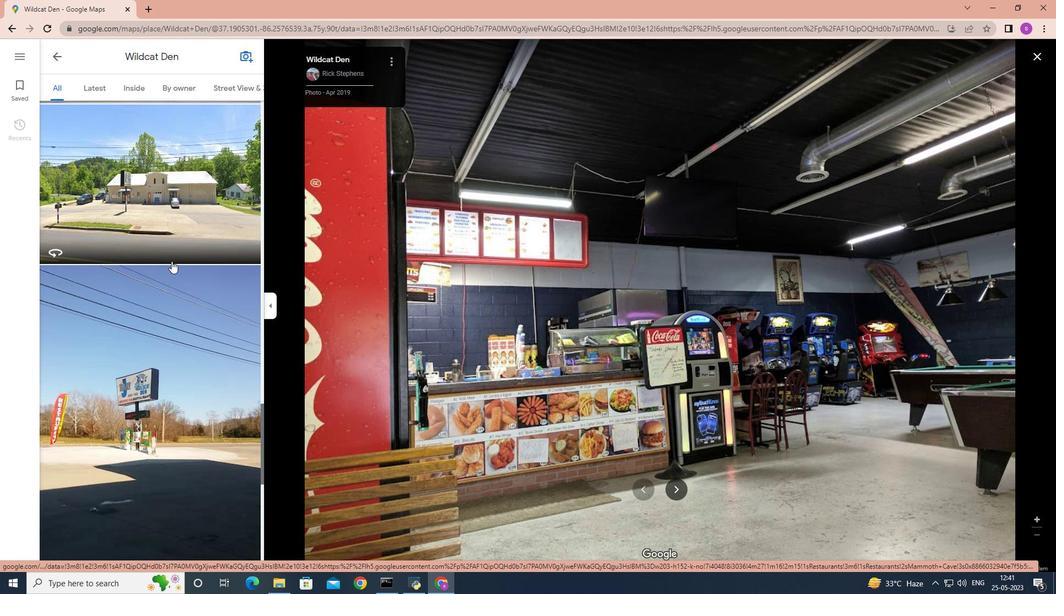
Action: Mouse scrolled (171, 260) with delta (0, 0)
Screenshot: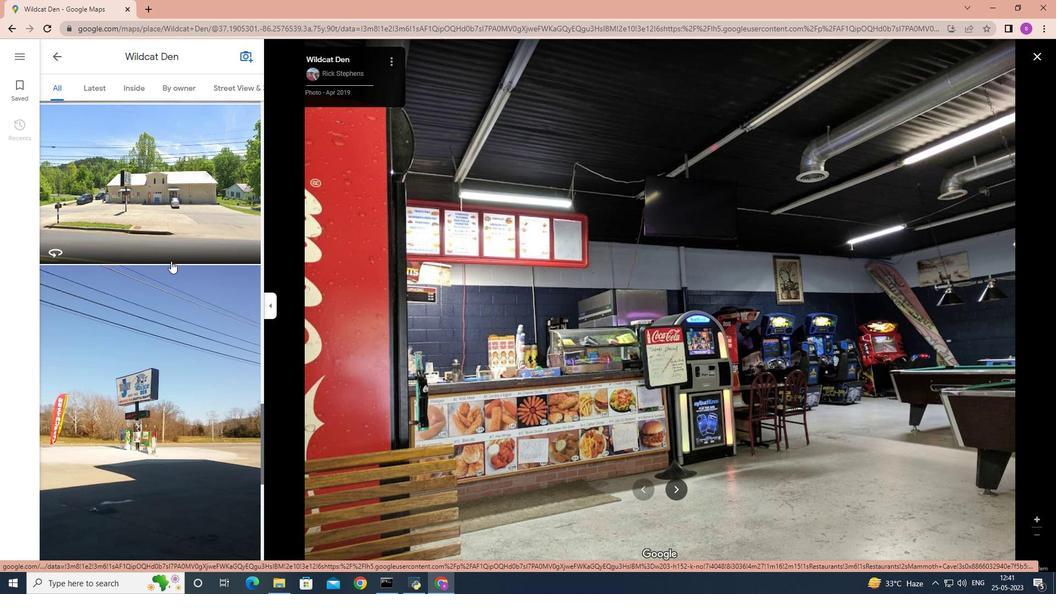 
Action: Mouse scrolled (171, 260) with delta (0, 0)
Screenshot: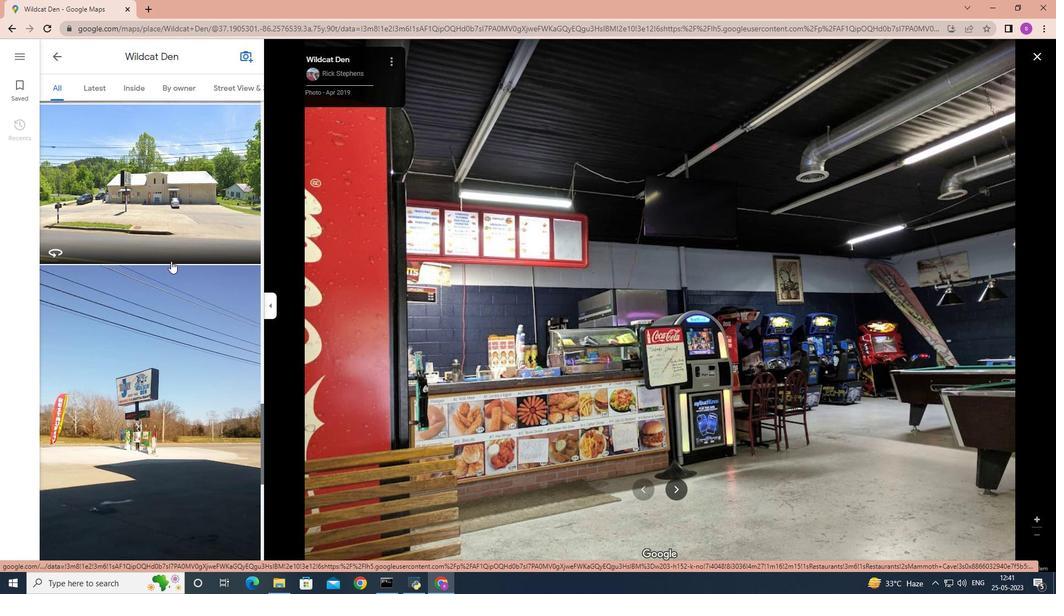 
Action: Mouse scrolled (171, 260) with delta (0, 0)
Screenshot: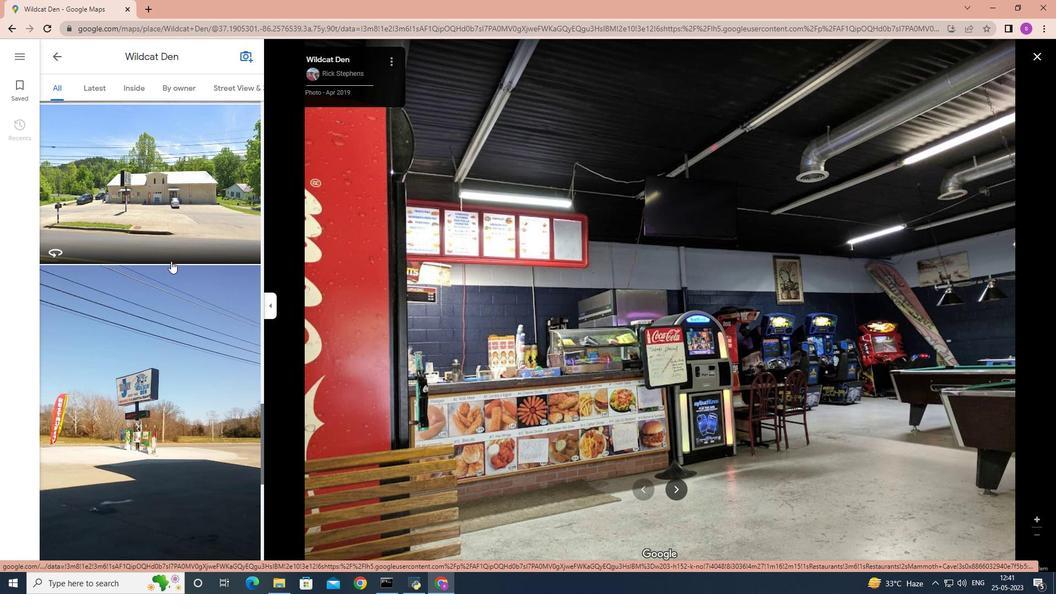 
Action: Mouse moved to (170, 262)
Screenshot: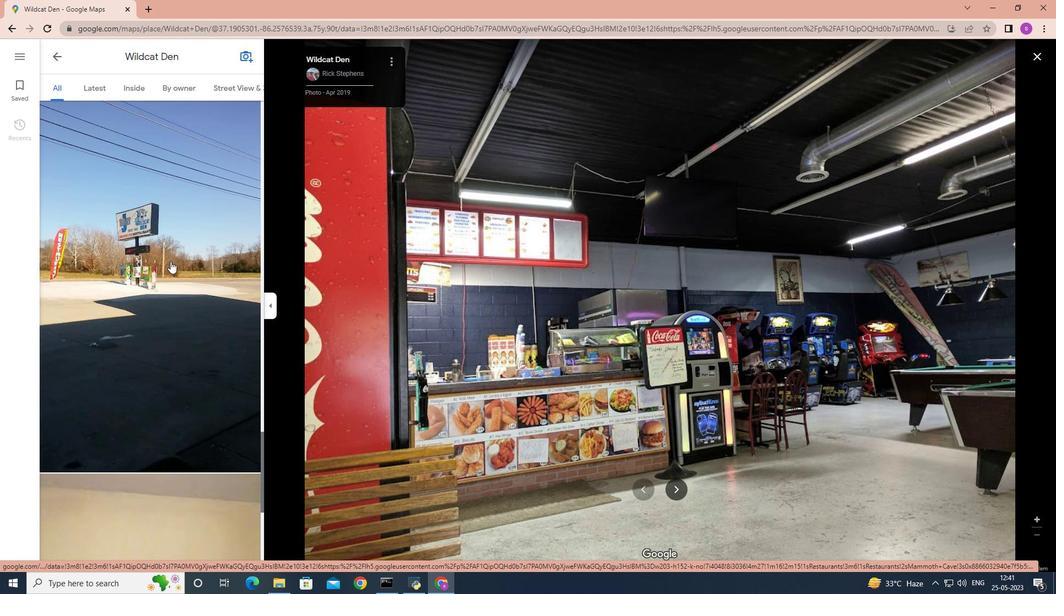 
Action: Mouse scrolled (170, 261) with delta (0, 0)
Screenshot: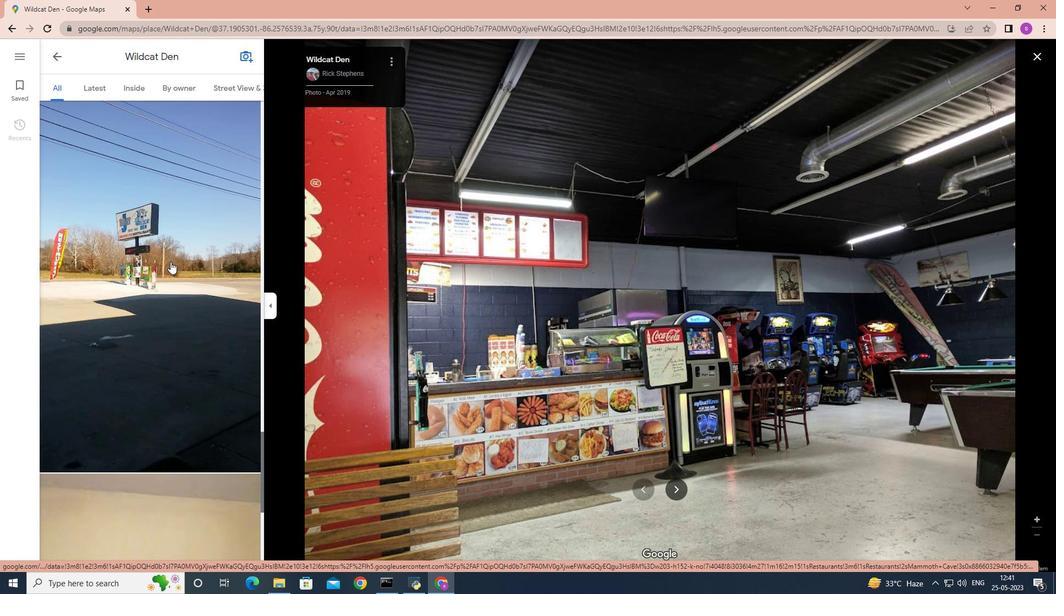 
Action: Mouse moved to (170, 262)
Screenshot: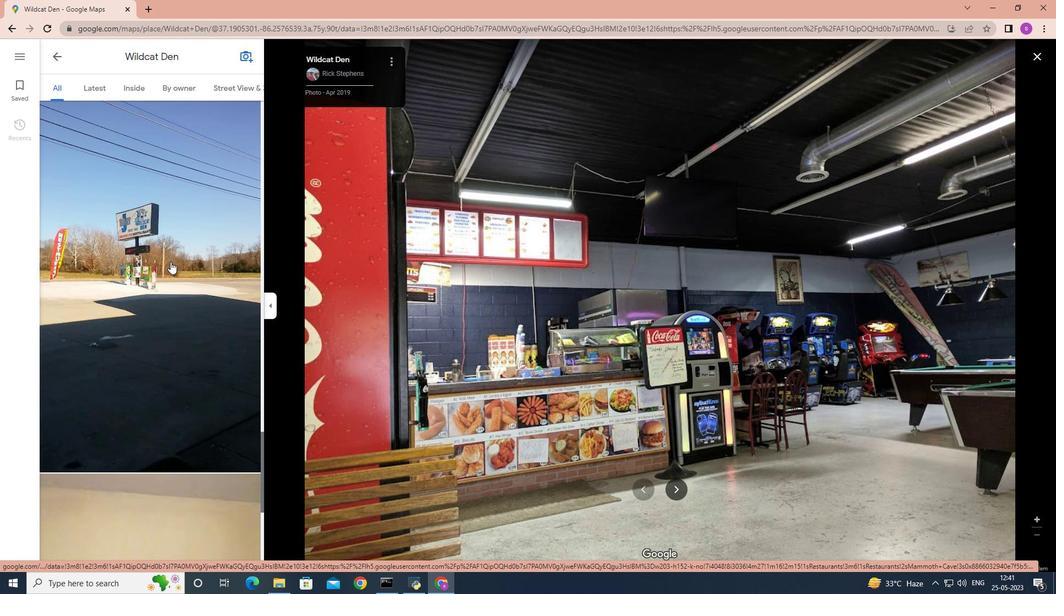 
Action: Mouse scrolled (170, 261) with delta (0, 0)
Screenshot: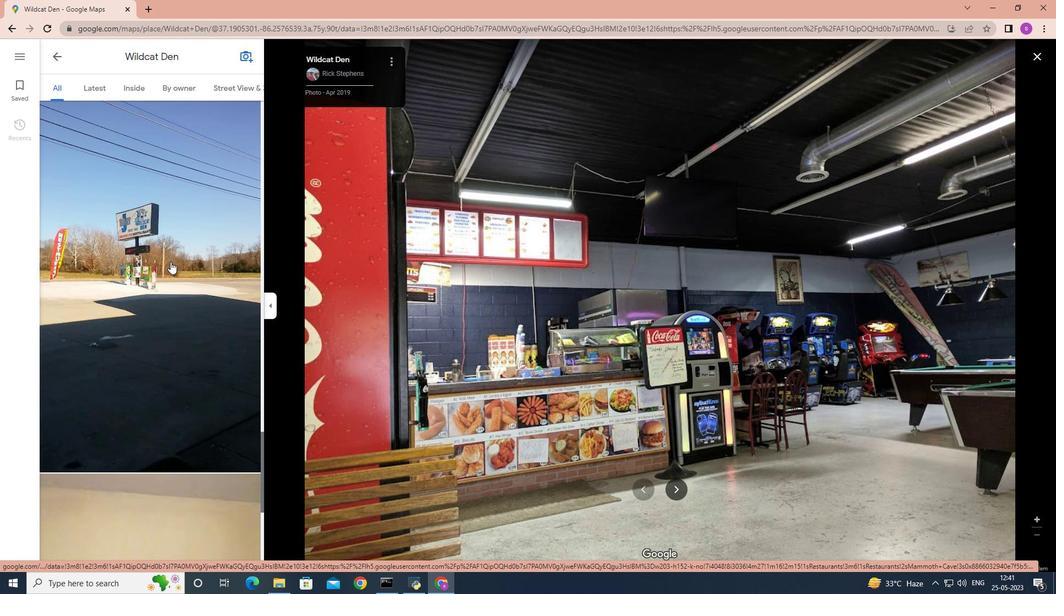 
Action: Mouse moved to (170, 262)
Screenshot: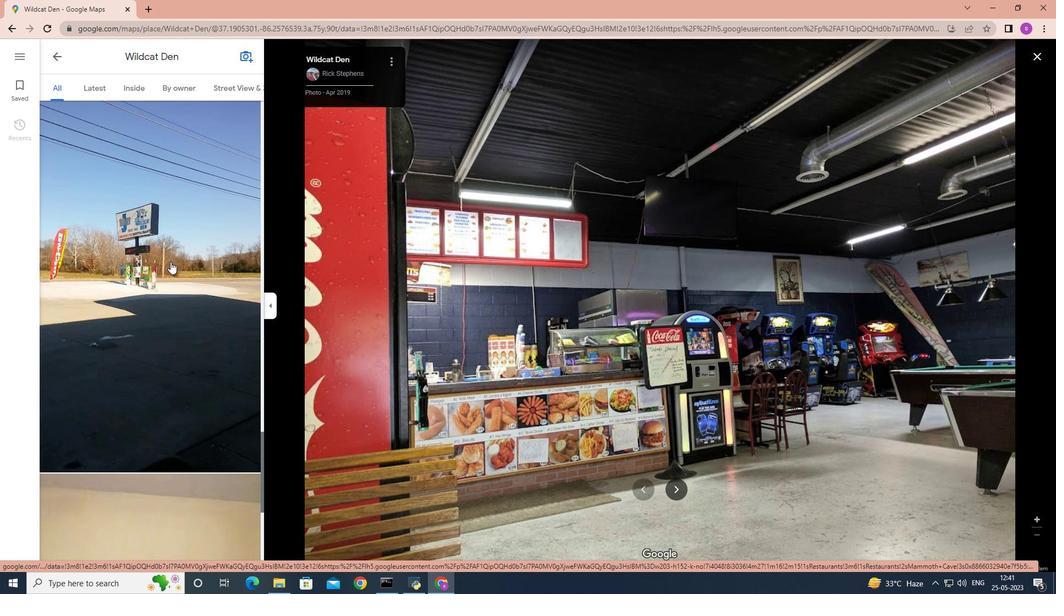 
Action: Mouse scrolled (170, 262) with delta (0, 0)
Screenshot: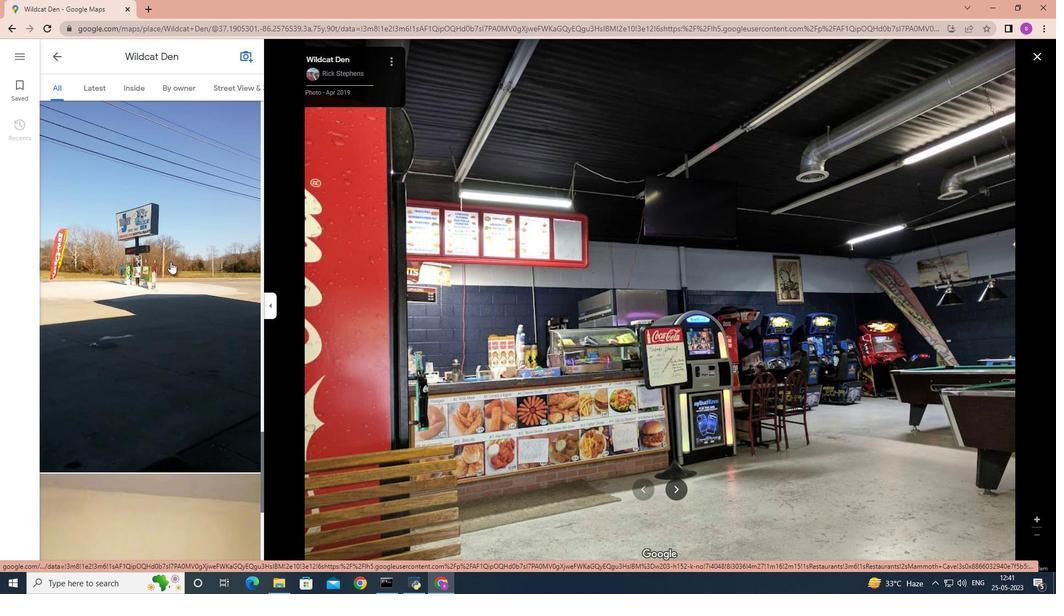 
Action: Mouse scrolled (170, 262) with delta (0, 0)
Screenshot: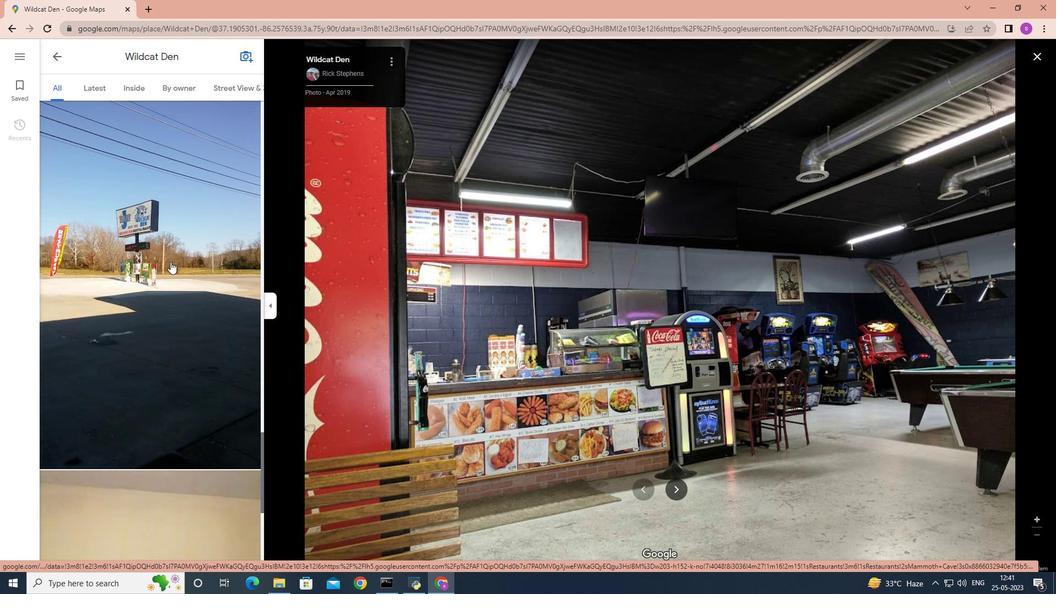 
Action: Mouse moved to (170, 263)
Screenshot: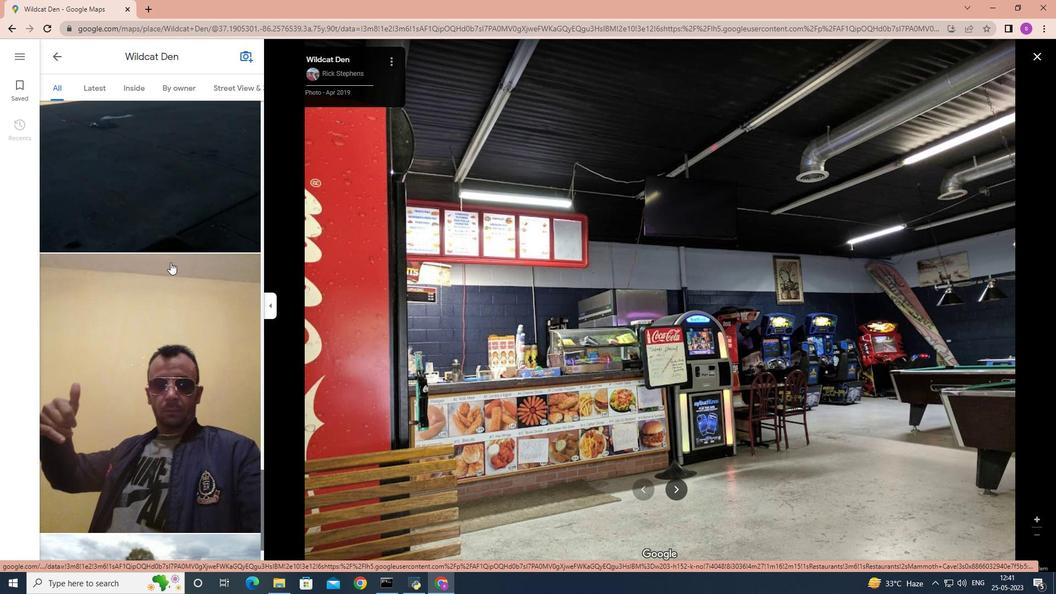 
Action: Mouse scrolled (170, 263) with delta (0, 0)
Screenshot: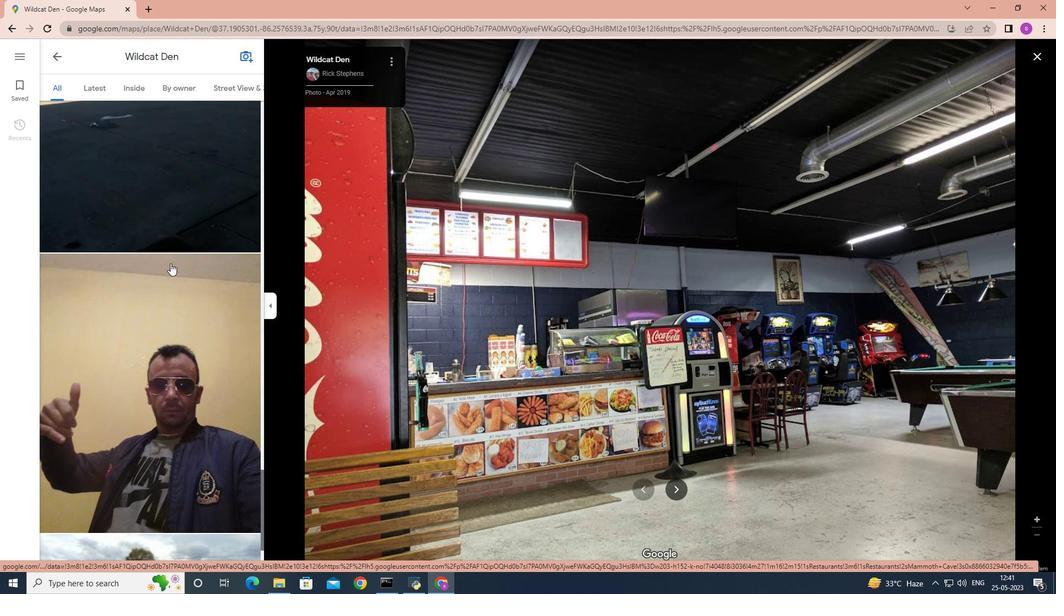 
Action: Mouse moved to (170, 263)
Screenshot: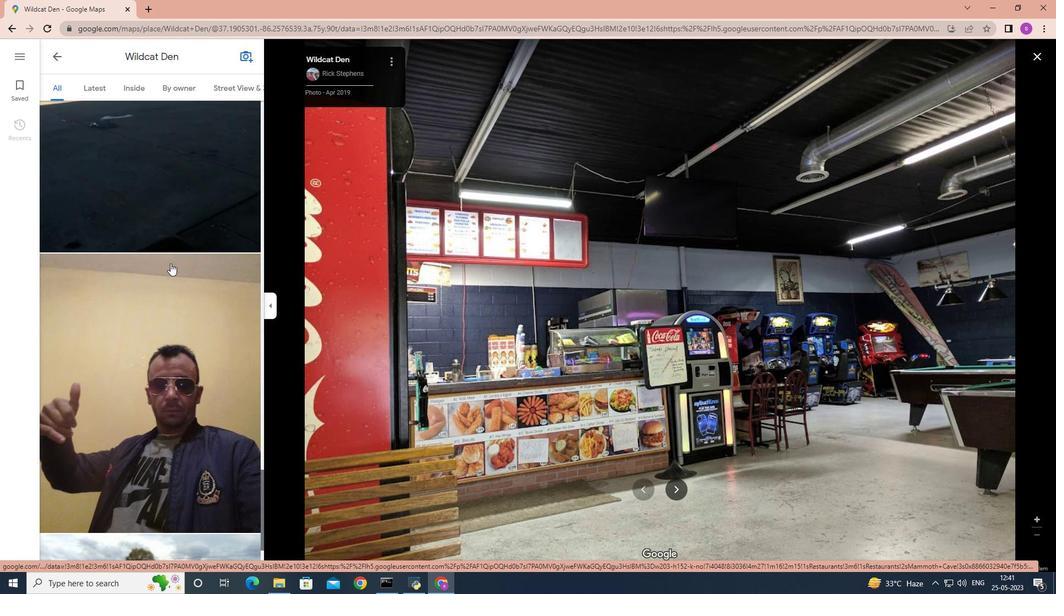 
Action: Mouse scrolled (170, 263) with delta (0, 0)
Screenshot: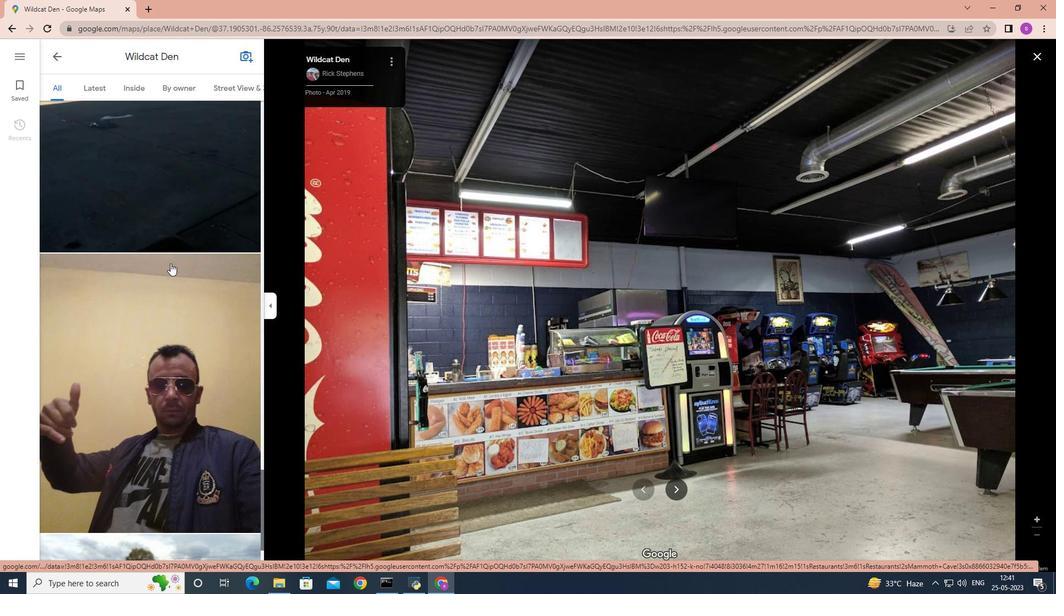 
Action: Mouse scrolled (170, 263) with delta (0, 0)
Screenshot: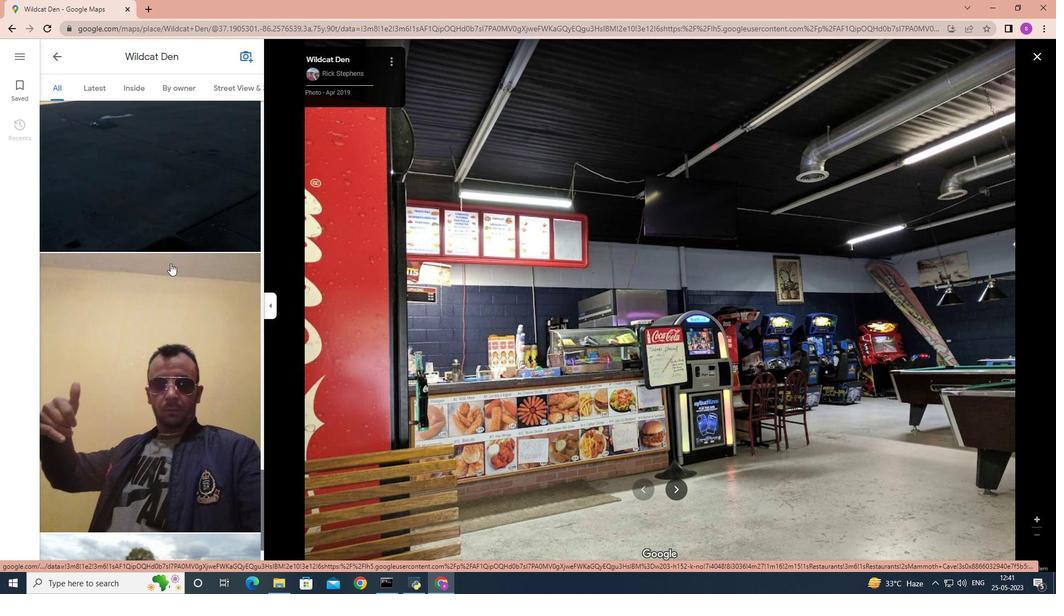 
Action: Mouse moved to (170, 262)
Screenshot: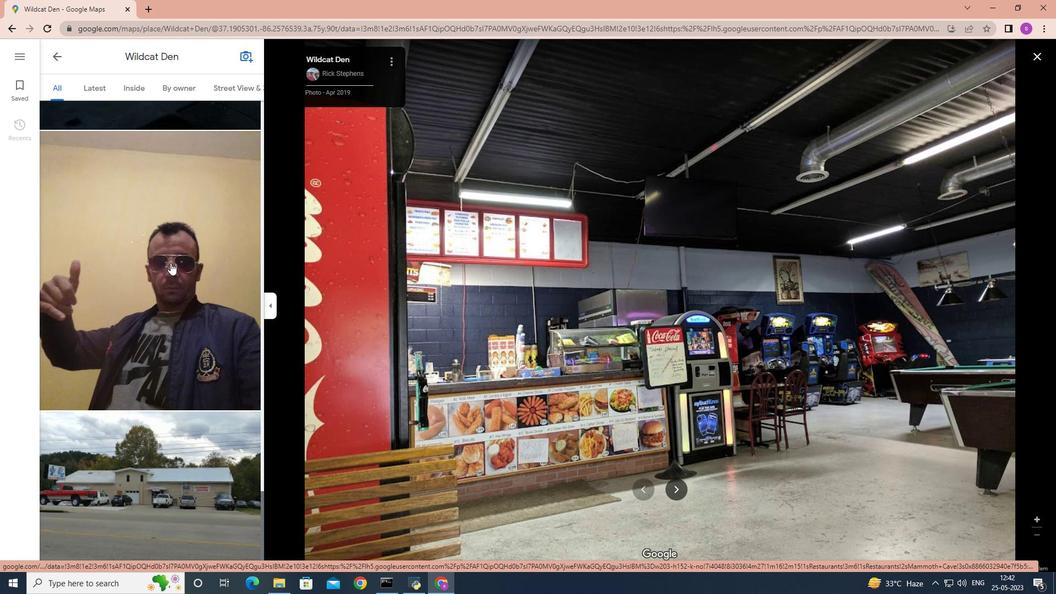 
Action: Mouse pressed left at (170, 262)
Screenshot: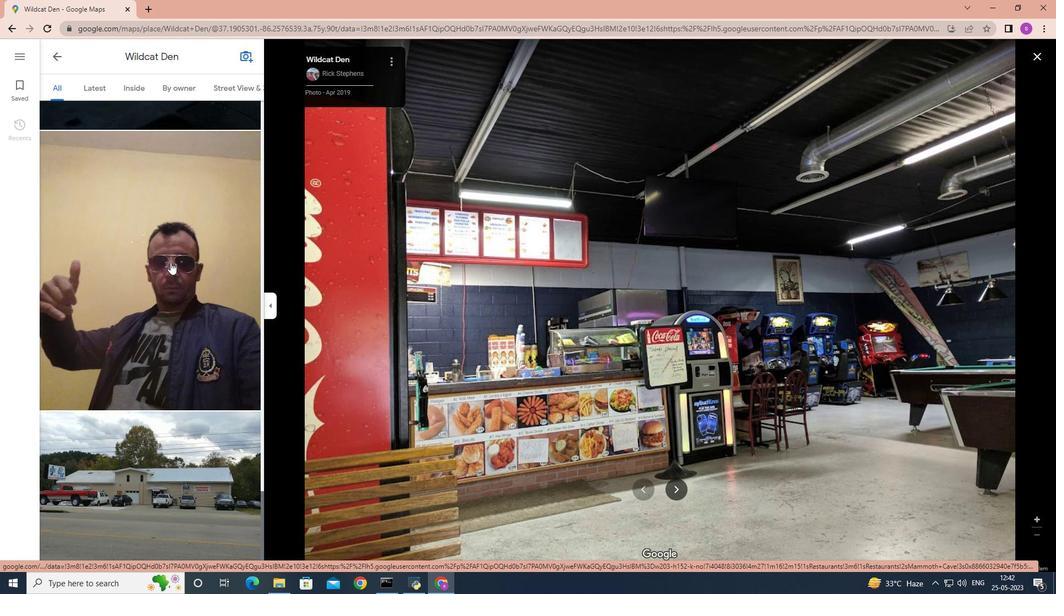 
Action: Mouse moved to (646, 347)
Screenshot: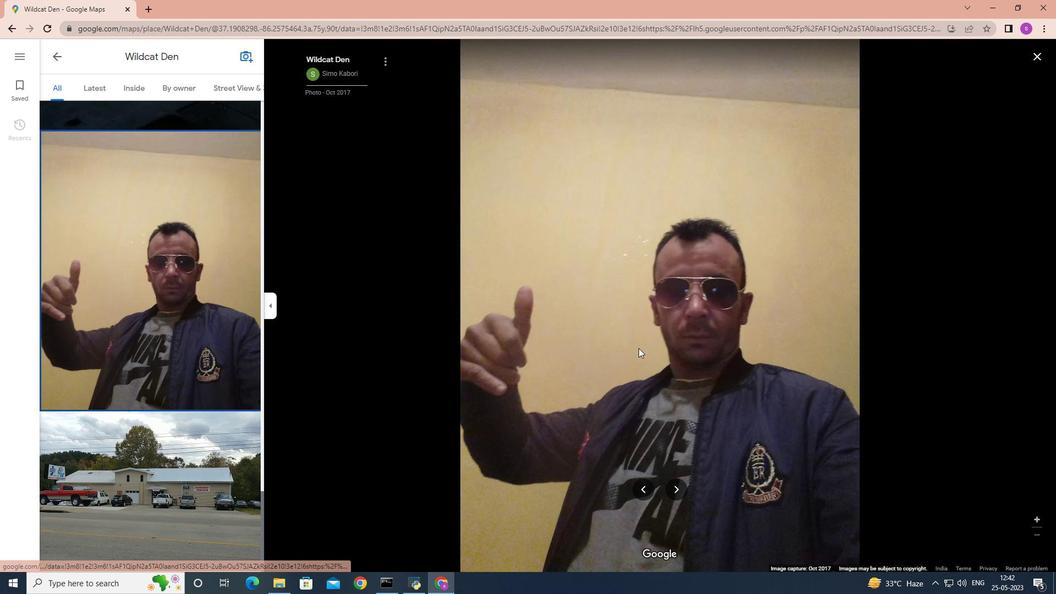 
Action: Mouse scrolled (646, 346) with delta (0, 0)
Screenshot: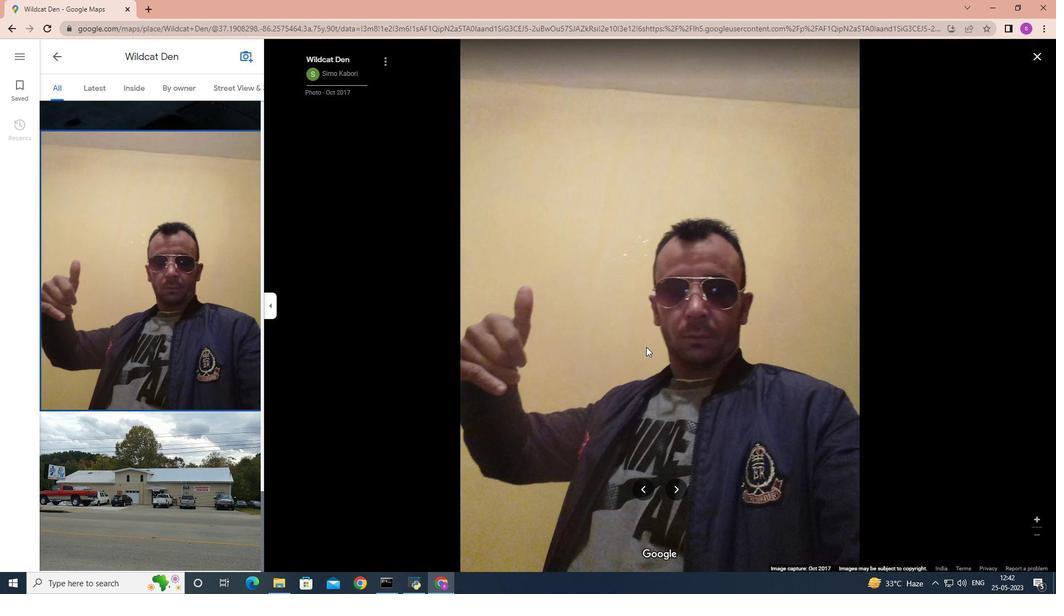 
Action: Mouse moved to (688, 348)
Screenshot: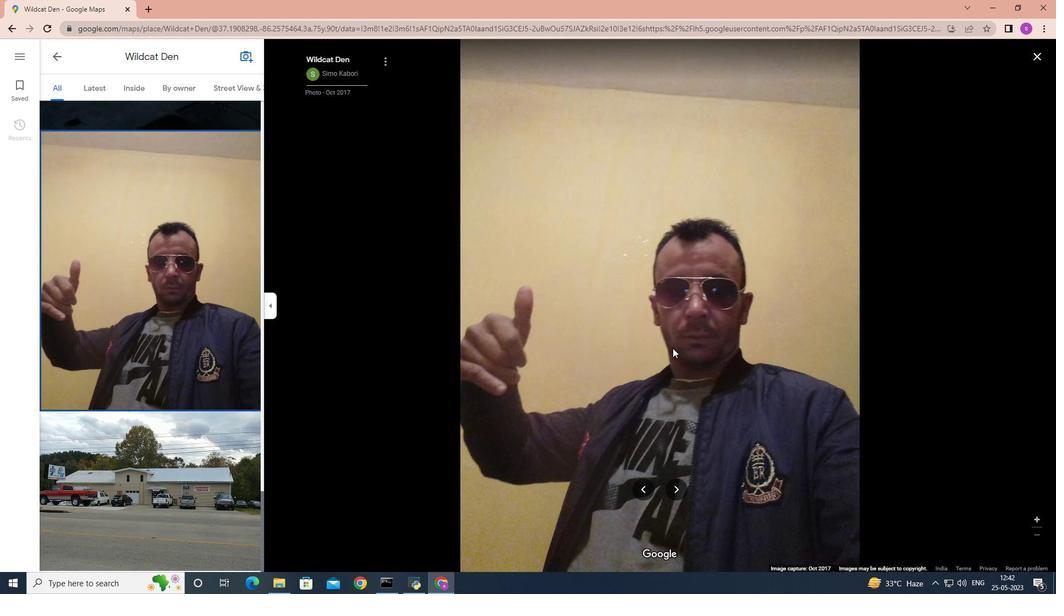 
Action: Mouse scrolled (685, 347) with delta (0, 0)
Screenshot: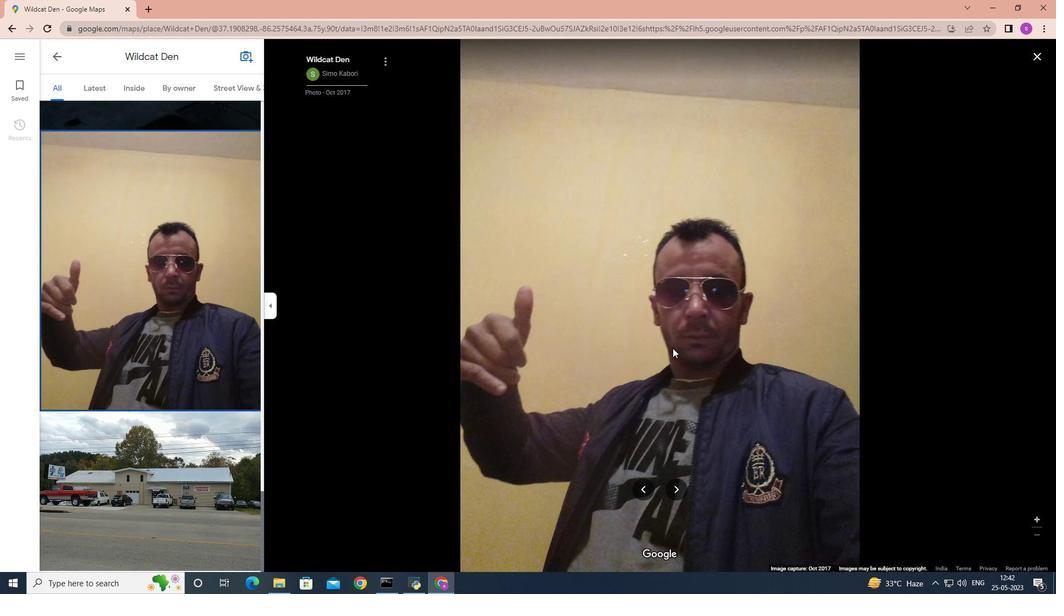 
Action: Mouse moved to (730, 349)
Screenshot: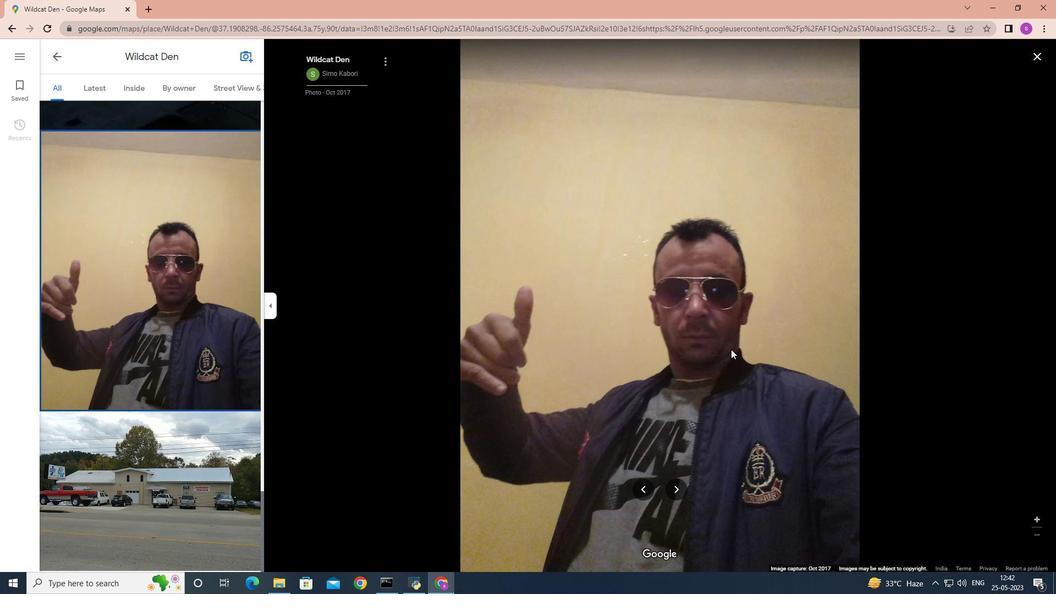 
Action: Mouse scrolled (730, 348) with delta (0, 0)
Screenshot: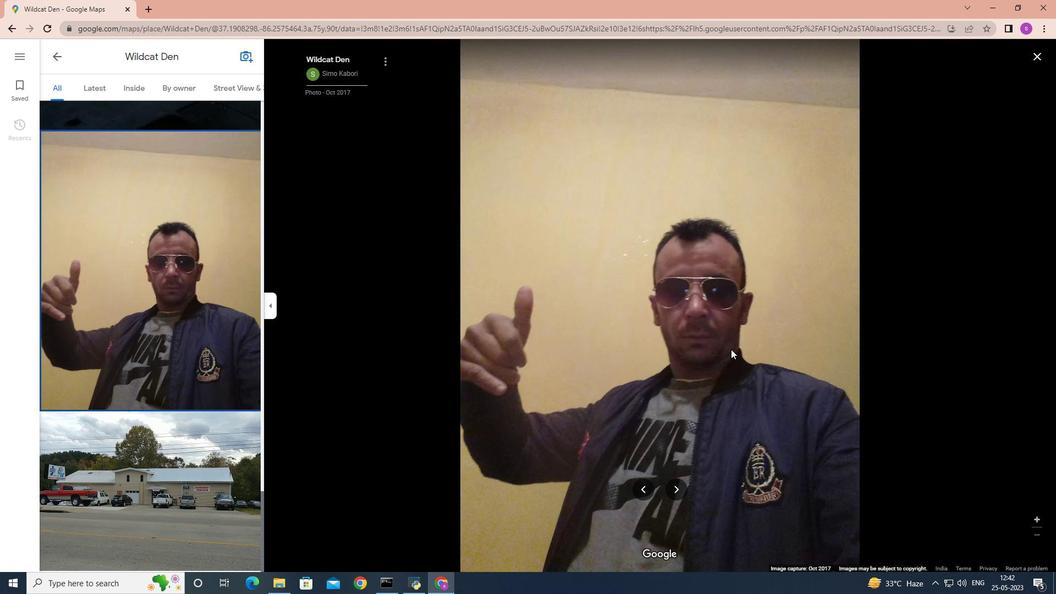 
Action: Mouse scrolled (730, 348) with delta (0, 0)
Screenshot: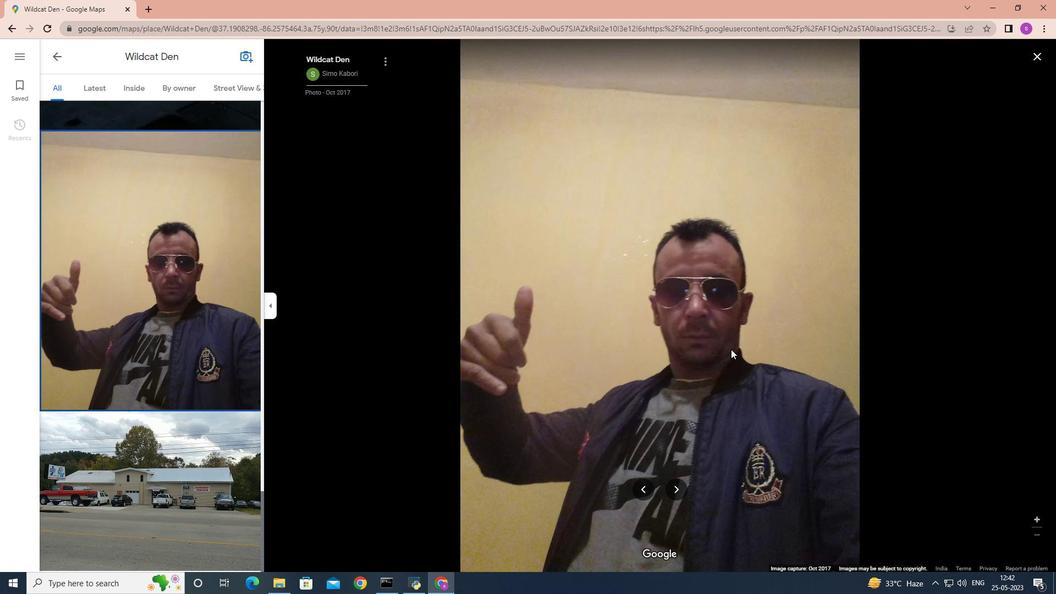 
Action: Mouse scrolled (730, 348) with delta (0, 0)
Screenshot: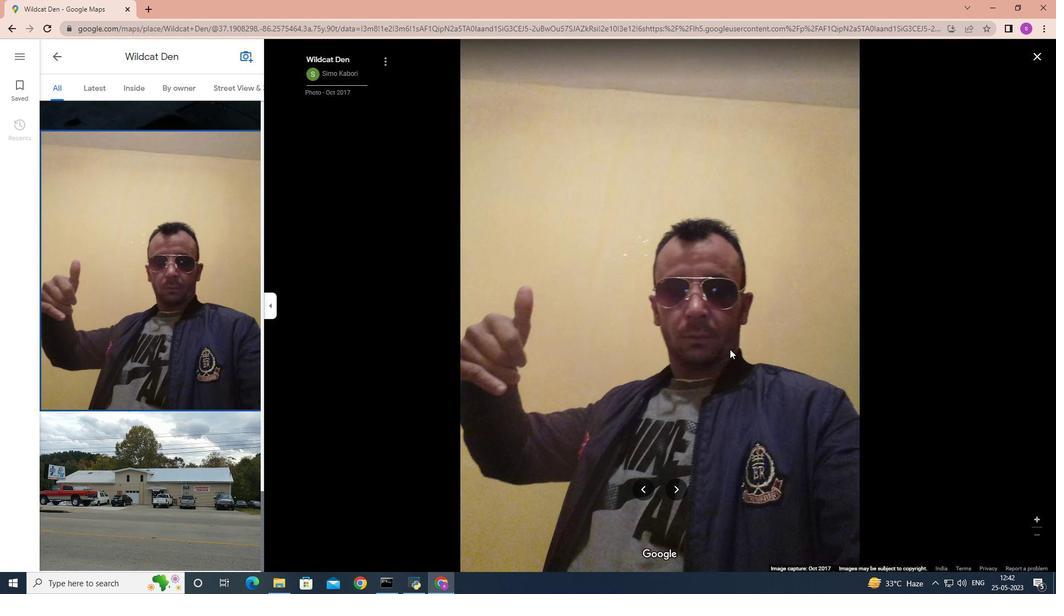 
Action: Mouse moved to (74, 180)
Screenshot: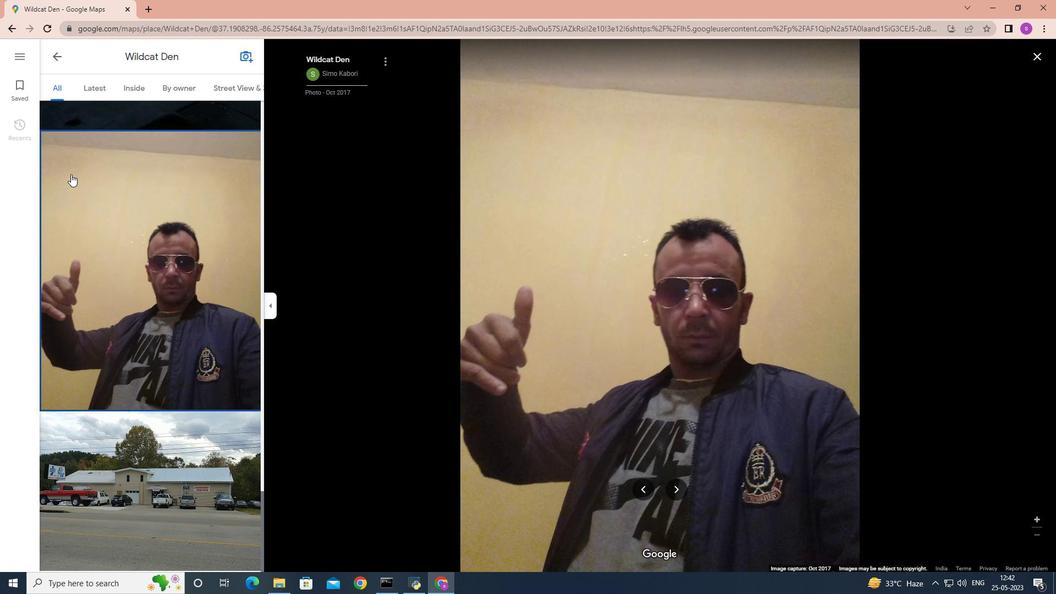 
Action: Mouse scrolled (74, 179) with delta (0, 0)
Screenshot: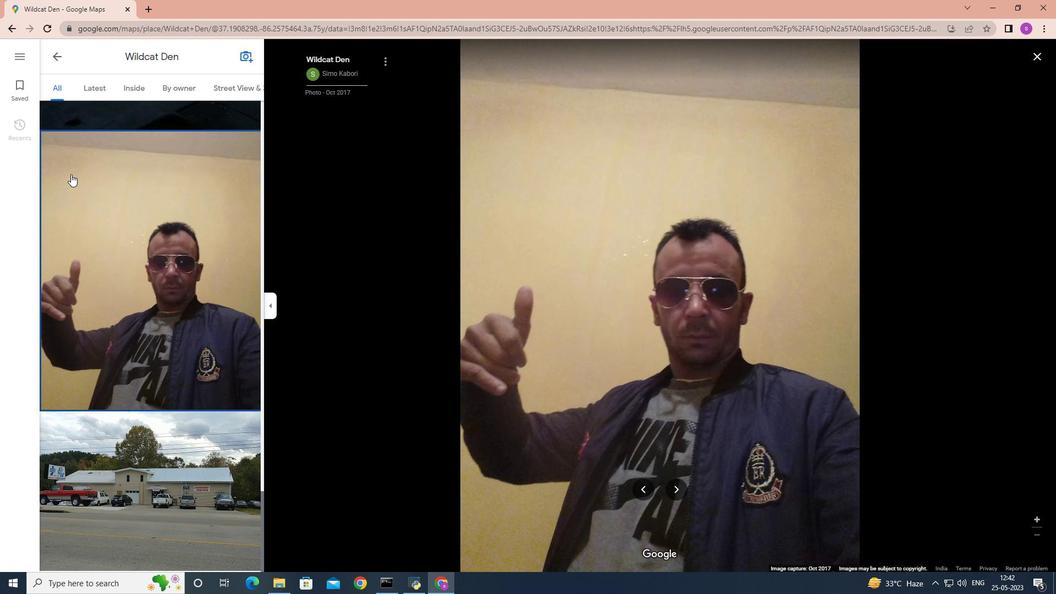 
Action: Mouse moved to (86, 189)
Screenshot: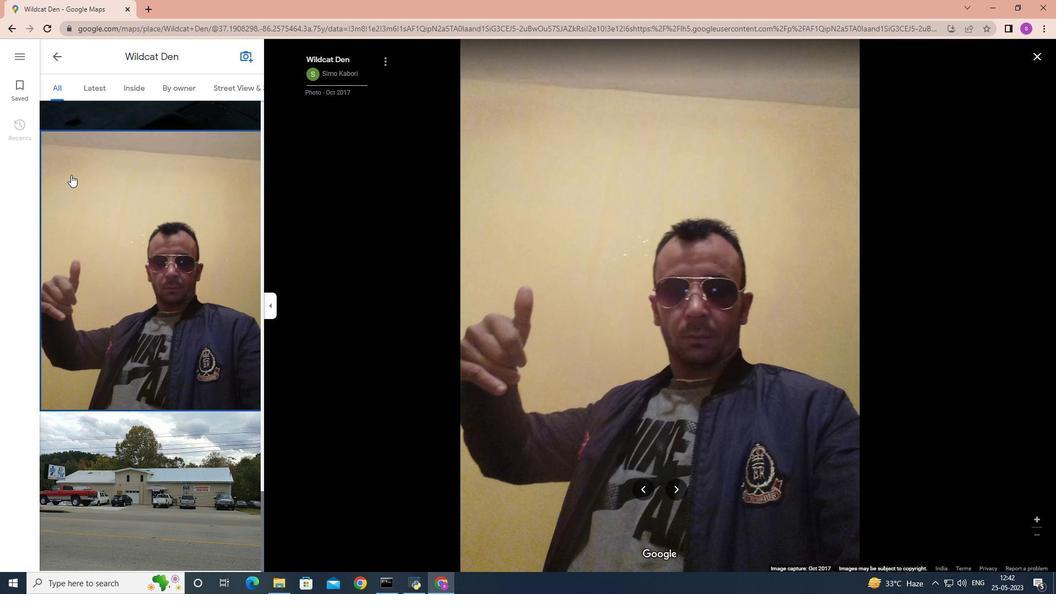 
Action: Mouse scrolled (86, 189) with delta (0, 0)
Screenshot: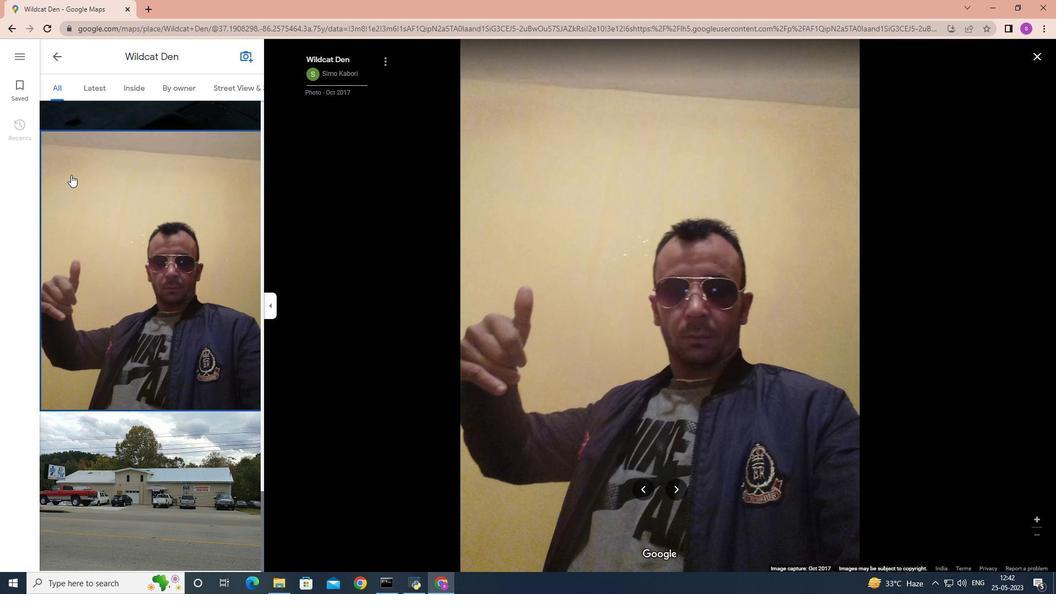 
Action: Mouse moved to (94, 194)
Screenshot: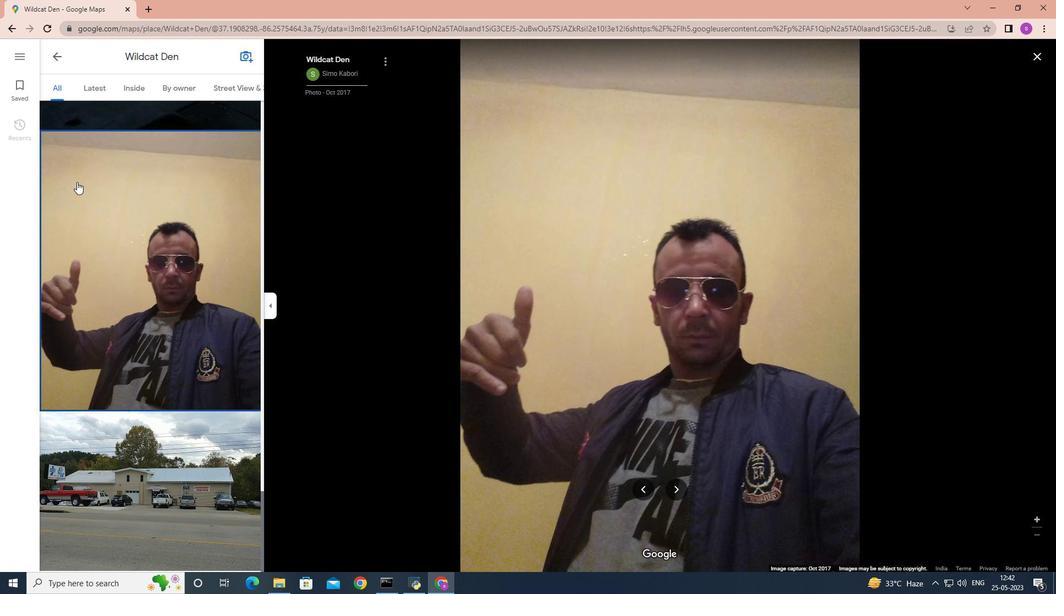 
Action: Mouse scrolled (94, 194) with delta (0, 0)
Screenshot: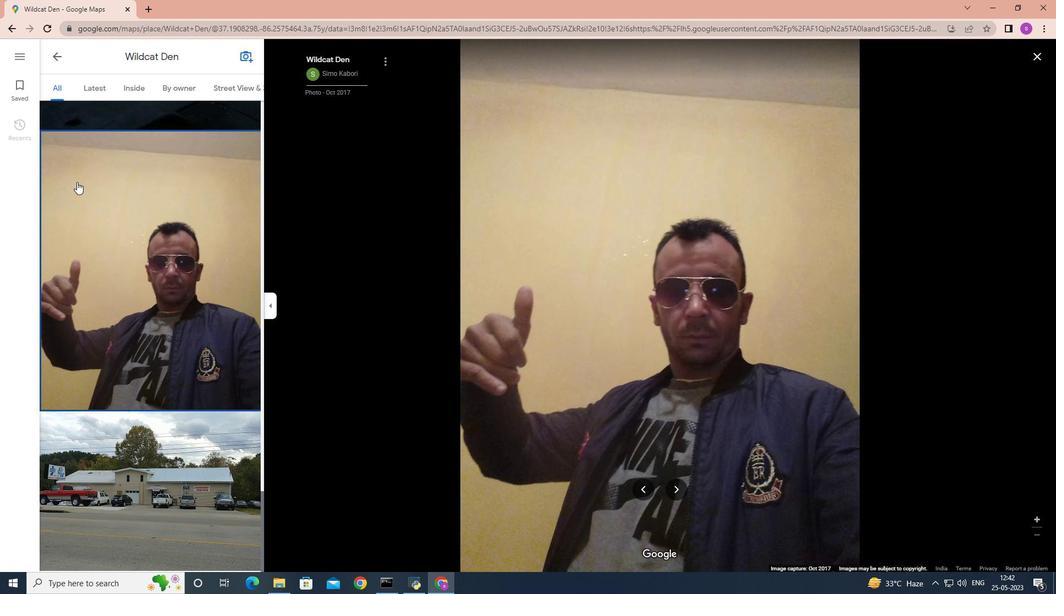 
Action: Mouse moved to (110, 197)
Screenshot: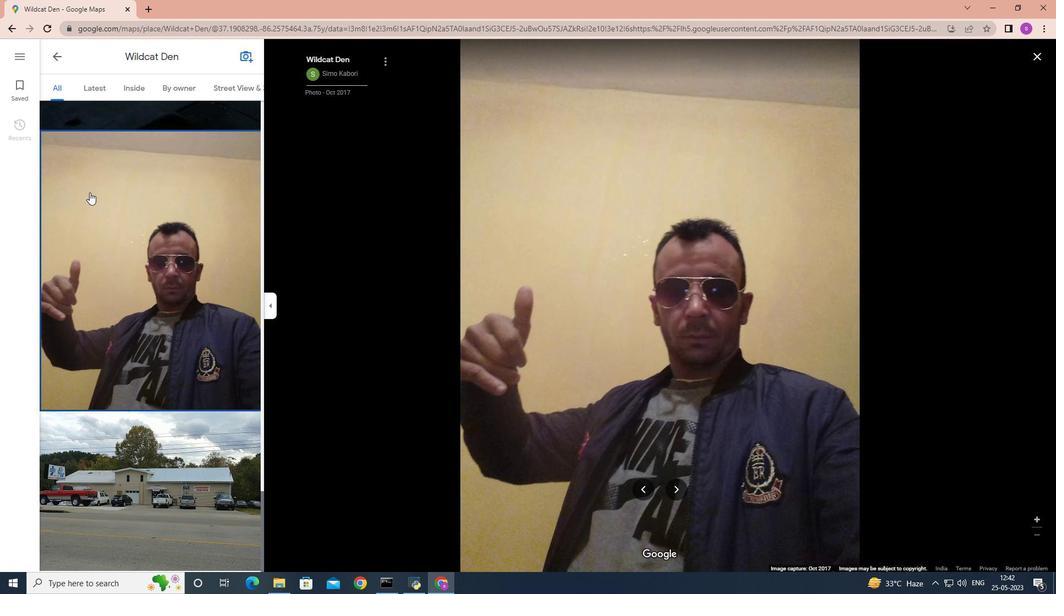 
Action: Mouse scrolled (110, 196) with delta (0, 0)
Screenshot: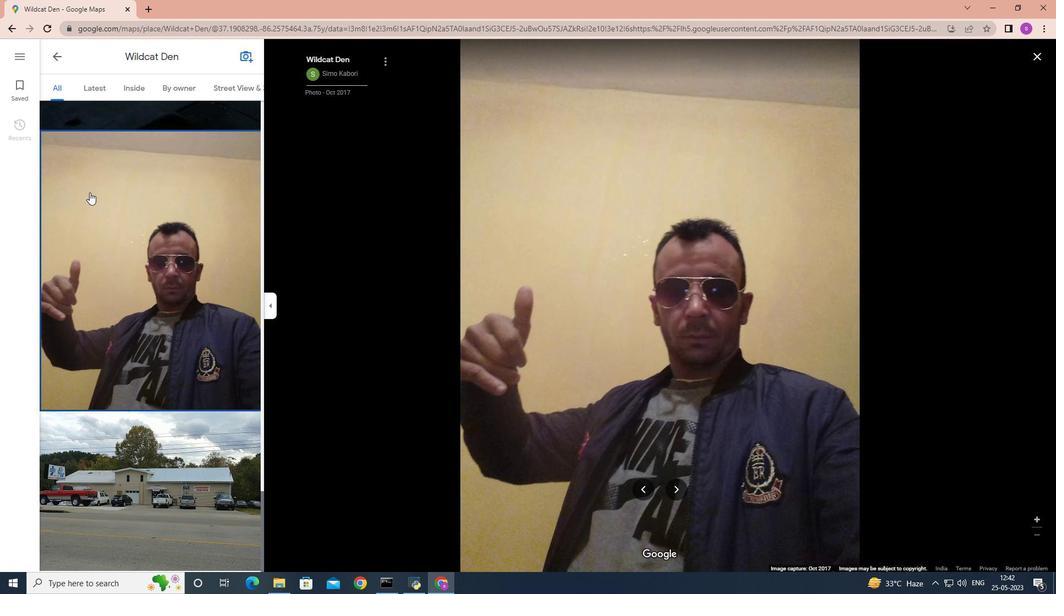 
Action: Mouse moved to (153, 217)
Screenshot: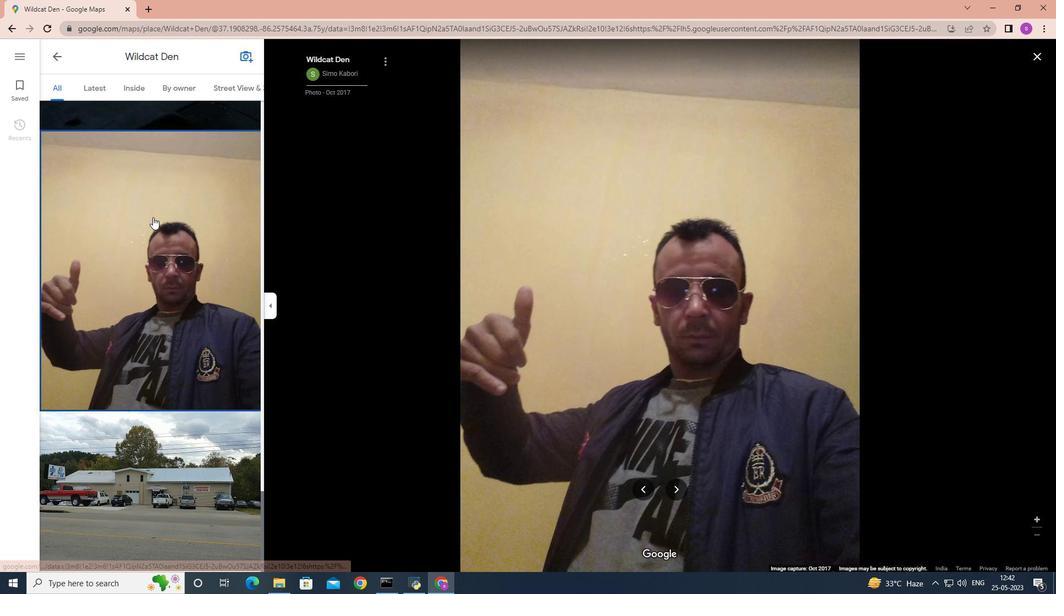 
Action: Mouse scrolled (153, 216) with delta (0, 0)
Screenshot: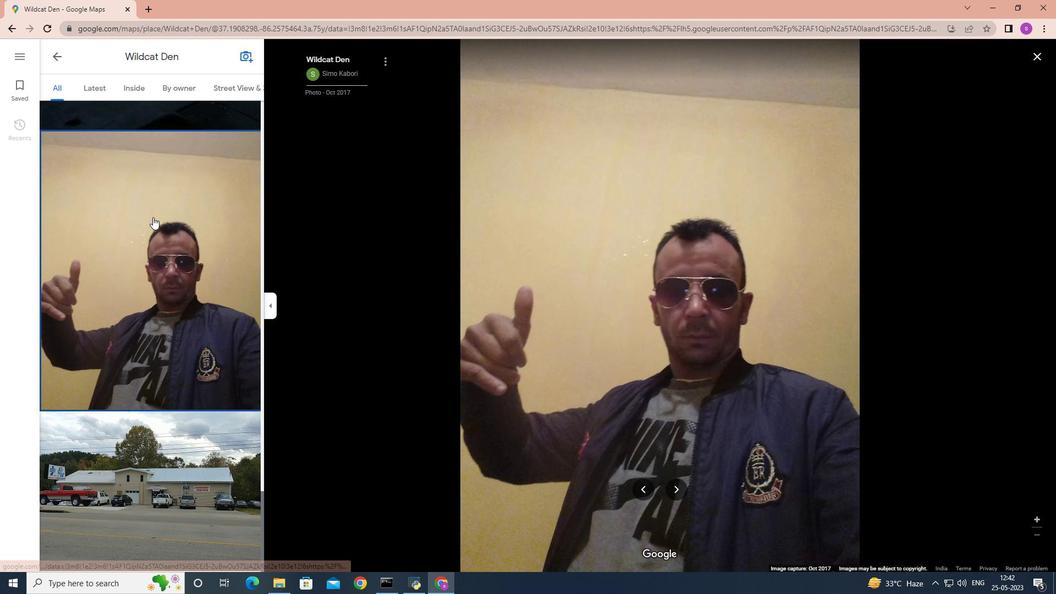 
Action: Mouse moved to (153, 219)
Screenshot: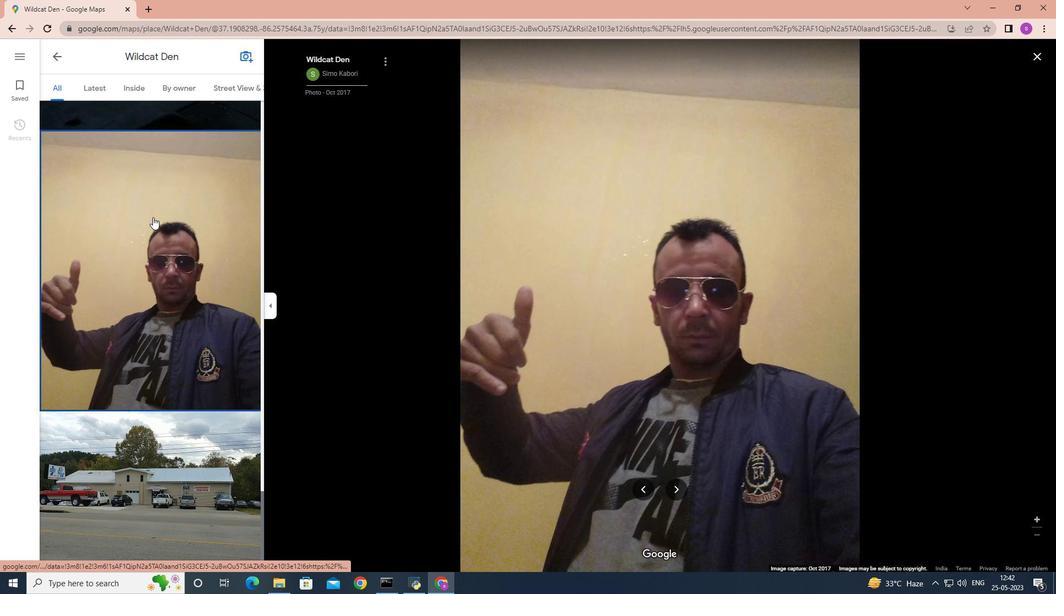 
Action: Mouse scrolled (153, 218) with delta (0, 0)
Screenshot: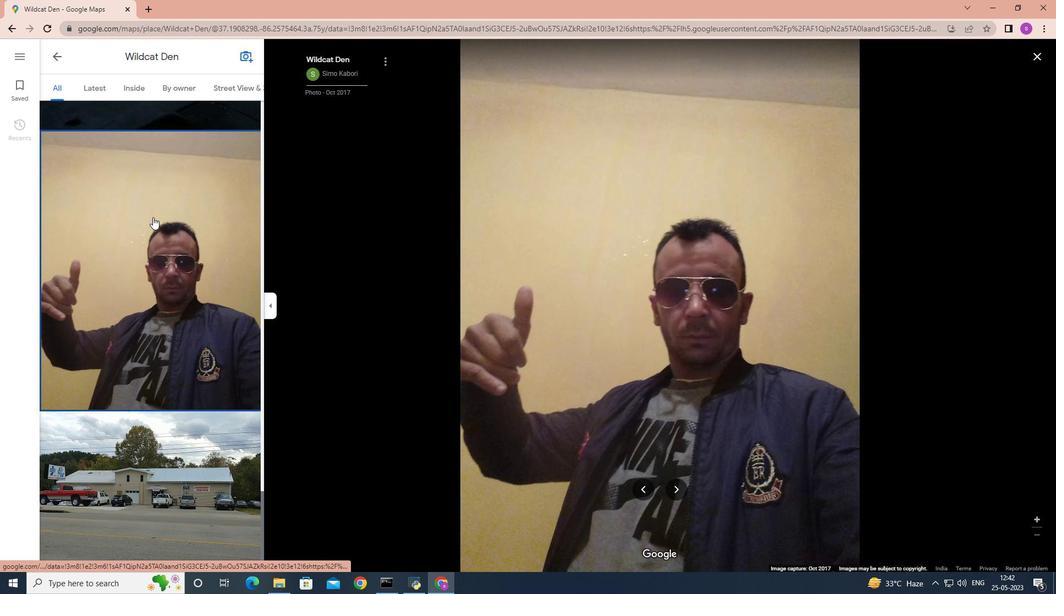 
Action: Mouse moved to (153, 220)
Screenshot: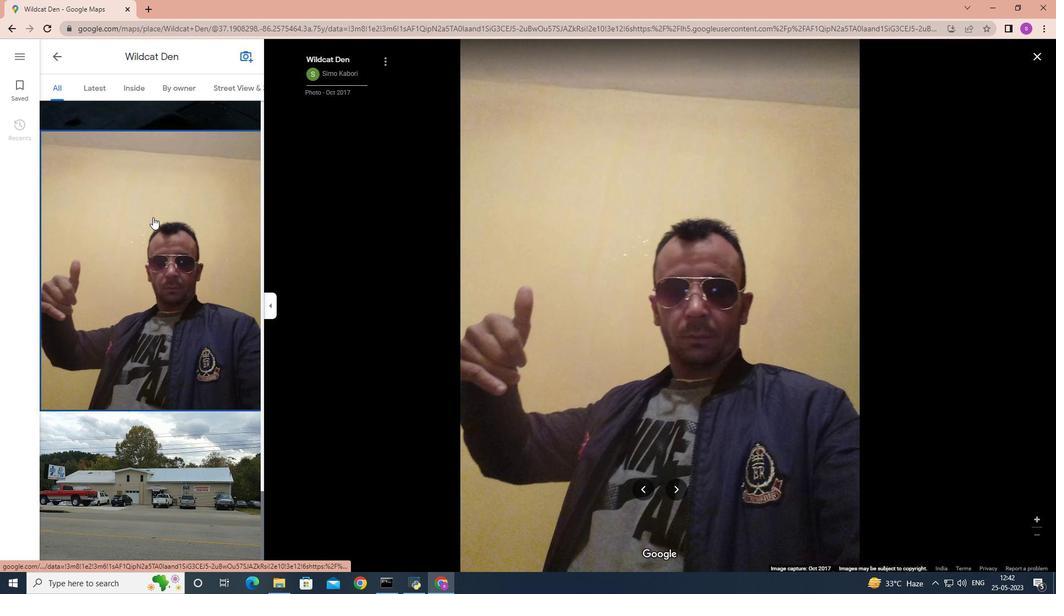
Action: Mouse scrolled (153, 220) with delta (0, 0)
Screenshot: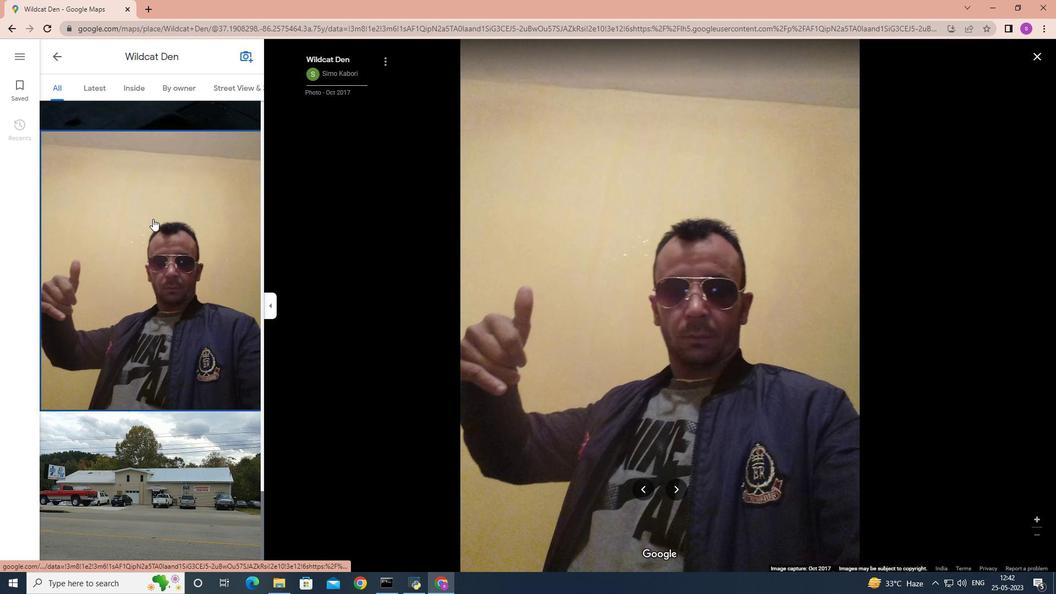 
Action: Mouse scrolled (153, 220) with delta (0, 0)
Screenshot: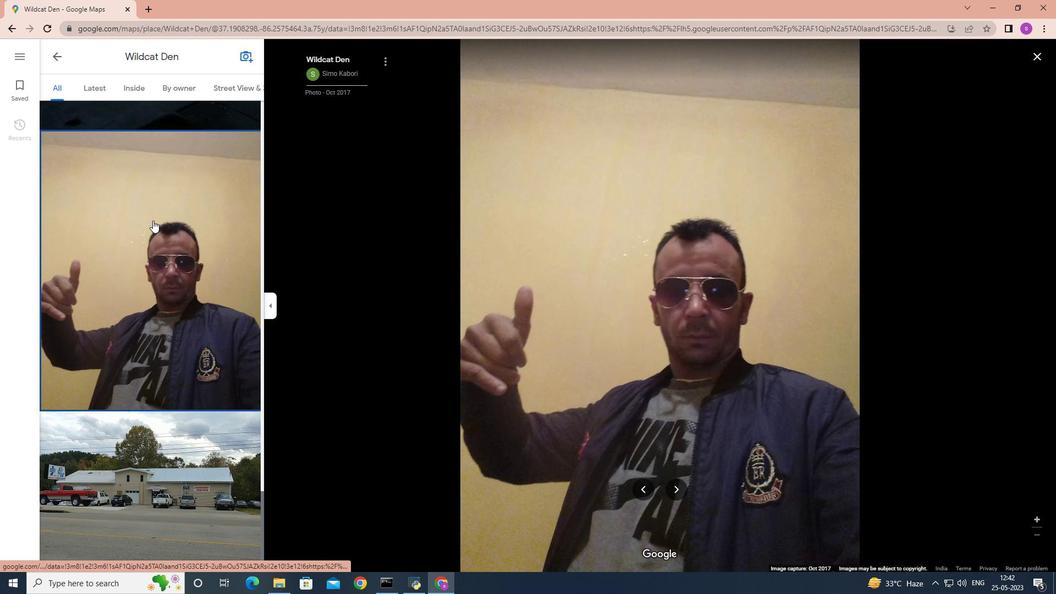 
Action: Mouse moved to (153, 220)
Screenshot: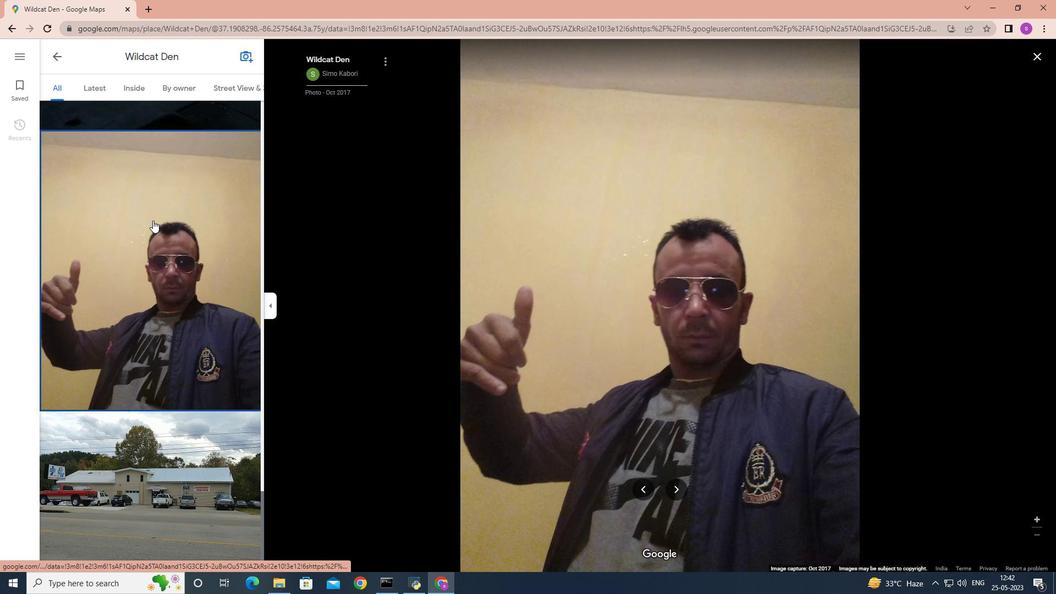 
Action: Mouse scrolled (153, 220) with delta (0, 0)
Screenshot: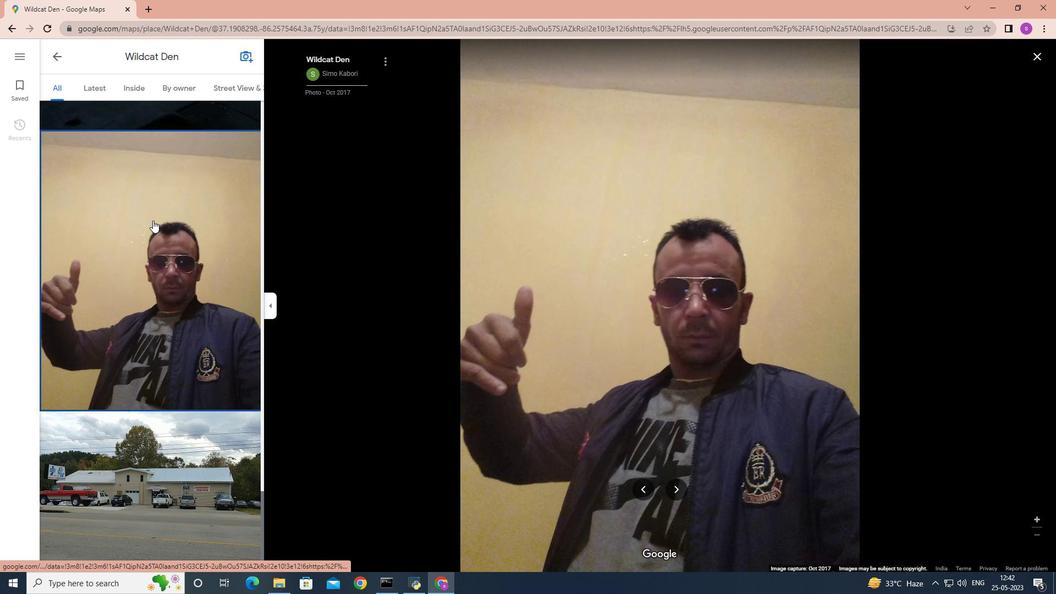 
Action: Mouse moved to (199, 404)
